 Task: Any year calendar (Ion theme) blue modern-simple.
Action: Key pressed y<Key.backspace><Key.caps_lock>YERALY<Key.space>CAK<Key.backspace><Key.backspace>ALENDER<Key.space>TEMPLATES
Screenshot: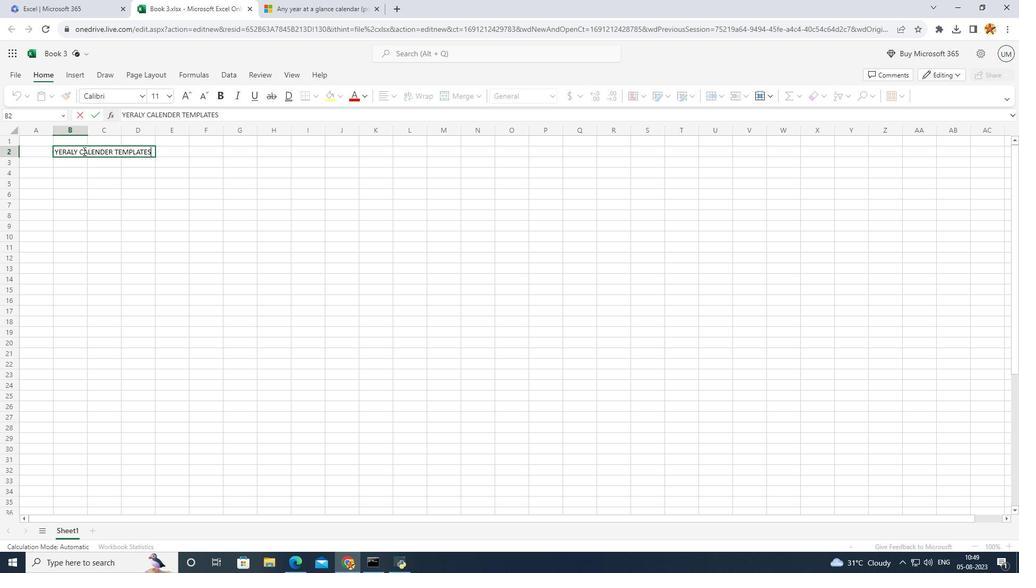 
Action: Mouse moved to (125, 287)
Screenshot: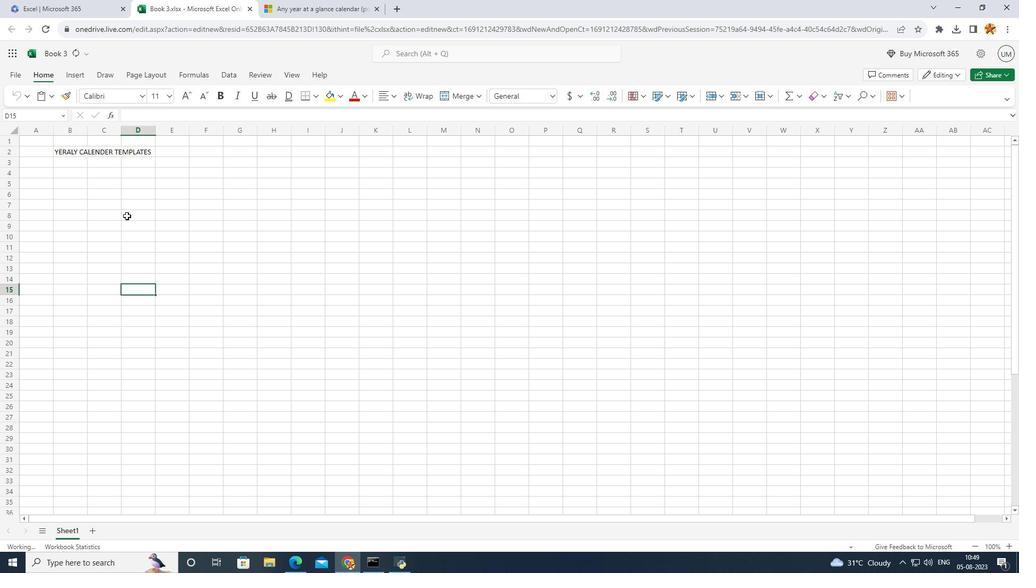 
Action: Mouse pressed left at (125, 287)
Screenshot: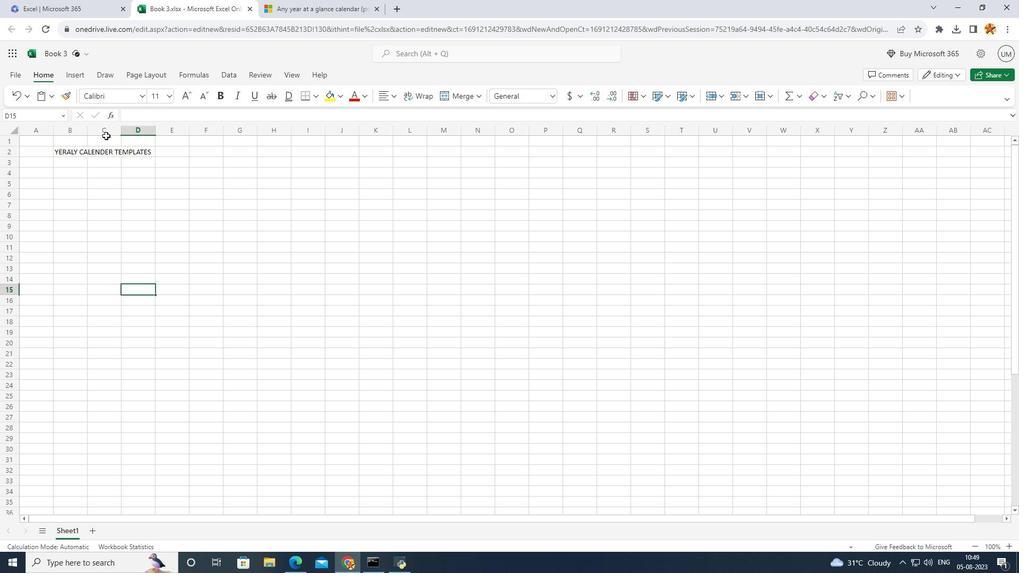 
Action: Mouse moved to (62, 143)
Screenshot: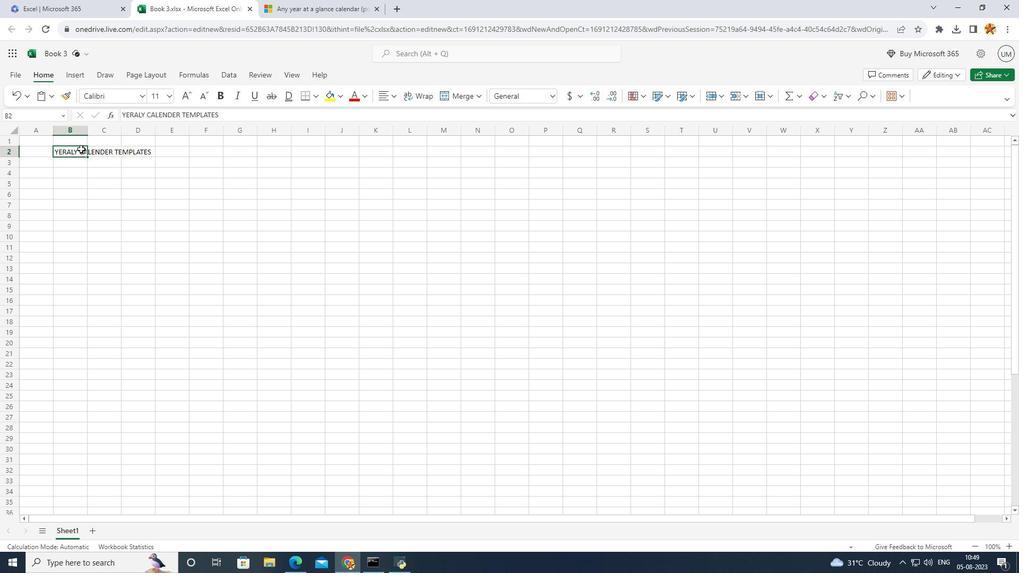 
Action: Mouse pressed left at (62, 143)
Screenshot: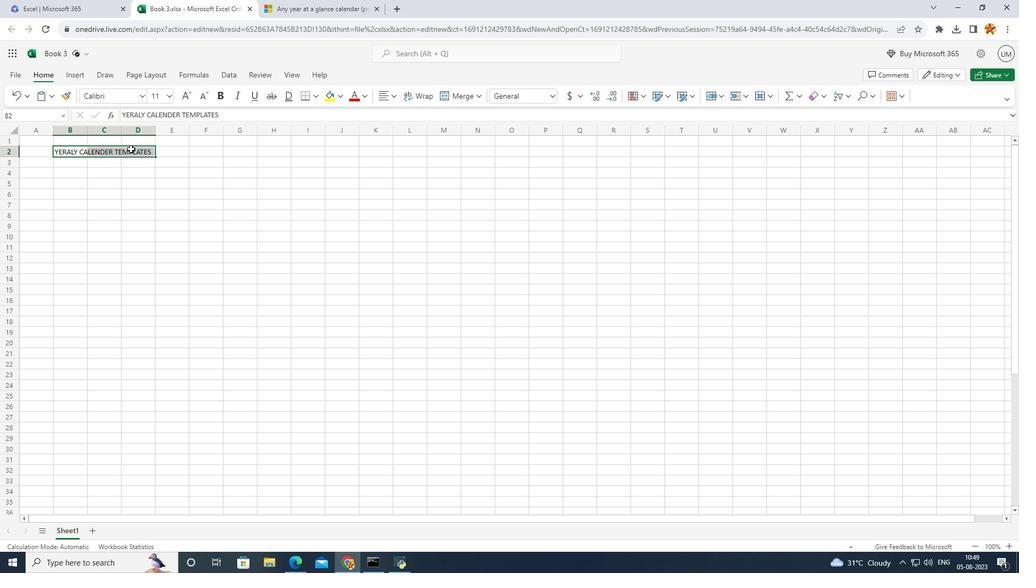 
Action: Mouse moved to (178, 87)
Screenshot: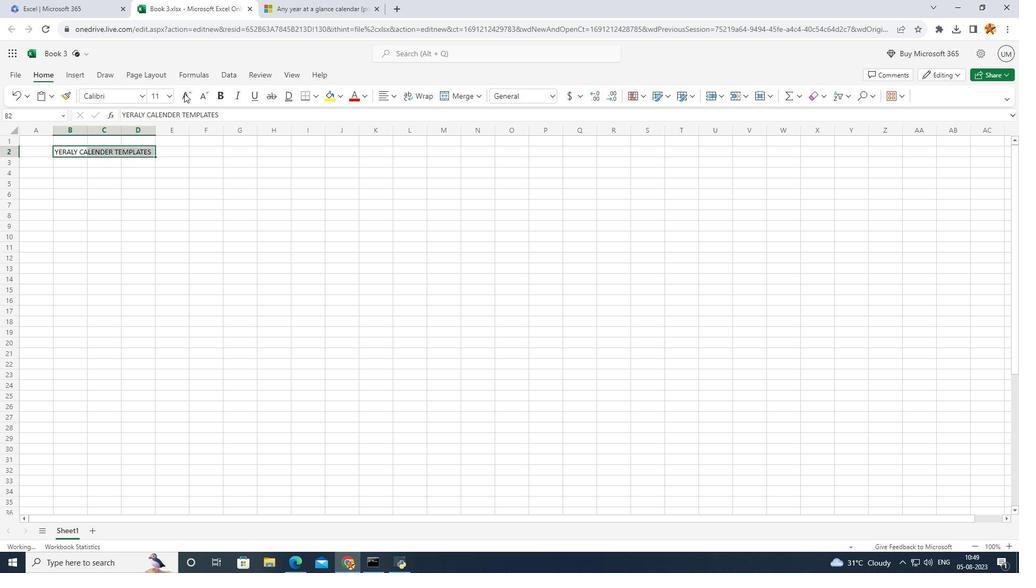 
Action: Mouse pressed left at (178, 87)
Screenshot: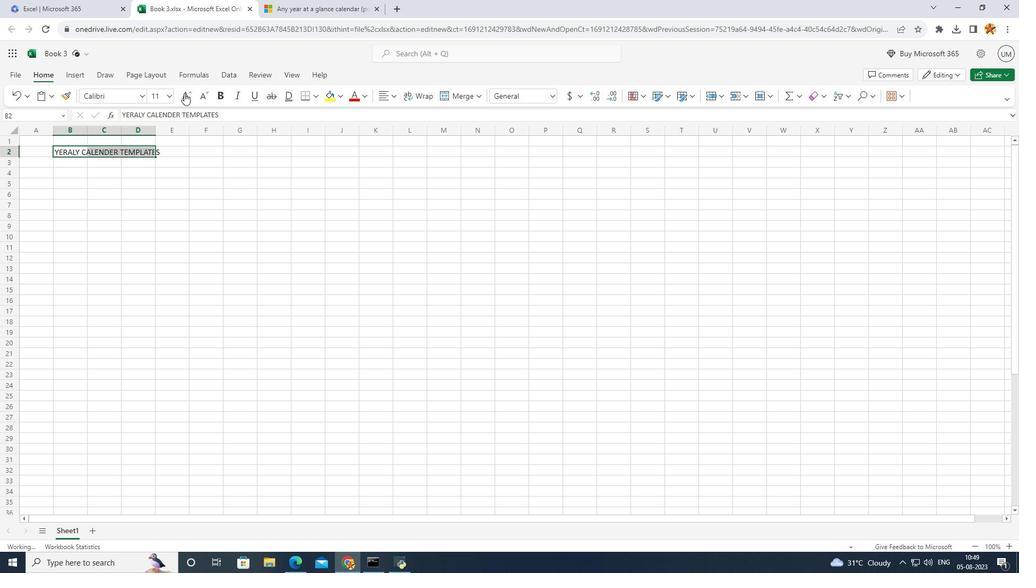 
Action: Mouse pressed left at (178, 87)
Screenshot: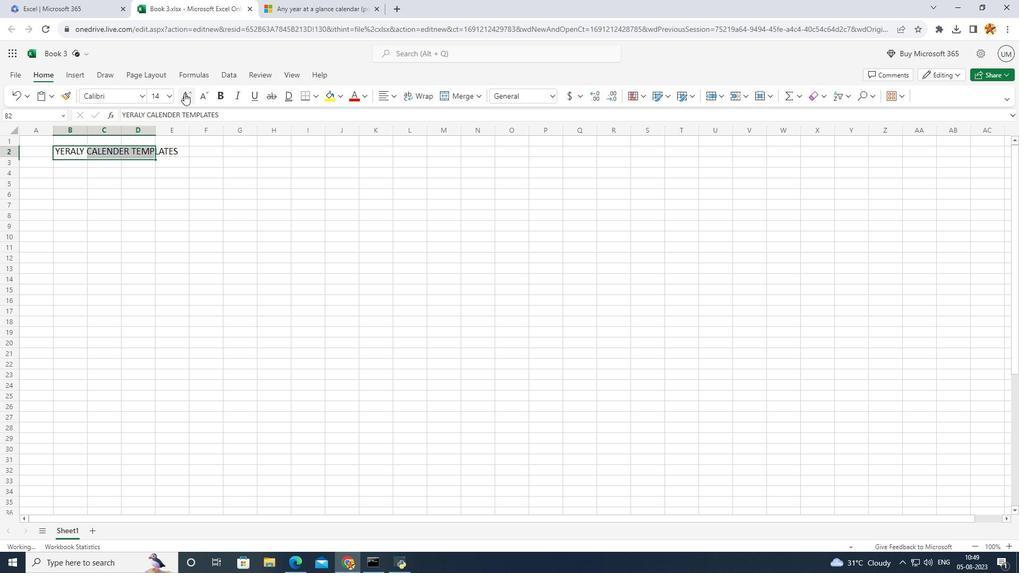 
Action: Mouse pressed left at (178, 87)
Screenshot: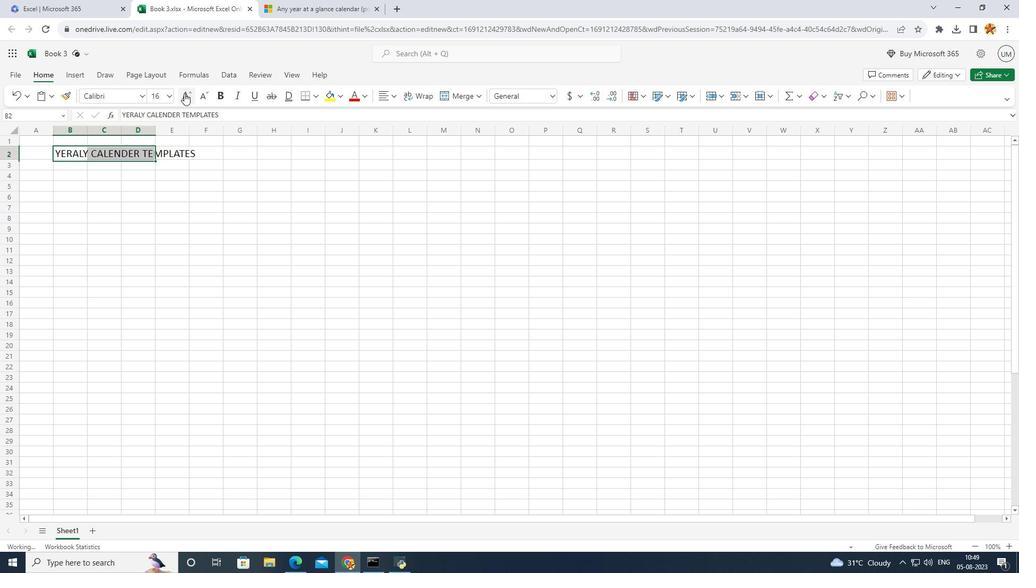 
Action: Mouse moved to (85, 145)
Screenshot: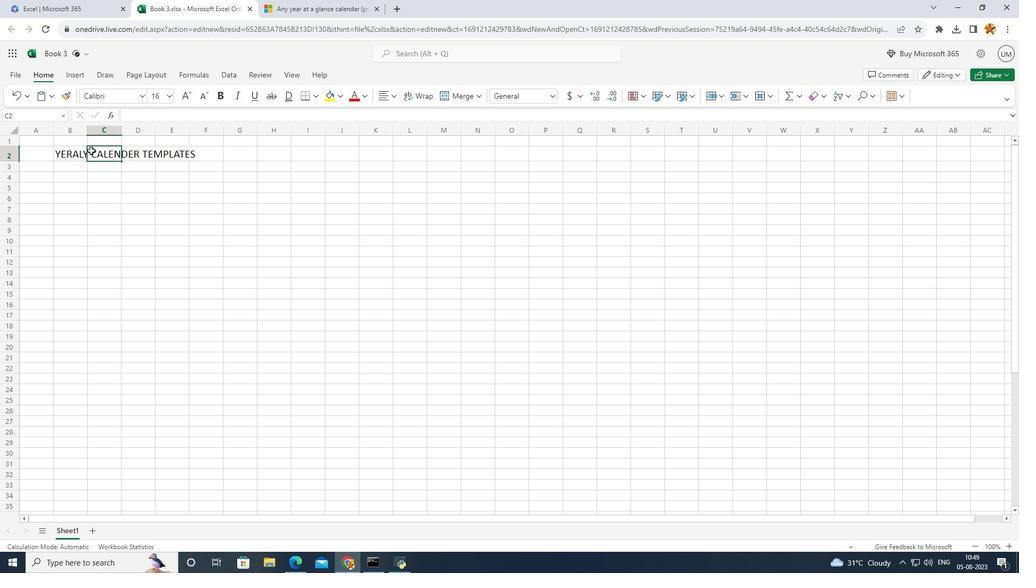 
Action: Mouse pressed left at (85, 145)
Screenshot: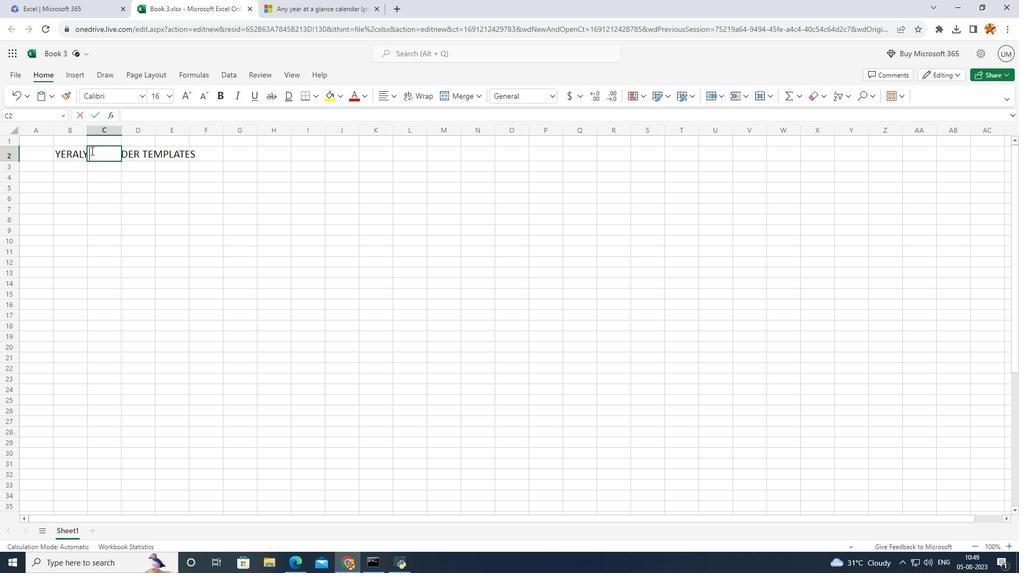 
Action: Mouse pressed left at (85, 145)
Screenshot: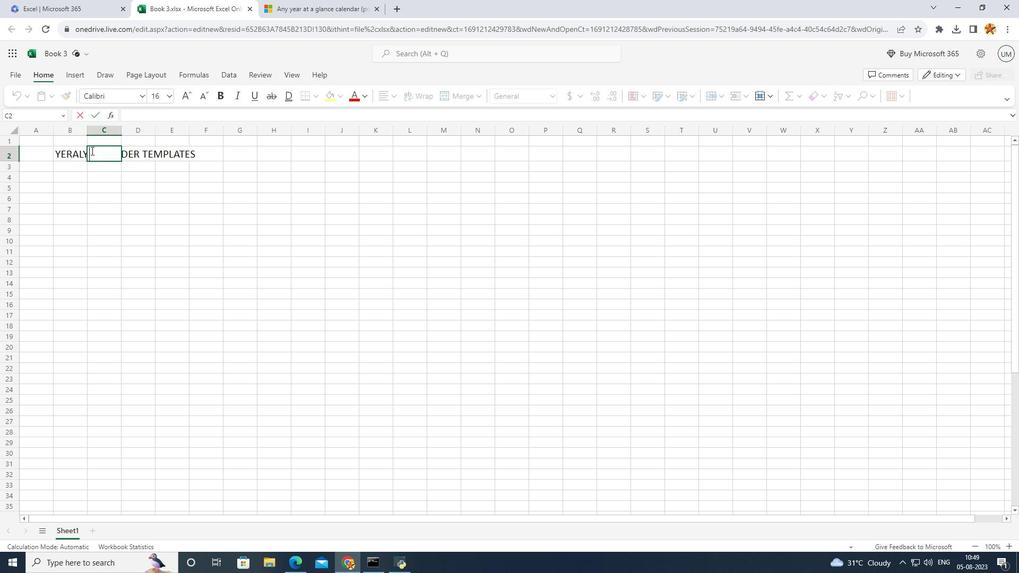 
Action: Mouse moved to (64, 145)
Screenshot: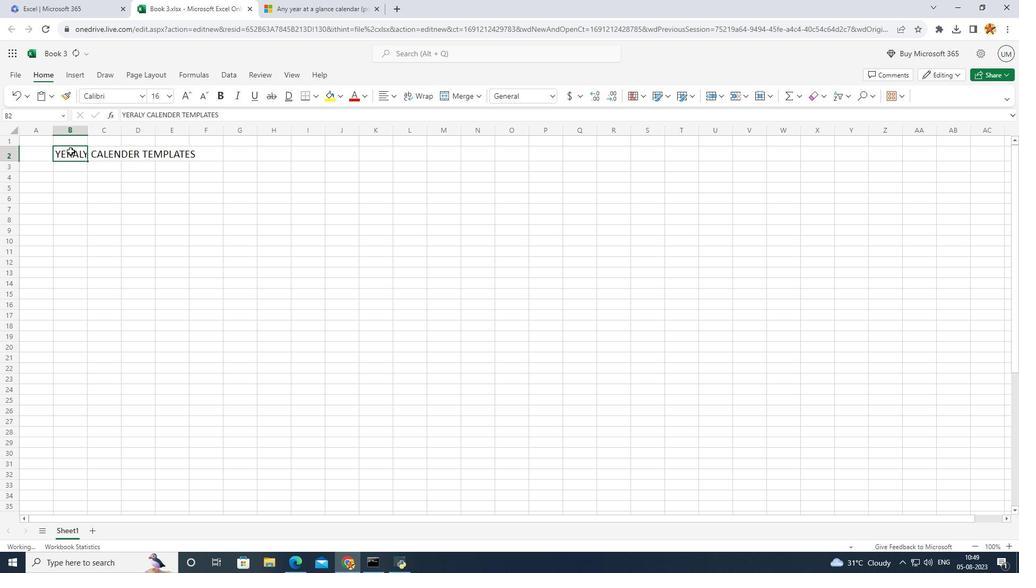 
Action: Mouse pressed left at (64, 145)
Screenshot: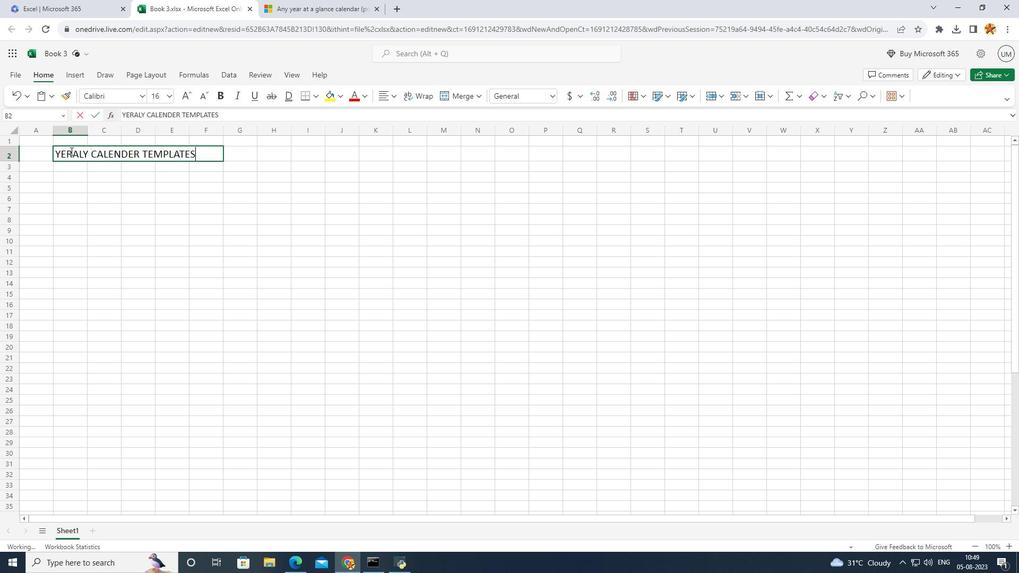 
Action: Mouse pressed left at (64, 145)
Screenshot: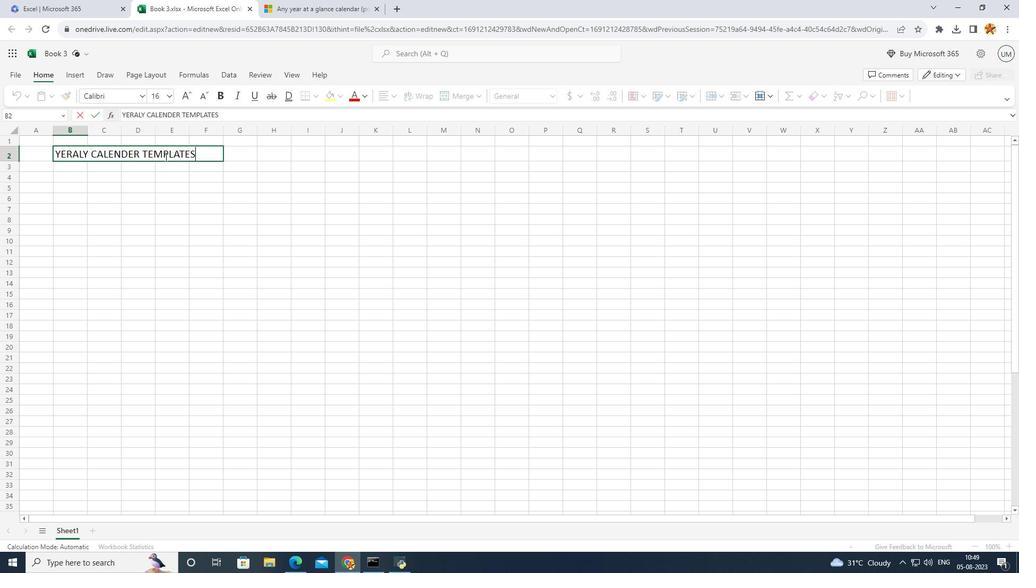 
Action: Mouse moved to (166, 150)
Screenshot: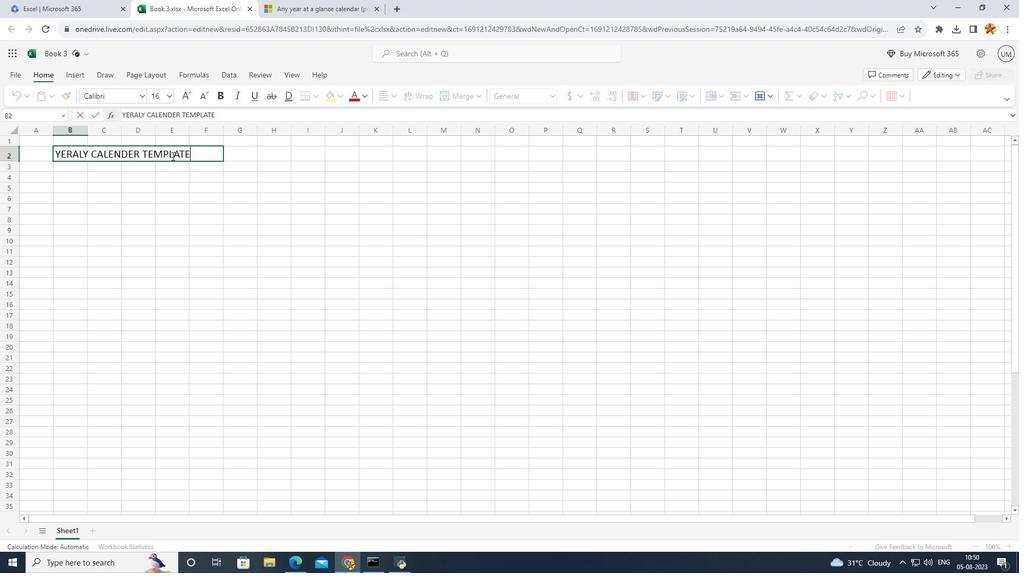 
Action: Key pressed <Key.backspace>
Screenshot: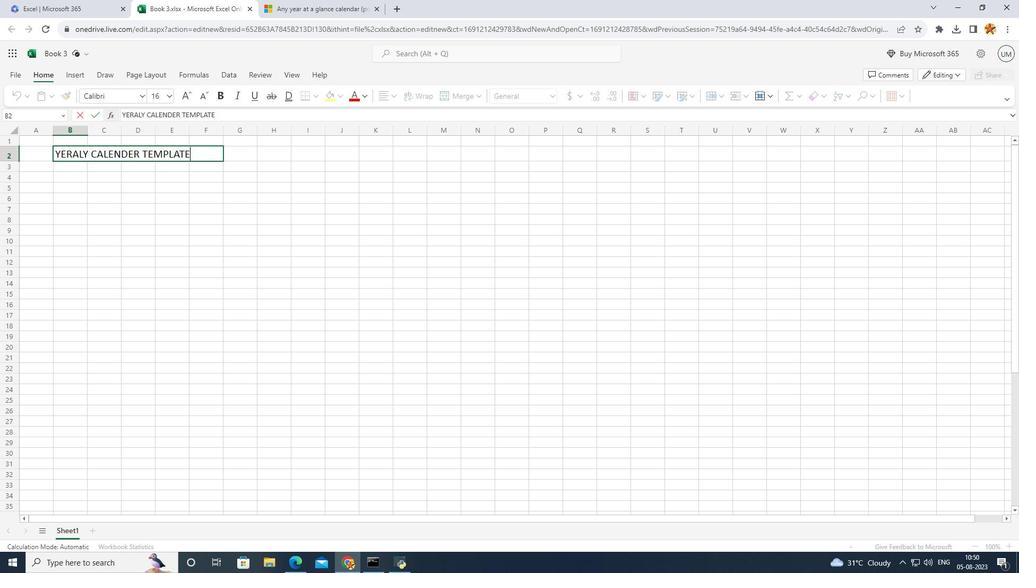 
Action: Mouse moved to (98, 217)
Screenshot: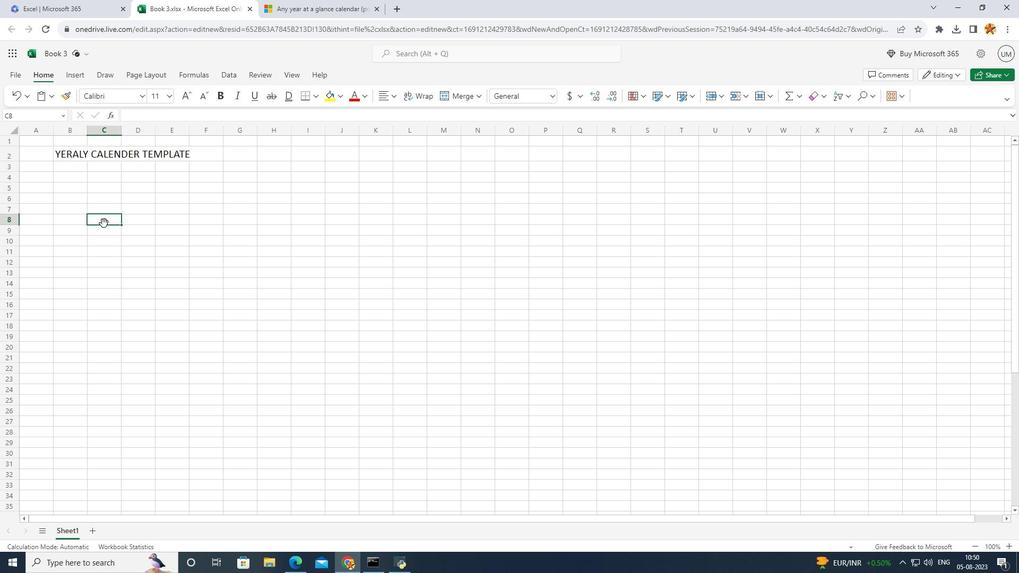 
Action: Mouse pressed left at (98, 217)
Screenshot: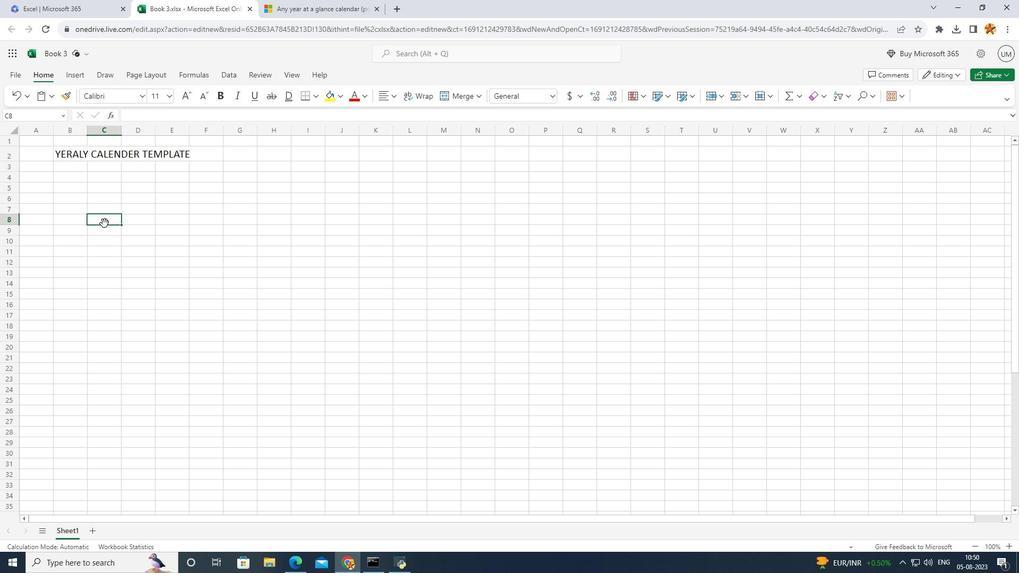 
Action: Mouse moved to (63, 149)
Screenshot: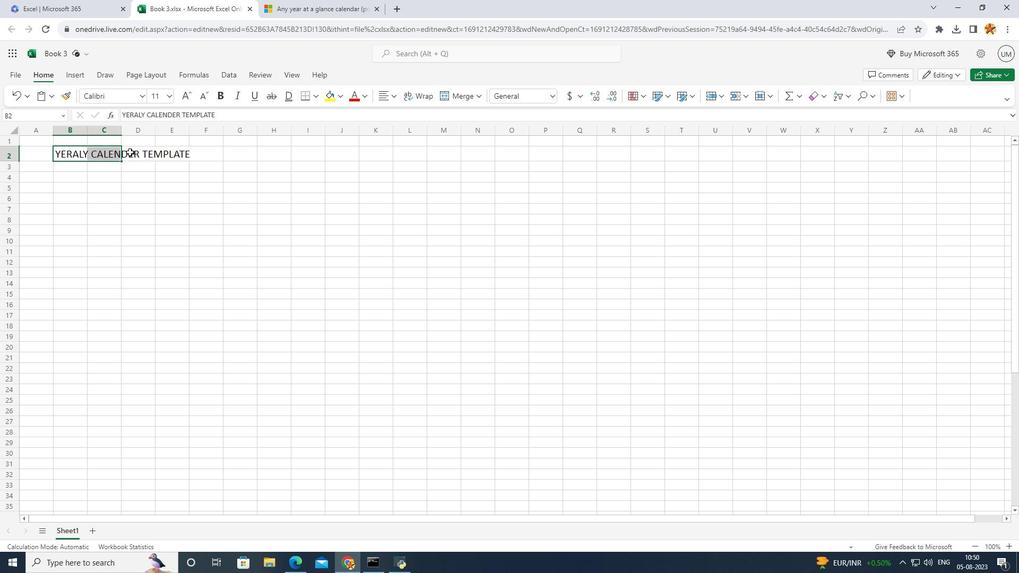 
Action: Mouse pressed left at (63, 149)
Screenshot: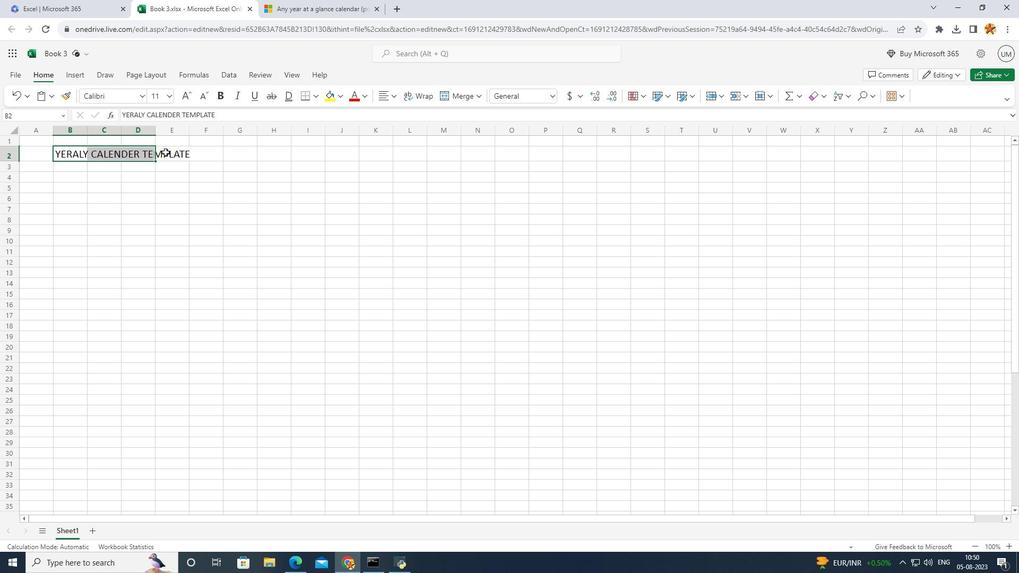 
Action: Mouse moved to (99, 155)
Screenshot: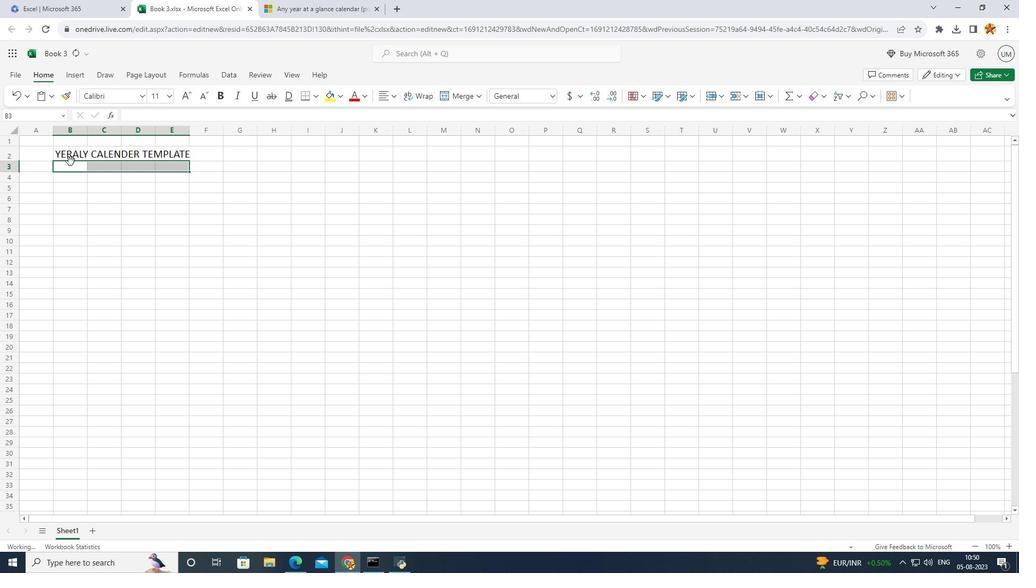 
Action: Mouse pressed left at (99, 155)
Screenshot: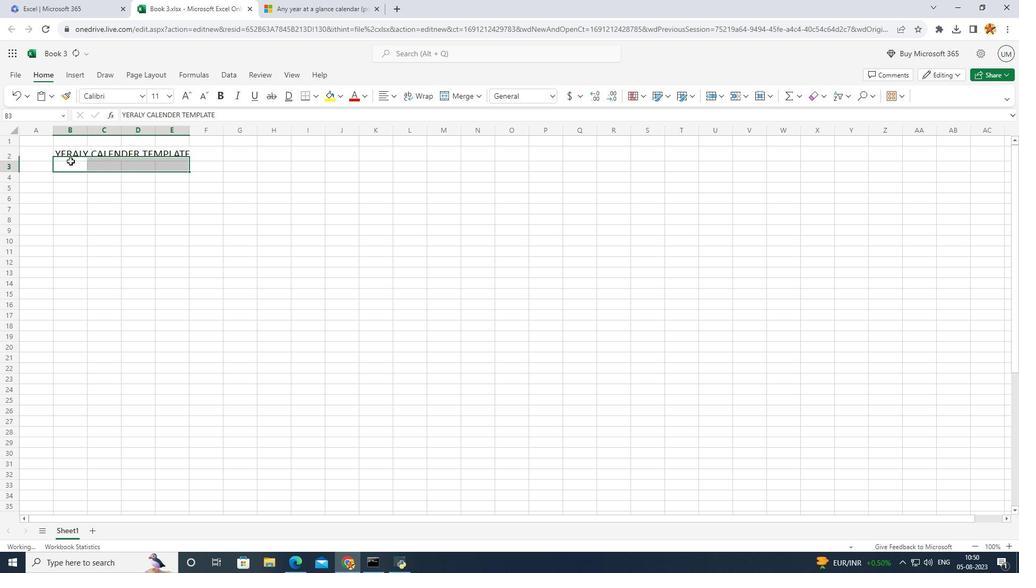 
Action: Mouse moved to (62, 157)
Screenshot: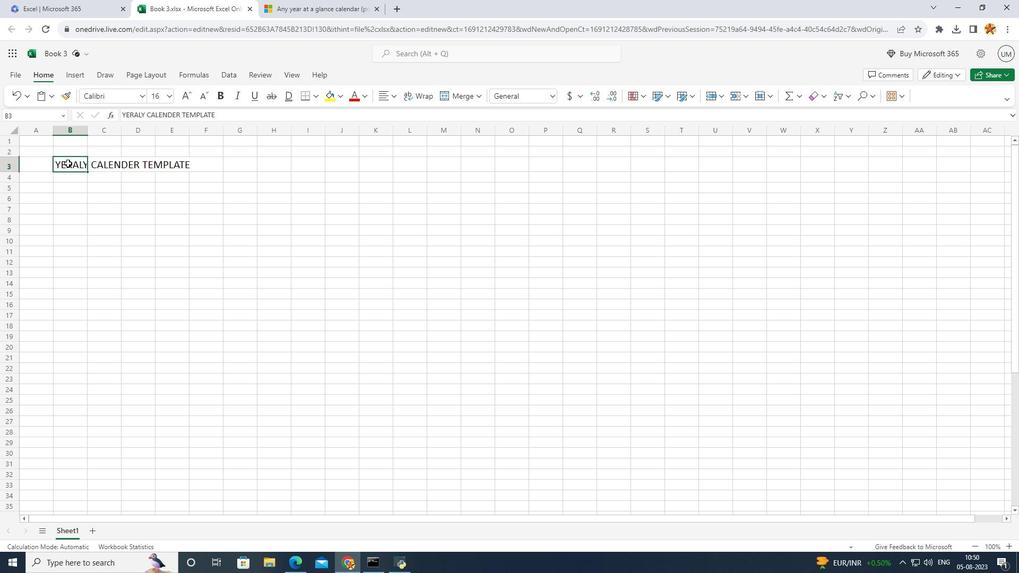
Action: Mouse pressed left at (62, 157)
Screenshot: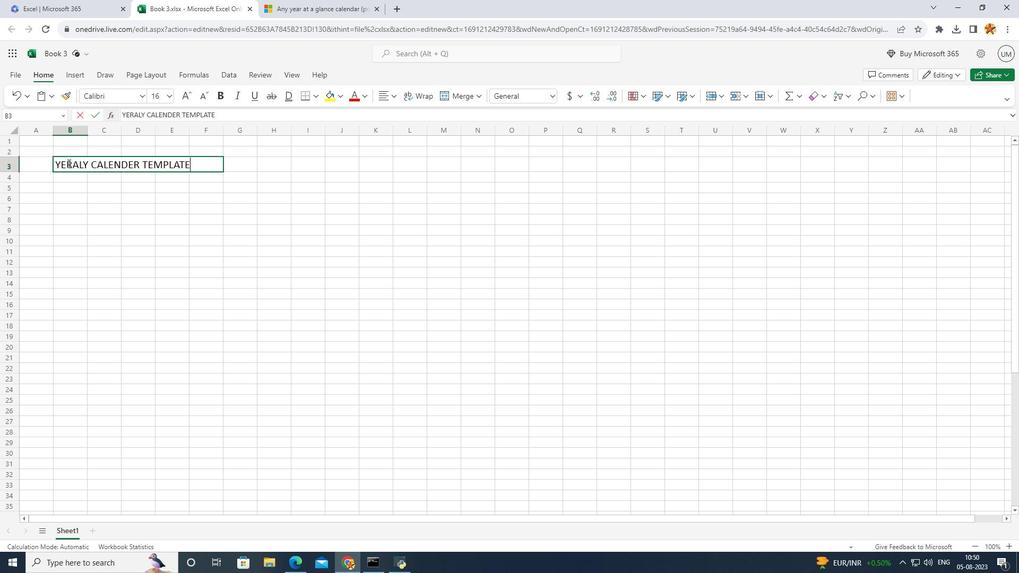 
Action: Mouse pressed left at (62, 157)
Screenshot: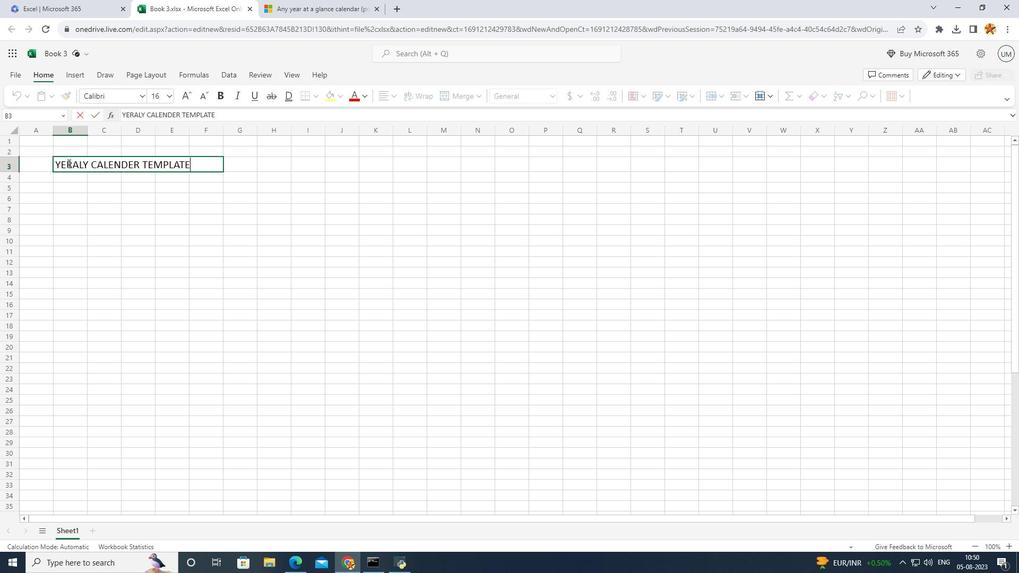 
Action: Mouse moved to (70, 155)
Screenshot: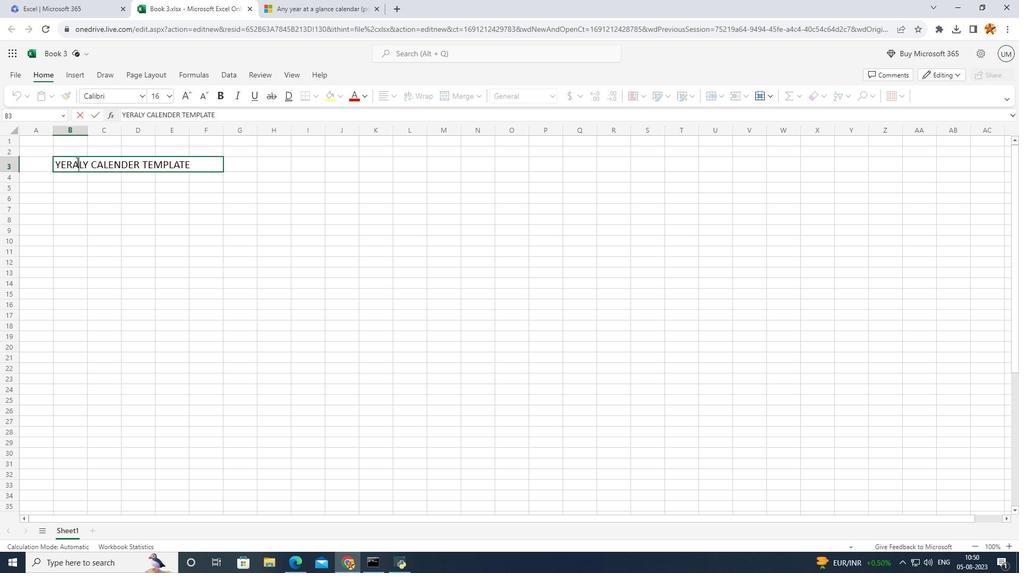 
Action: Mouse pressed left at (70, 155)
Screenshot: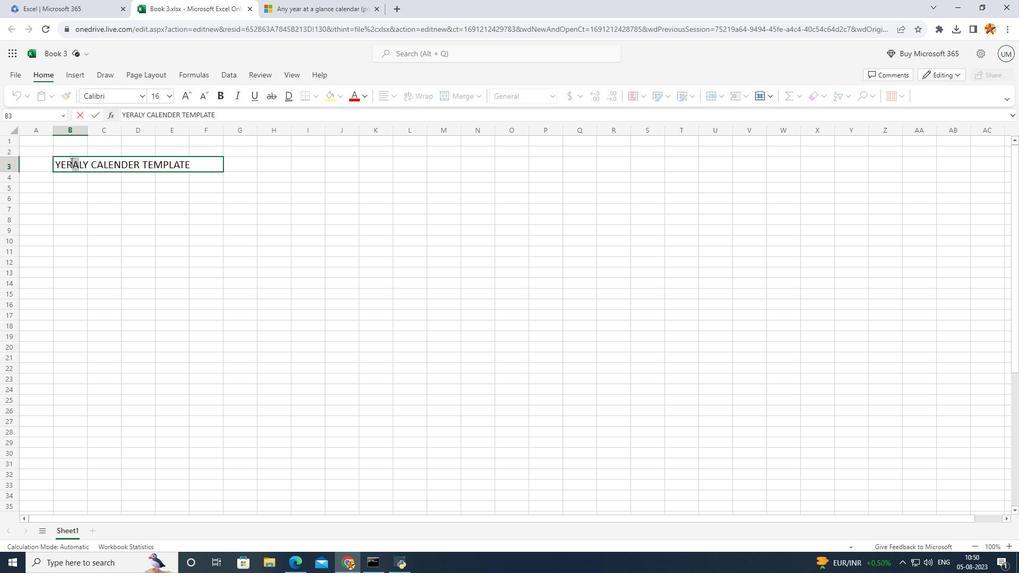 
Action: Mouse moved to (55, 158)
Screenshot: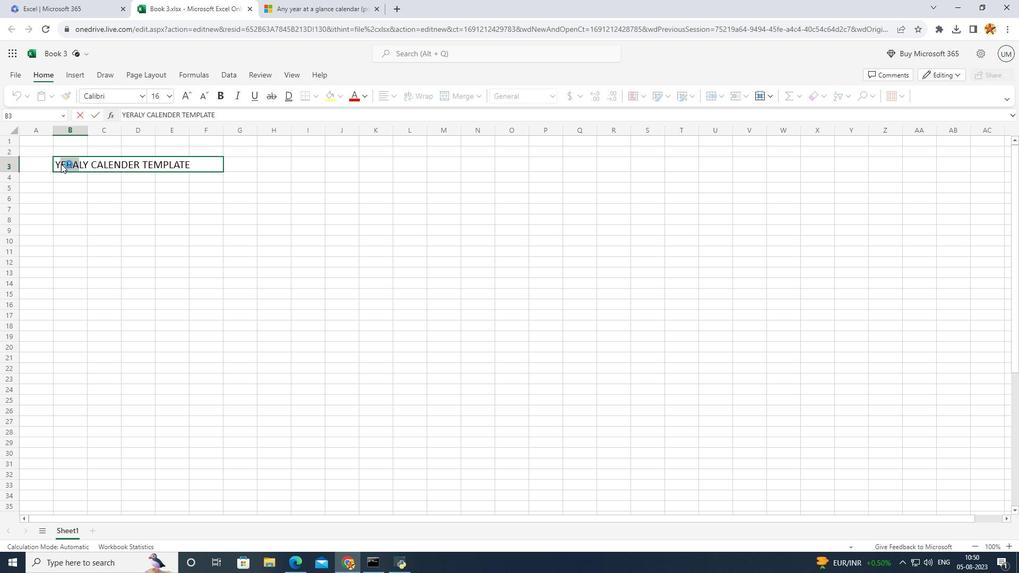
Action: Key pressed EAR
Screenshot: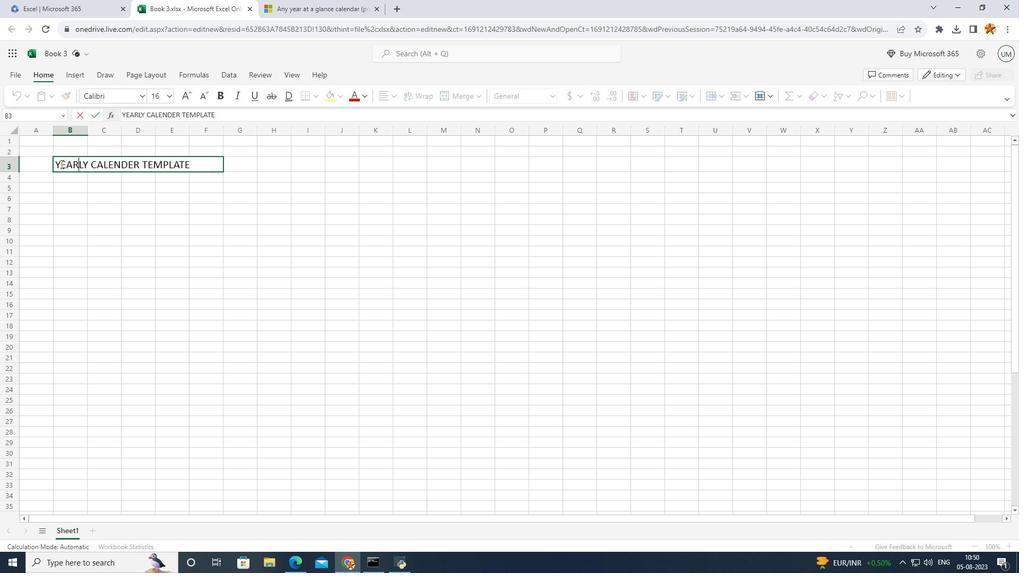 
Action: Mouse moved to (89, 206)
Screenshot: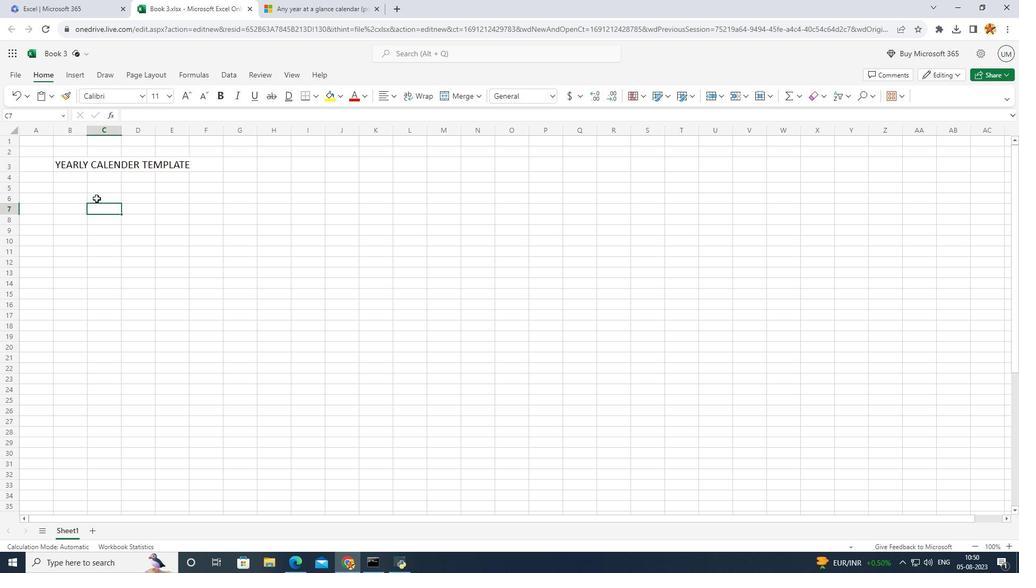
Action: Mouse pressed left at (89, 206)
Screenshot: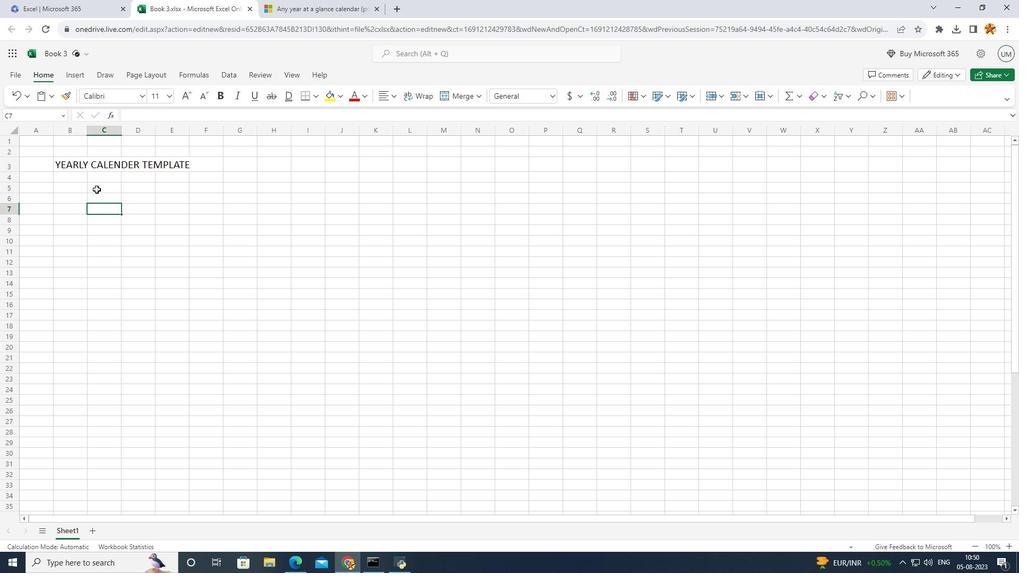 
Action: Mouse moved to (72, 157)
Screenshot: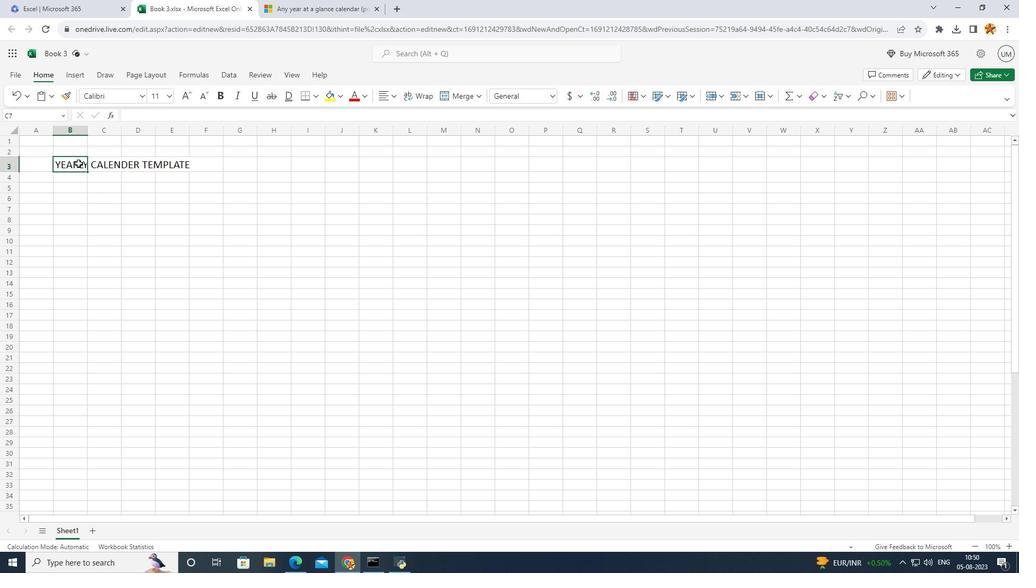 
Action: Mouse pressed left at (72, 157)
Screenshot: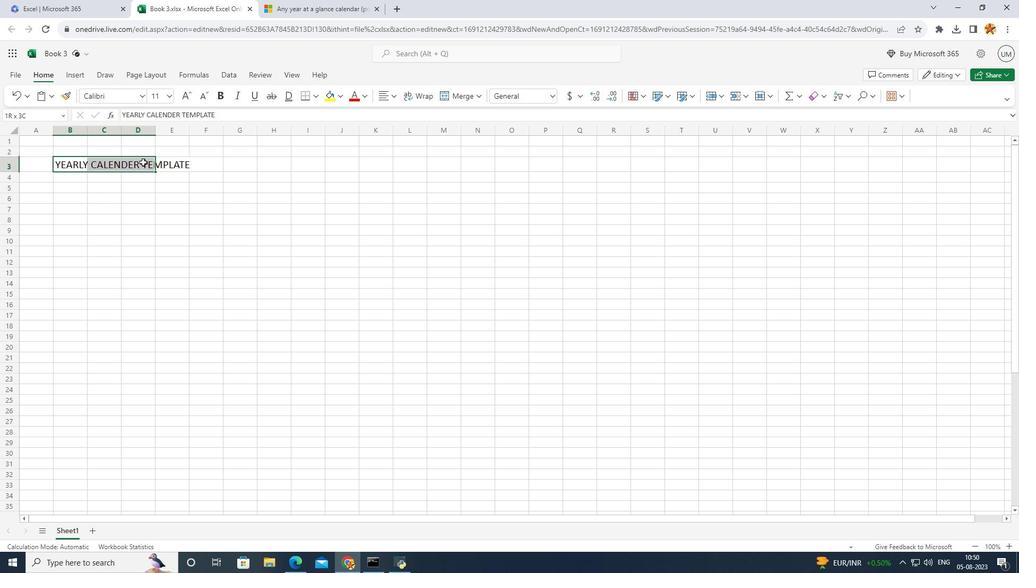 
Action: Mouse moved to (337, 97)
Screenshot: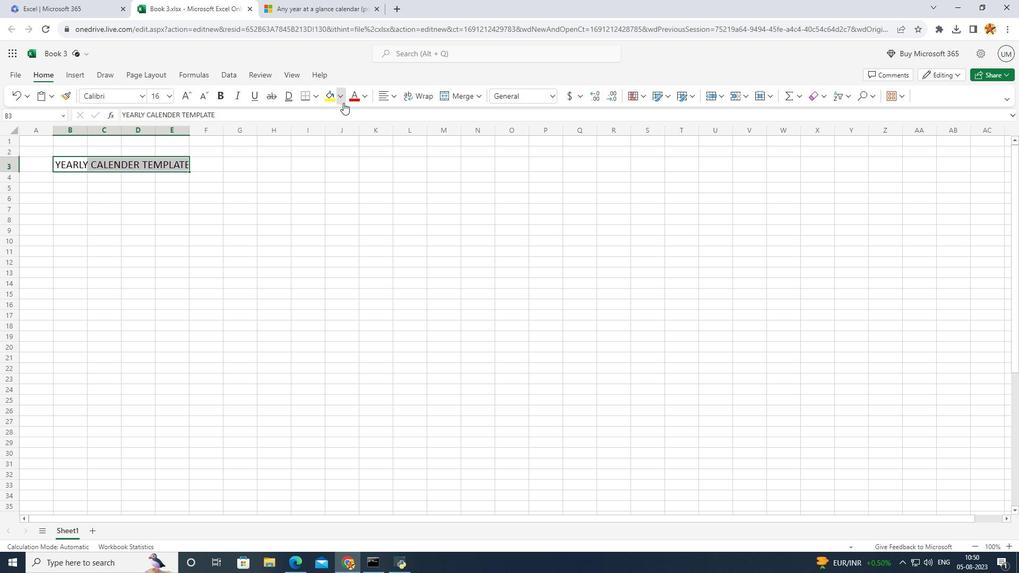 
Action: Mouse pressed left at (337, 97)
Screenshot: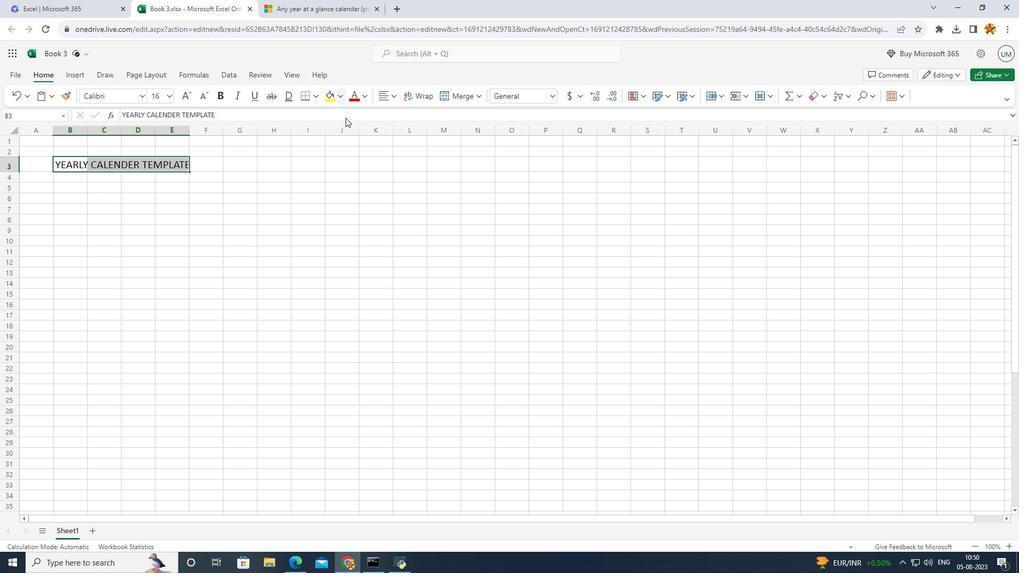 
Action: Mouse moved to (386, 164)
Screenshot: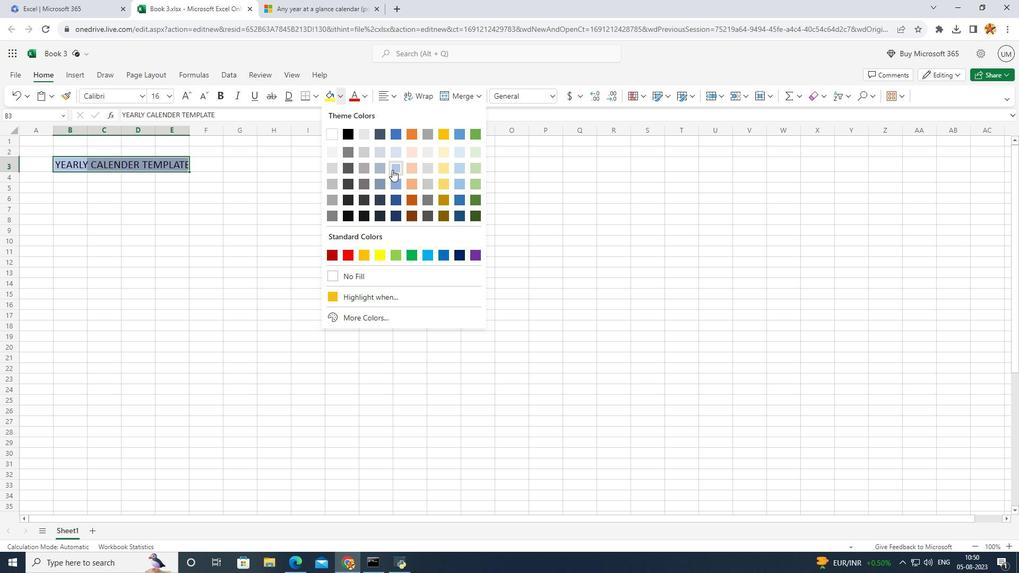 
Action: Mouse pressed left at (386, 164)
Screenshot: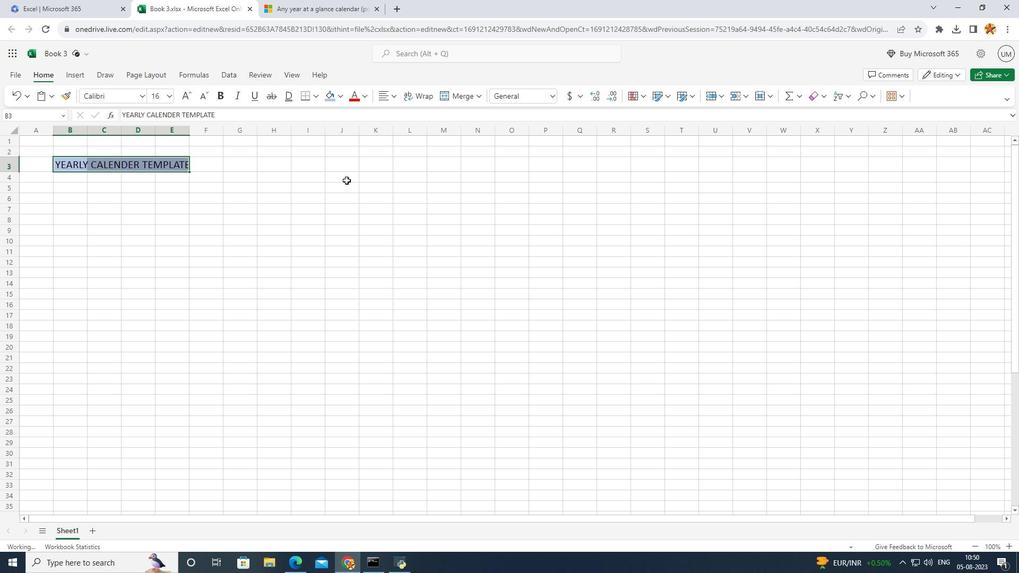 
Action: Mouse moved to (236, 185)
Screenshot: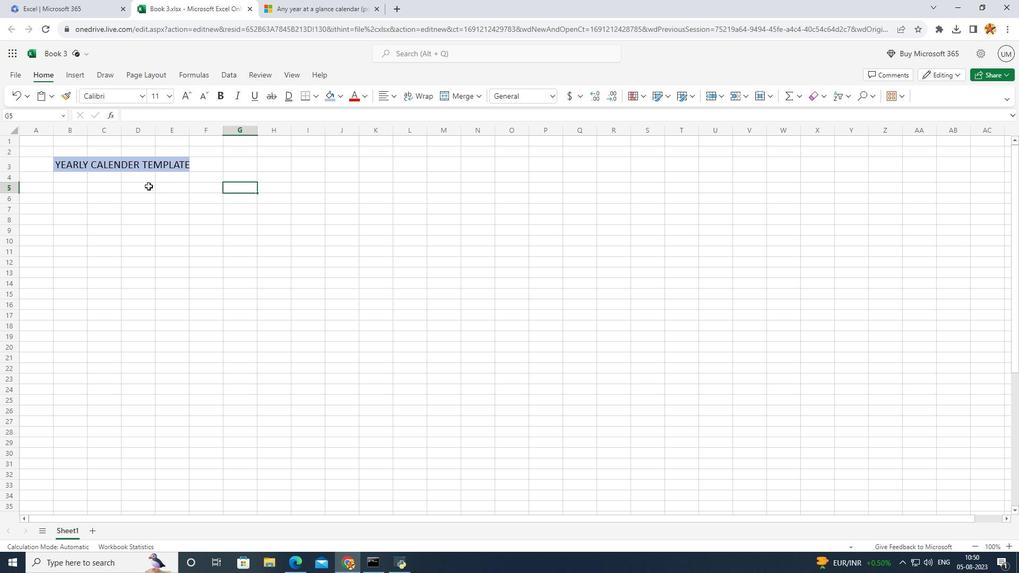 
Action: Mouse pressed left at (236, 185)
Screenshot: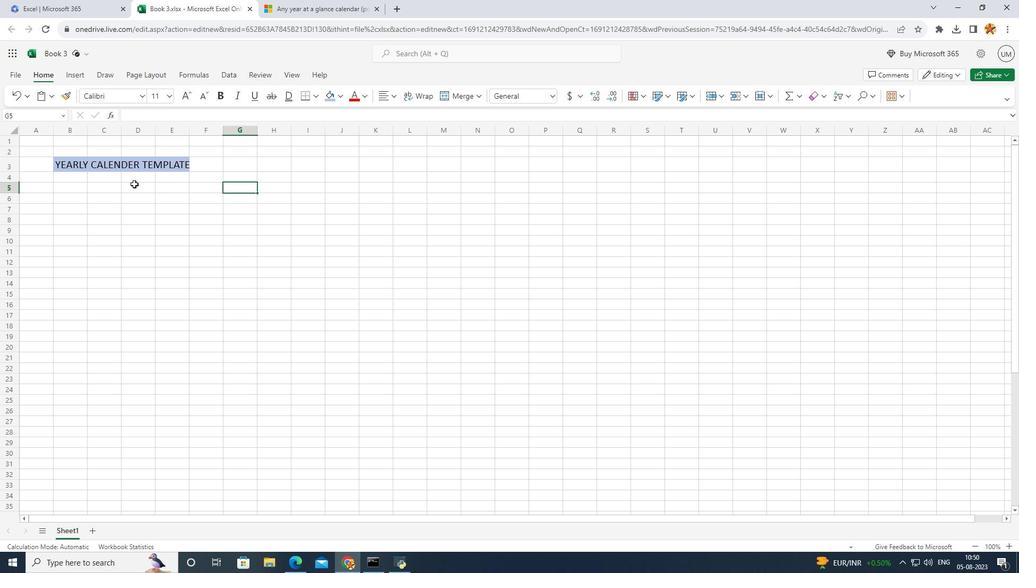
Action: Mouse moved to (65, 176)
Screenshot: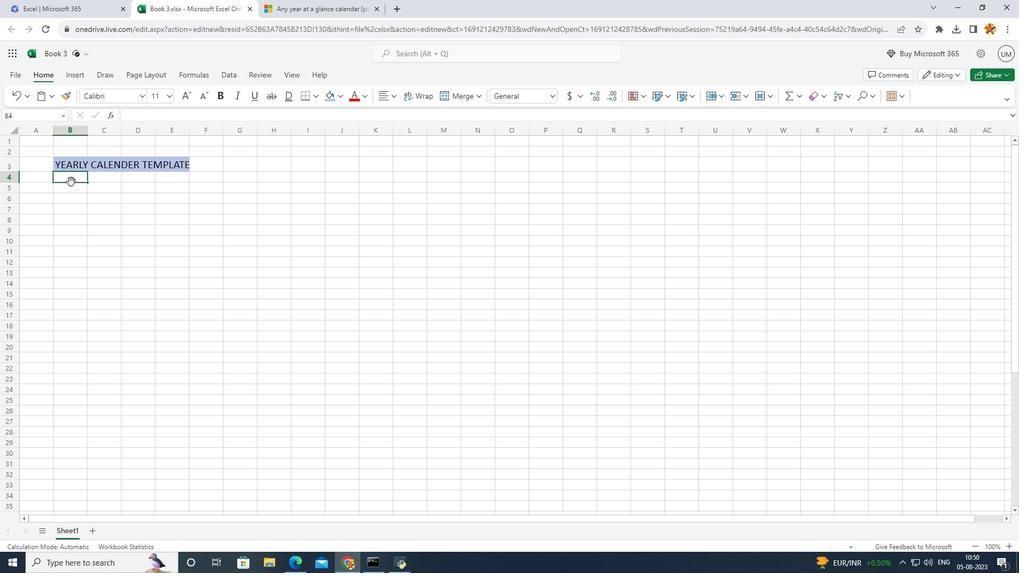 
Action: Mouse pressed left at (65, 176)
Screenshot: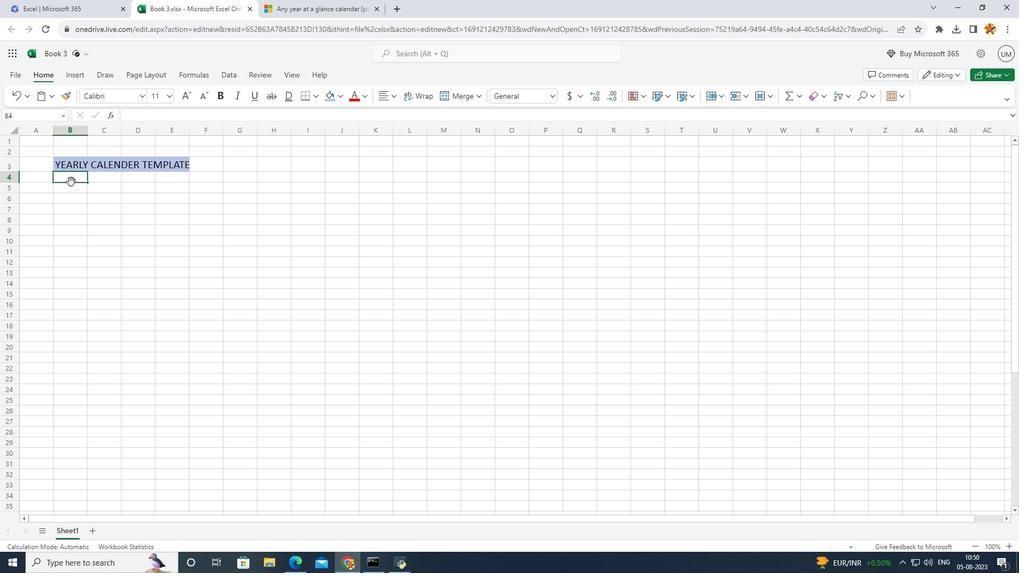 
Action: Key pressed TIME
Screenshot: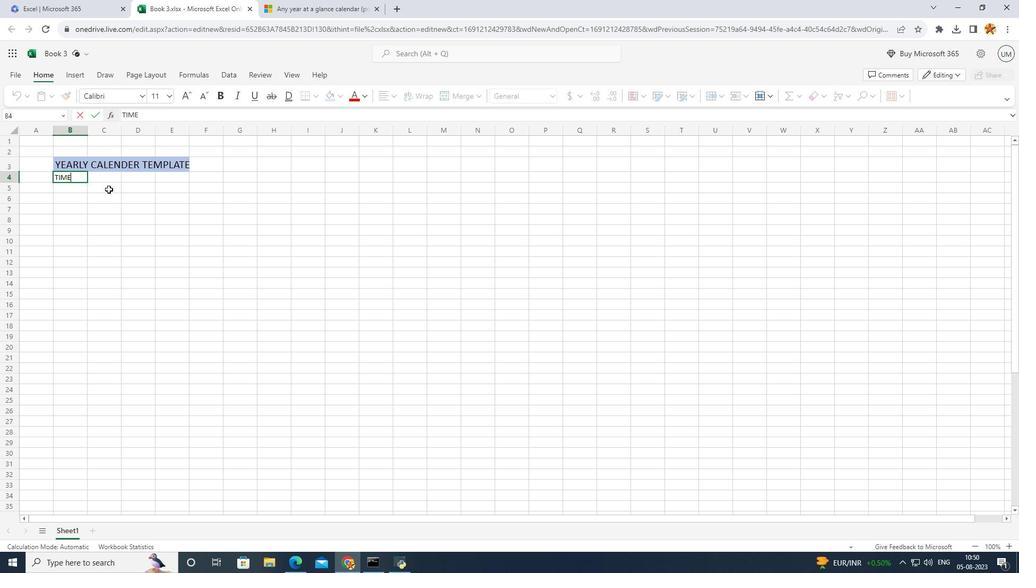 
Action: Mouse moved to (103, 183)
Screenshot: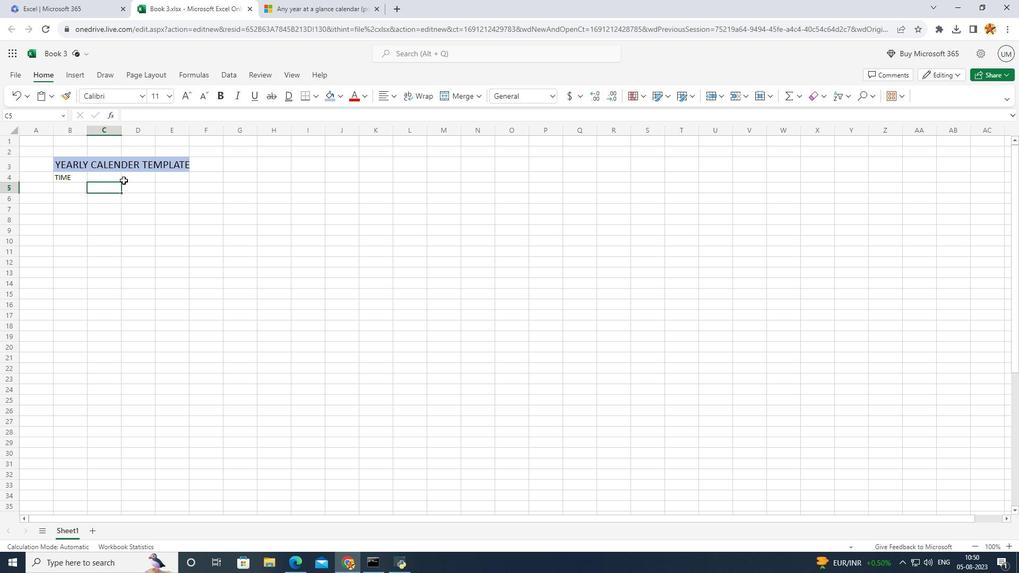 
Action: Mouse pressed left at (103, 183)
Screenshot: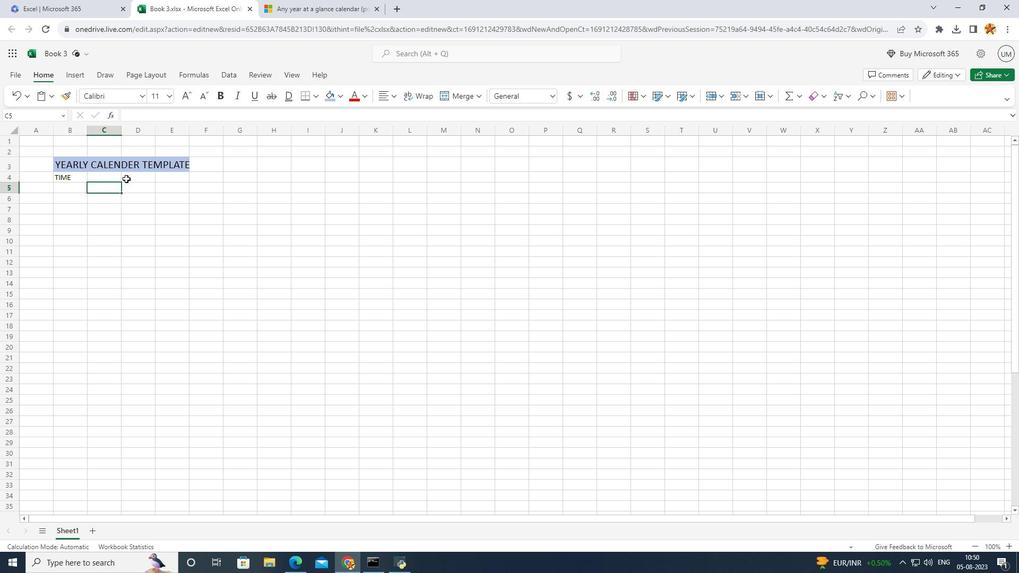
Action: Mouse moved to (123, 172)
Screenshot: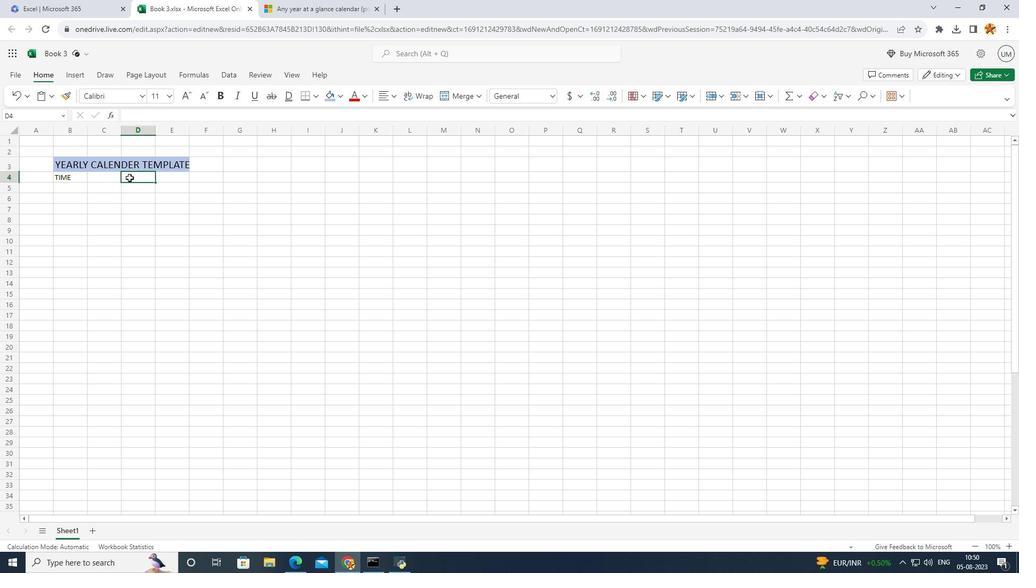 
Action: Mouse pressed left at (123, 172)
Screenshot: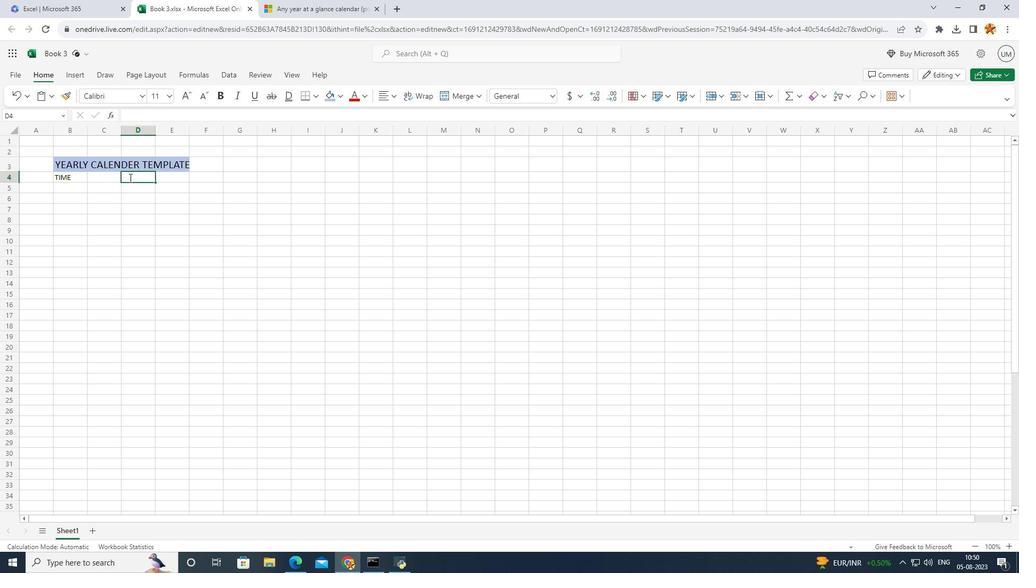 
Action: Mouse pressed left at (123, 172)
Screenshot: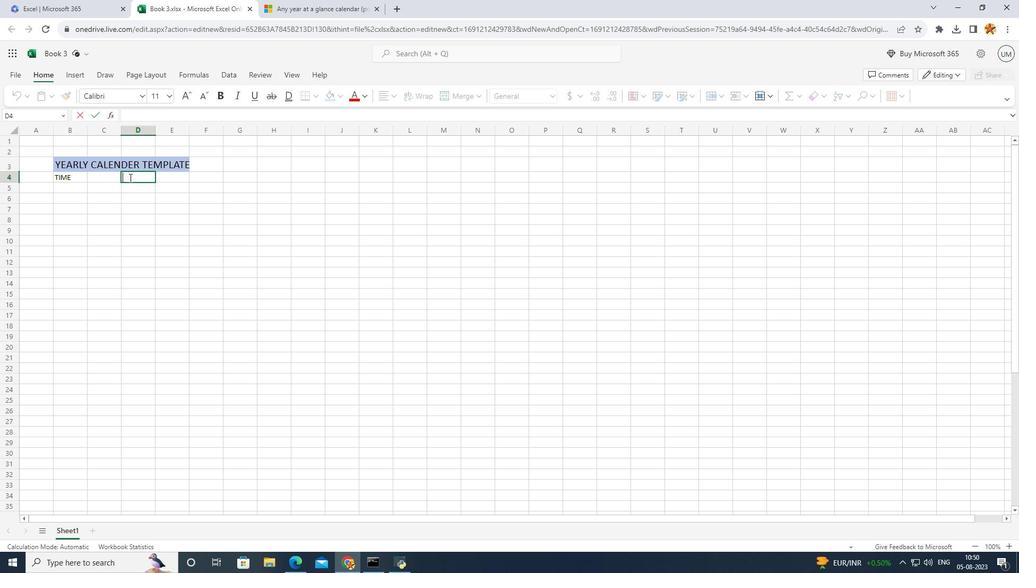 
Action: Key pressed START<Key.space>DAY
Screenshot: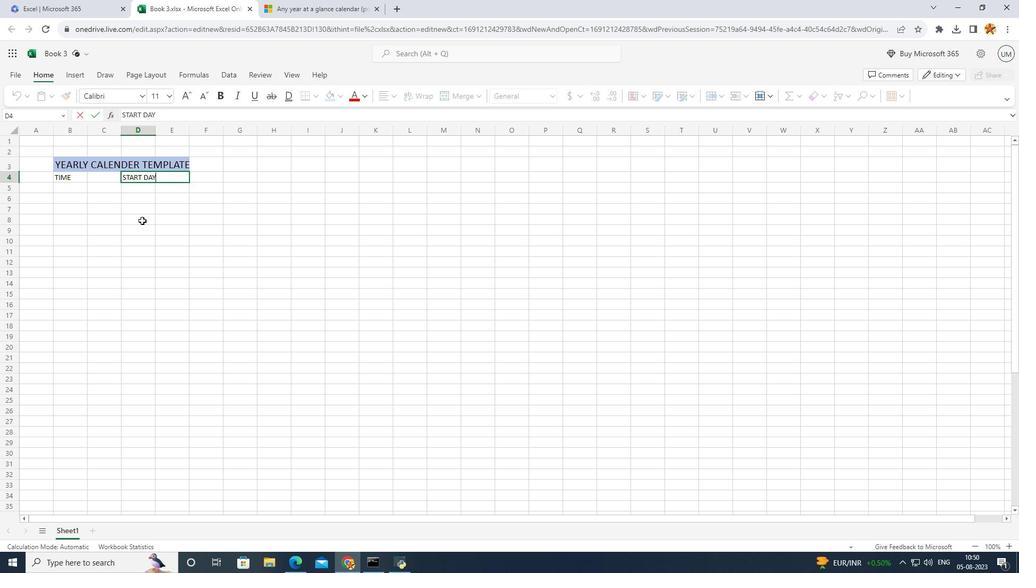
Action: Mouse moved to (136, 215)
Screenshot: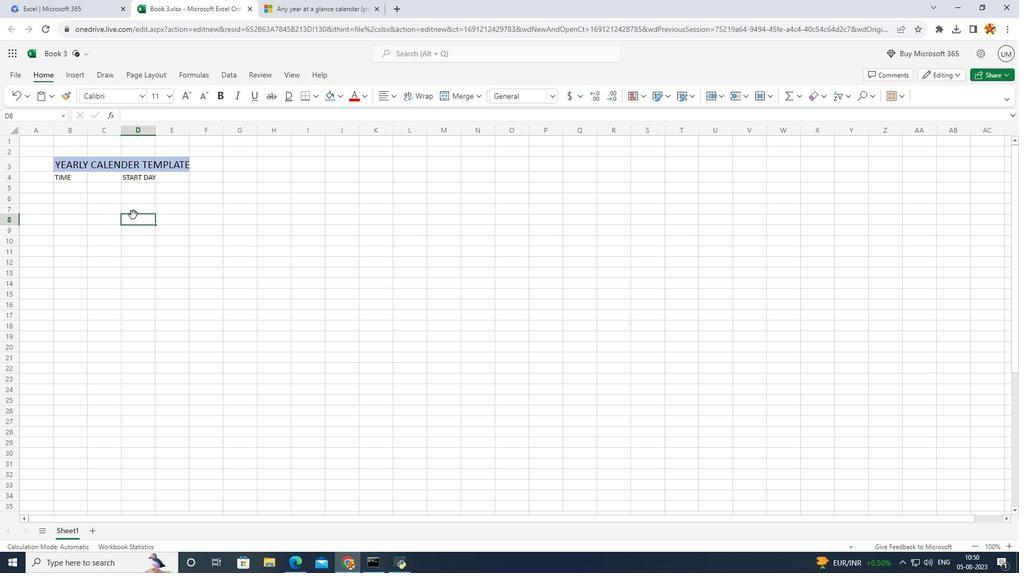 
Action: Mouse pressed left at (136, 215)
Screenshot: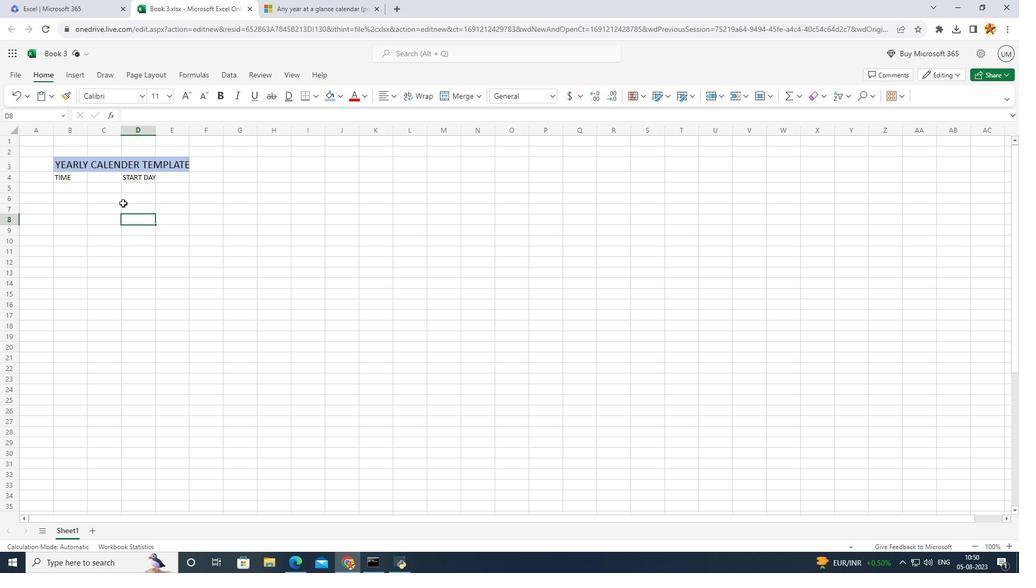 
Action: Mouse moved to (107, 191)
Screenshot: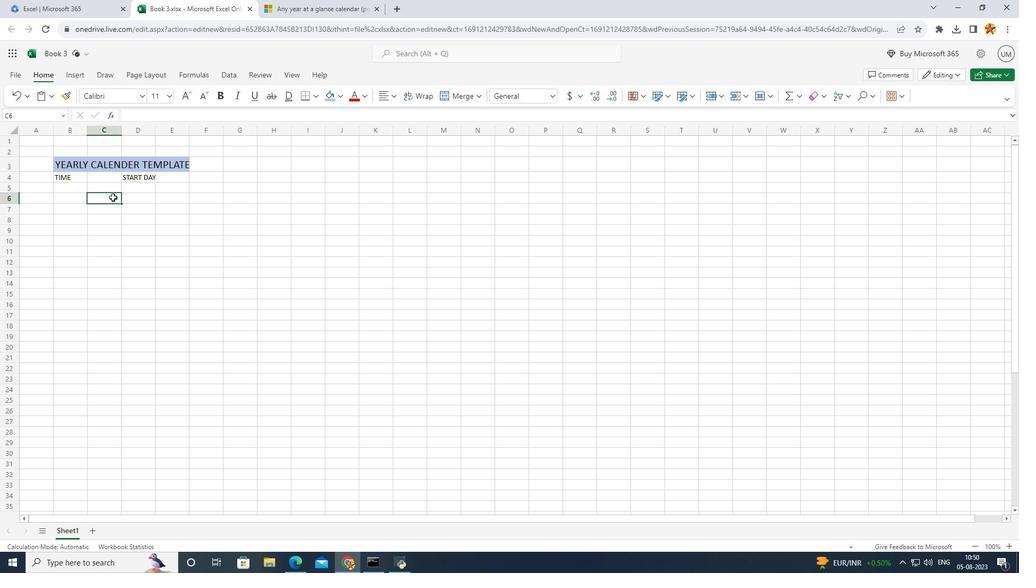 
Action: Mouse pressed left at (107, 191)
Screenshot: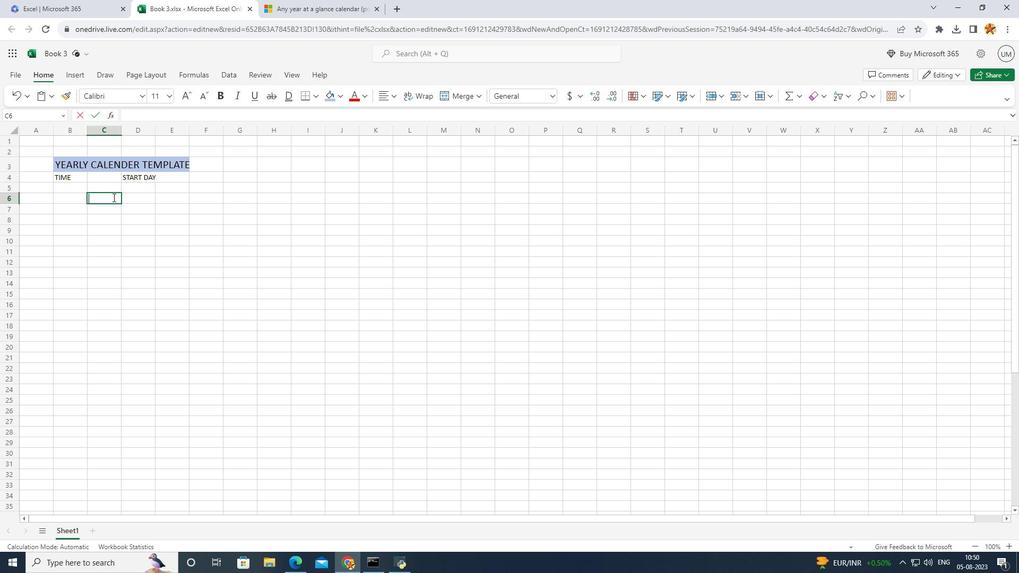 
Action: Mouse pressed left at (107, 191)
Screenshot: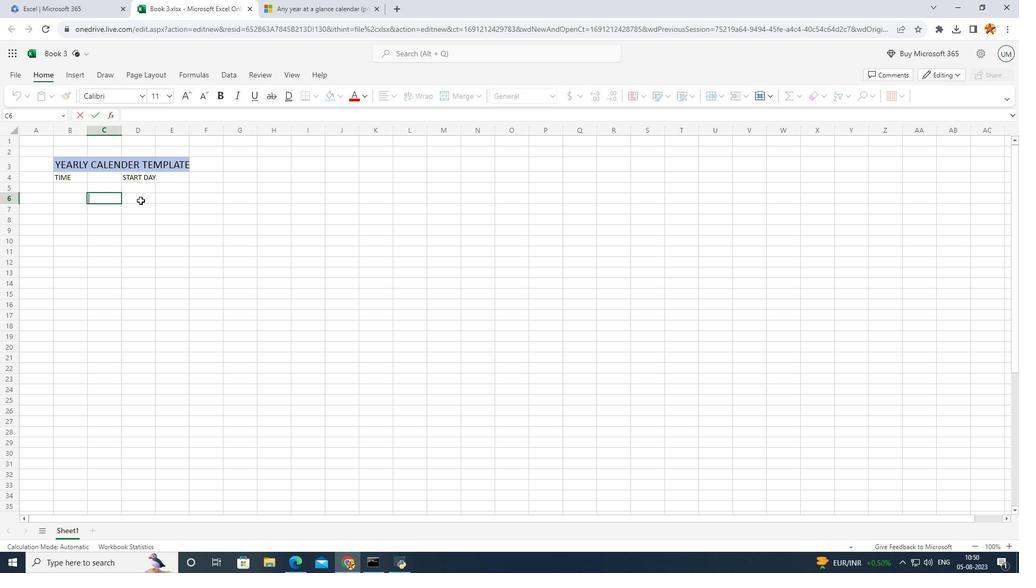 
Action: Mouse moved to (196, 192)
Screenshot: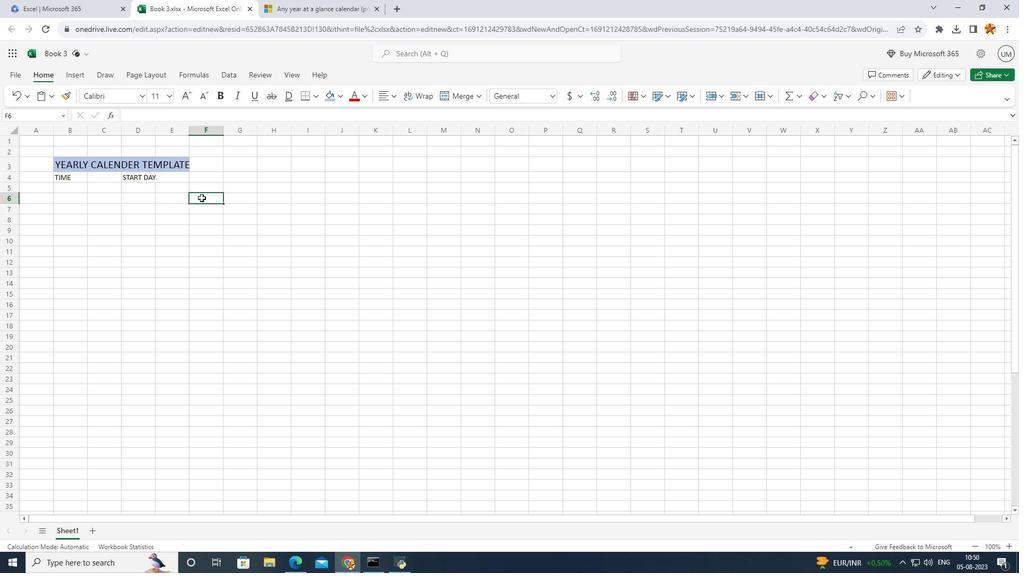 
Action: Mouse pressed left at (196, 192)
Screenshot: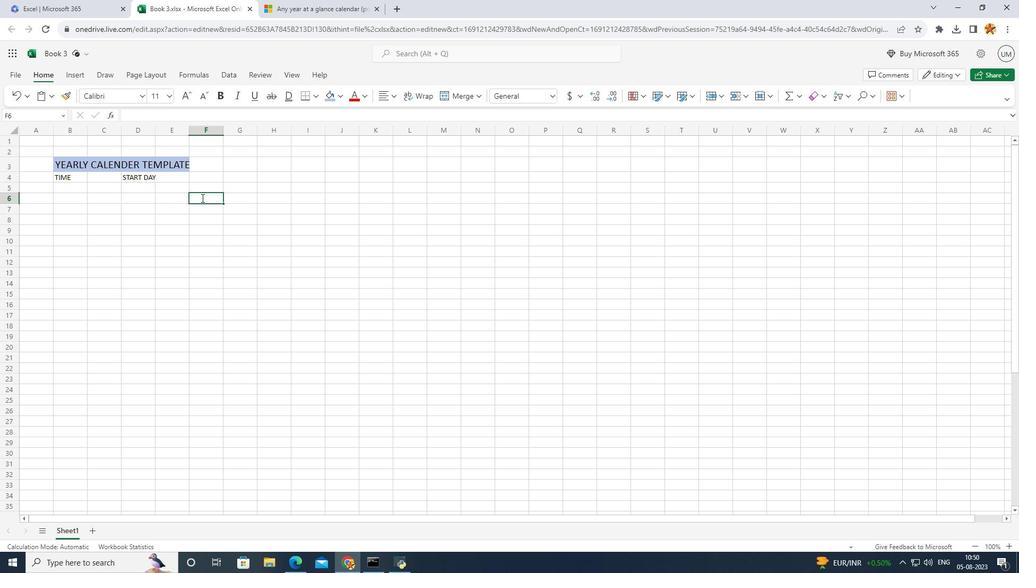 
Action: Mouse pressed left at (196, 192)
Screenshot: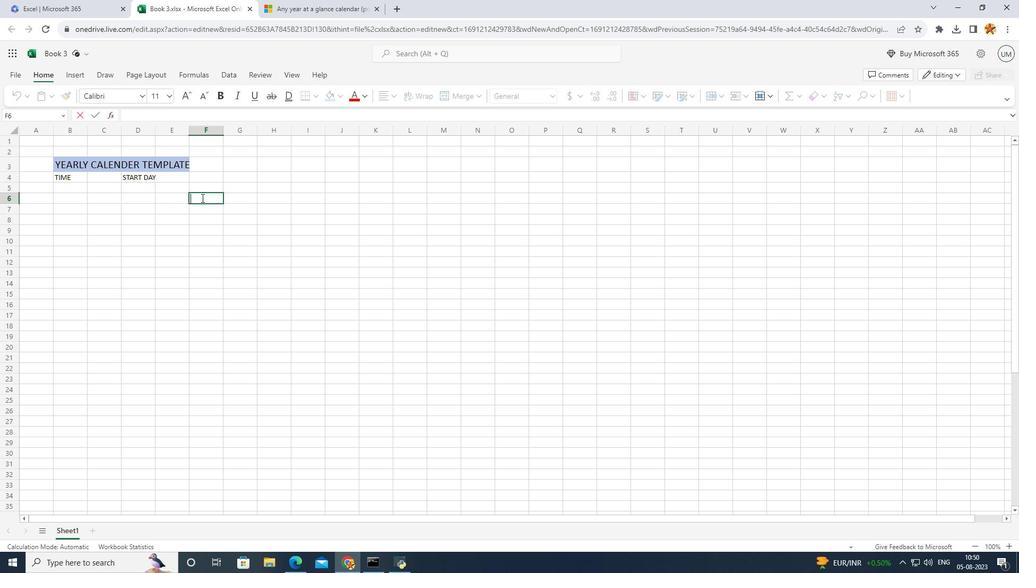 
Action: Key pressed E
Screenshot: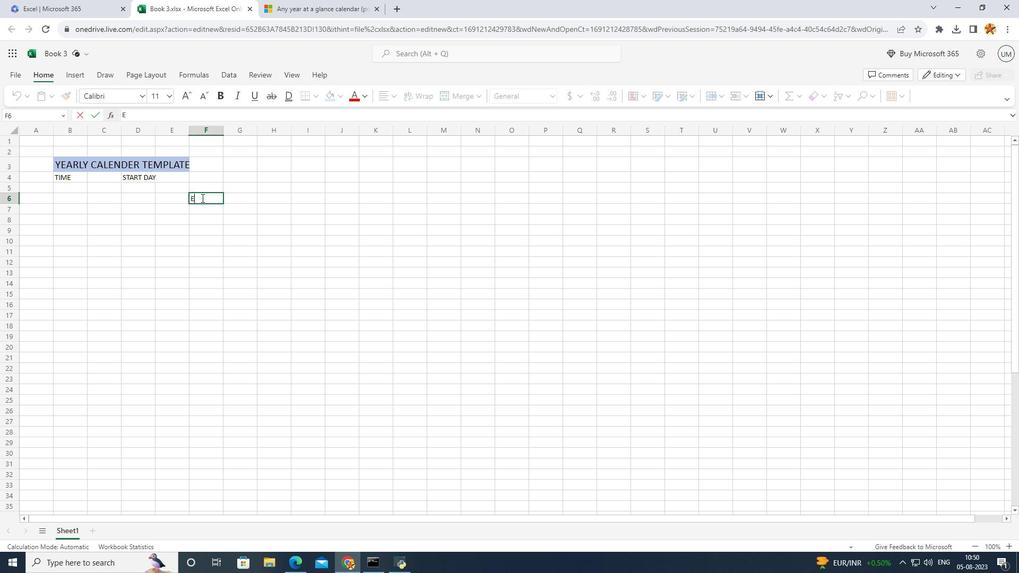 
Action: Mouse moved to (197, 191)
Screenshot: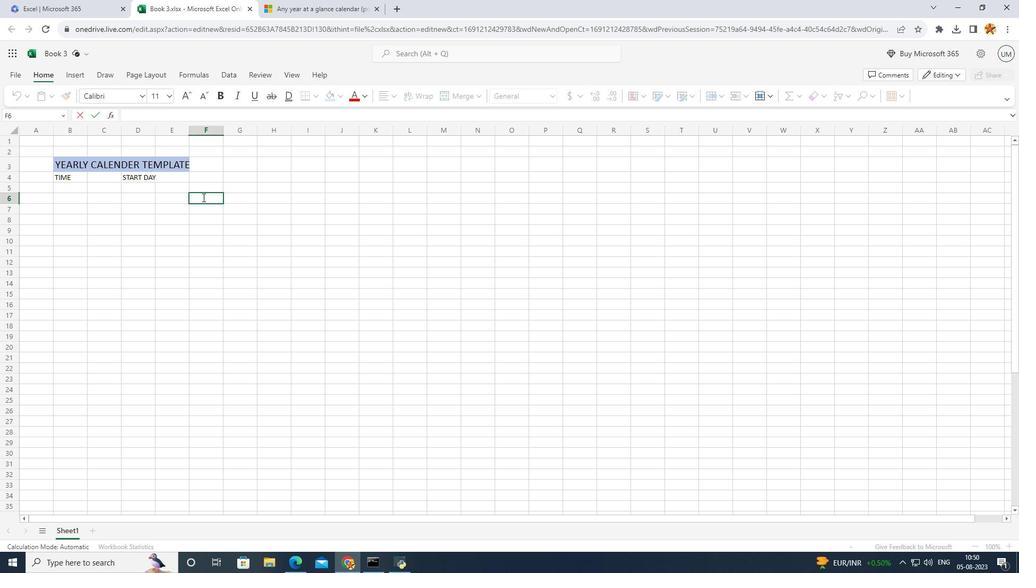 
Action: Key pressed <Key.backspace>CALENDAR<Key.space>
Screenshot: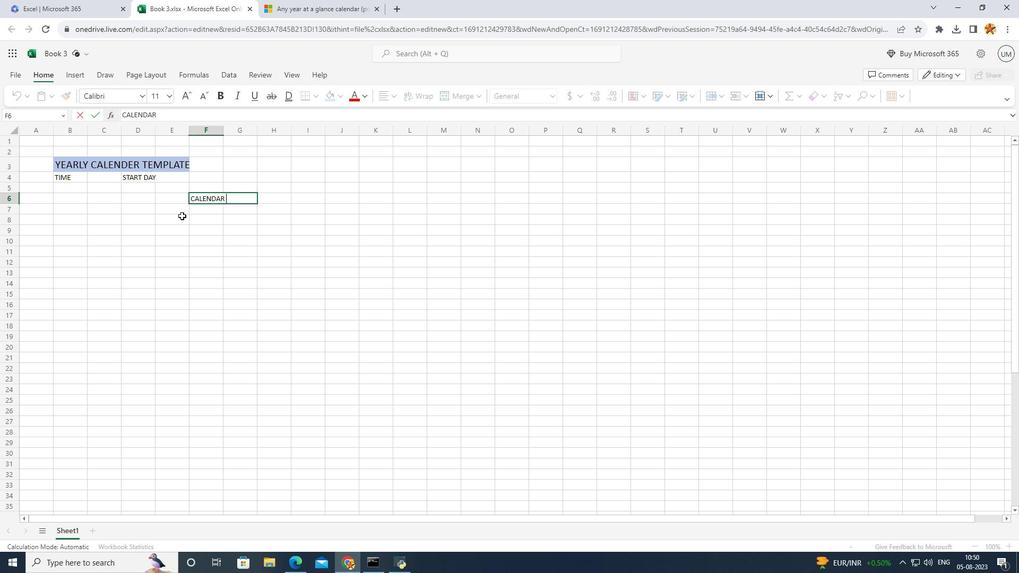 
Action: Mouse moved to (156, 224)
Screenshot: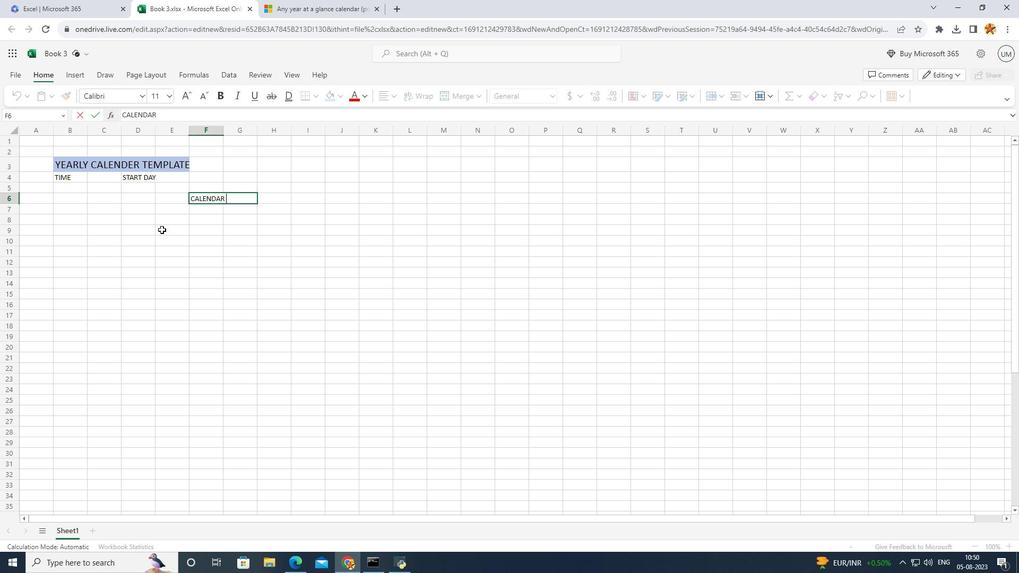 
Action: Key pressed <Key.space><Key.space><Key.space><Key.space>2020<Key.enter>
Screenshot: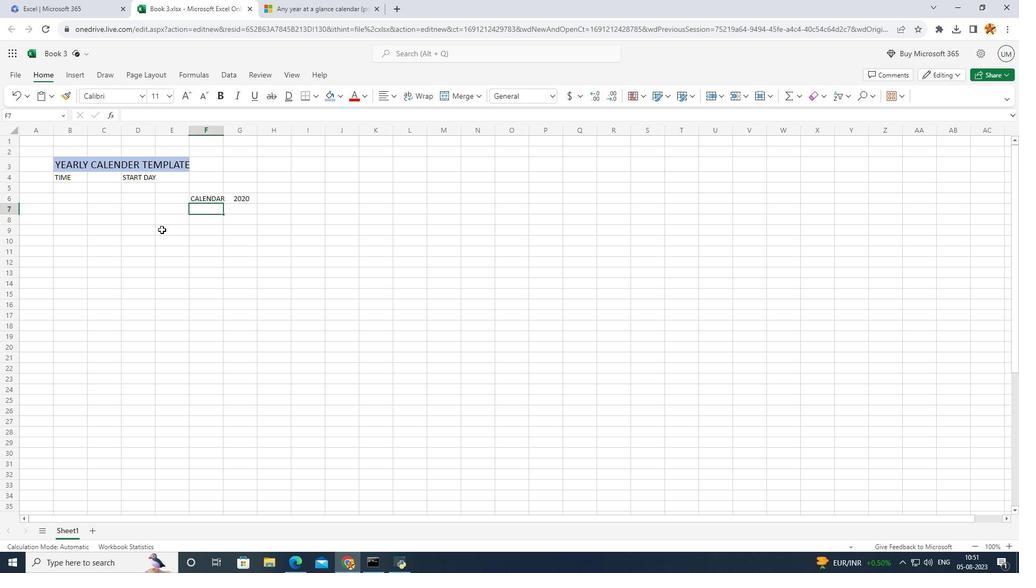 
Action: Mouse moved to (307, 260)
Screenshot: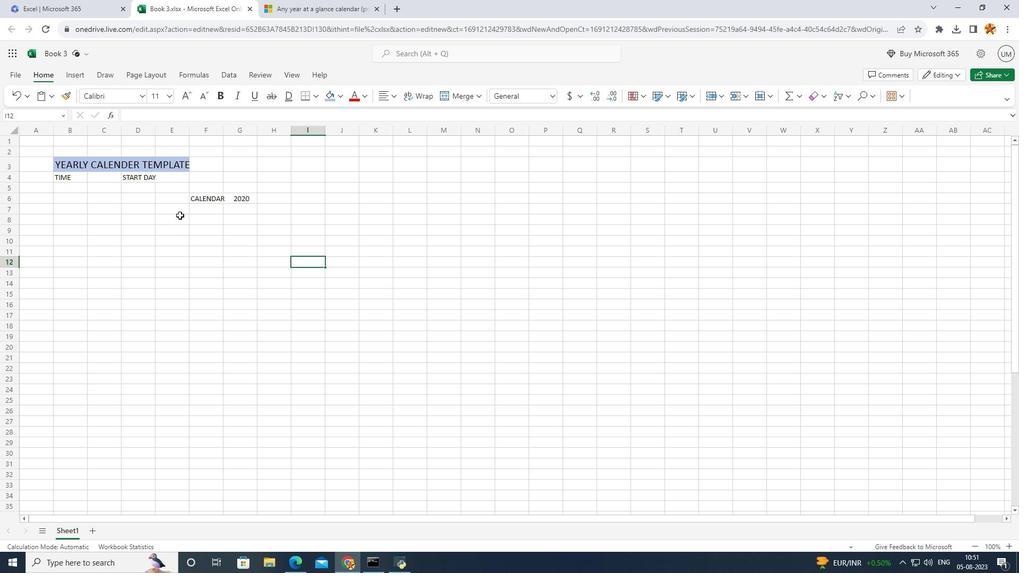 
Action: Mouse pressed left at (307, 260)
Screenshot: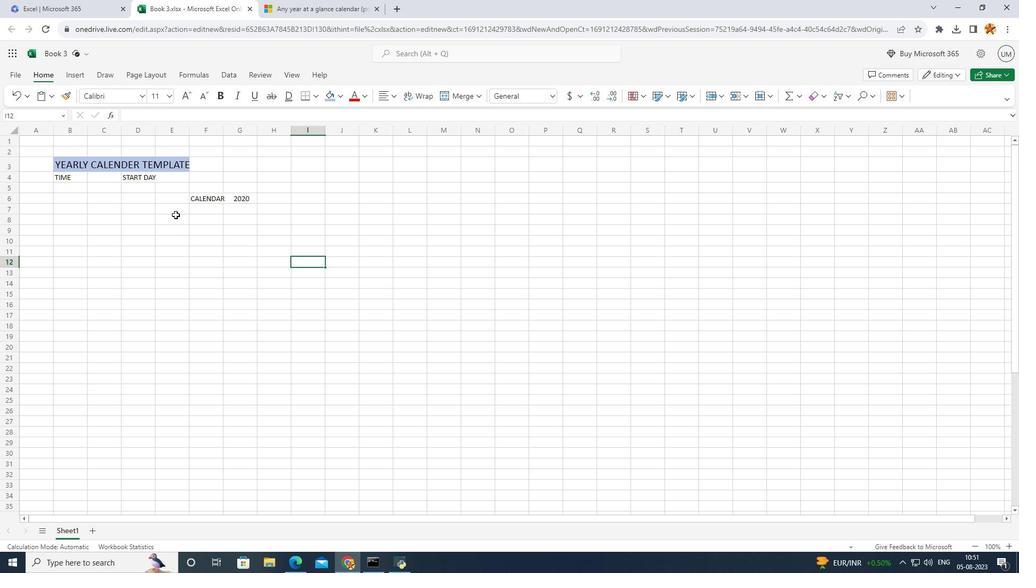 
Action: Mouse moved to (96, 205)
Screenshot: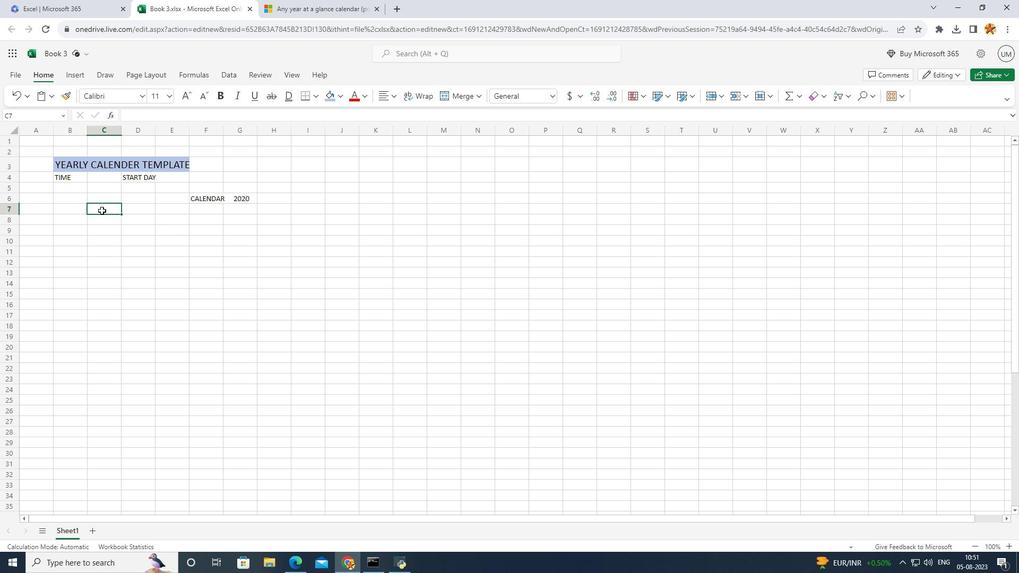 
Action: Mouse pressed left at (96, 205)
Screenshot: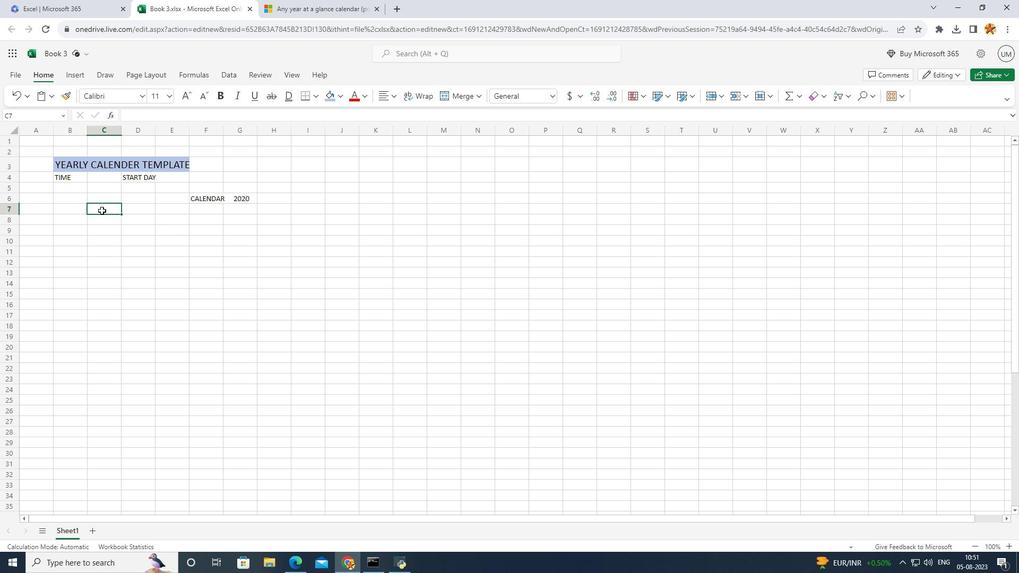 
Action: Mouse pressed left at (96, 205)
Screenshot: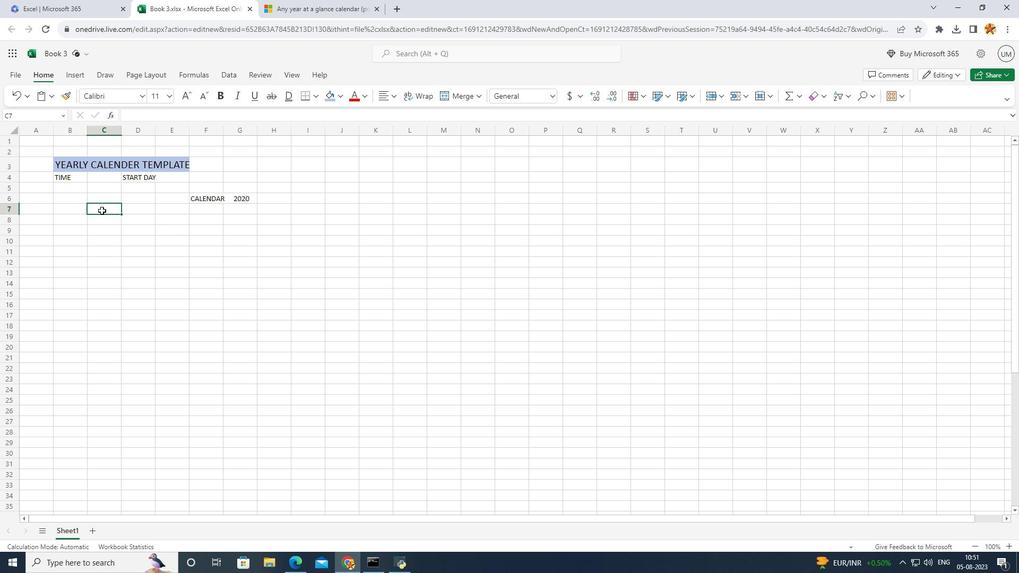 
Action: Mouse pressed left at (96, 205)
Screenshot: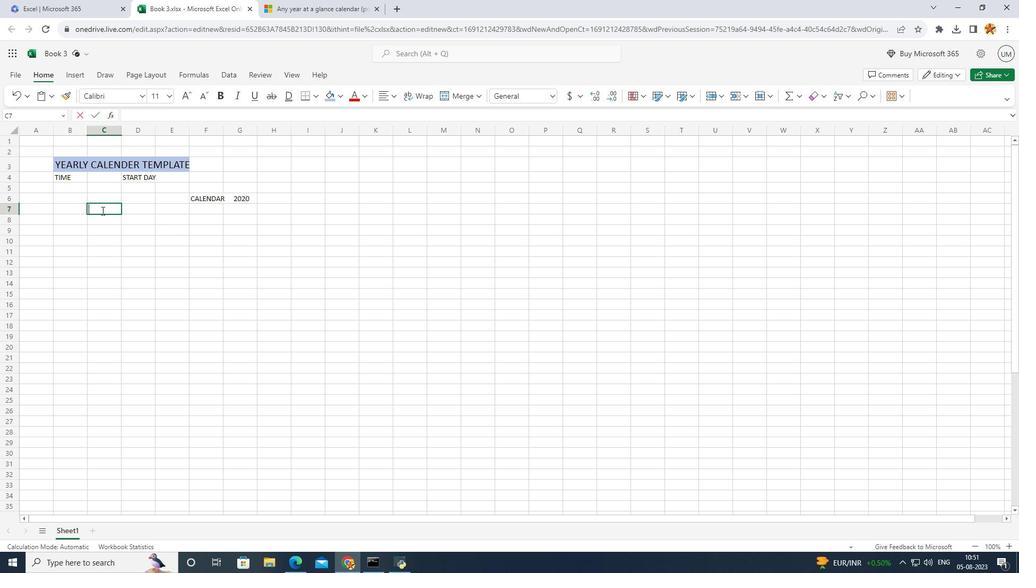 
Action: Mouse pressed left at (96, 205)
Screenshot: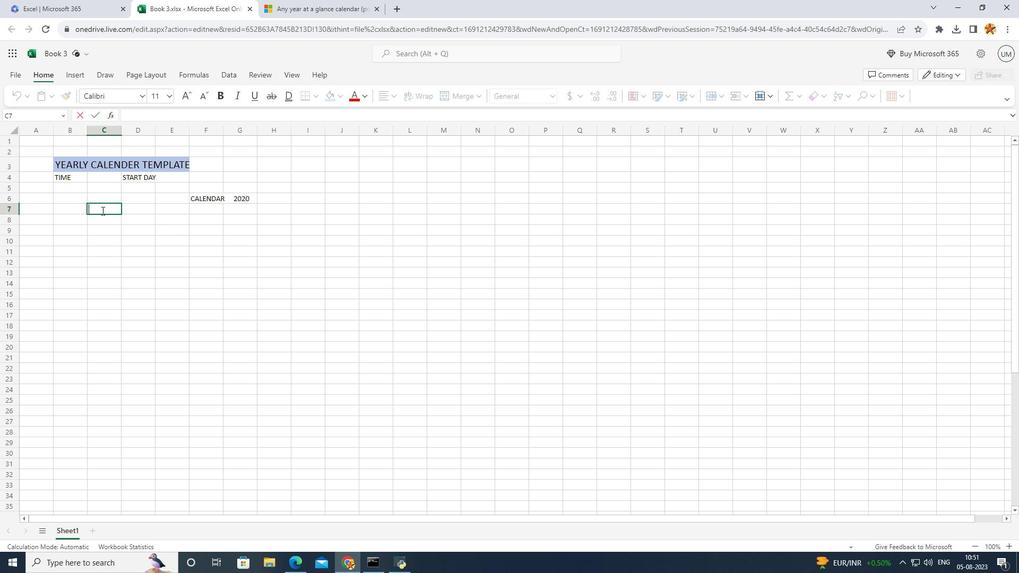 
Action: Key pressed JANUARY
Screenshot: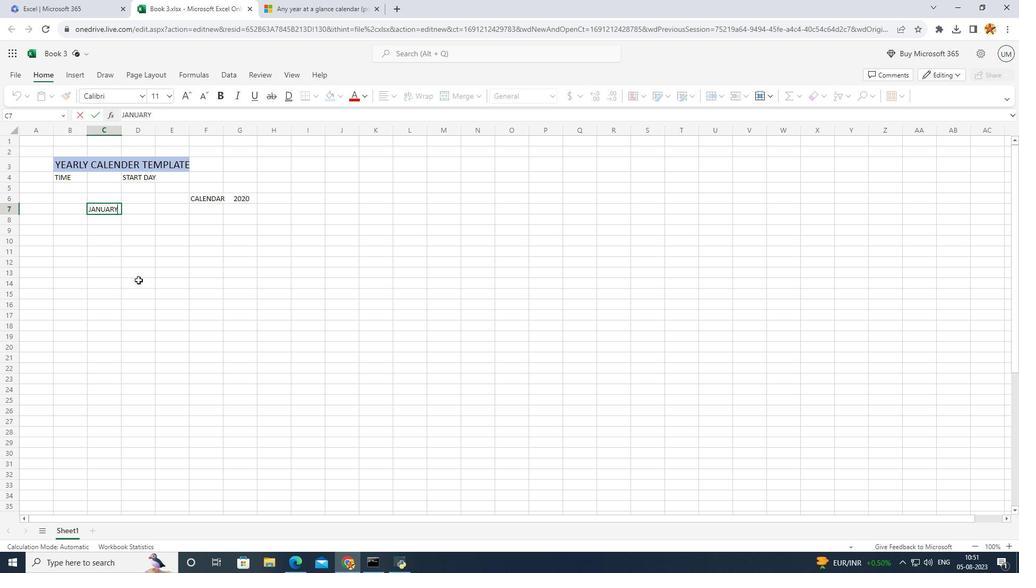 
Action: Mouse moved to (132, 274)
Screenshot: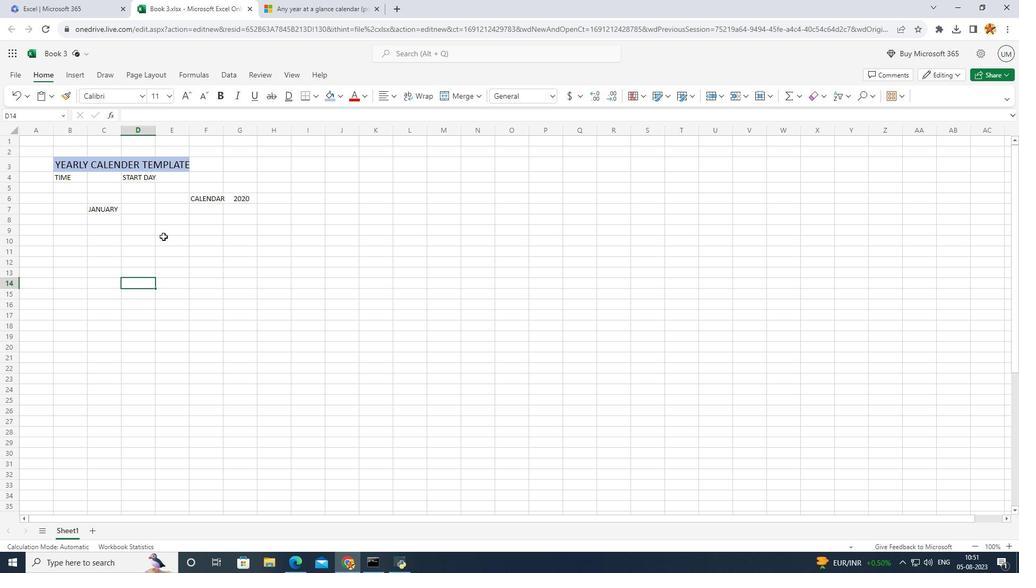 
Action: Mouse pressed left at (132, 274)
Screenshot: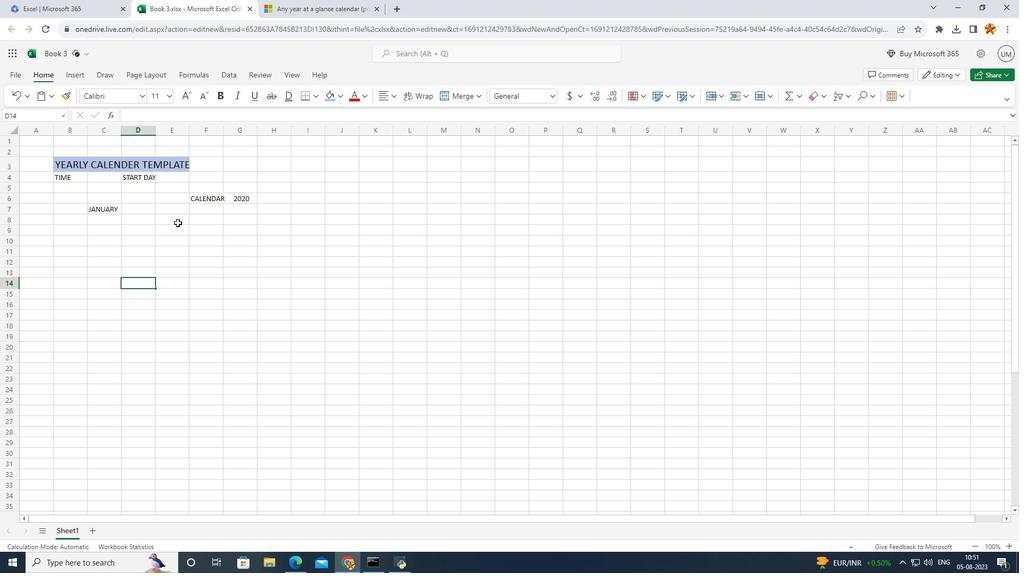 
Action: Mouse moved to (55, 213)
Screenshot: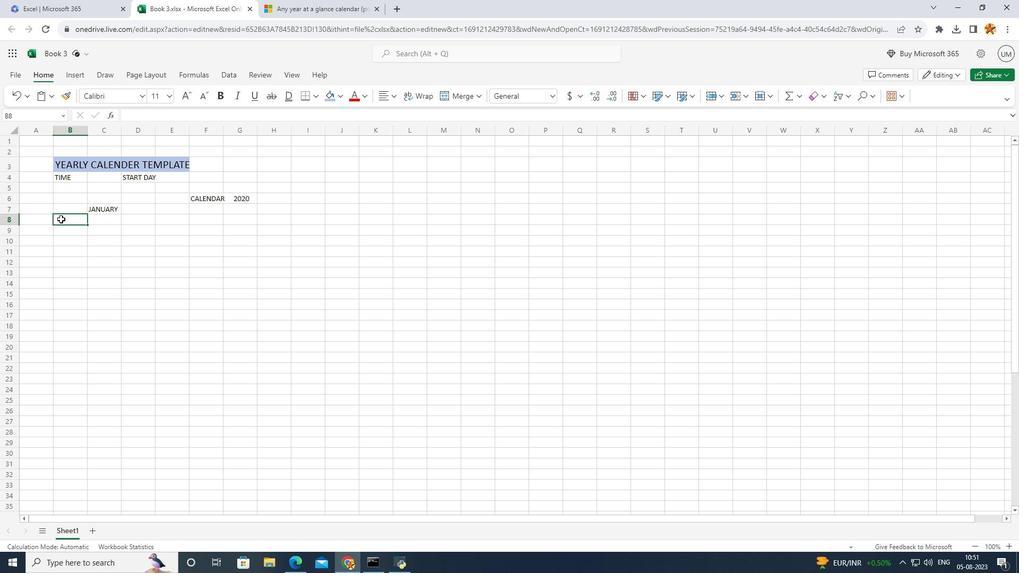 
Action: Mouse pressed left at (55, 213)
Screenshot: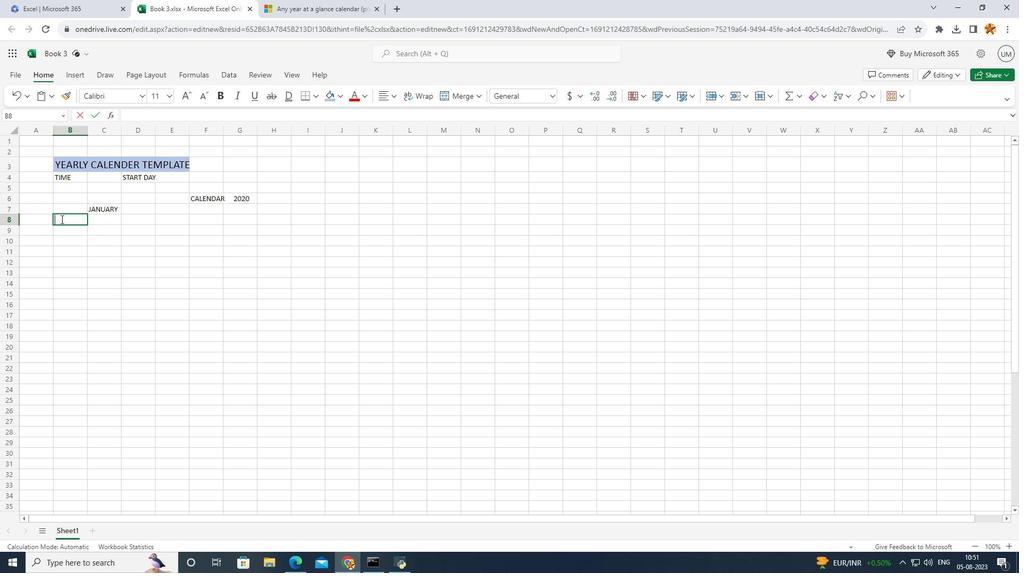 
Action: Mouse pressed left at (55, 213)
Screenshot: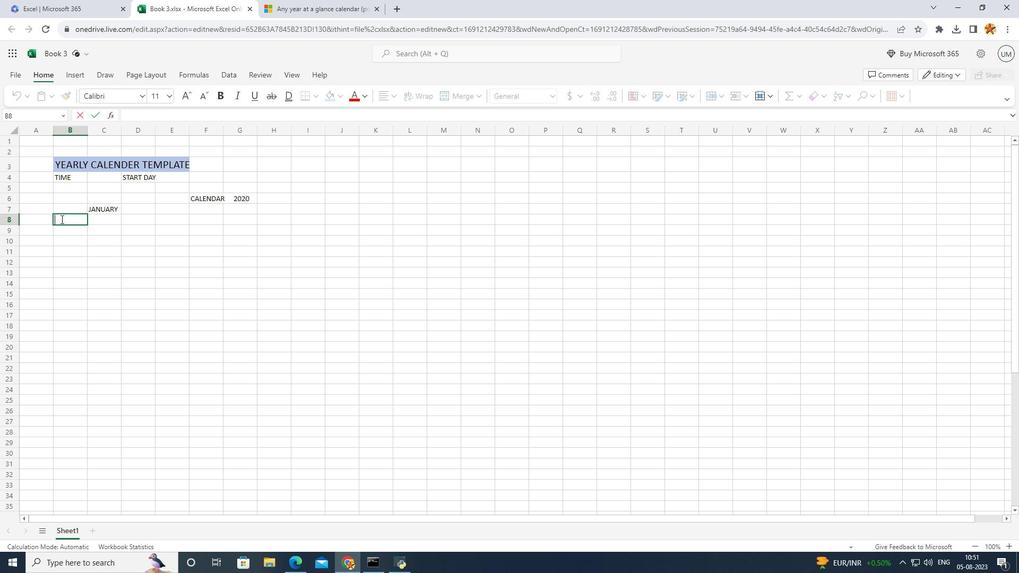 
Action: Key pressed SUN
Screenshot: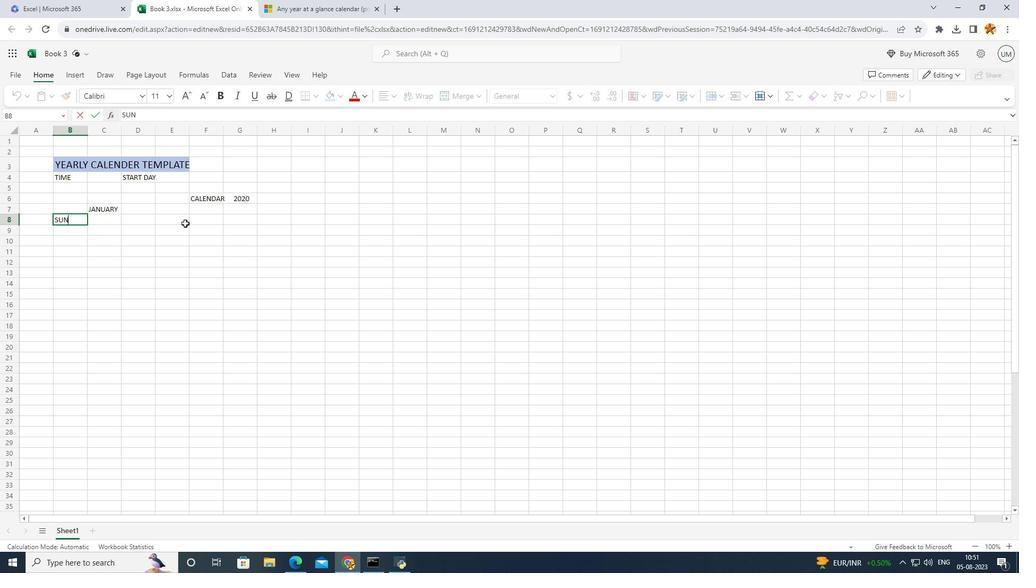 
Action: Mouse moved to (100, 215)
Screenshot: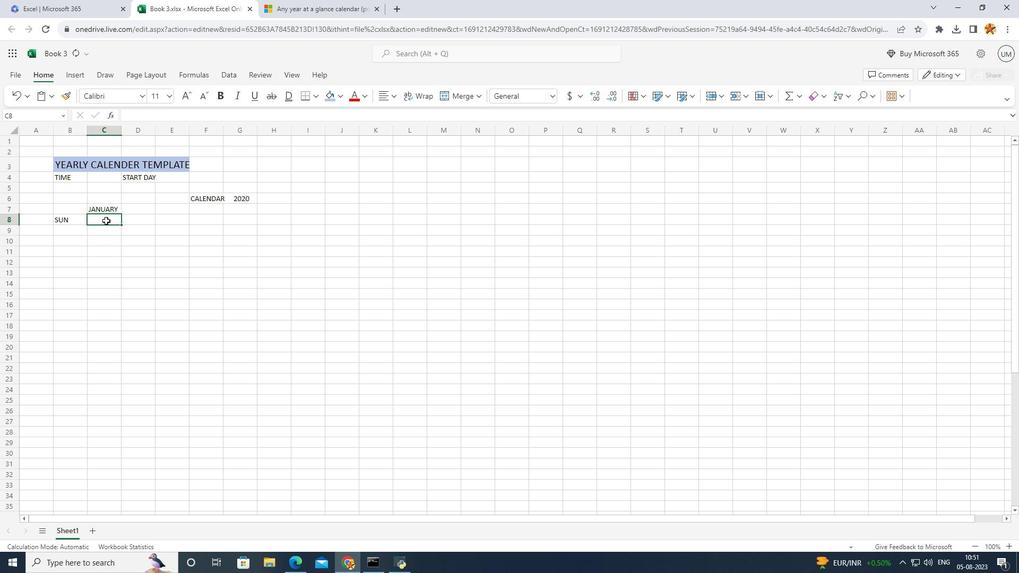 
Action: Mouse pressed left at (100, 215)
Screenshot: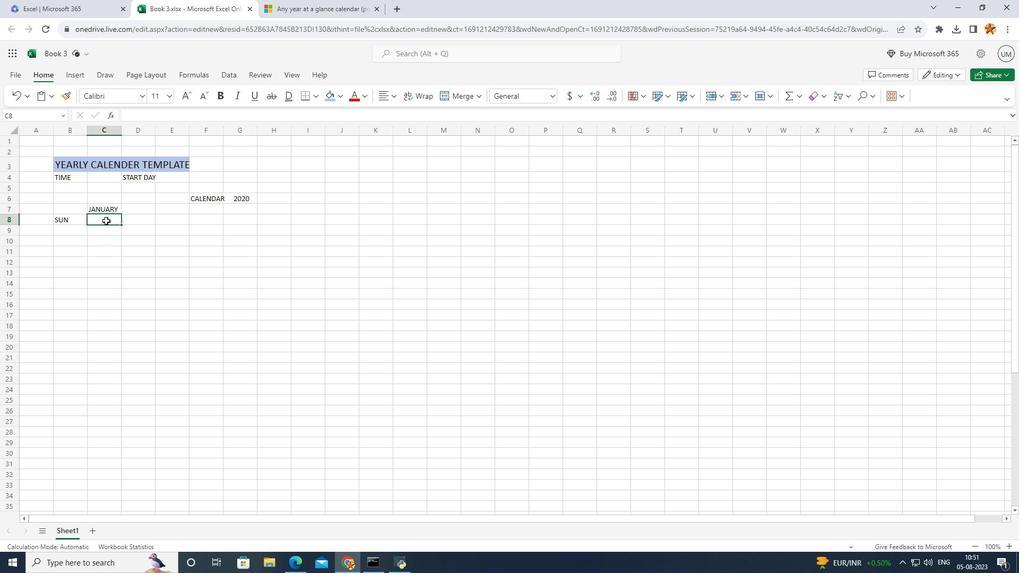 
Action: Mouse pressed left at (100, 215)
Screenshot: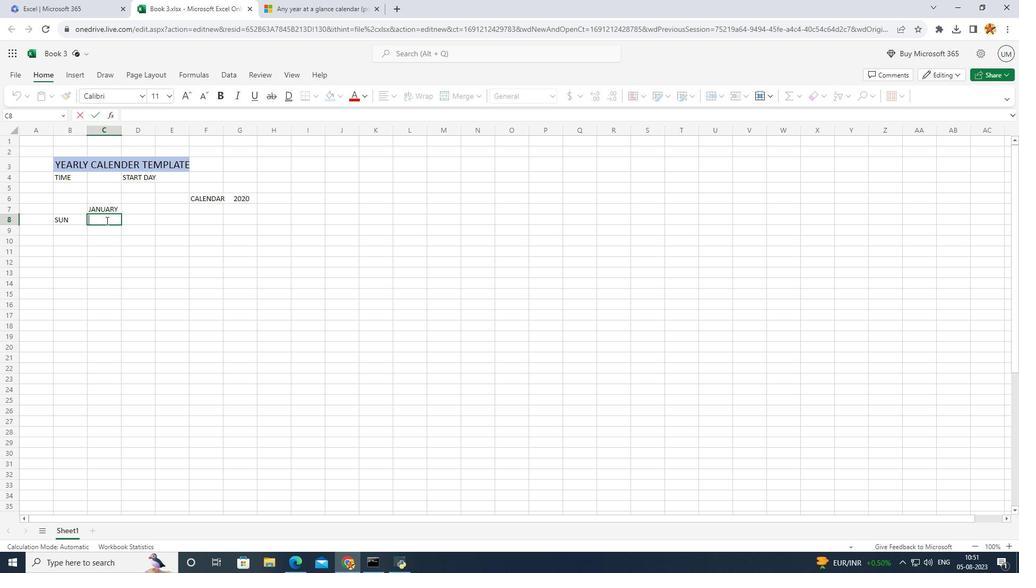 
Action: Key pressed MOB
Screenshot: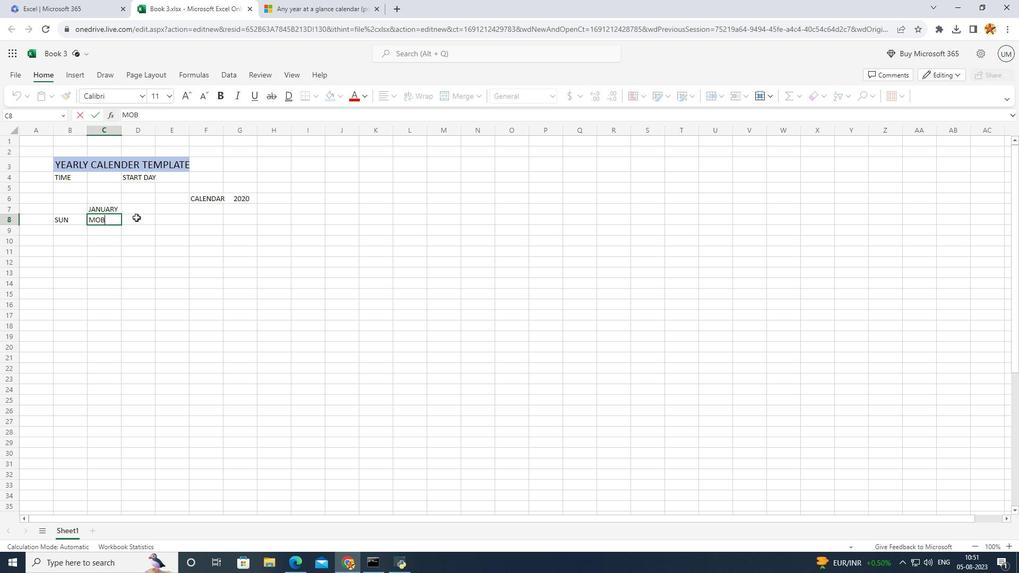 
Action: Mouse moved to (130, 211)
Screenshot: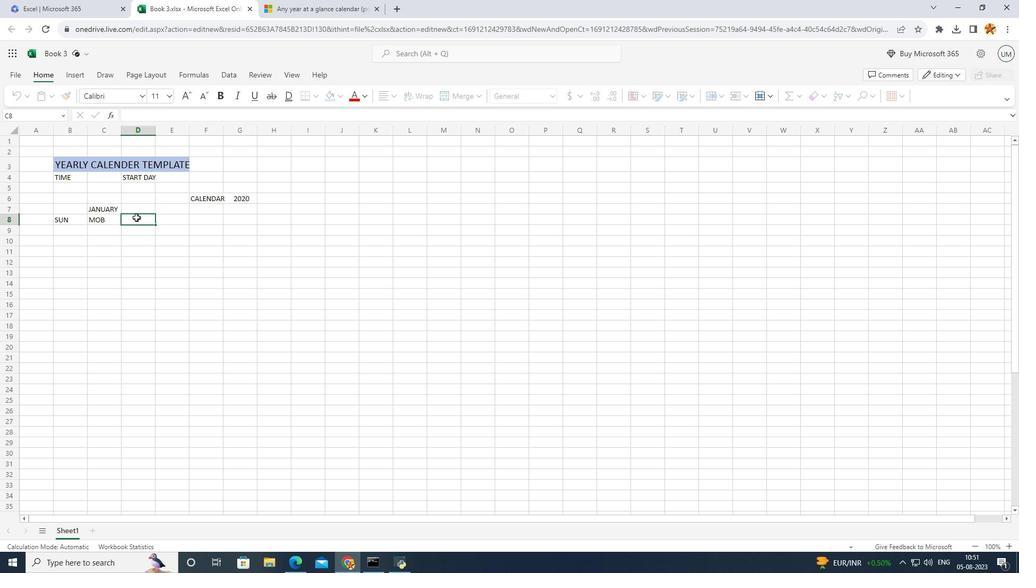 
Action: Mouse pressed left at (130, 211)
Screenshot: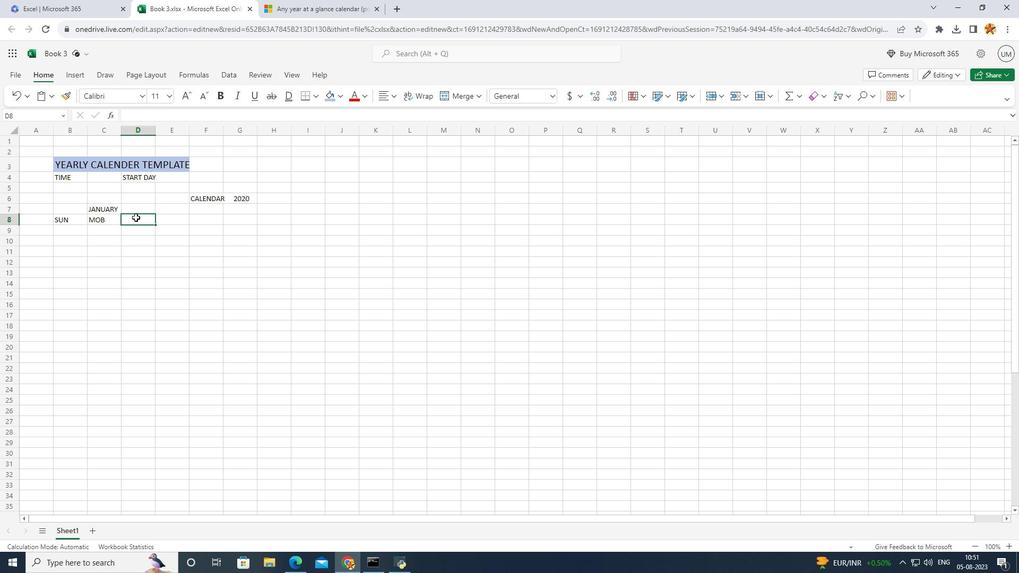 
Action: Mouse moved to (94, 215)
Screenshot: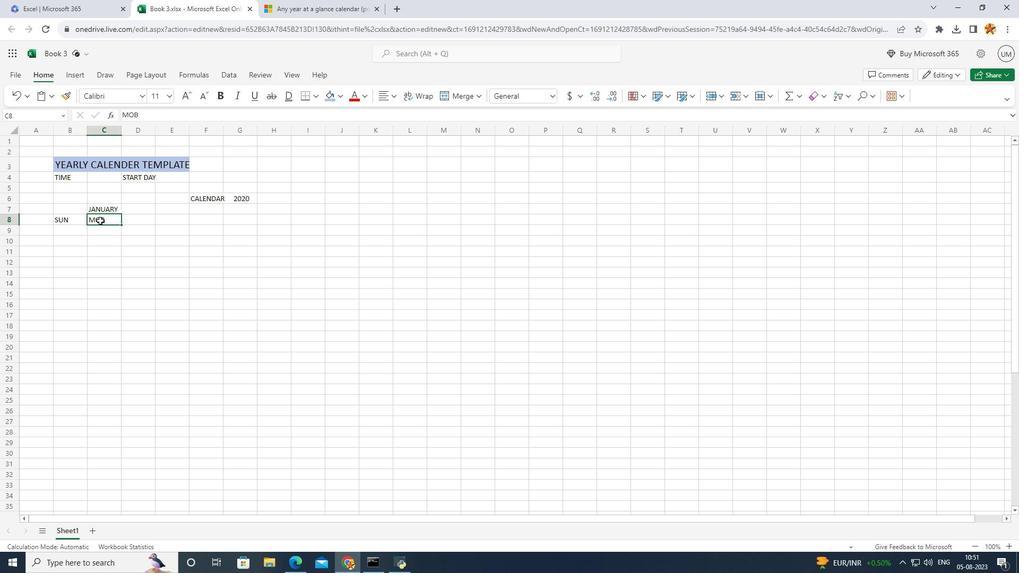 
Action: Mouse pressed left at (94, 215)
Screenshot: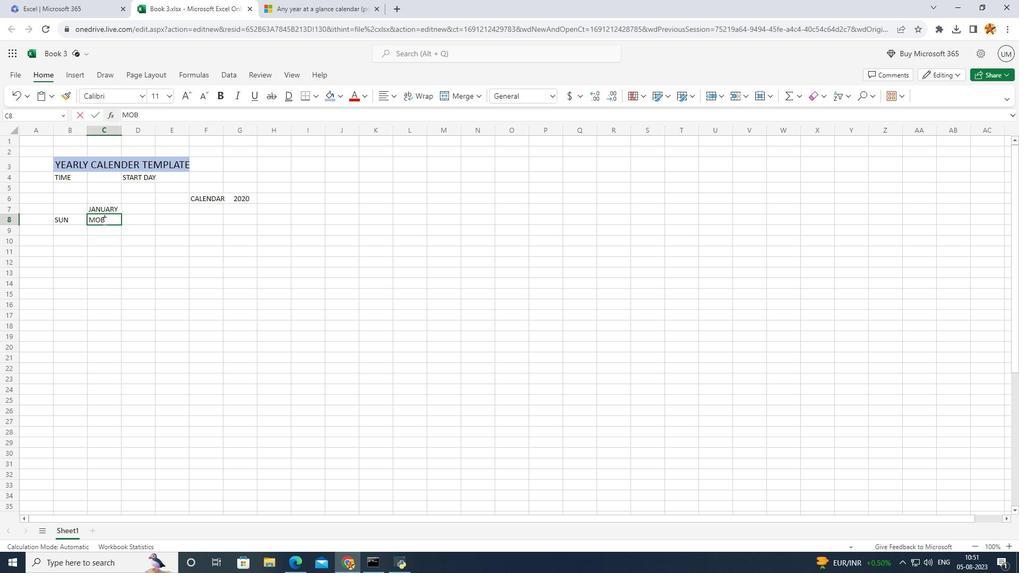 
Action: Mouse pressed left at (94, 215)
Screenshot: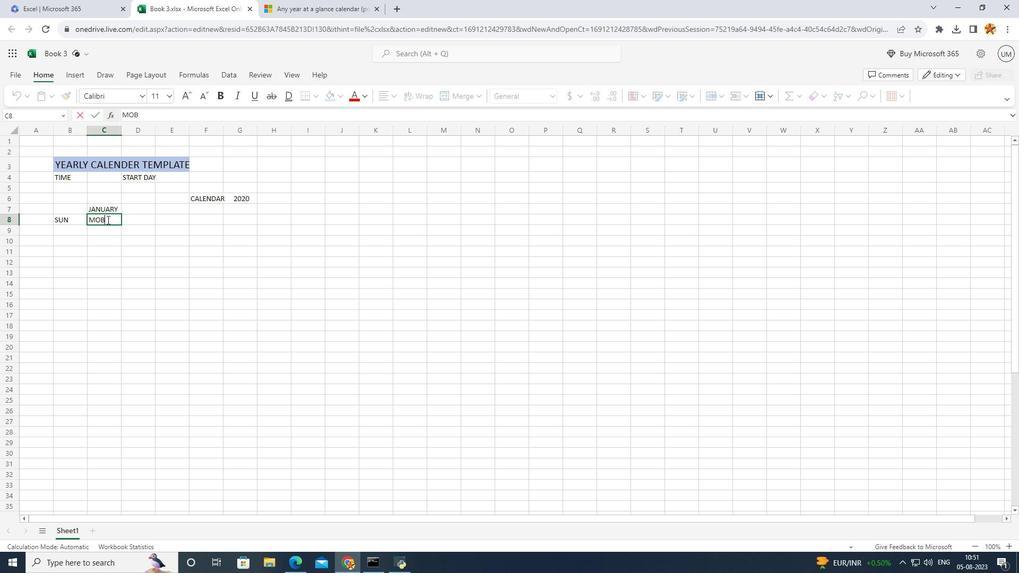 
Action: Mouse moved to (101, 214)
Screenshot: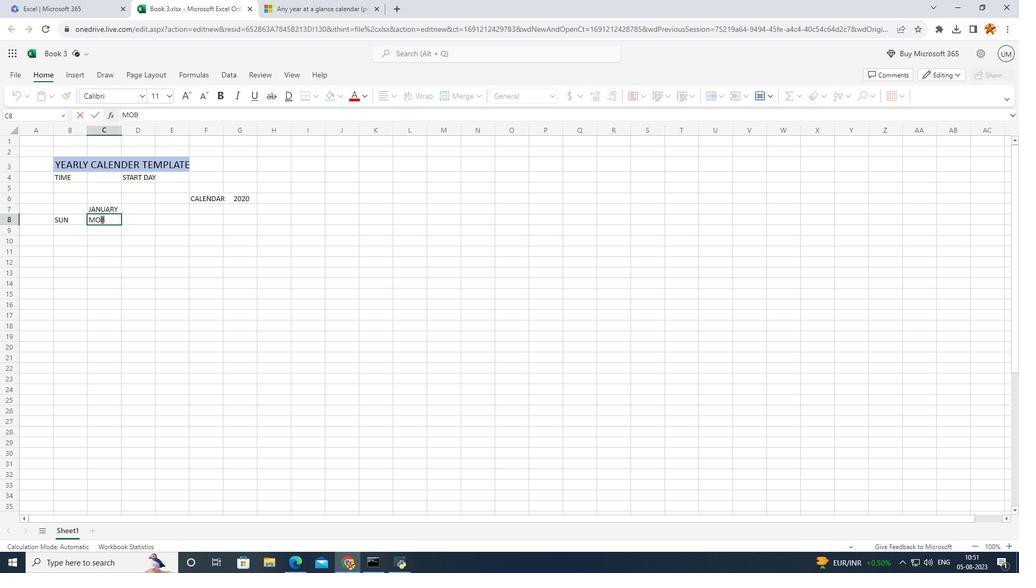 
Action: Mouse pressed left at (101, 214)
Screenshot: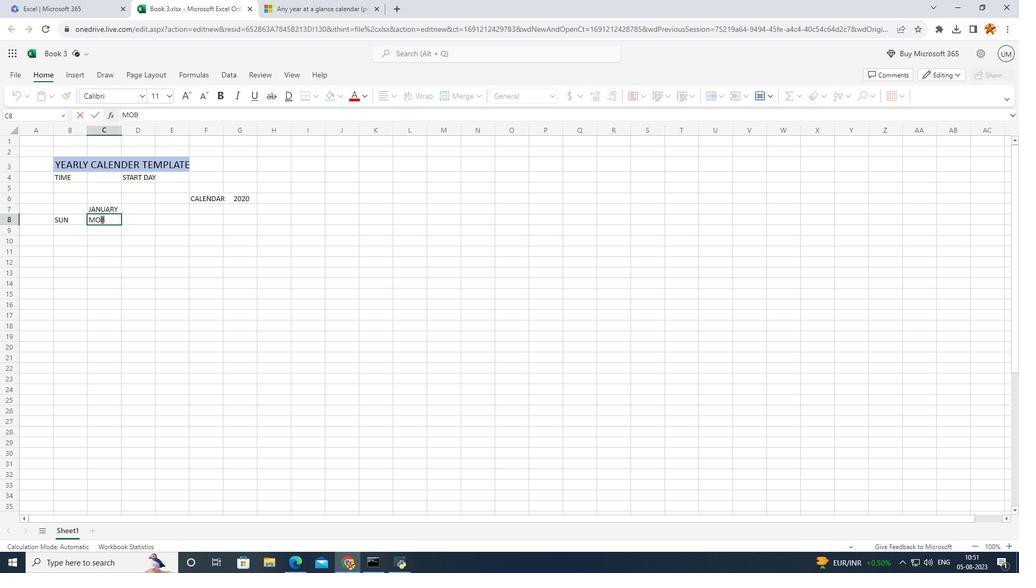 
Action: Mouse moved to (95, 214)
Screenshot: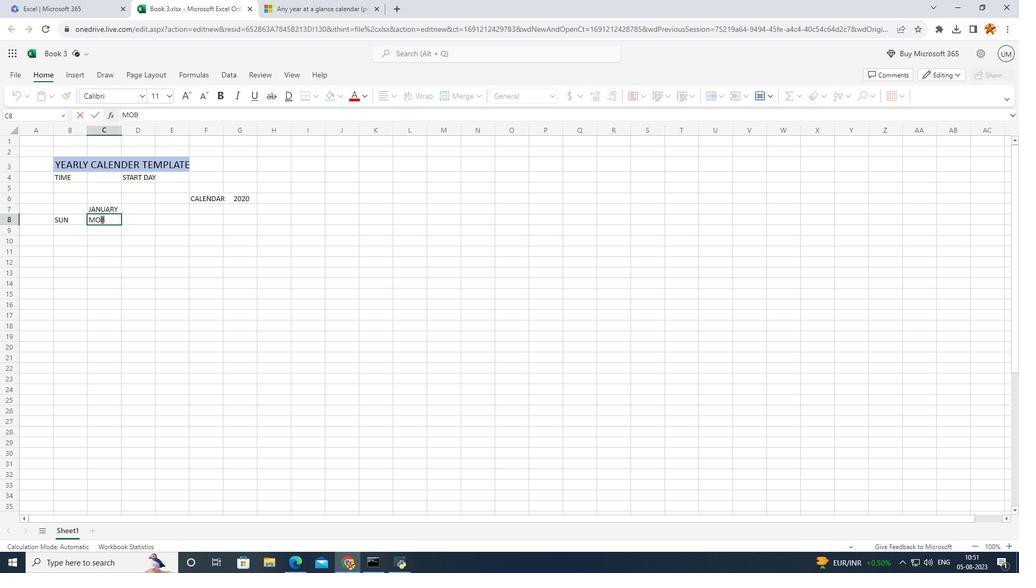 
Action: Key pressed N
Screenshot: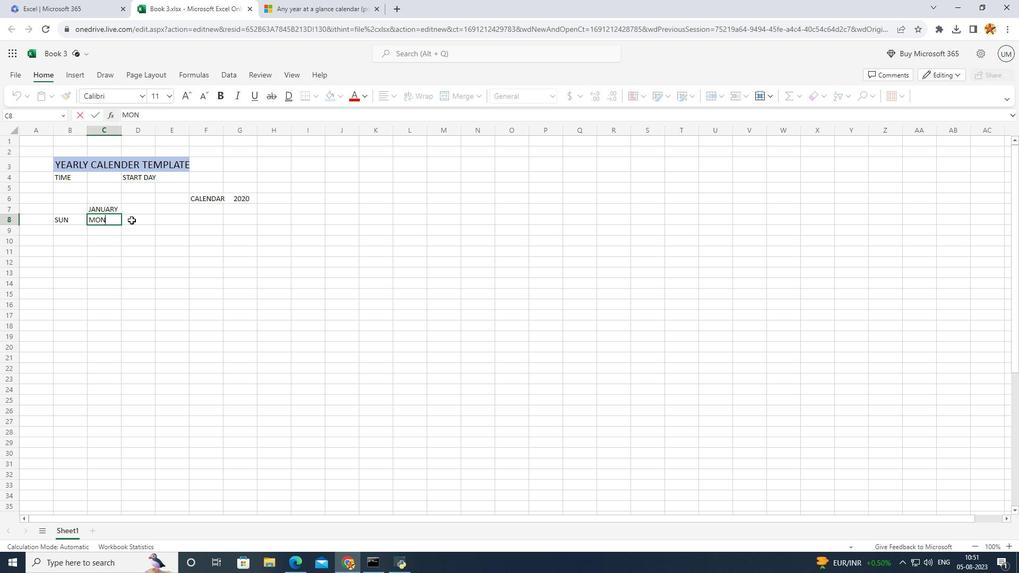 
Action: Mouse moved to (125, 214)
Screenshot: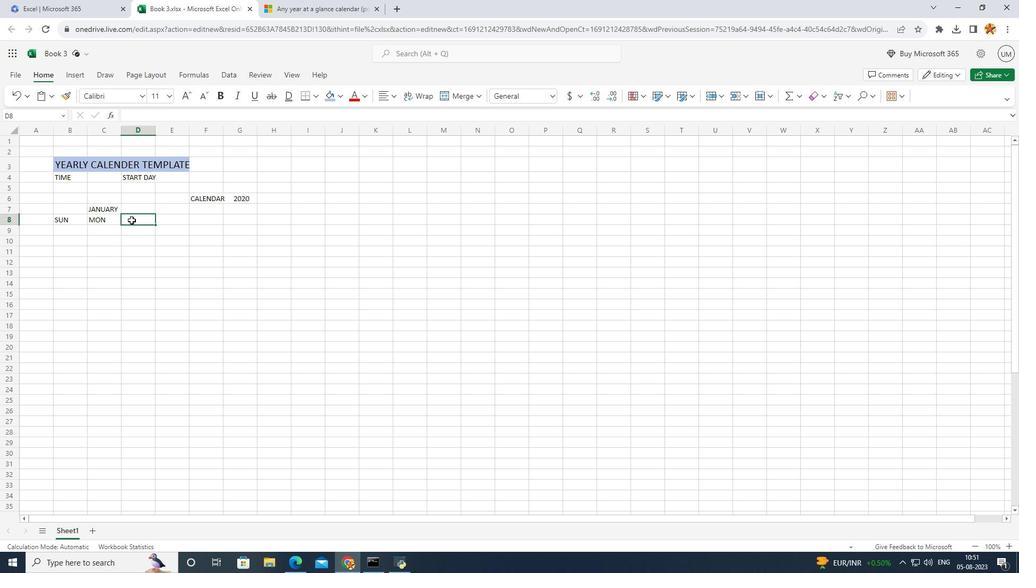 
Action: Mouse pressed left at (125, 214)
Screenshot: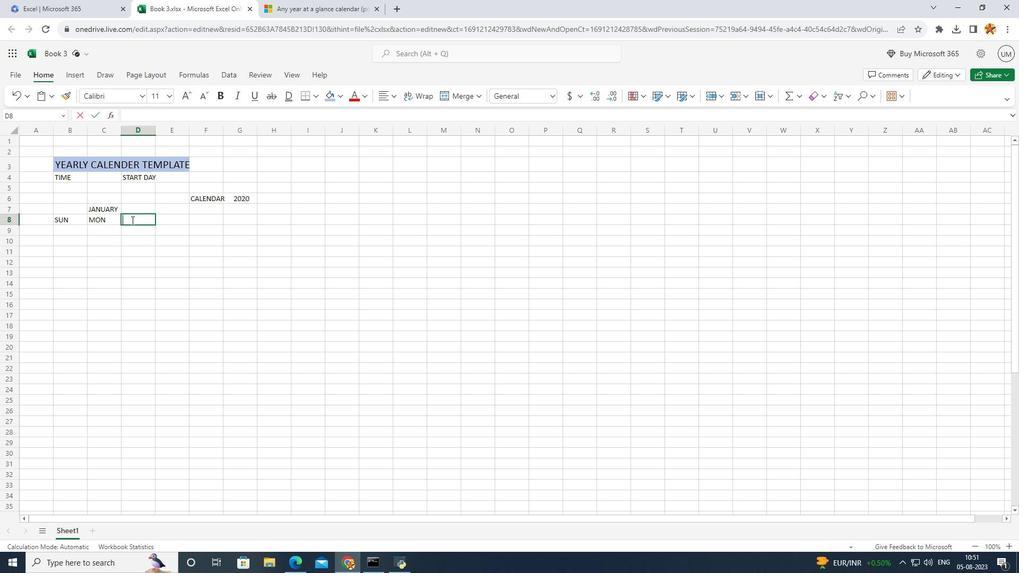 
Action: Mouse pressed left at (125, 214)
Screenshot: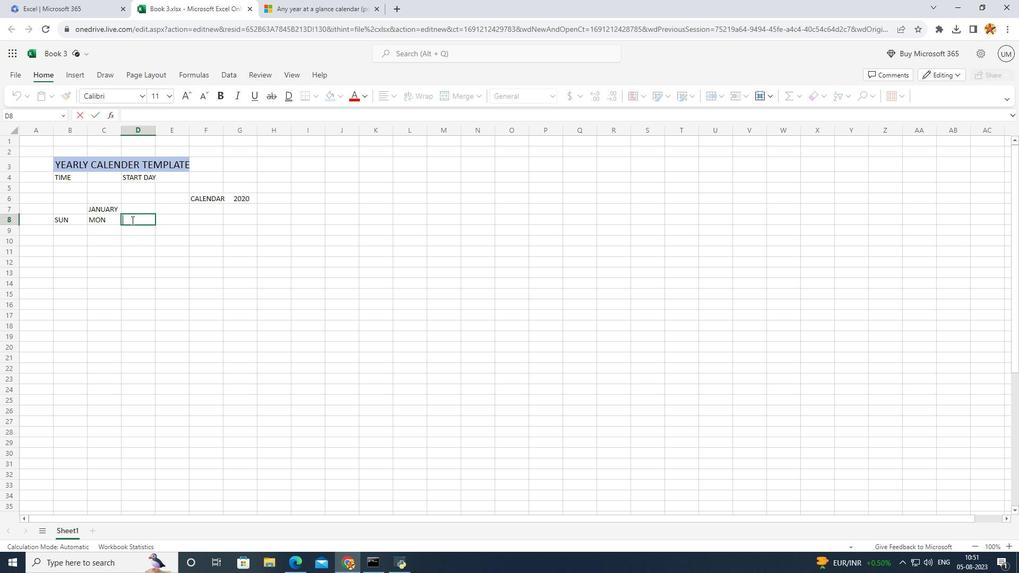 
Action: Key pressed T
Screenshot: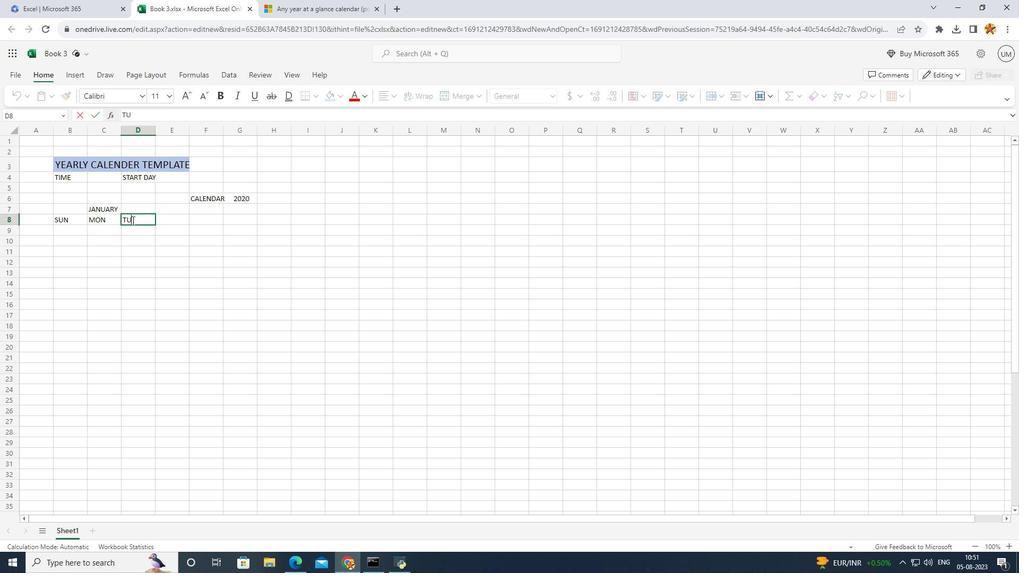 
Action: Mouse moved to (126, 214)
Screenshot: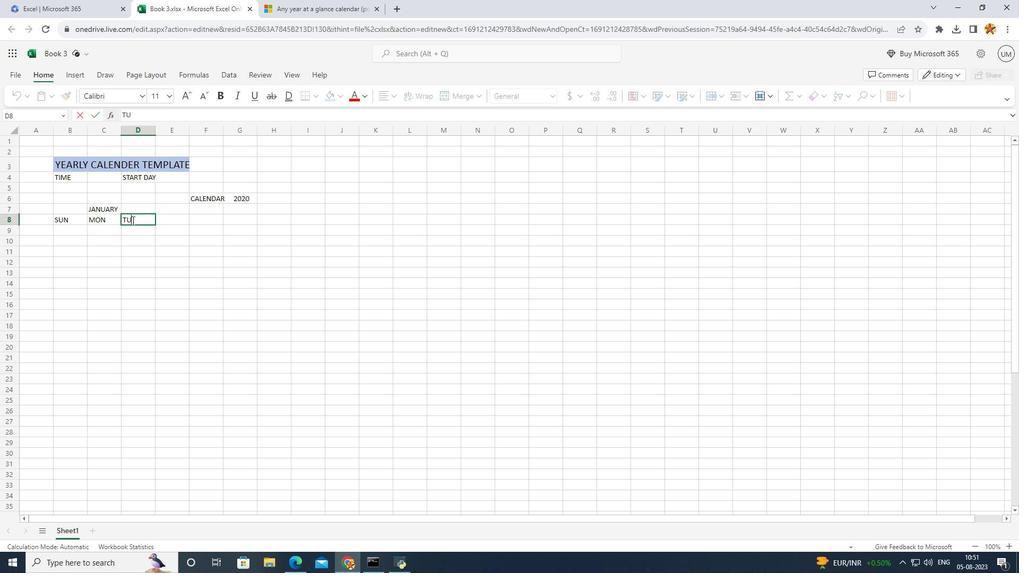 
Action: Key pressed UE
Screenshot: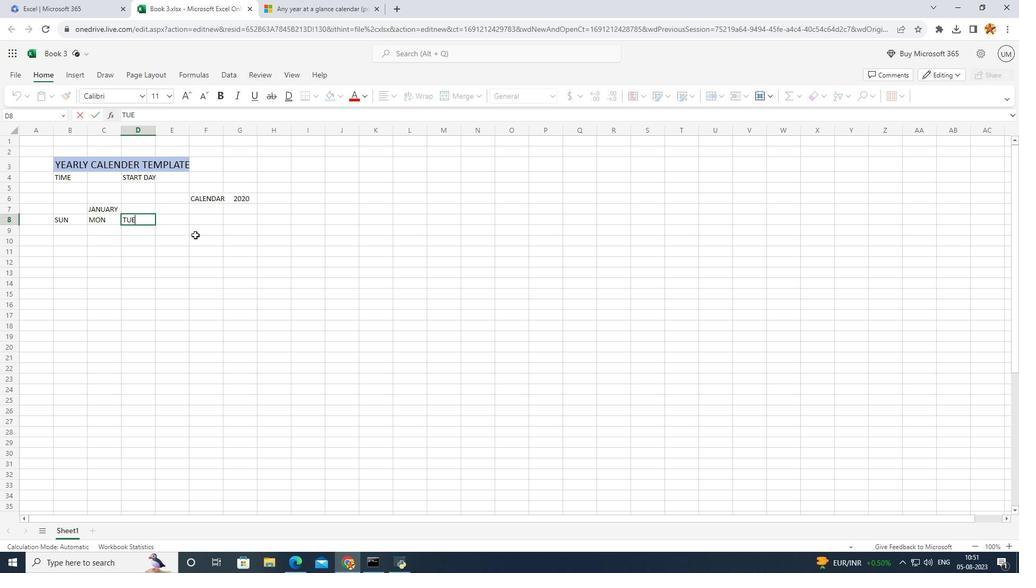 
Action: Mouse moved to (172, 214)
Screenshot: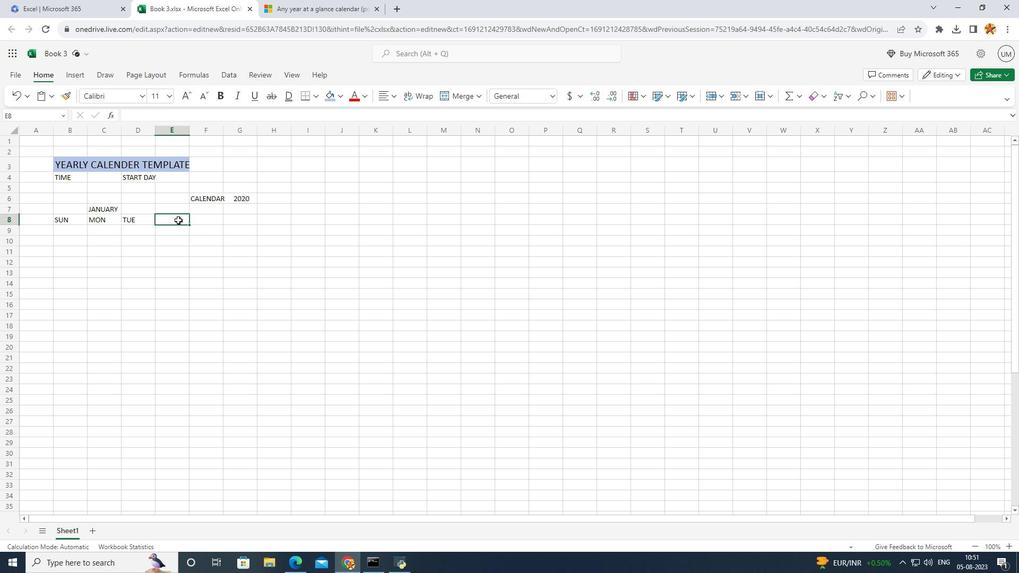 
Action: Mouse pressed left at (172, 214)
Screenshot: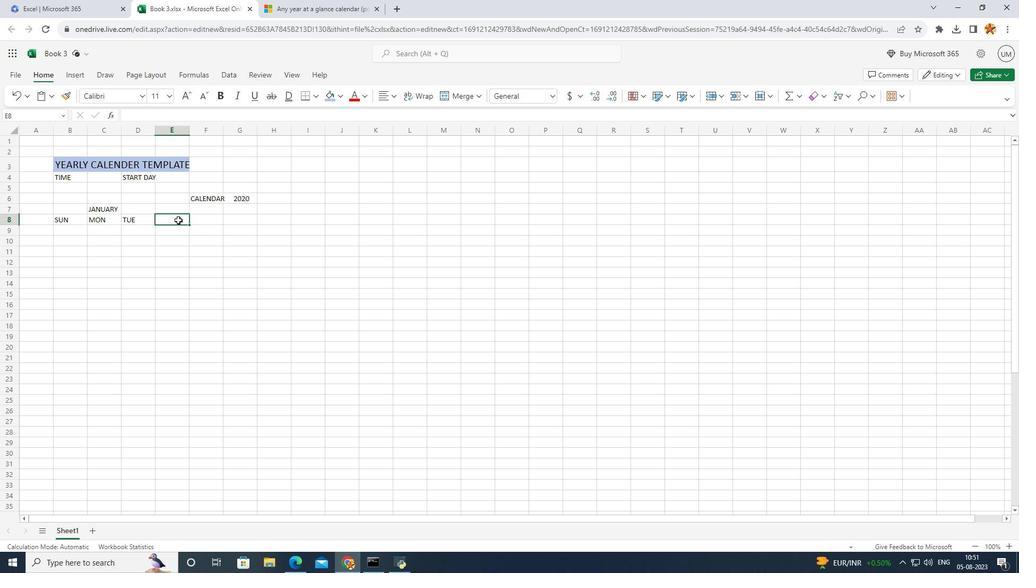 
Action: Key pressed WED
Screenshot: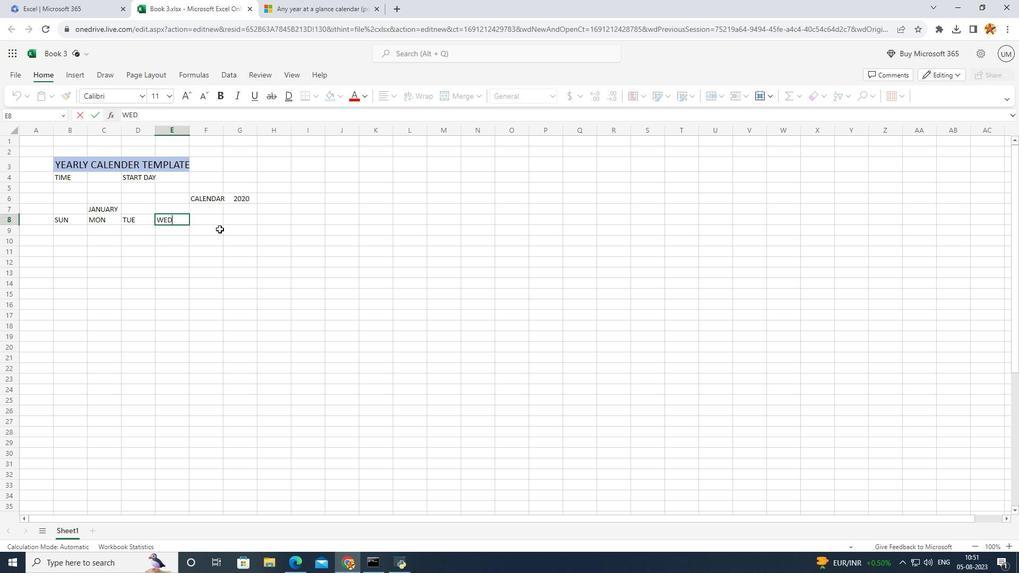 
Action: Mouse moved to (203, 212)
Screenshot: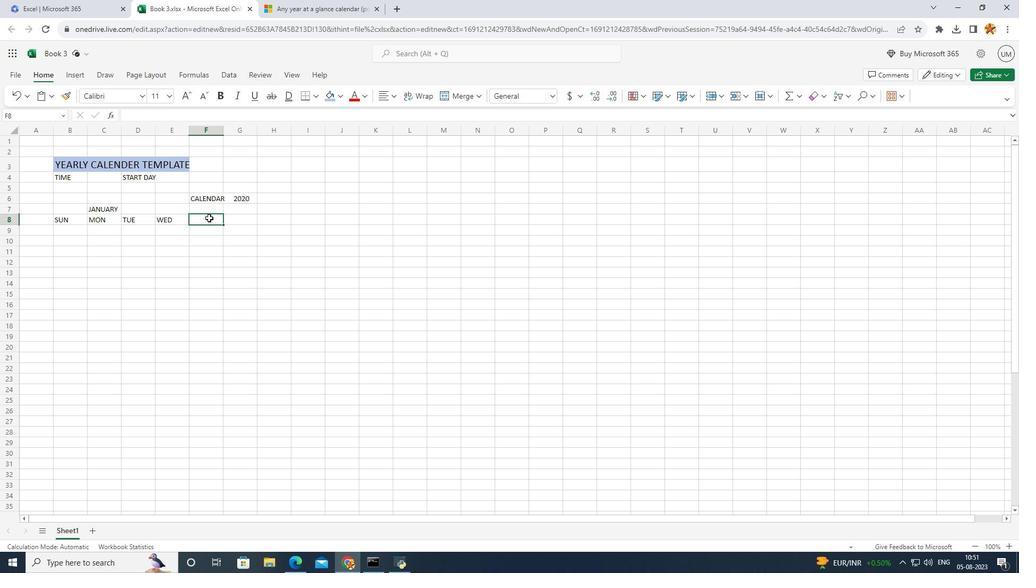 
Action: Mouse pressed left at (203, 212)
Screenshot: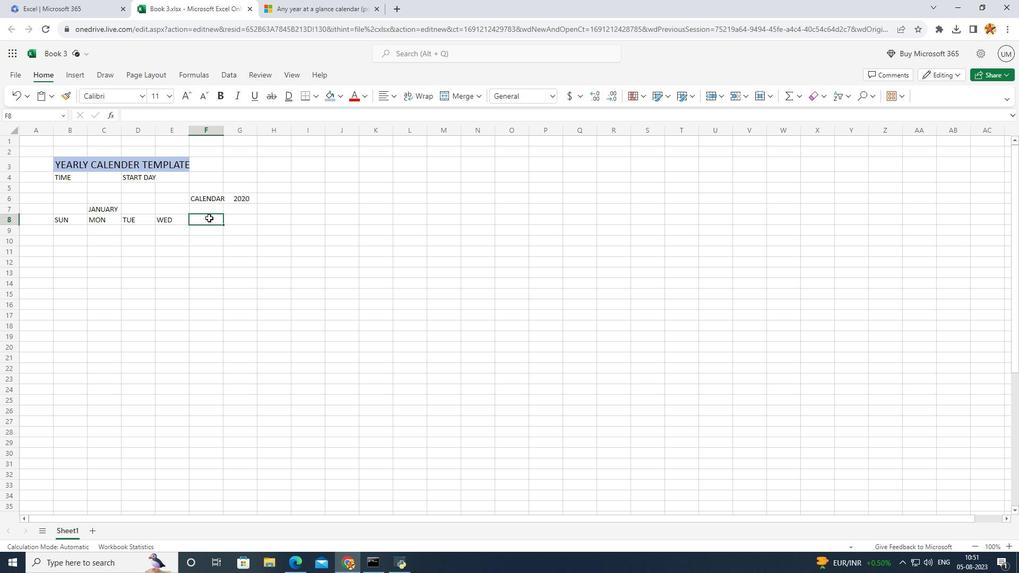 
Action: Key pressed THU
Screenshot: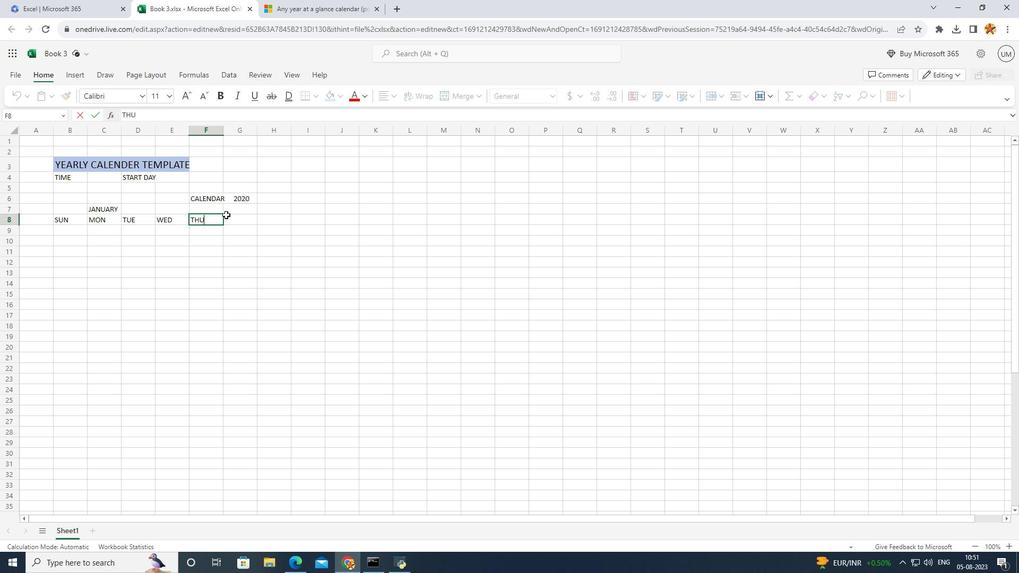
Action: Mouse moved to (220, 213)
Screenshot: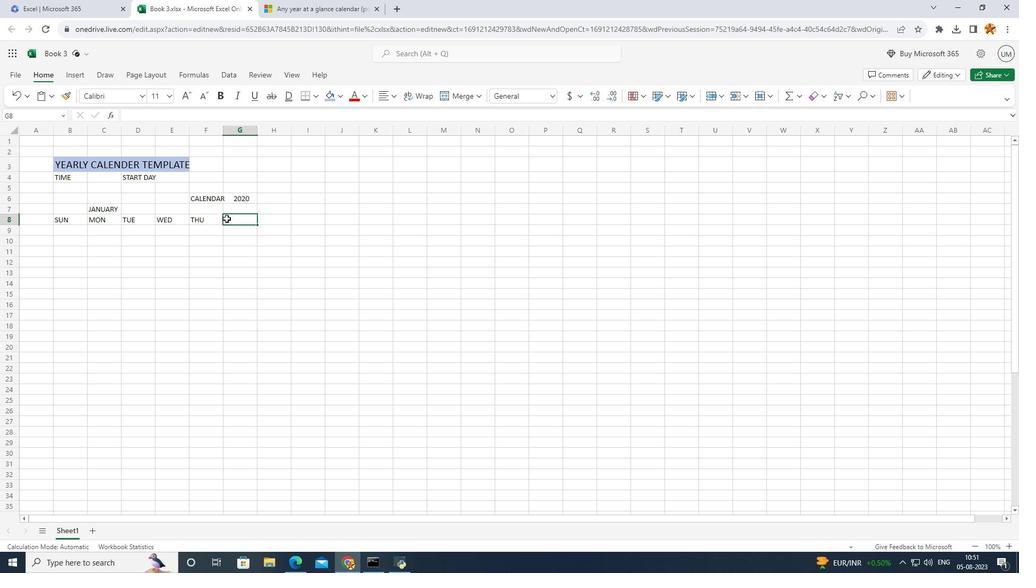 
Action: Mouse pressed left at (220, 213)
Screenshot: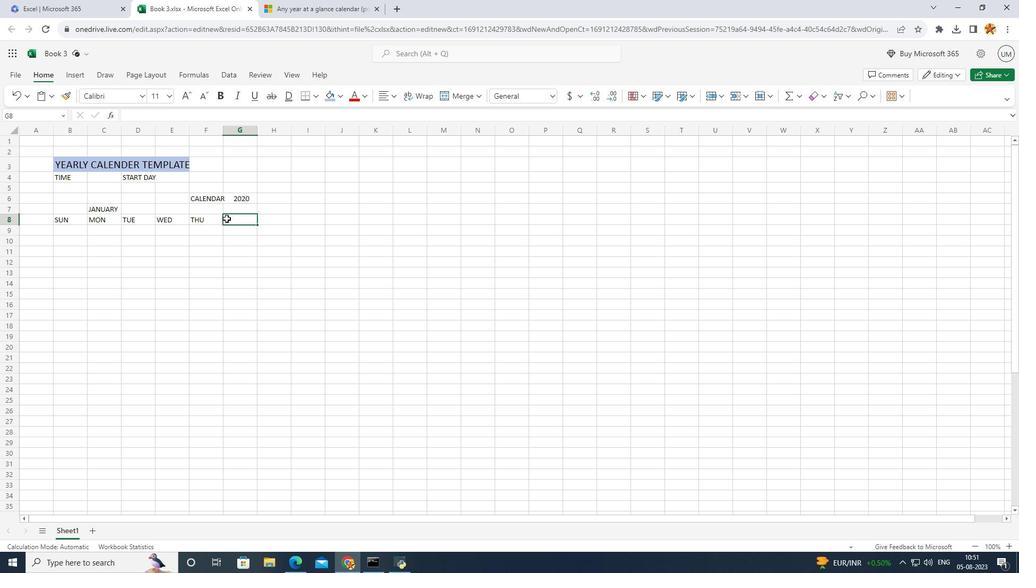 
Action: Key pressed FRI
Screenshot: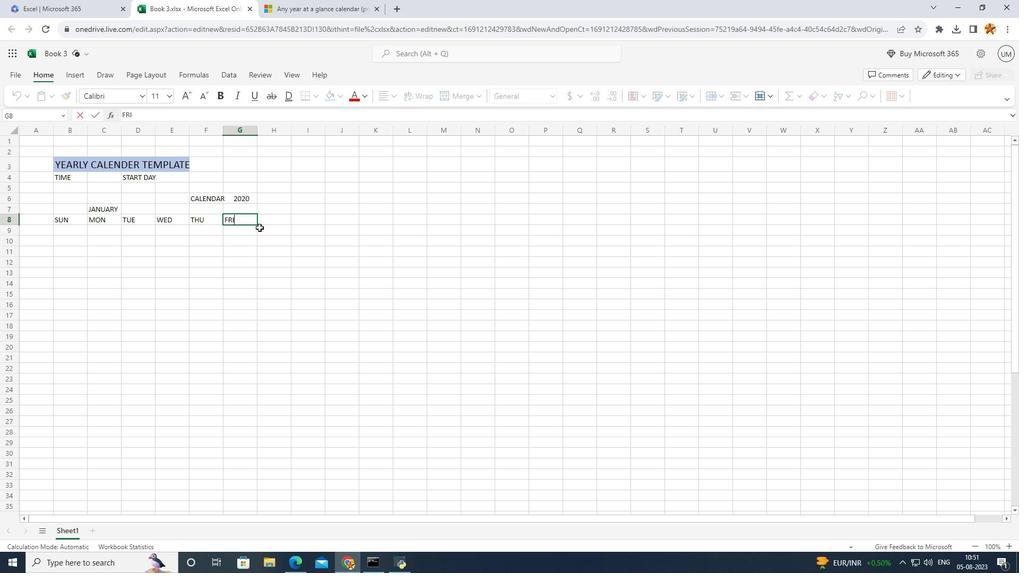 
Action: Mouse moved to (268, 215)
Screenshot: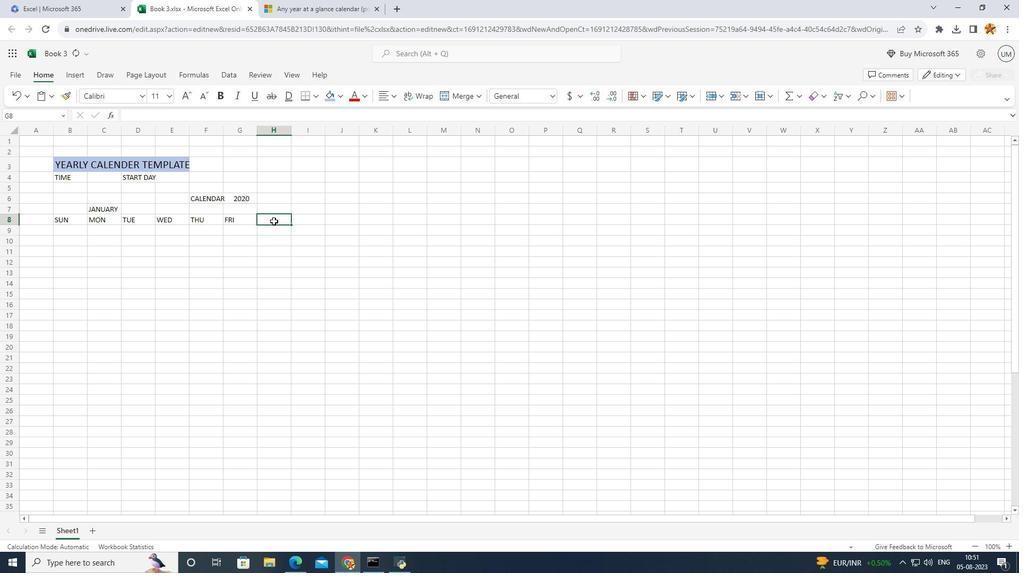 
Action: Mouse pressed left at (268, 215)
Screenshot: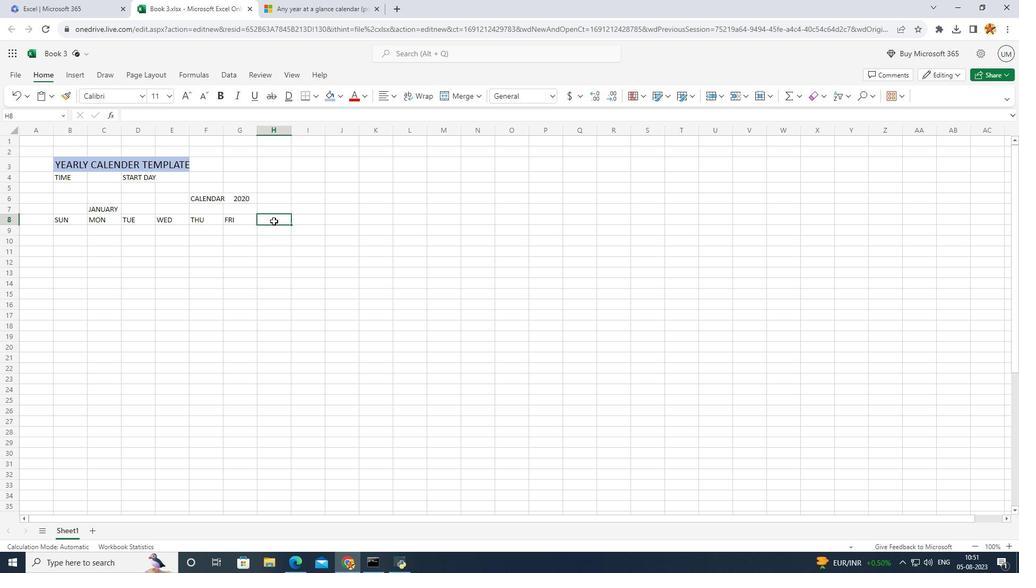 
Action: Key pressed D<Key.backspace>
Screenshot: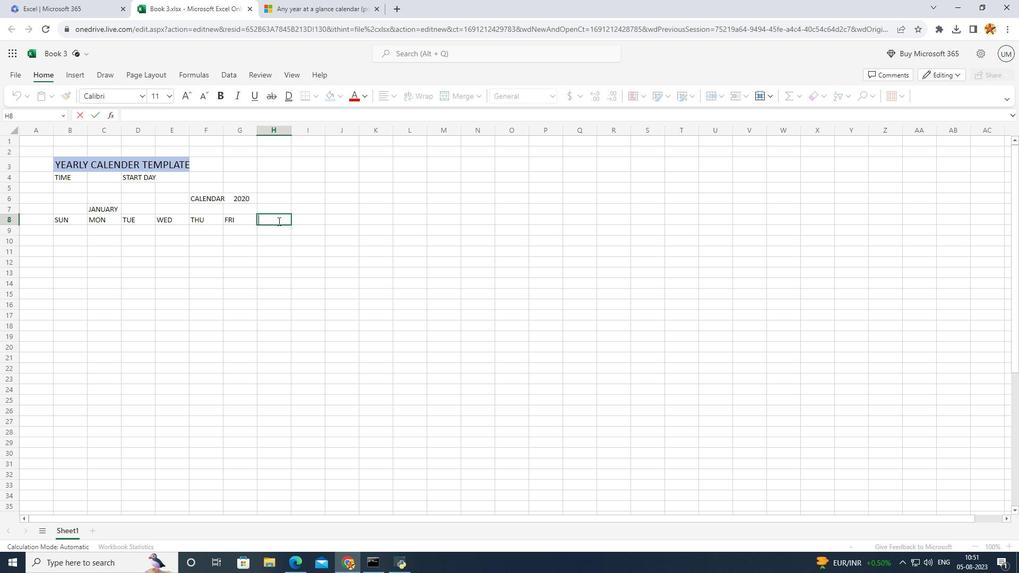 
Action: Mouse moved to (272, 215)
Screenshot: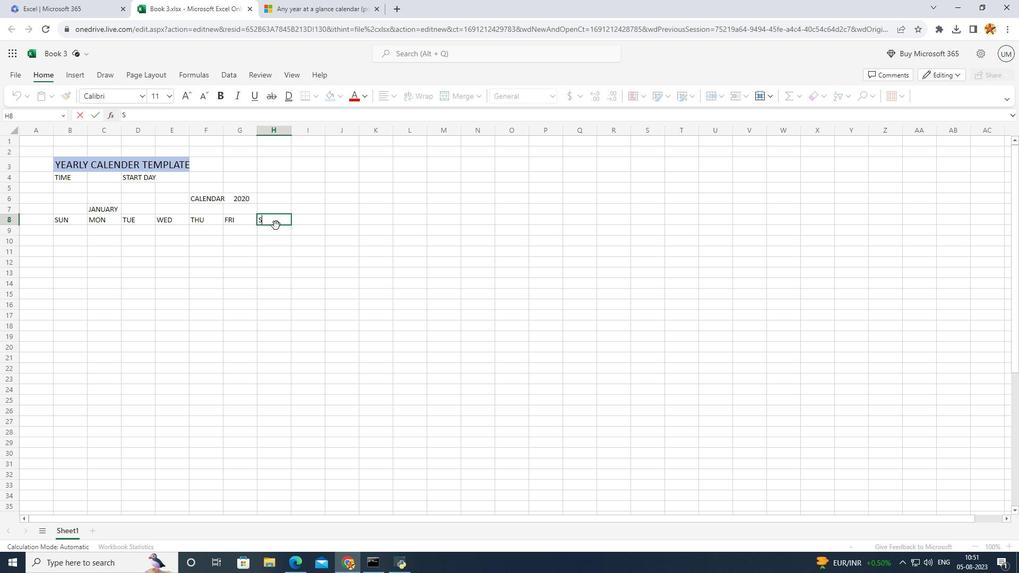 
Action: Key pressed S
Screenshot: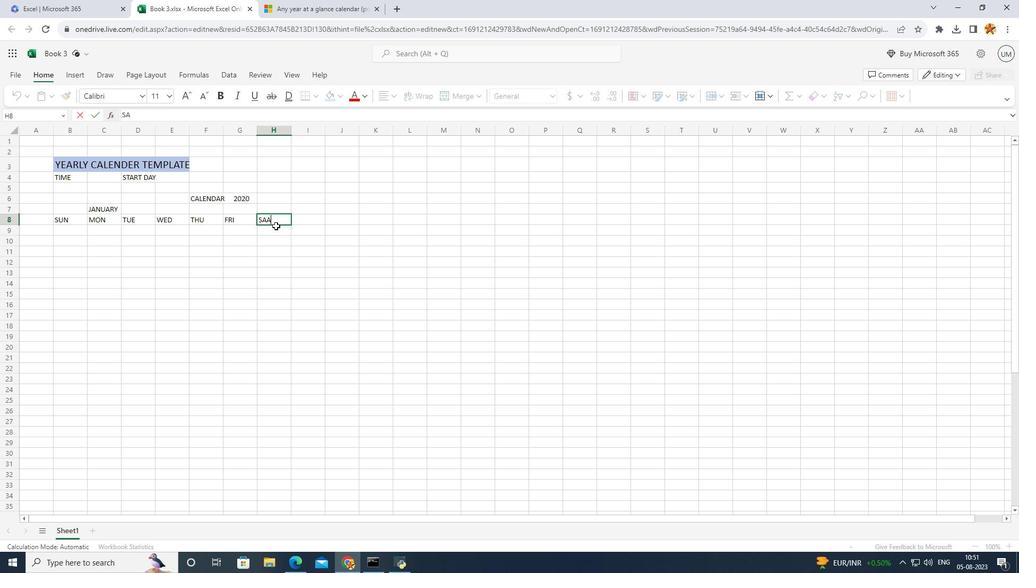 
Action: Mouse moved to (270, 220)
Screenshot: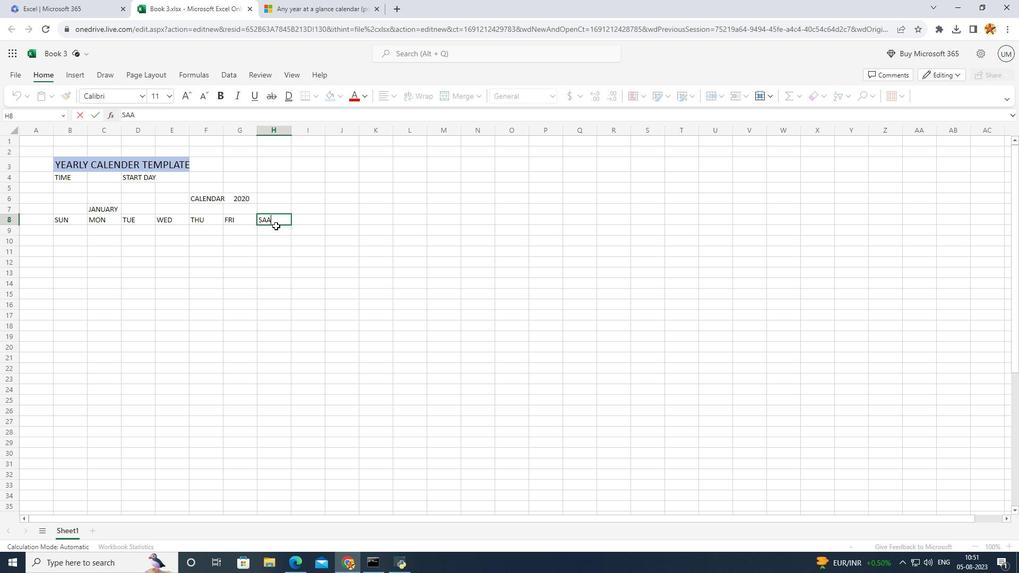
Action: Key pressed AAT
Screenshot: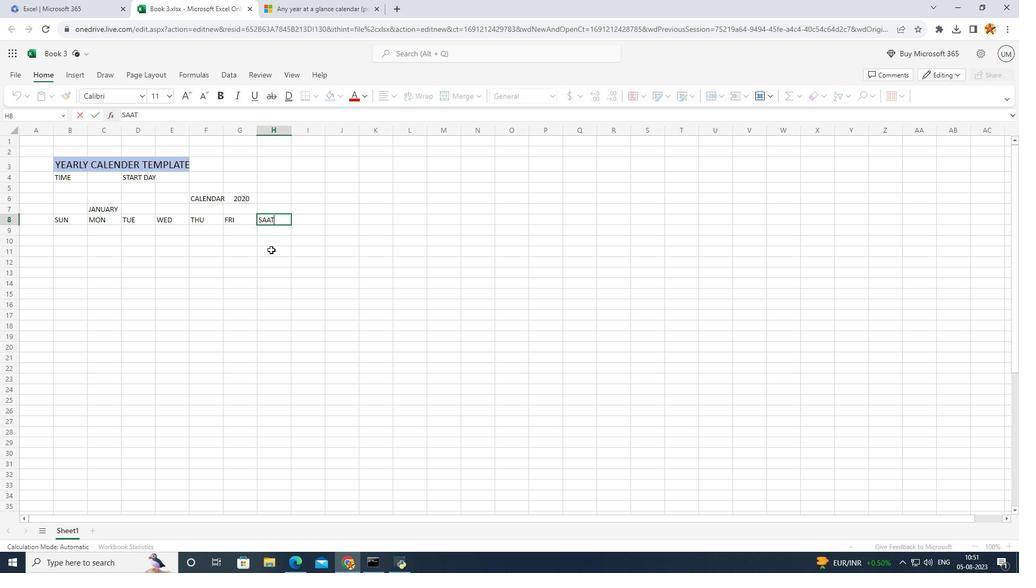 
Action: Mouse moved to (265, 244)
Screenshot: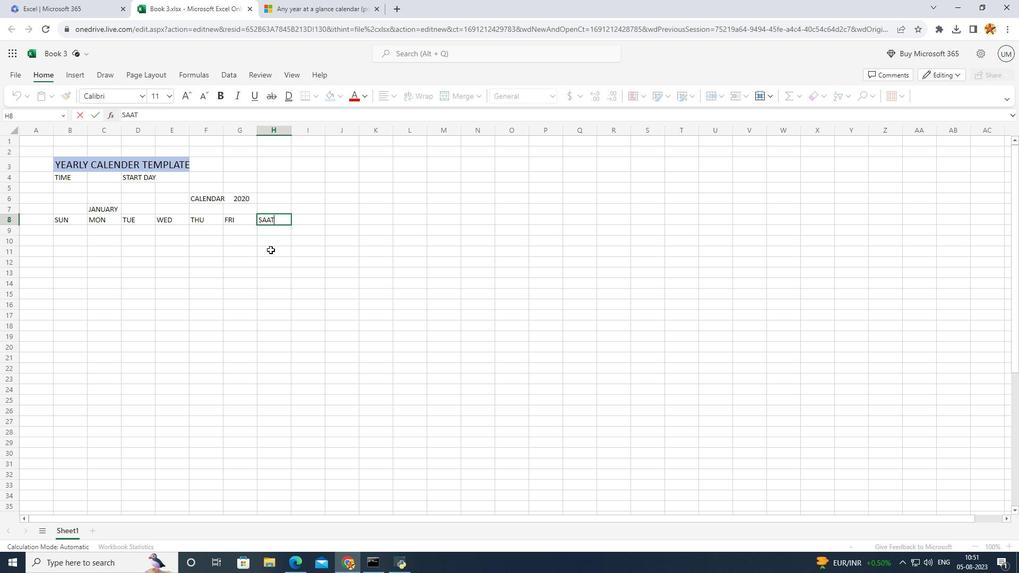 
Action: Key pressed <Key.backspace>
Screenshot: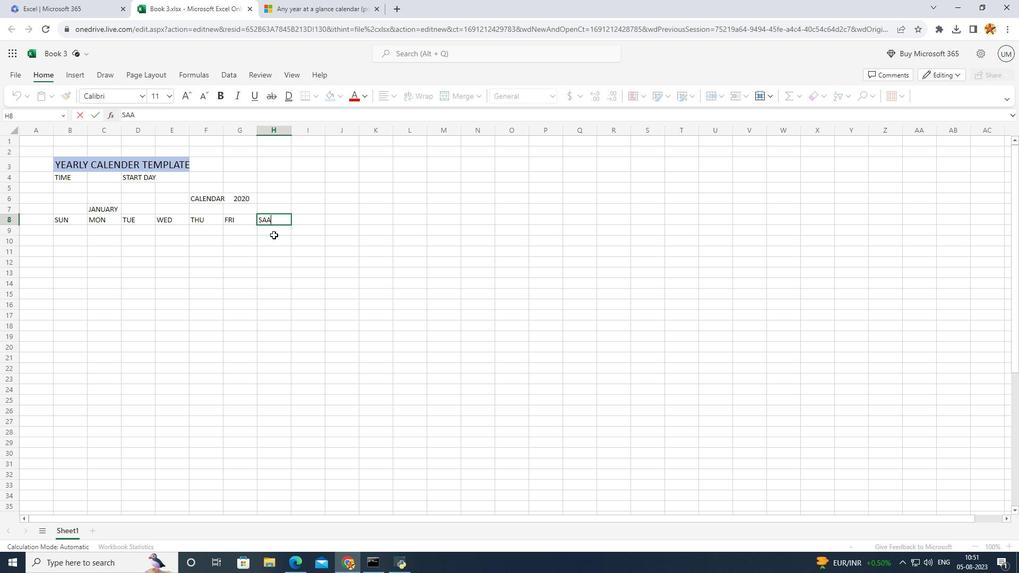 
Action: Mouse moved to (268, 229)
Screenshot: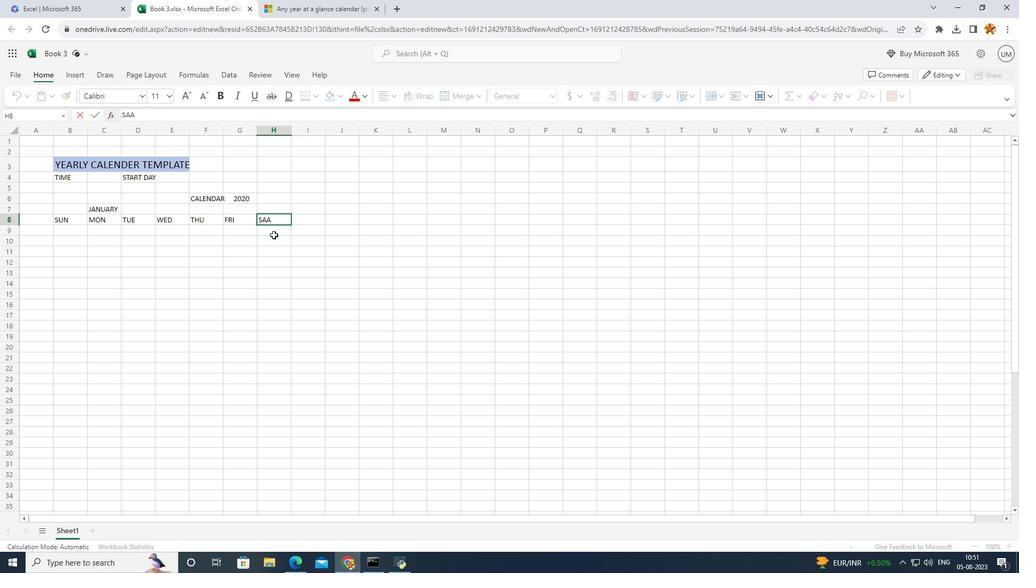 
Action: Key pressed <Key.backspace>
Screenshot: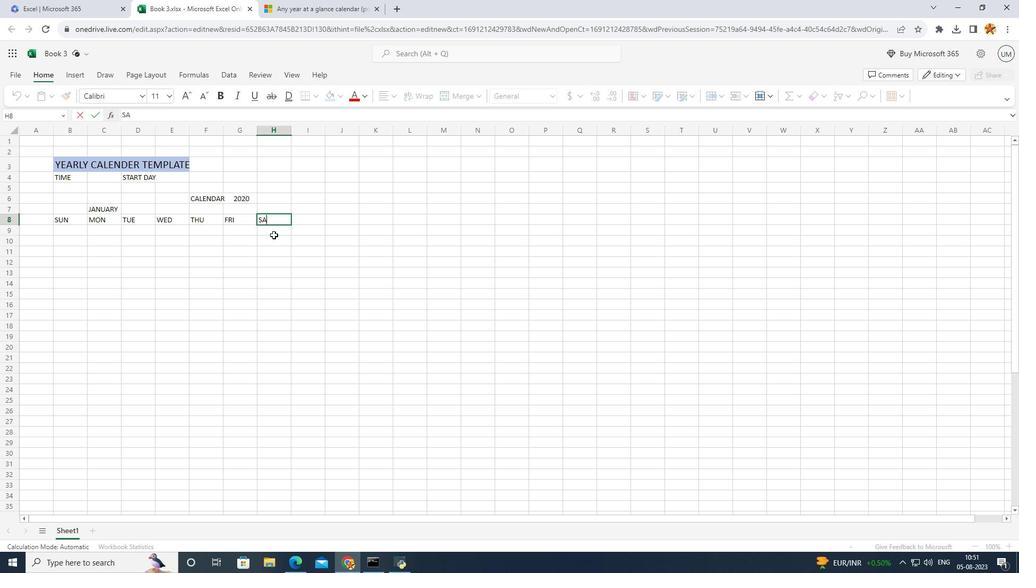 
Action: Mouse moved to (267, 229)
Screenshot: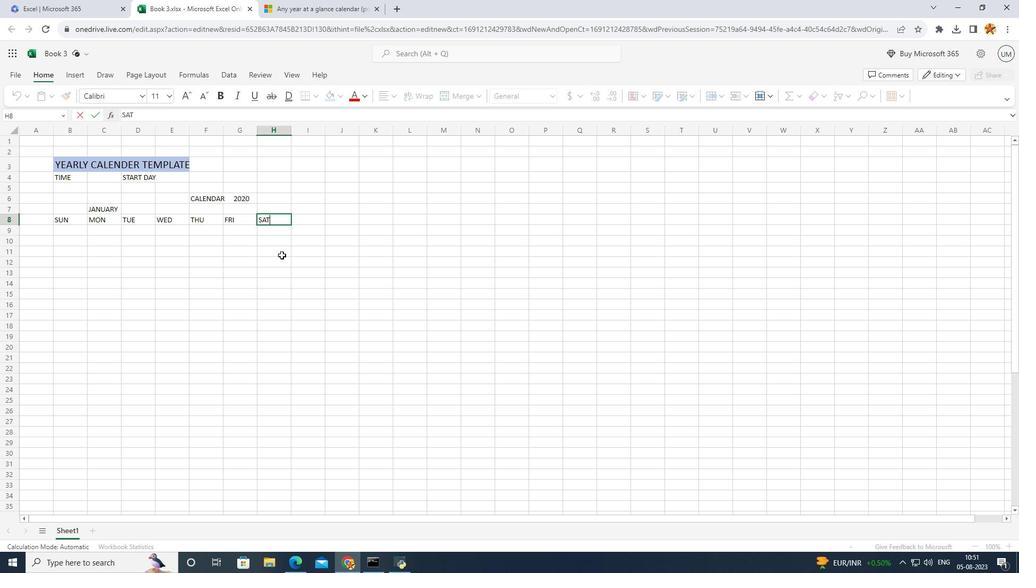 
Action: Key pressed T
Screenshot: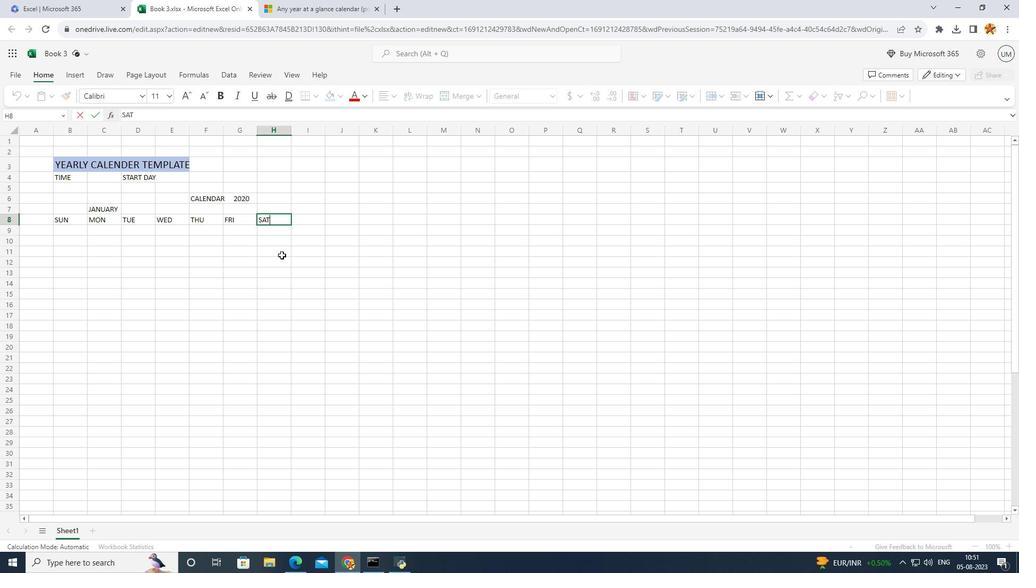 
Action: Mouse moved to (276, 249)
Screenshot: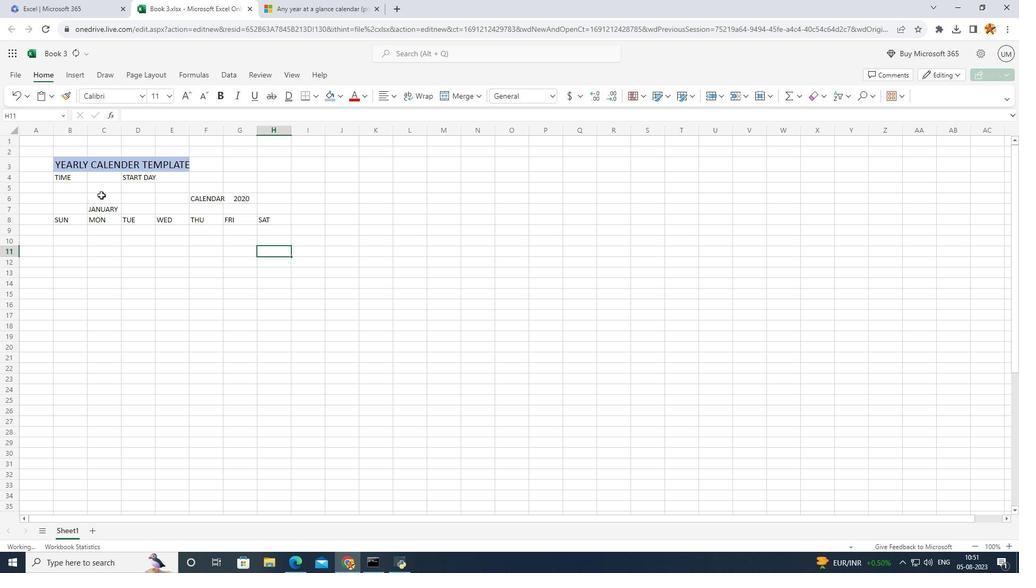 
Action: Mouse pressed left at (276, 249)
Screenshot: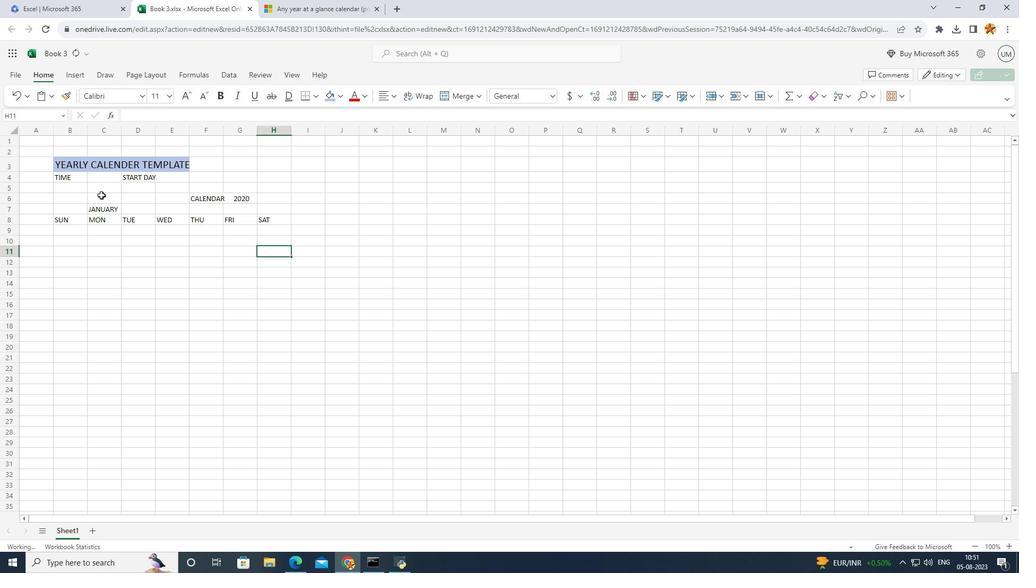 
Action: Mouse moved to (92, 203)
Screenshot: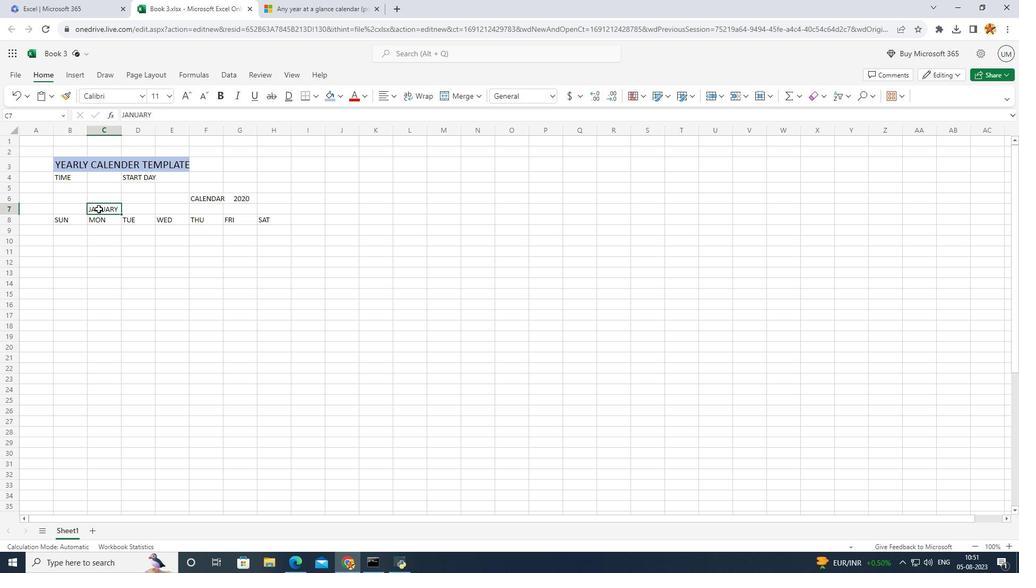 
Action: Mouse pressed left at (92, 203)
Screenshot: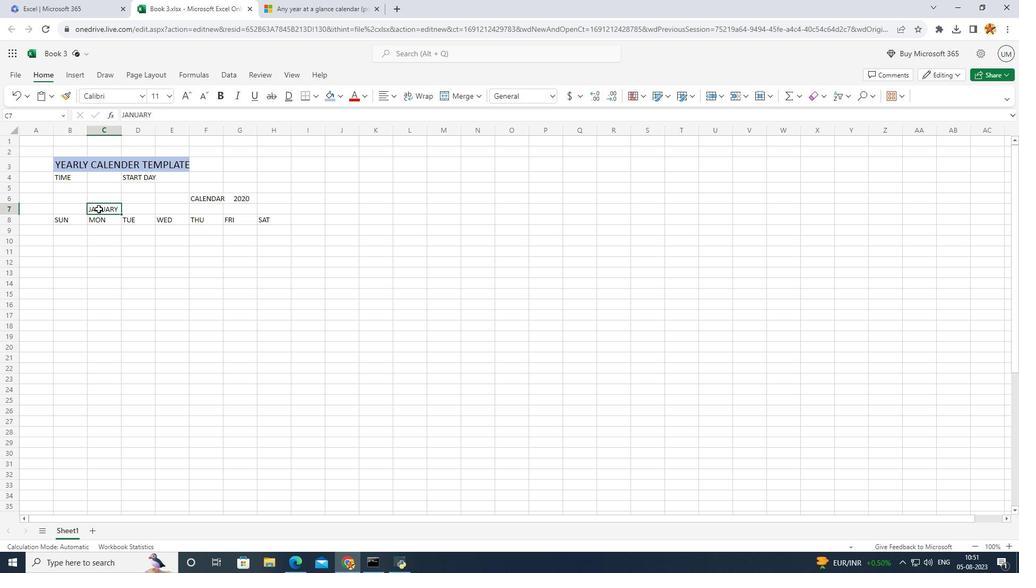 
Action: Mouse pressed right at (92, 203)
Screenshot: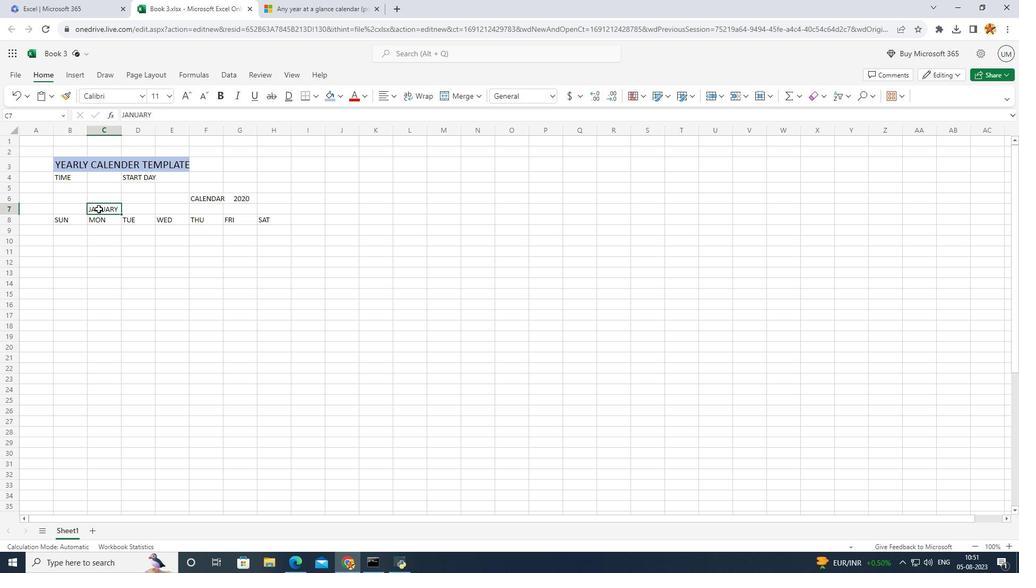 
Action: Mouse moved to (103, 228)
Screenshot: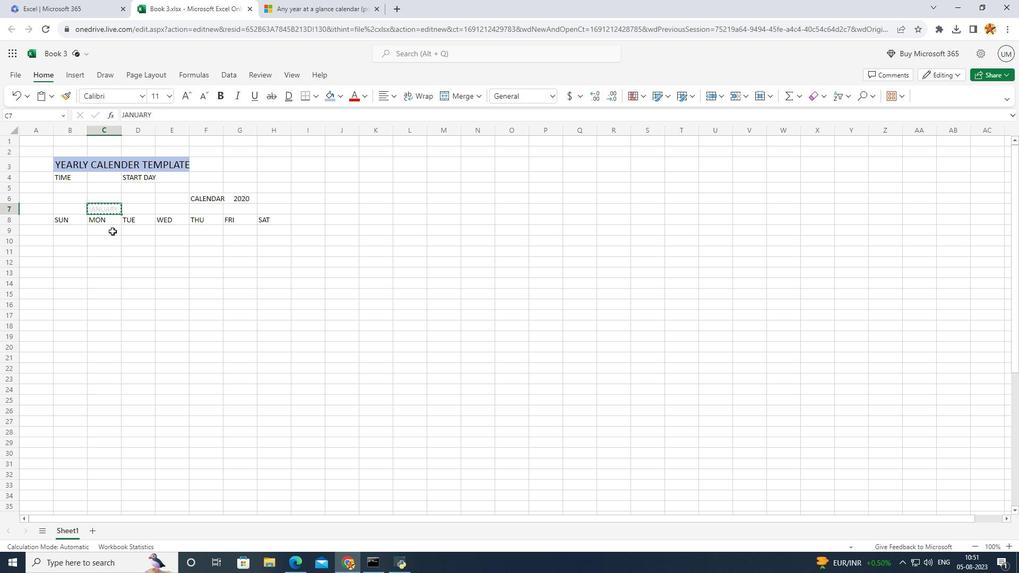 
Action: Mouse pressed left at (103, 228)
Screenshot: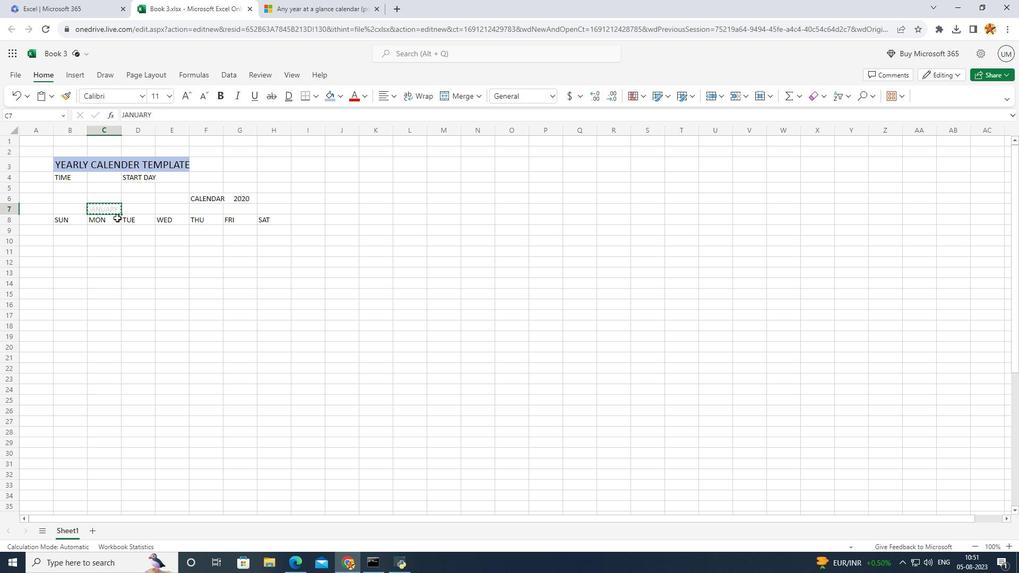 
Action: Mouse moved to (130, 203)
Screenshot: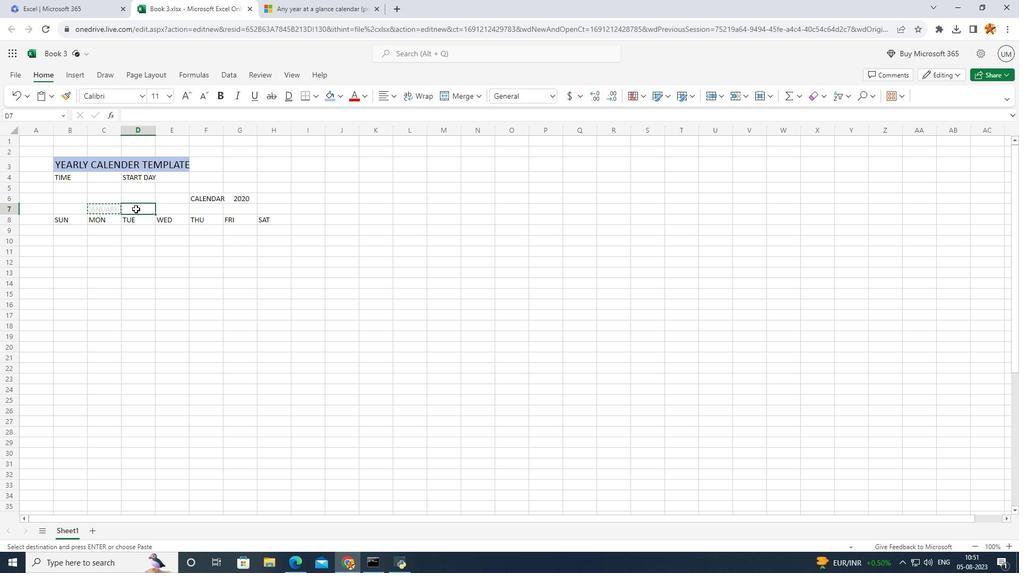 
Action: Mouse pressed left at (130, 203)
Screenshot: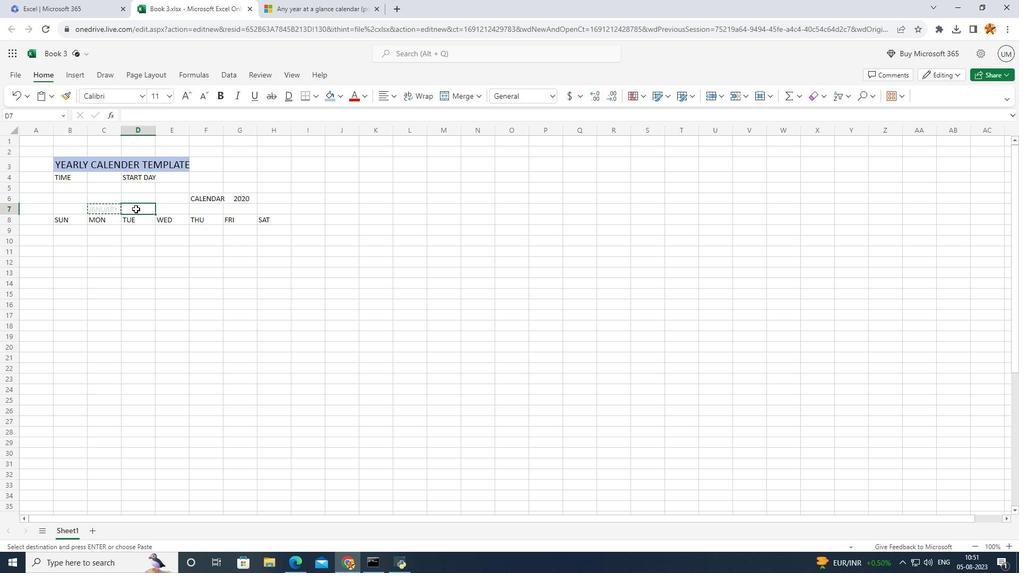 
Action: Key pressed ctrl+V
Screenshot: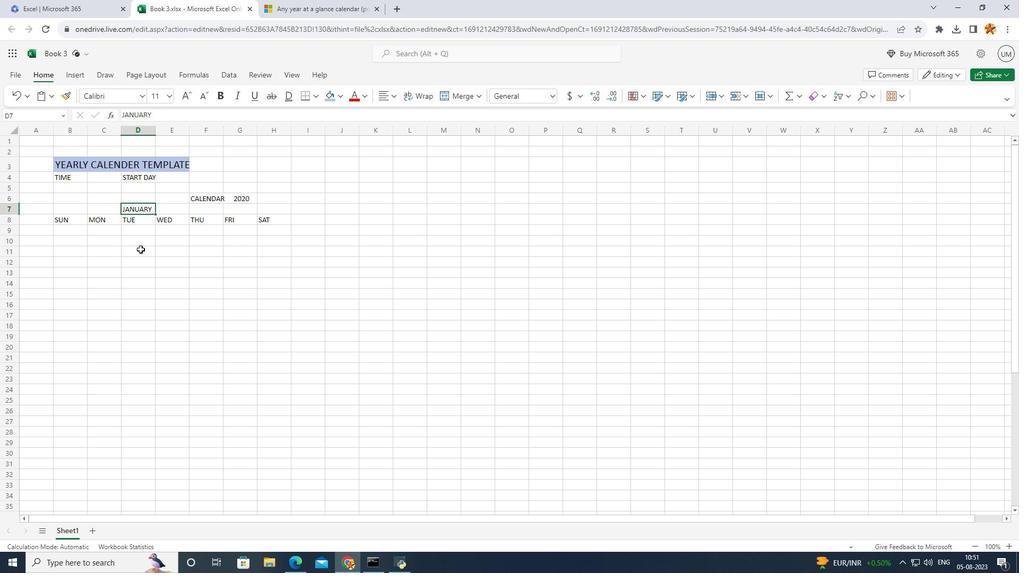 
Action: Mouse moved to (133, 276)
Screenshot: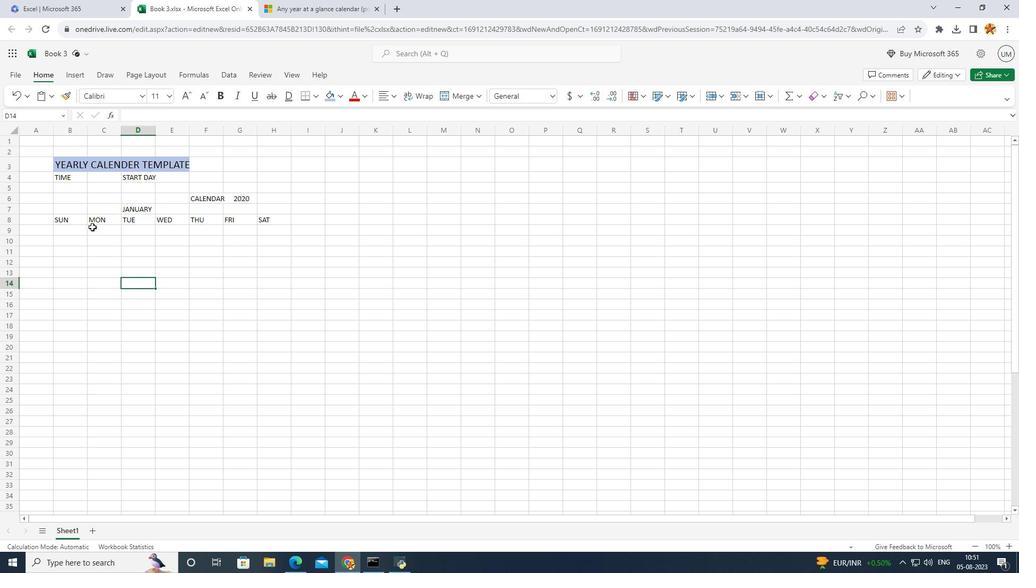 
Action: Mouse pressed left at (133, 276)
Screenshot: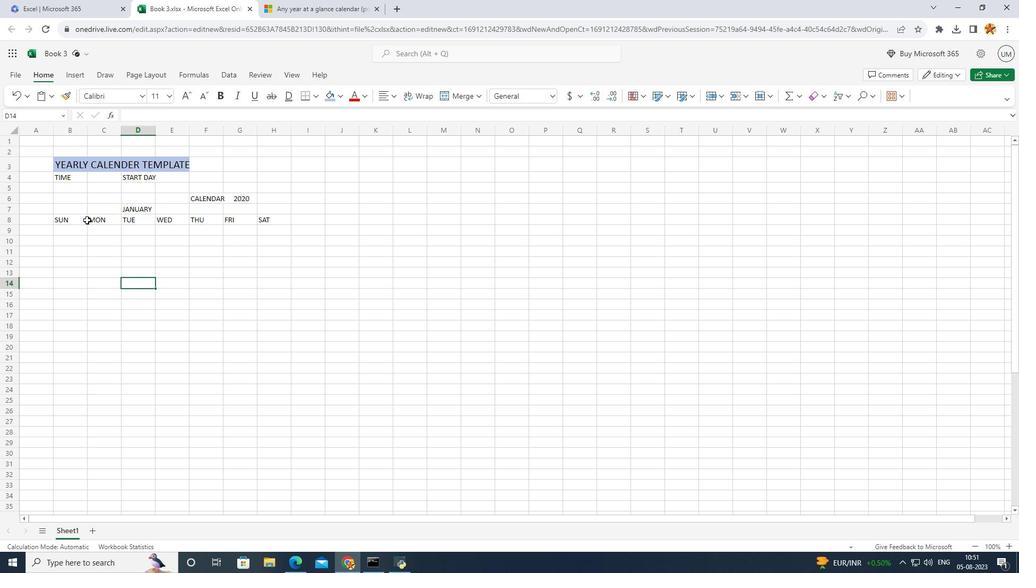 
Action: Mouse moved to (66, 214)
Screenshot: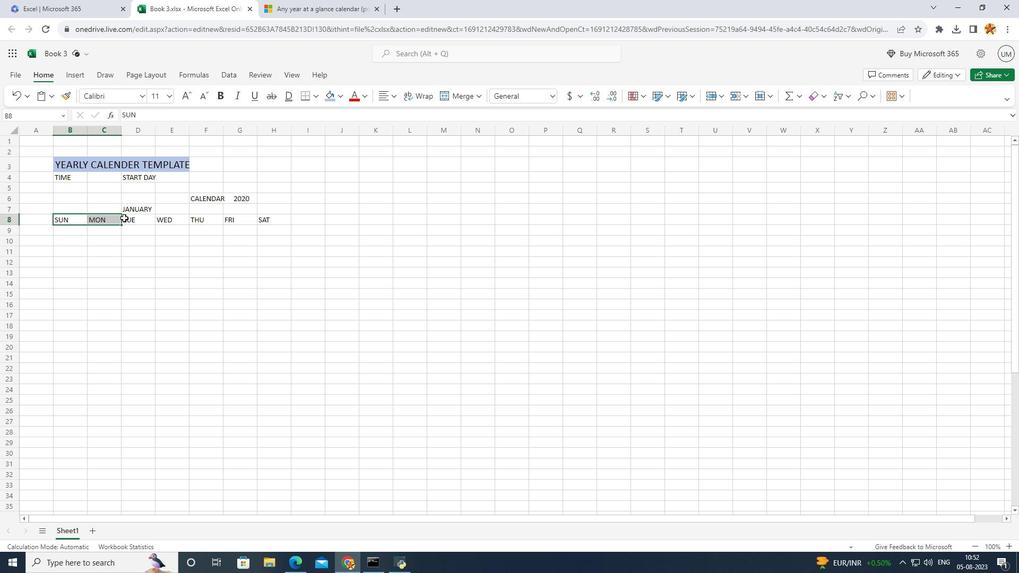 
Action: Mouse pressed left at (66, 214)
Screenshot: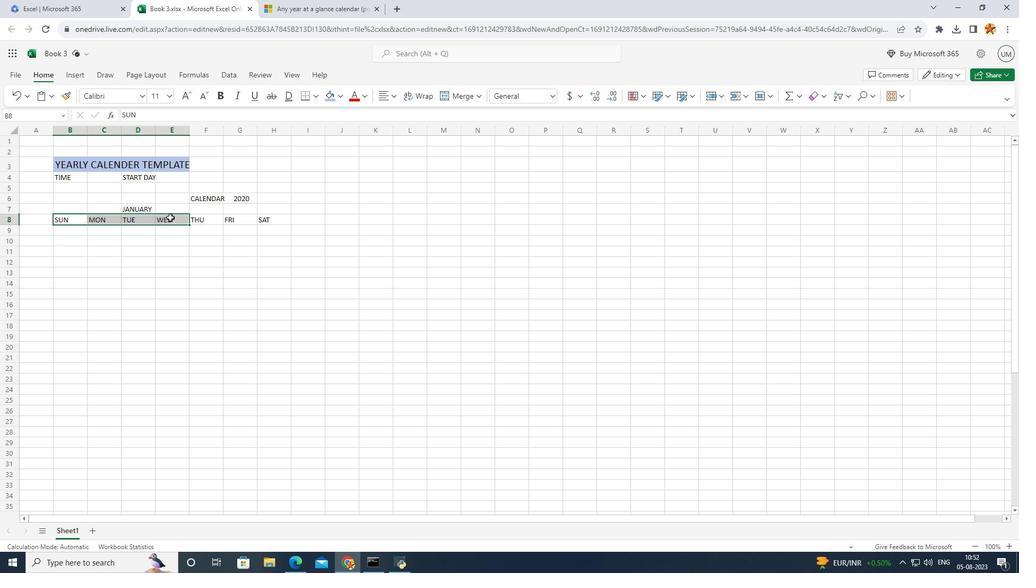 
Action: Mouse moved to (307, 218)
Screenshot: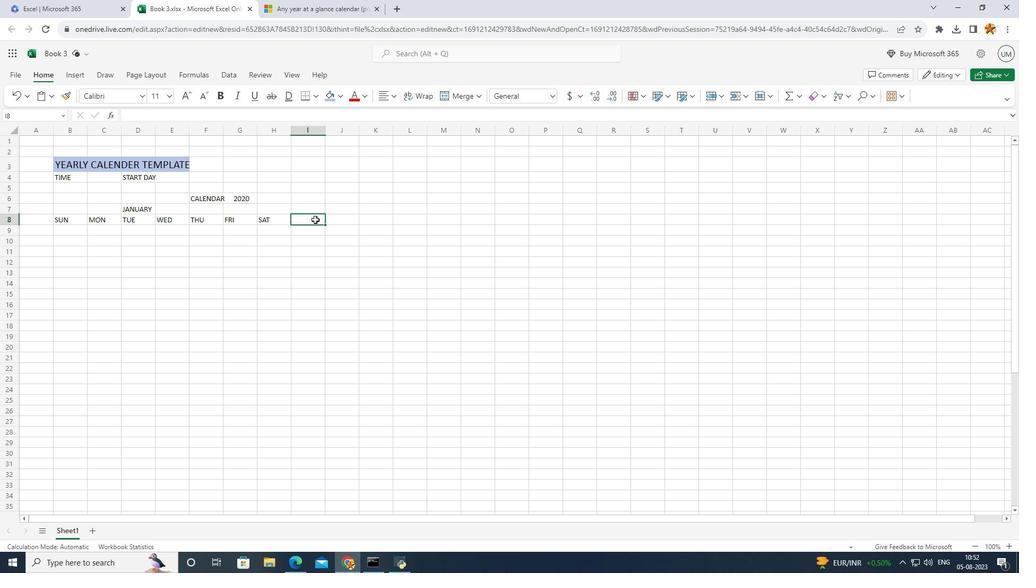 
Action: Mouse pressed left at (307, 218)
Screenshot: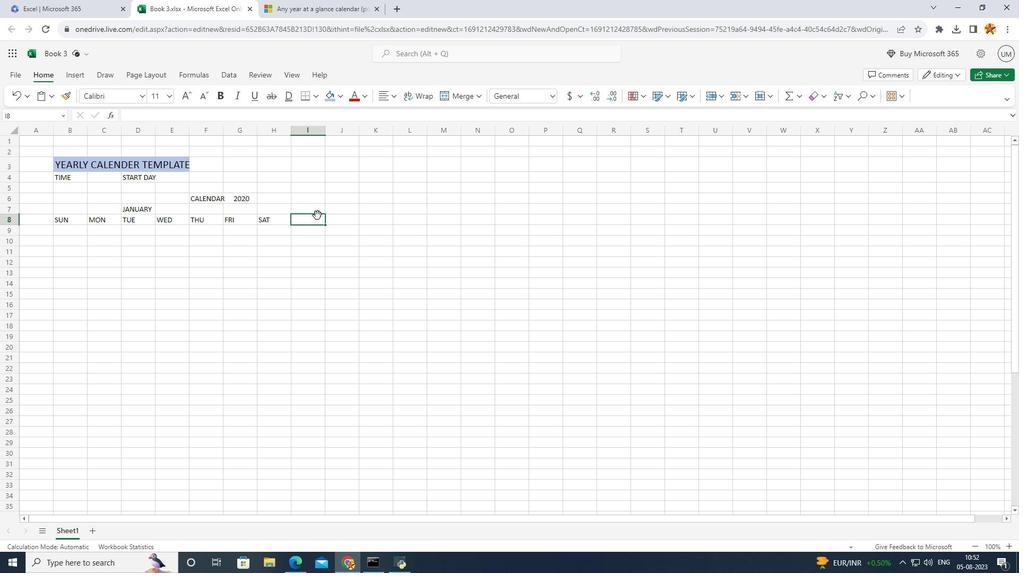 
Action: Mouse moved to (337, 203)
Screenshot: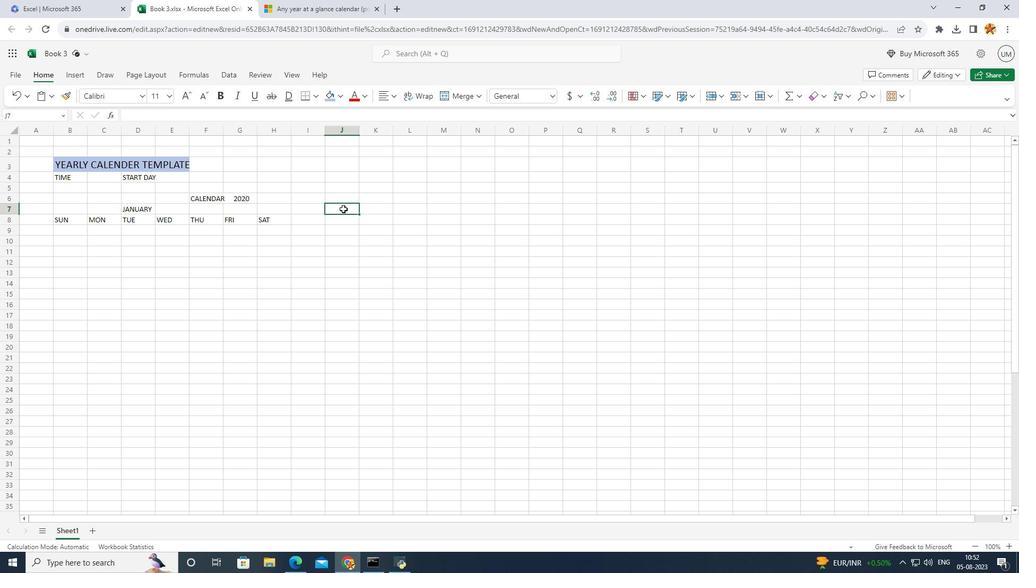
Action: Mouse pressed left at (337, 203)
Screenshot: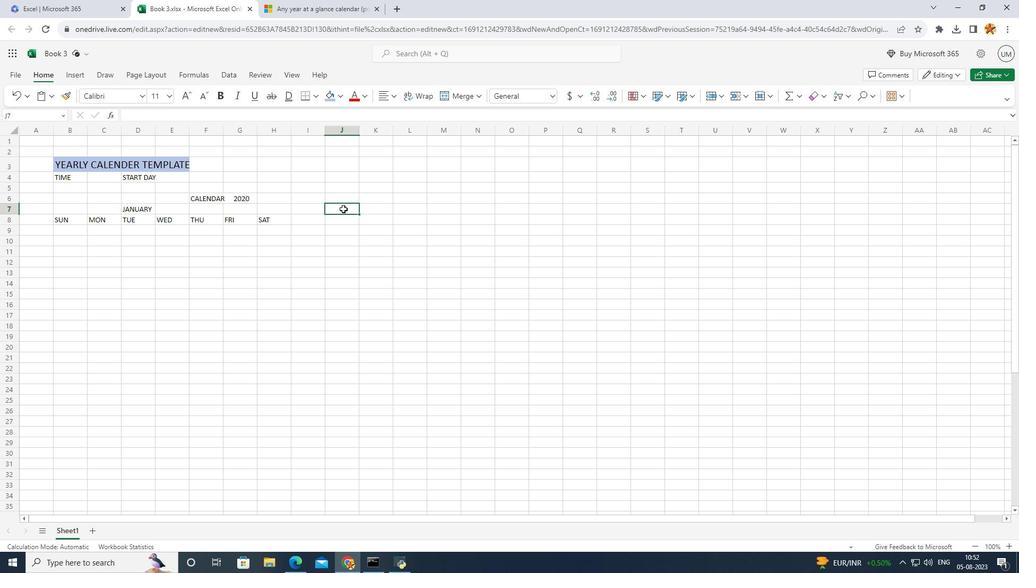 
Action: Mouse pressed left at (337, 203)
Screenshot: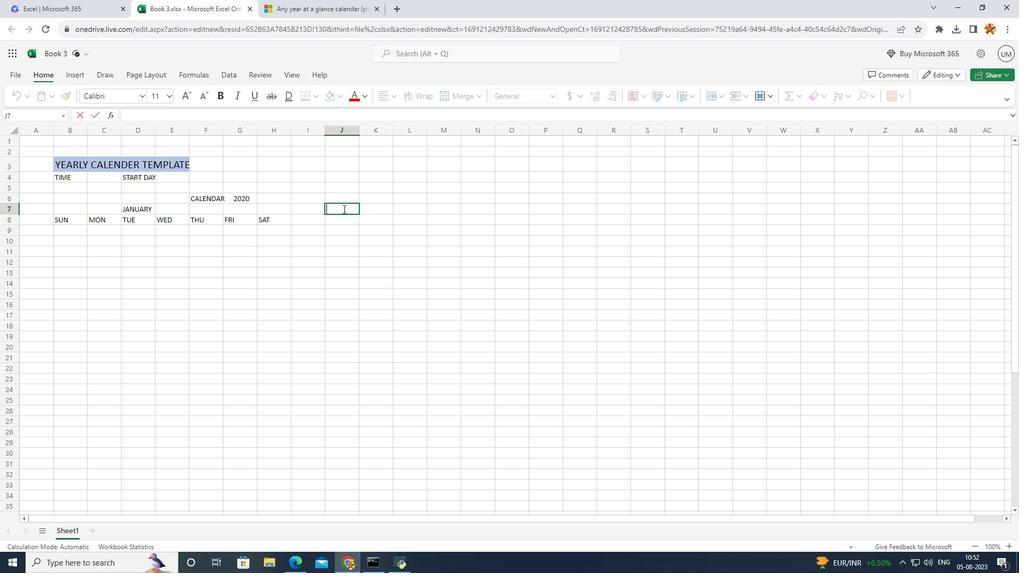 
Action: Key pressed FR
Screenshot: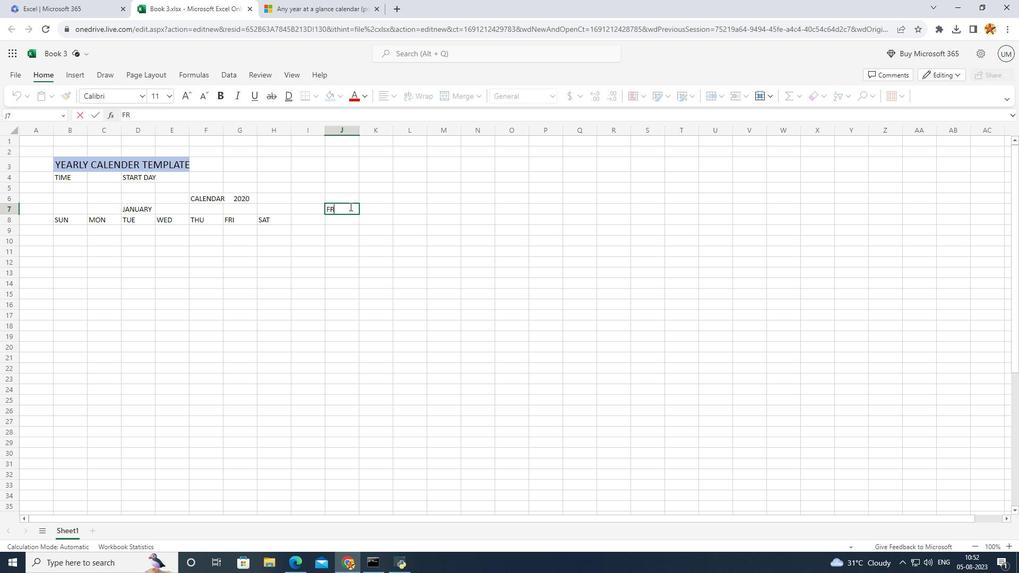 
Action: Mouse moved to (417, 201)
Screenshot: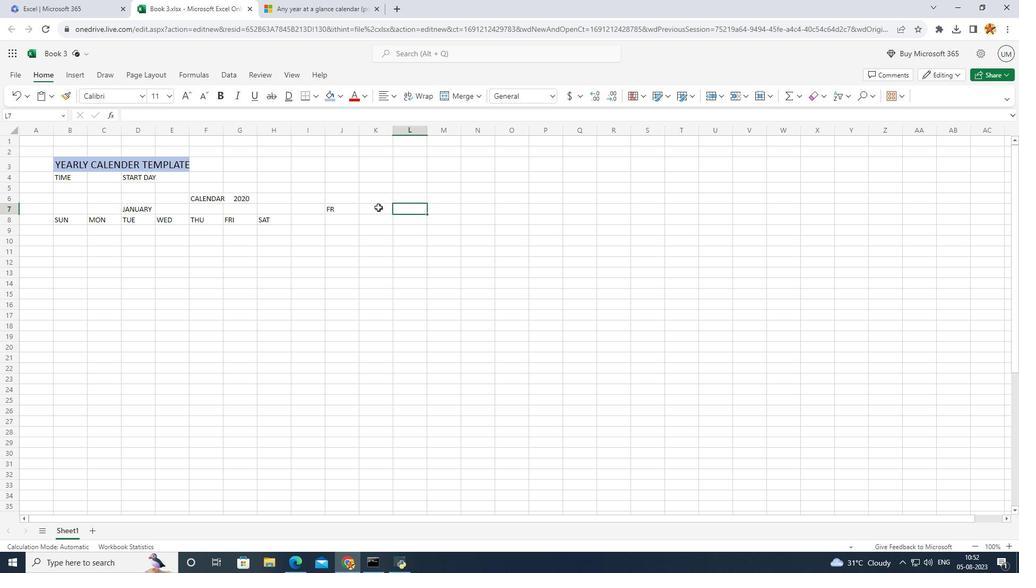 
Action: Mouse pressed left at (417, 201)
Screenshot: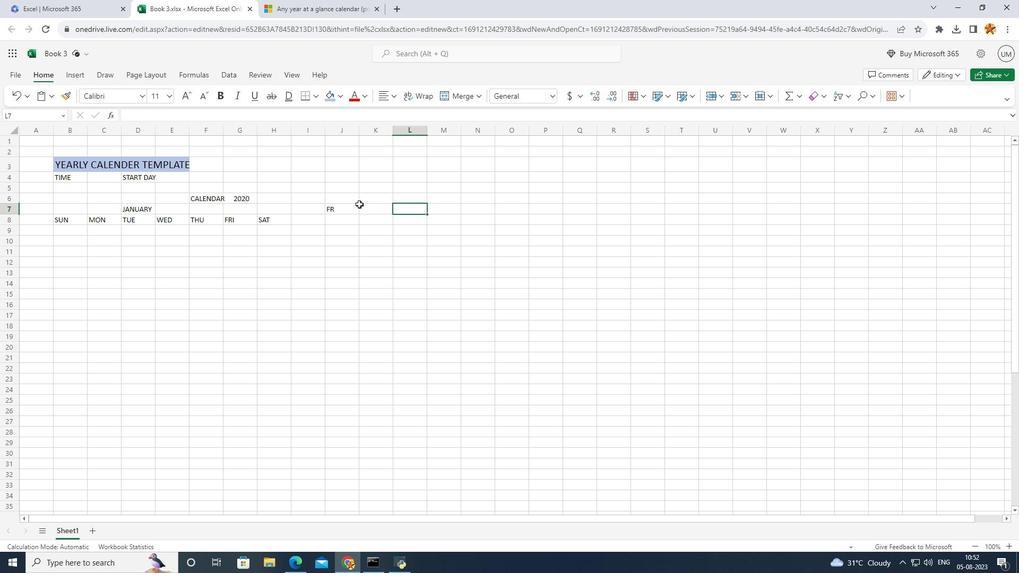 
Action: Mouse moved to (344, 198)
Screenshot: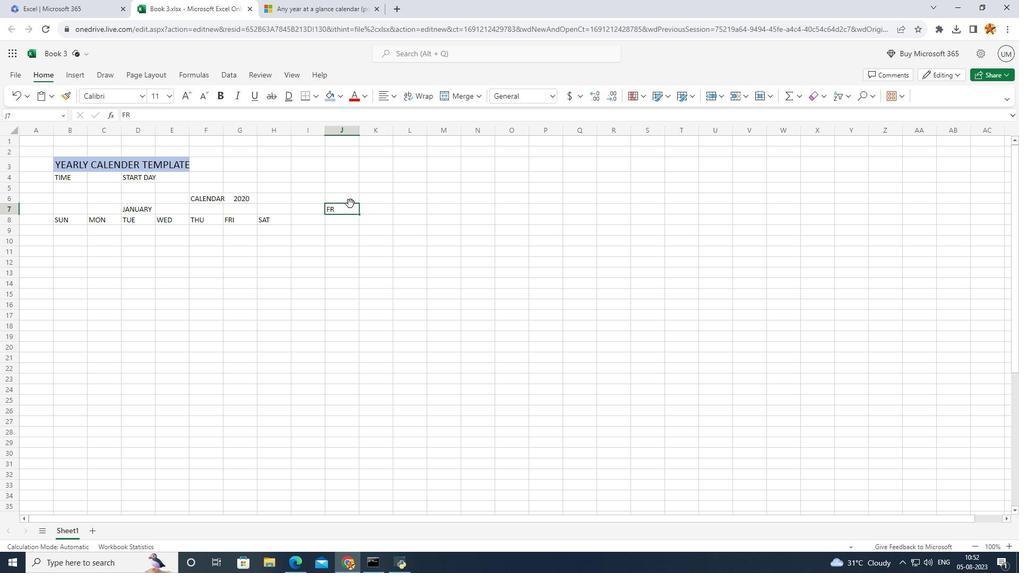 
Action: Mouse pressed left at (344, 198)
Screenshot: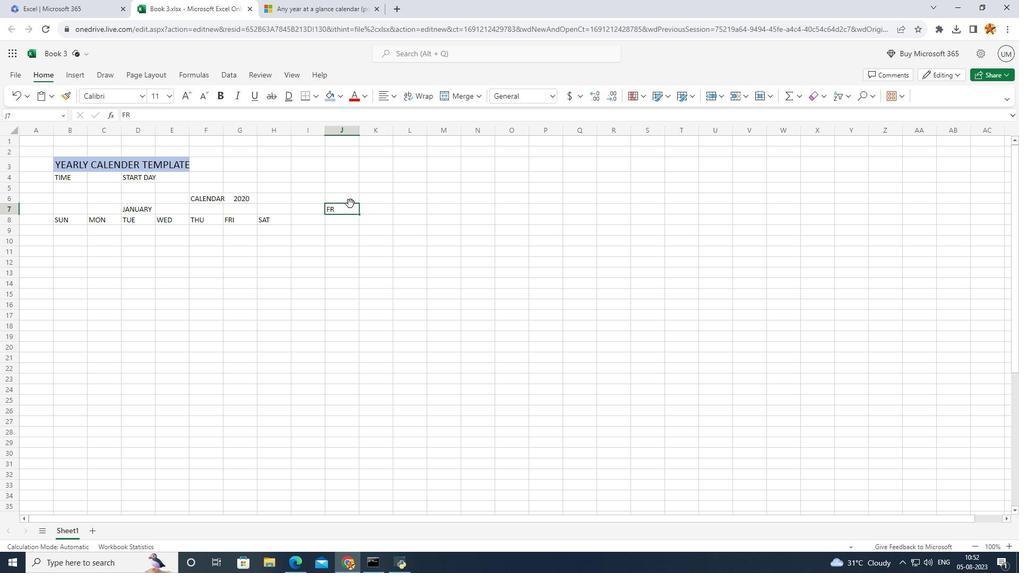 
Action: Key pressed <Key.backspace><Key.backspace>
Screenshot: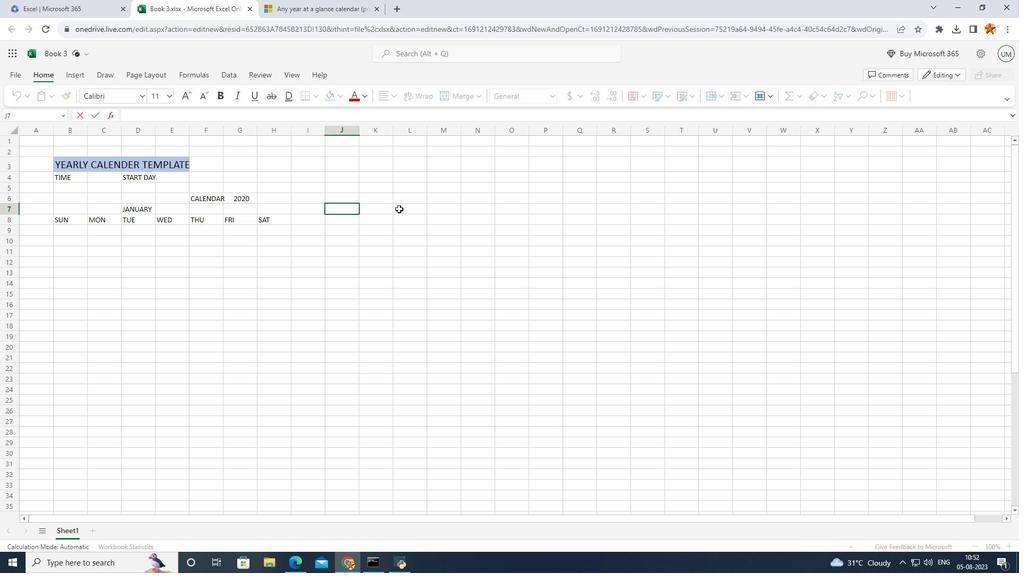 
Action: Mouse moved to (393, 203)
Screenshot: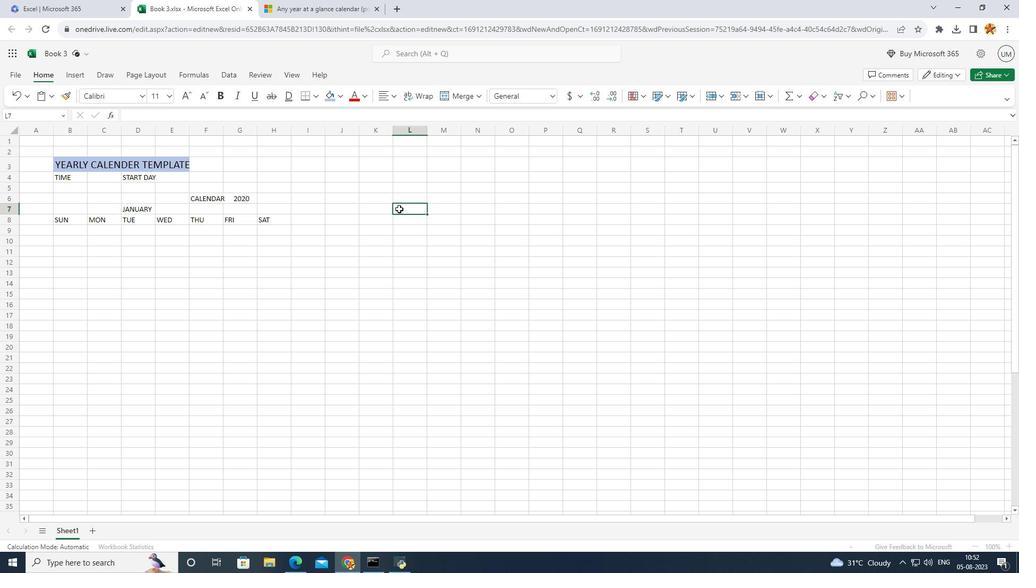 
Action: Mouse pressed left at (393, 203)
Screenshot: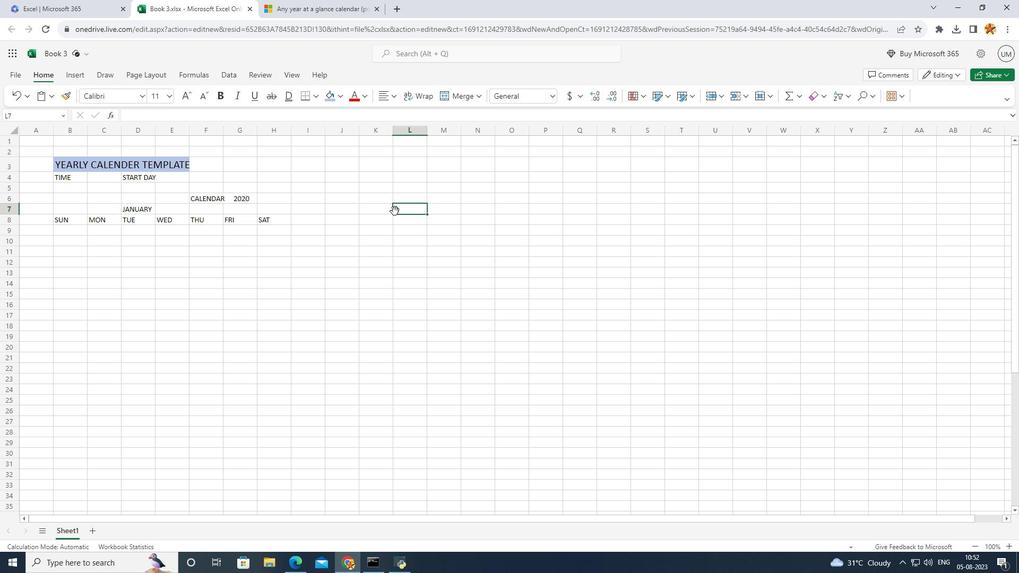 
Action: Mouse moved to (388, 205)
Screenshot: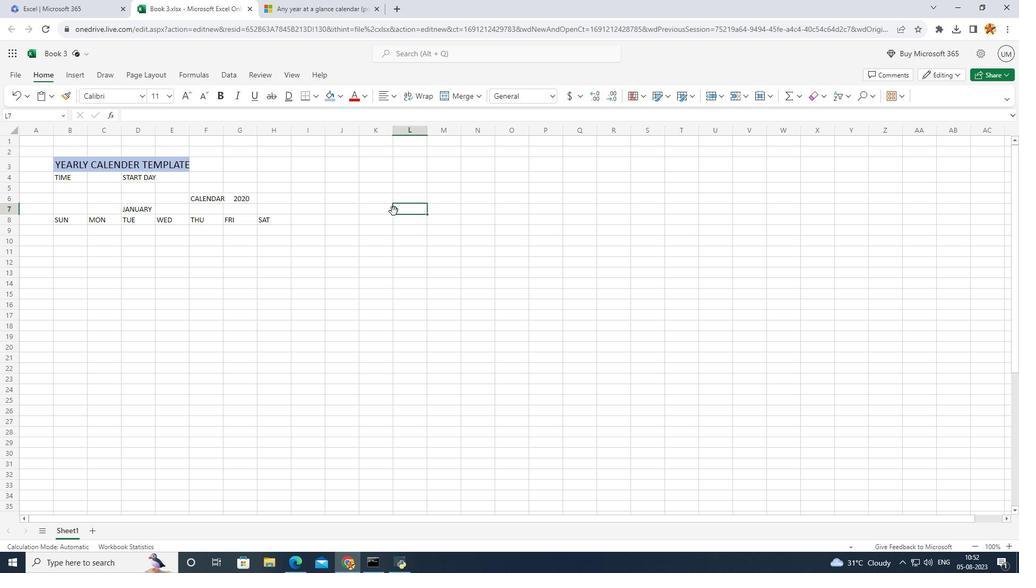 
Action: Key pressed FR<Key.backspace>EBRUAAR<Key.backspace>T<Key.backspace>RU<Key.backspace><Key.backspace><Key.backspace>RY
Screenshot: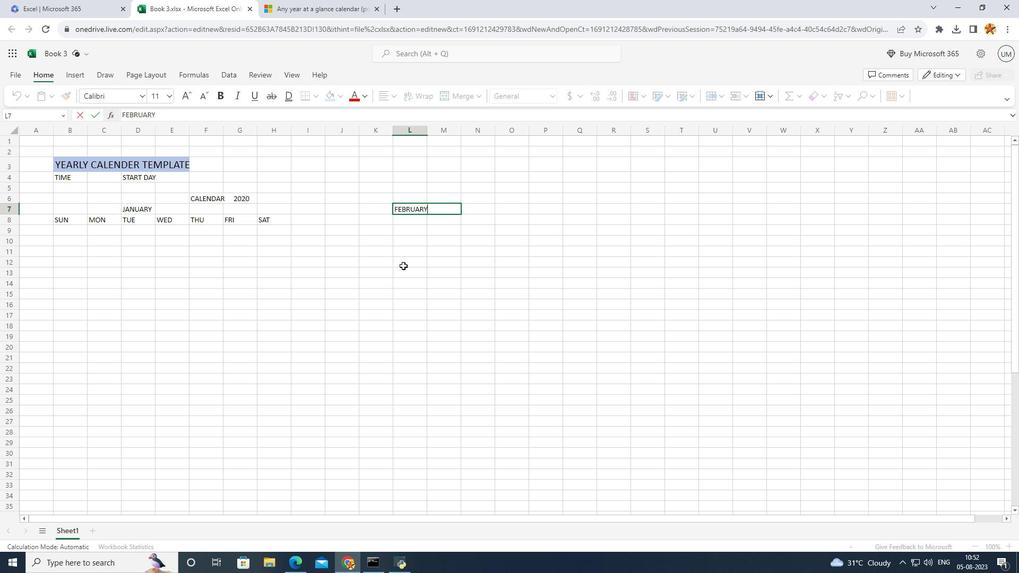 
Action: Mouse moved to (397, 260)
Screenshot: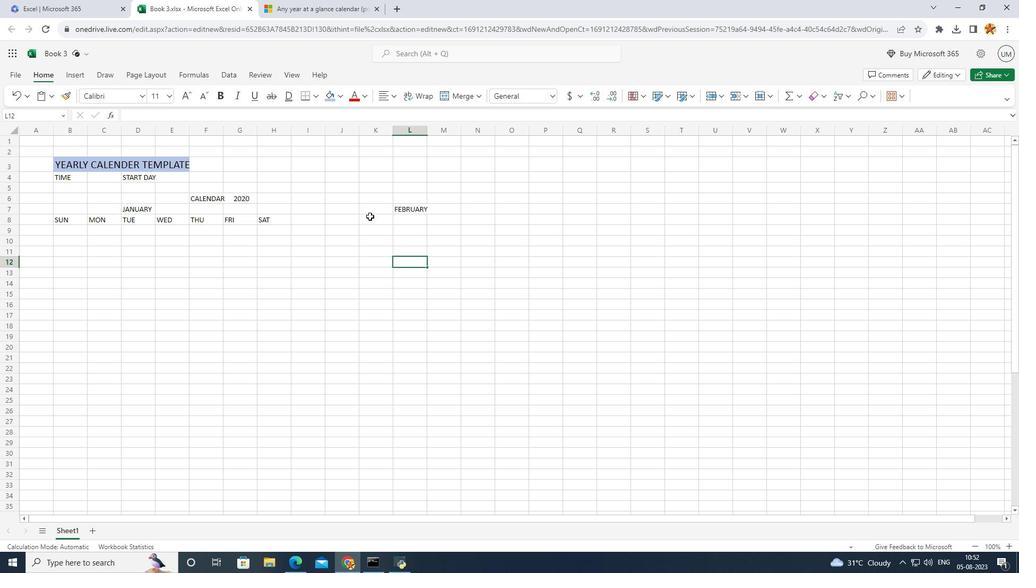 
Action: Mouse pressed left at (397, 260)
Screenshot: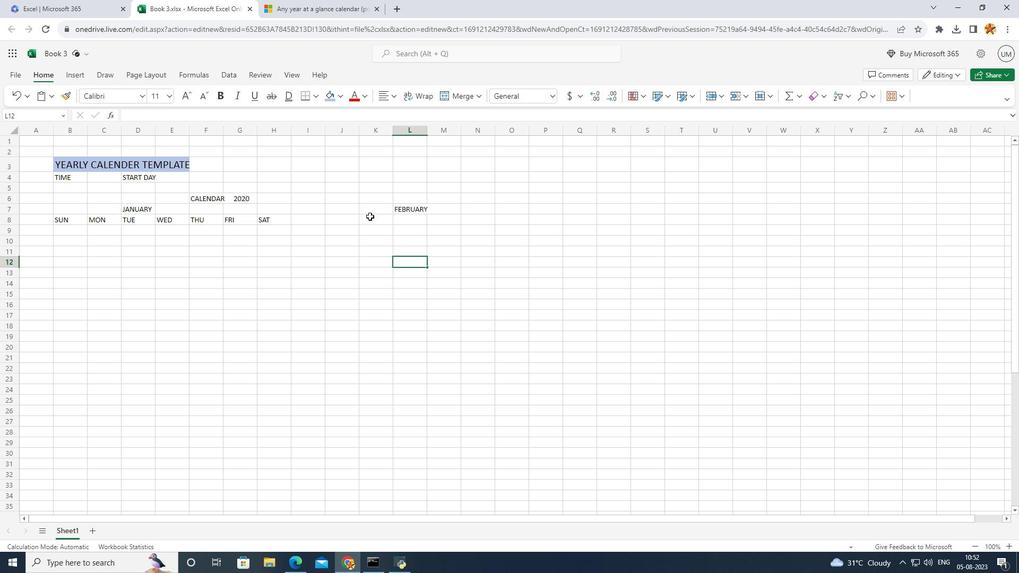 
Action: Mouse moved to (310, 216)
Screenshot: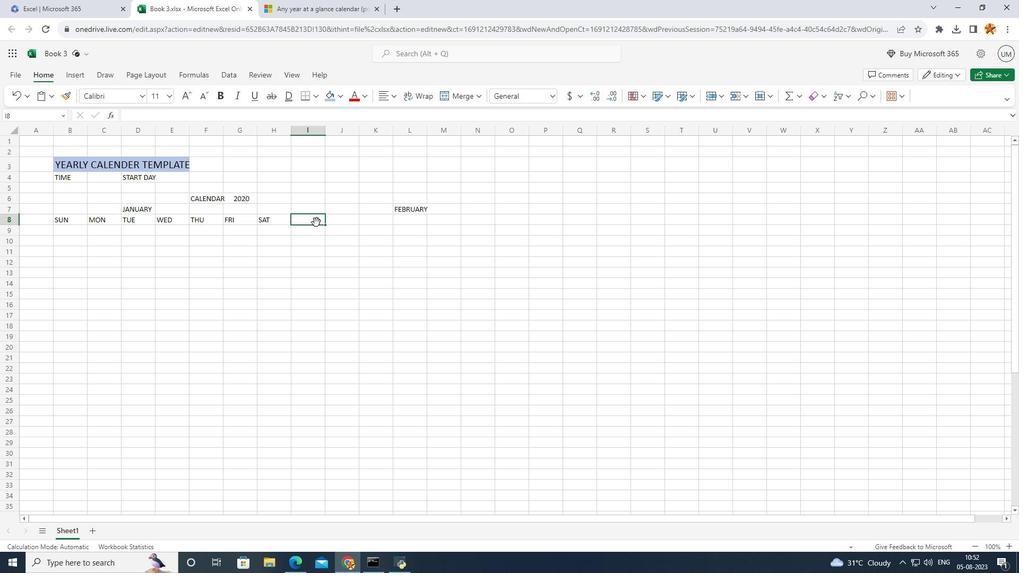 
Action: Mouse pressed left at (310, 216)
Screenshot: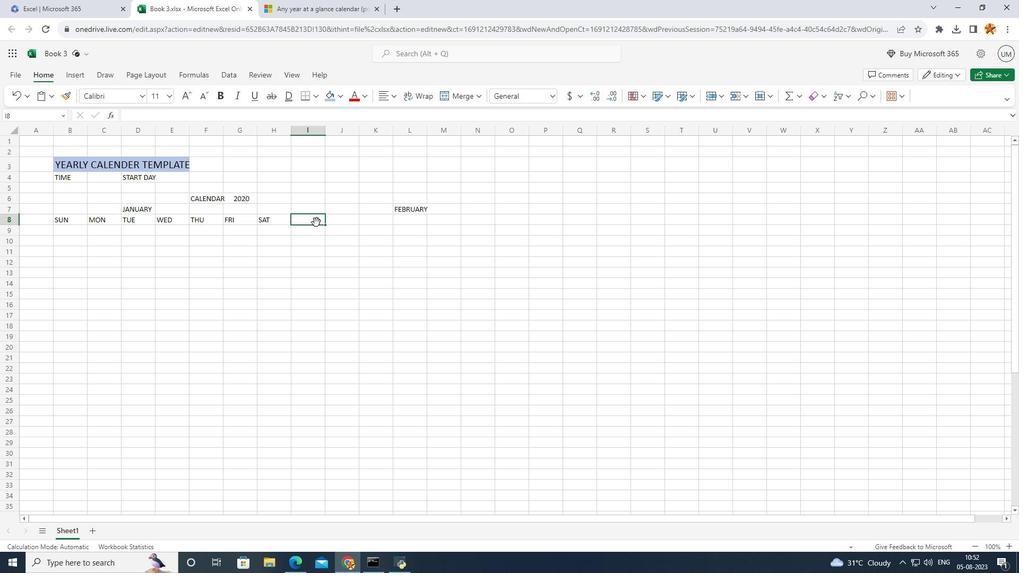 
Action: Mouse pressed left at (310, 216)
Screenshot: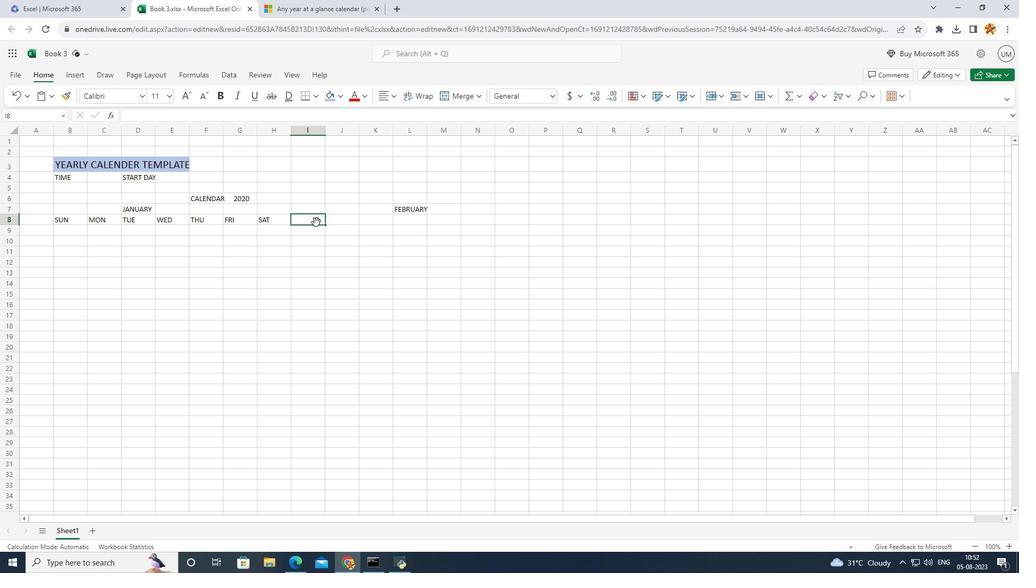 
Action: Key pressed SUN
Screenshot: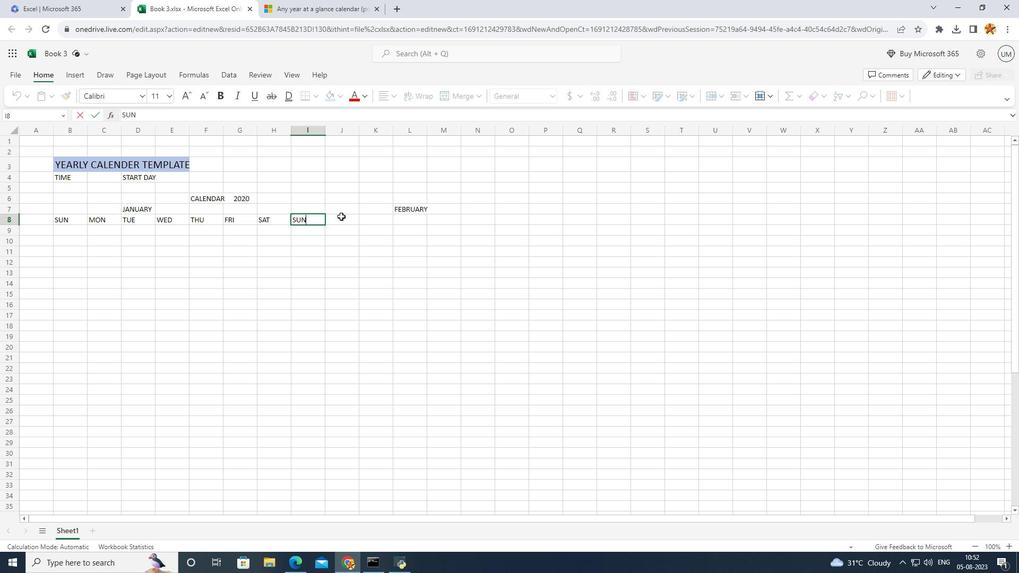 
Action: Mouse moved to (336, 210)
Screenshot: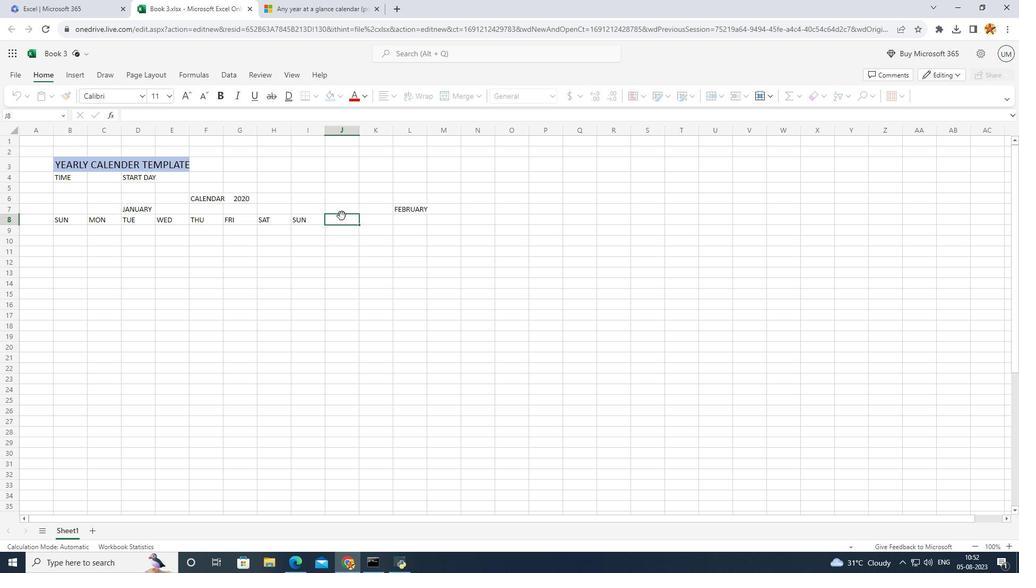 
Action: Mouse pressed left at (336, 210)
Screenshot: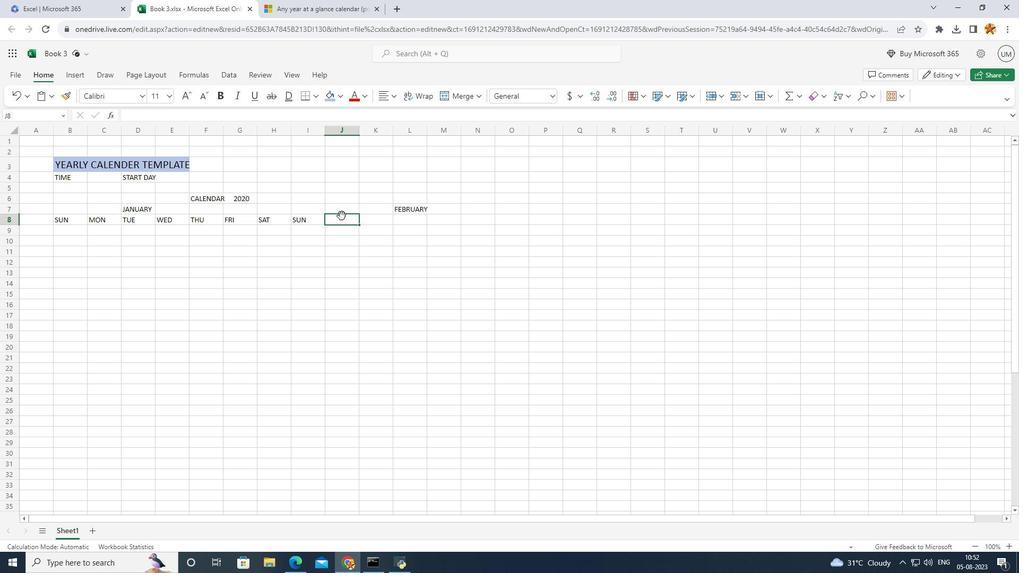 
Action: Key pressed MON
Screenshot: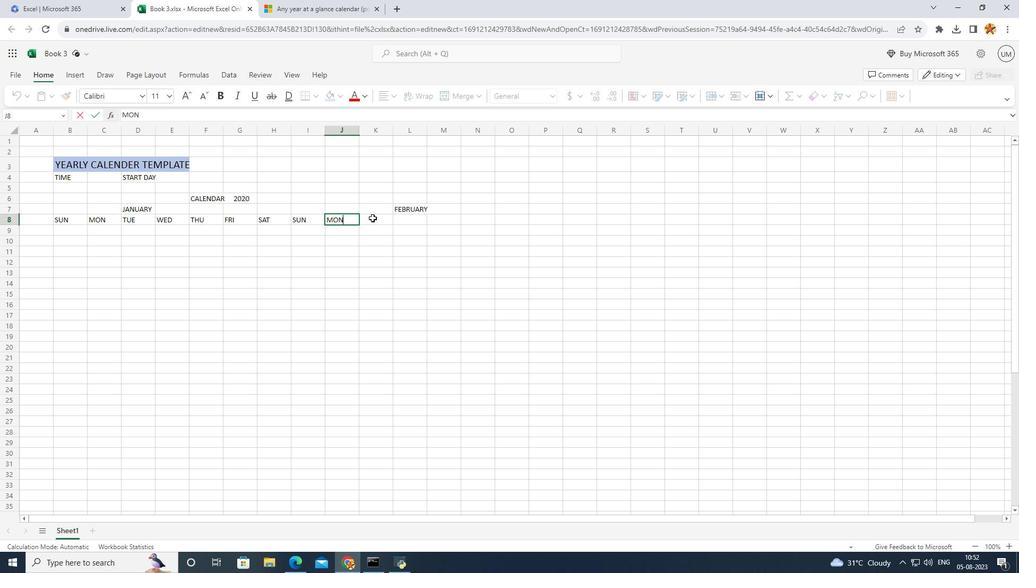 
Action: Mouse moved to (375, 211)
Screenshot: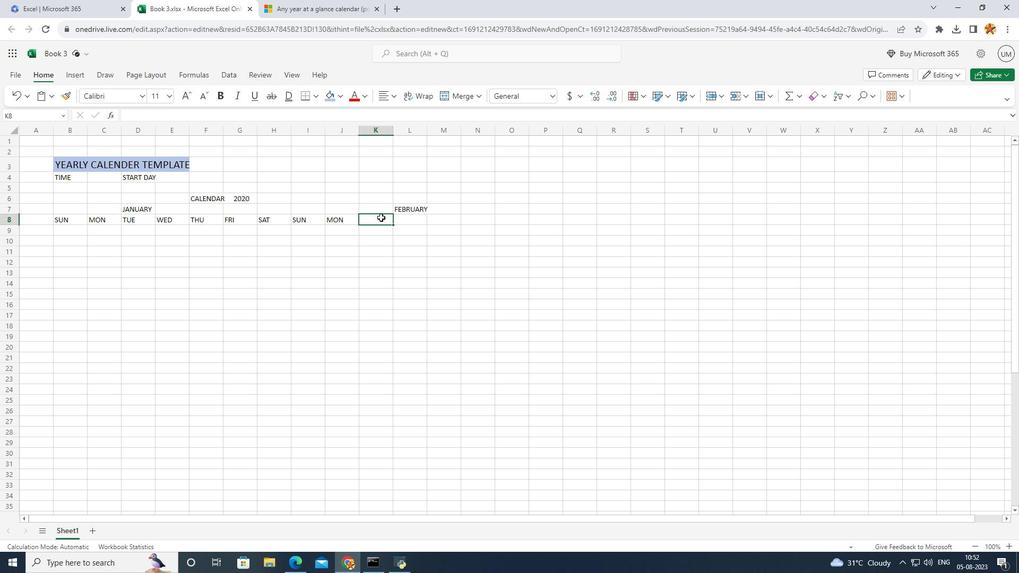 
Action: Mouse pressed left at (375, 211)
Screenshot: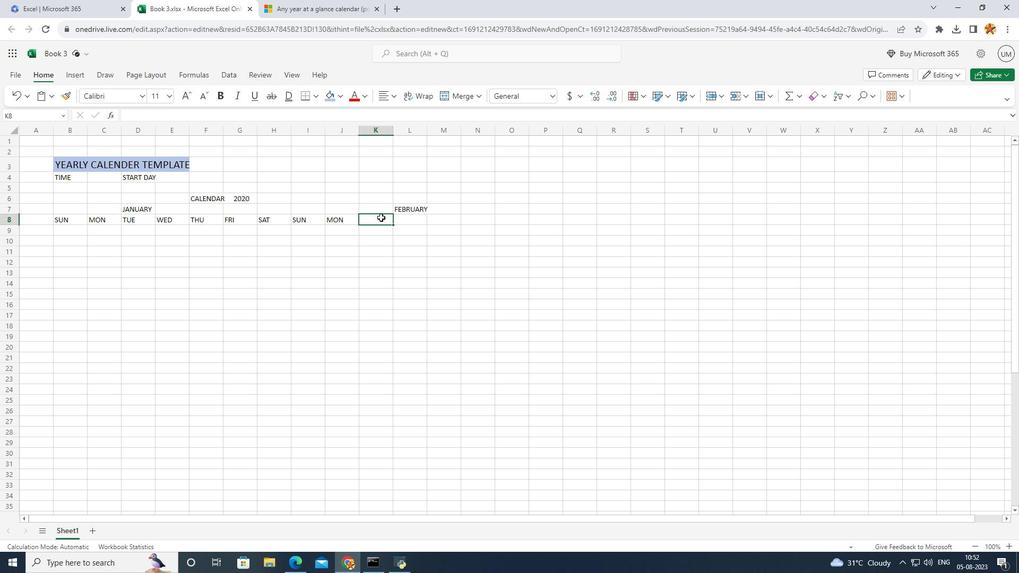 
Action: Key pressed TUE
Screenshot: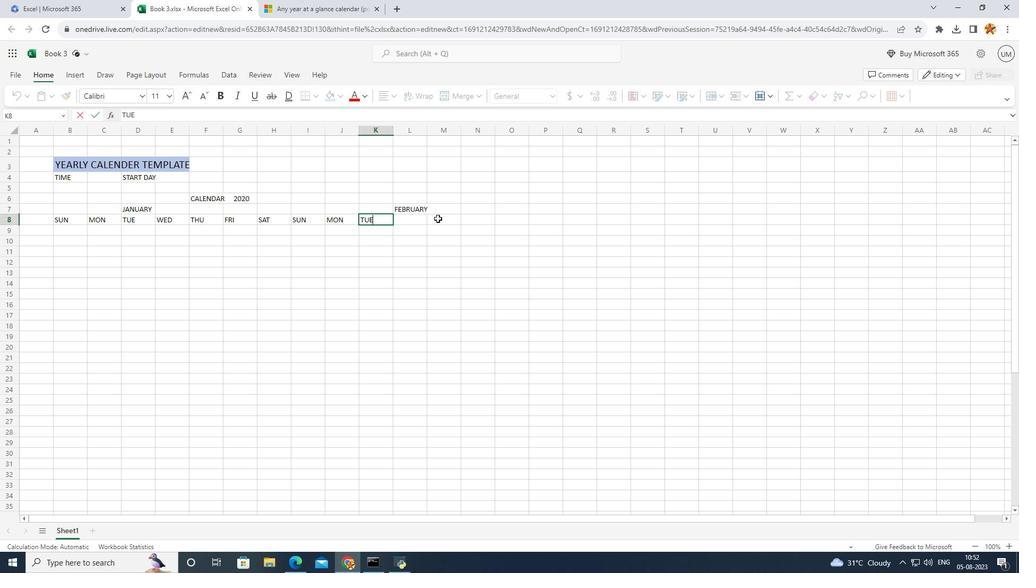 
Action: Mouse moved to (432, 213)
Screenshot: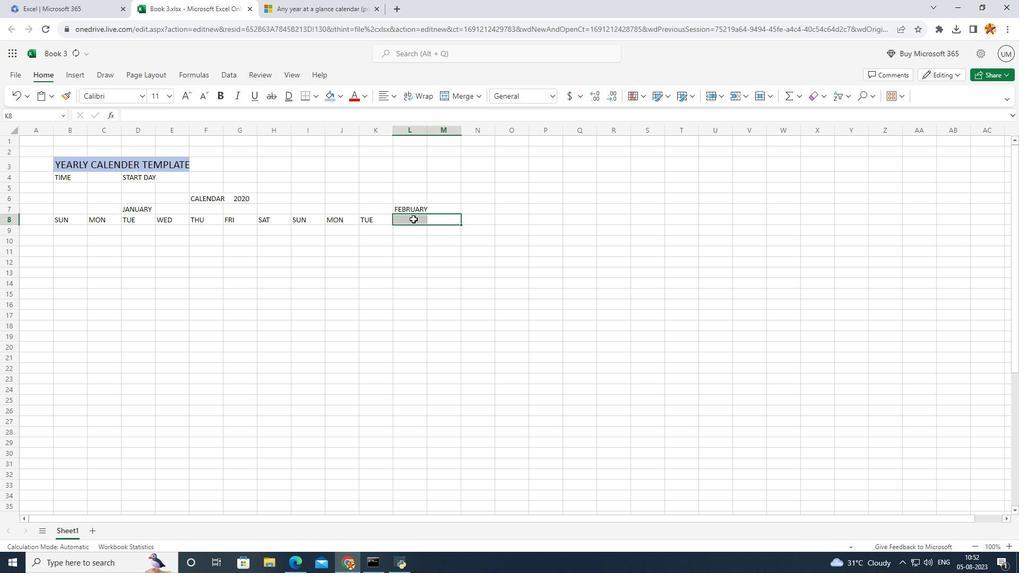 
Action: Mouse pressed left at (432, 213)
Screenshot: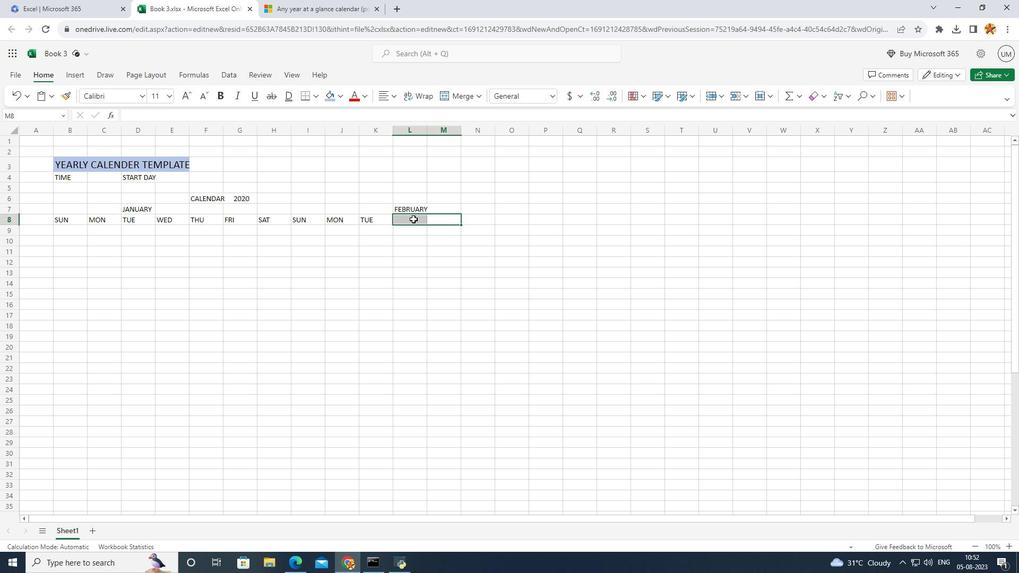 
Action: Mouse moved to (407, 213)
Screenshot: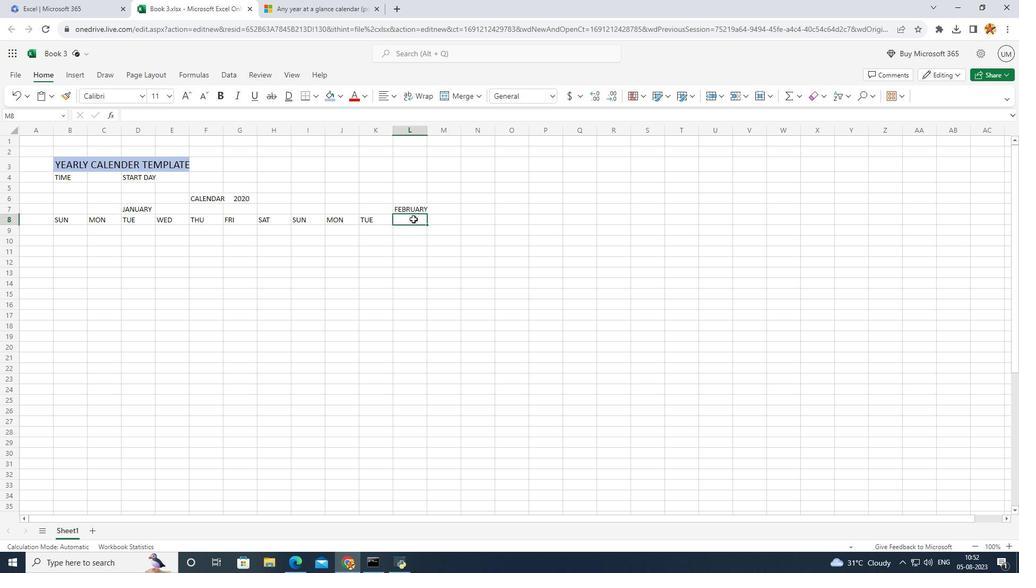 
Action: Mouse pressed left at (407, 213)
Screenshot: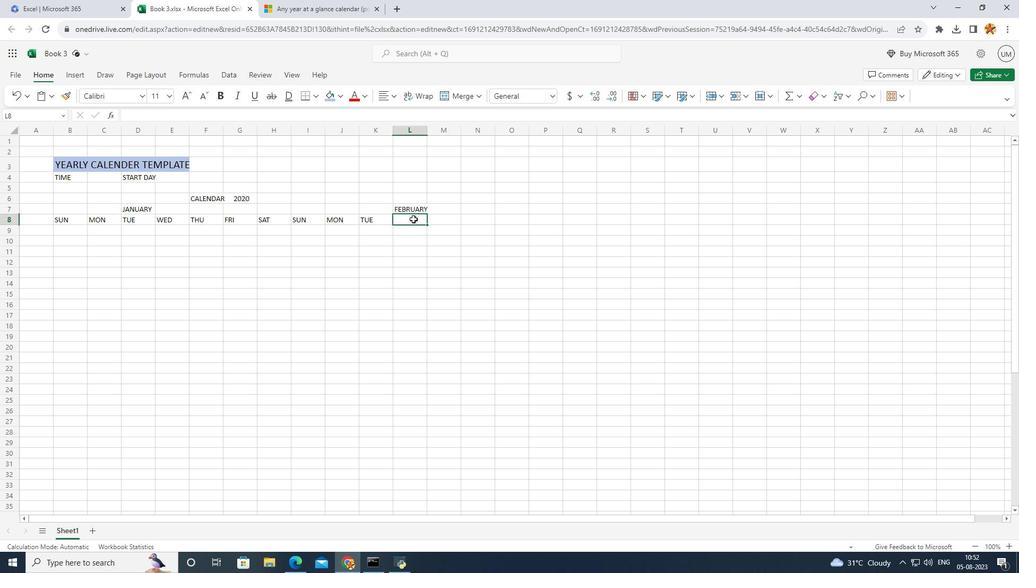 
Action: Key pressed WED
Screenshot: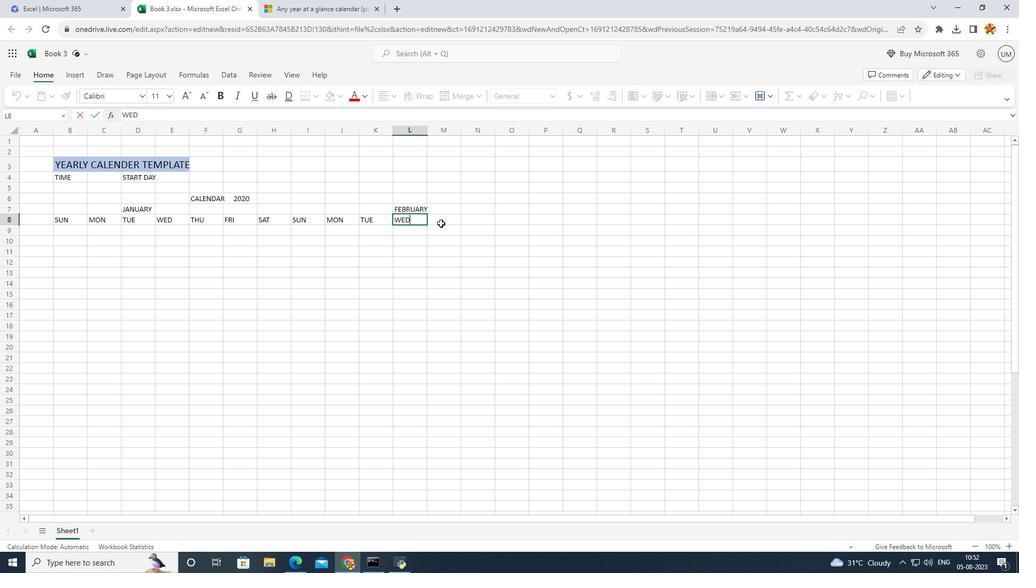 
Action: Mouse moved to (435, 218)
Screenshot: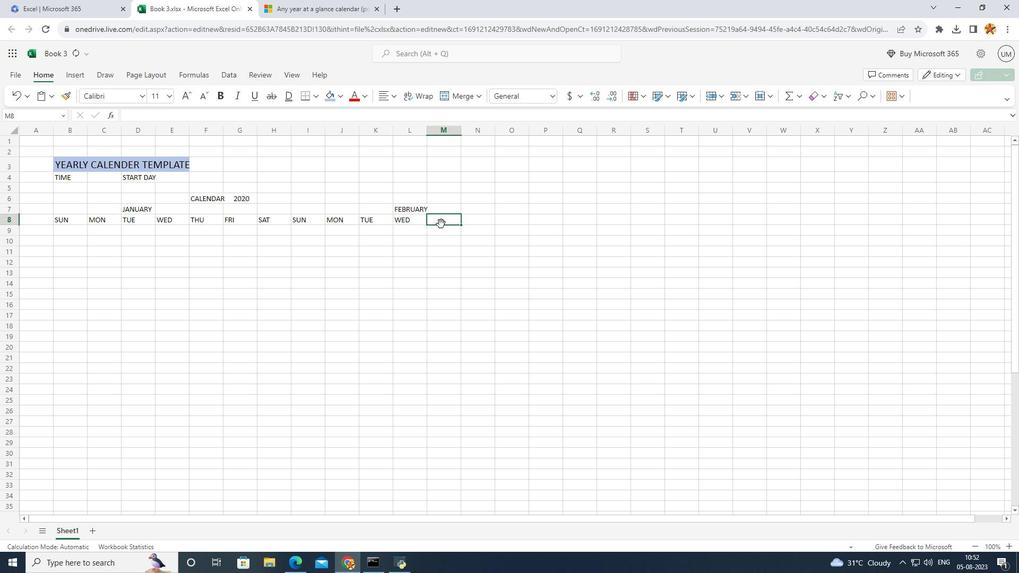 
Action: Mouse pressed left at (435, 218)
Screenshot: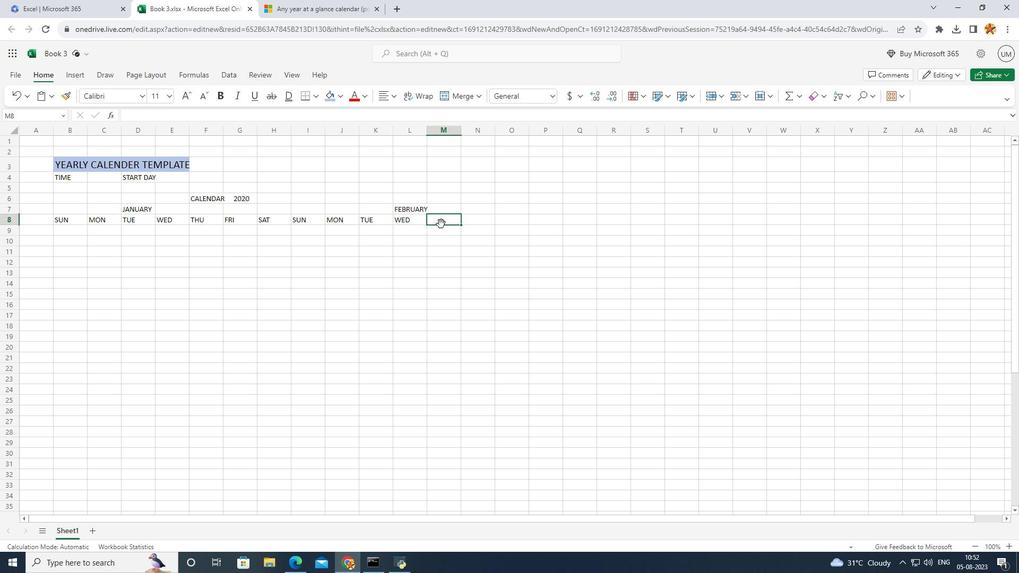 
Action: Key pressed THU
Screenshot: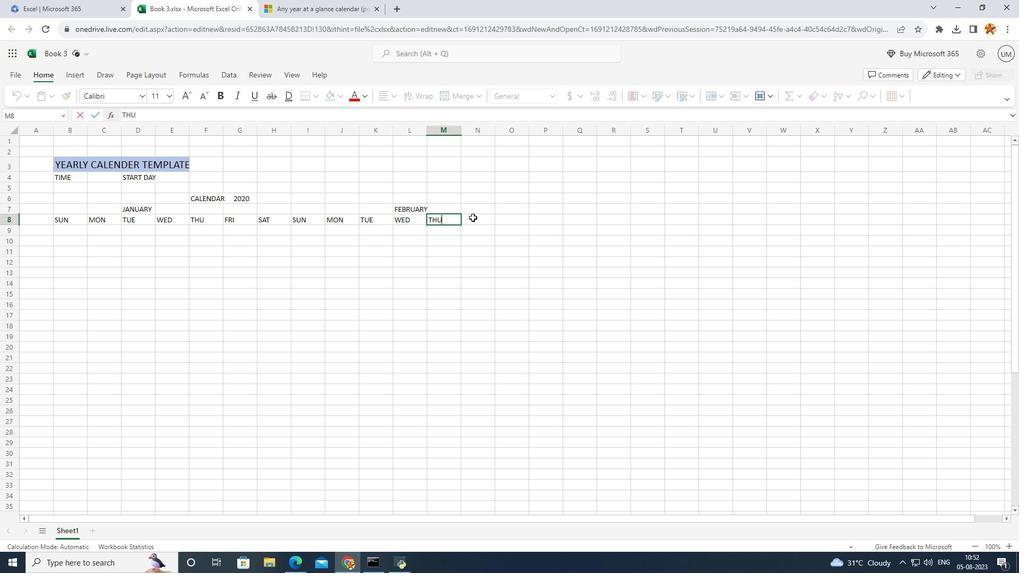
Action: Mouse moved to (467, 211)
Screenshot: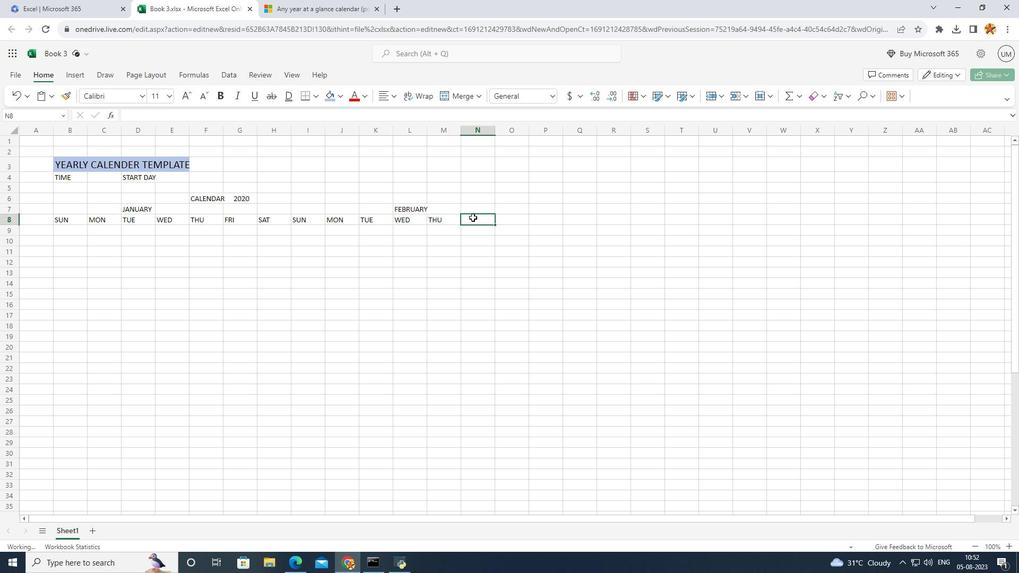 
Action: Mouse pressed left at (467, 211)
Screenshot: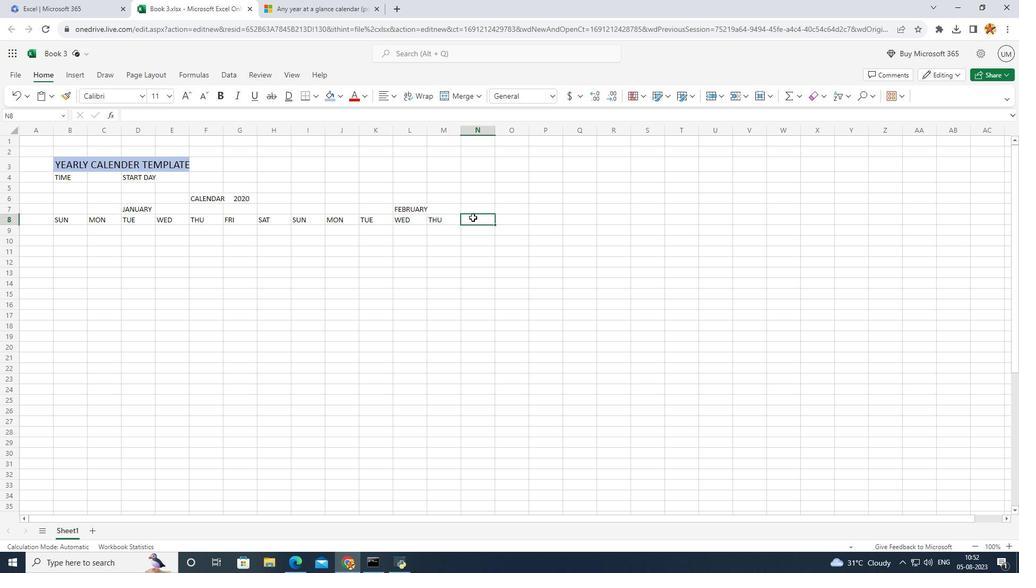 
Action: Key pressed FRI
Screenshot: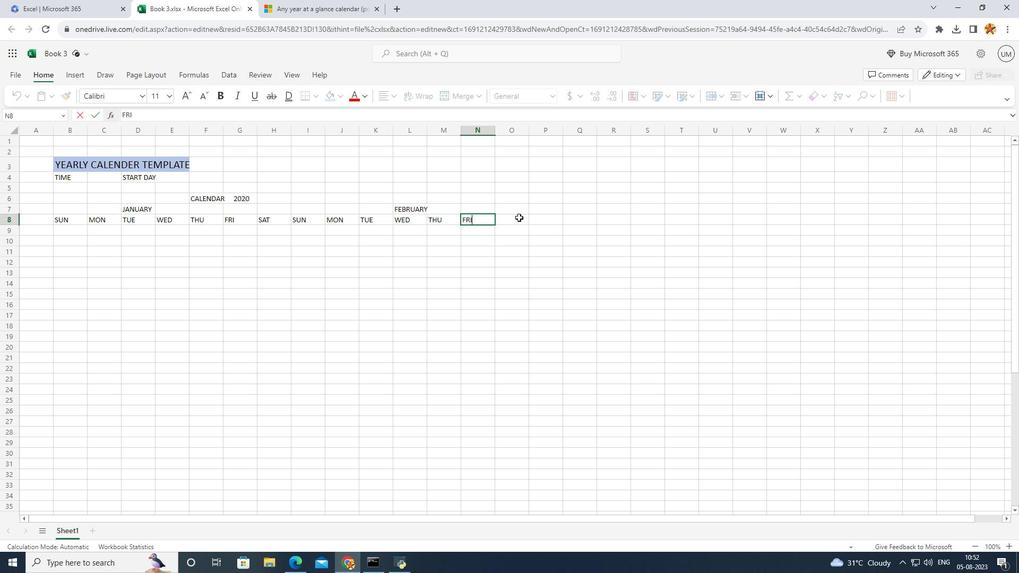 
Action: Mouse moved to (513, 211)
Screenshot: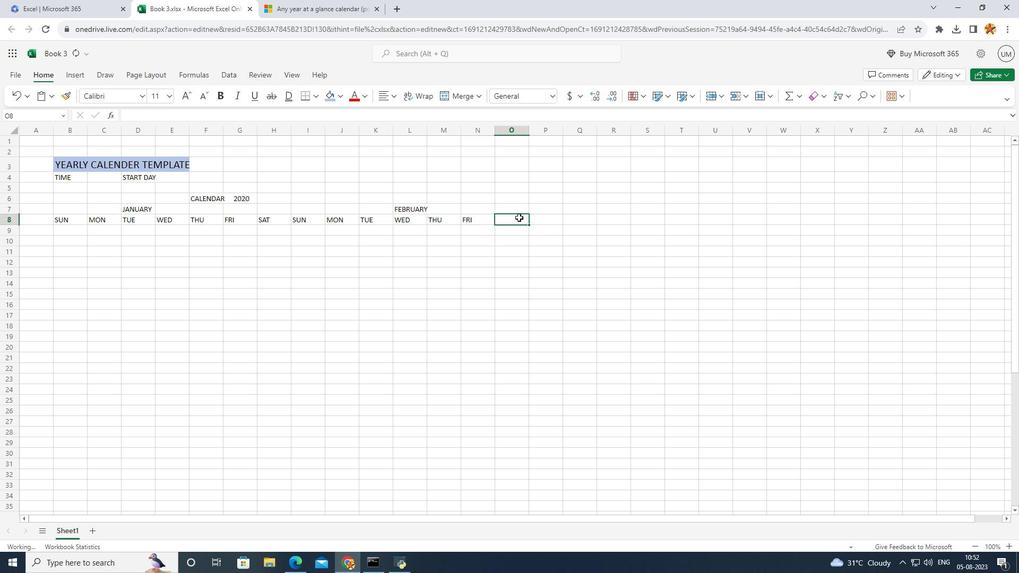 
Action: Mouse pressed left at (513, 211)
Screenshot: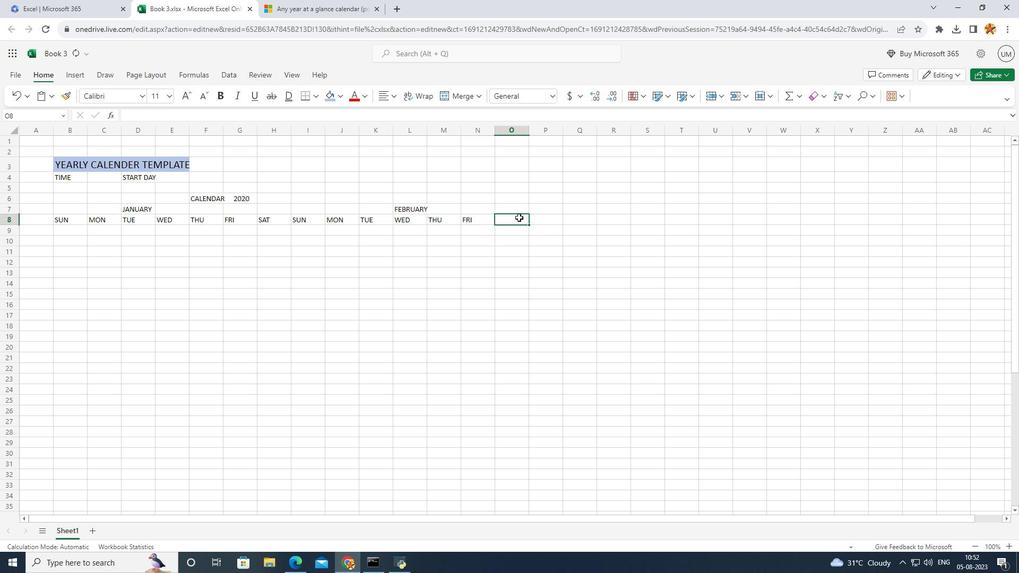 
Action: Key pressed D<Key.backspace>SAT
Screenshot: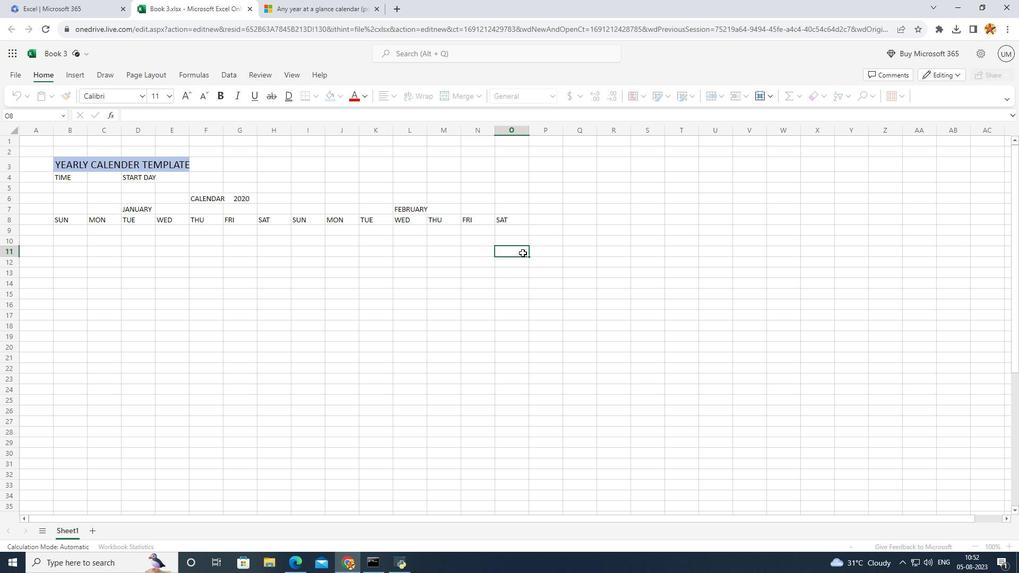 
Action: Mouse moved to (517, 247)
Screenshot: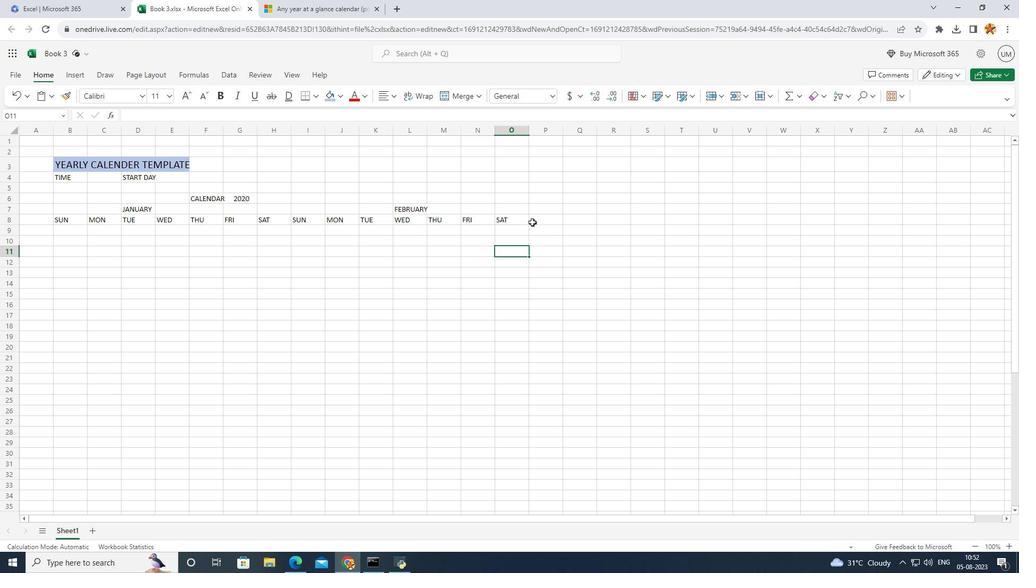
Action: Mouse pressed left at (517, 247)
Screenshot: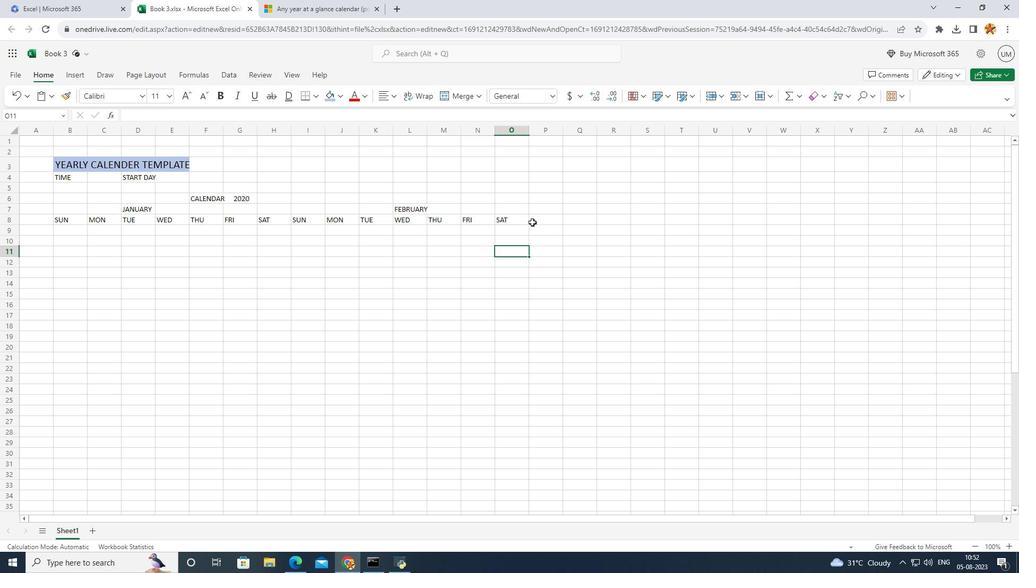 
Action: Mouse moved to (614, 202)
Screenshot: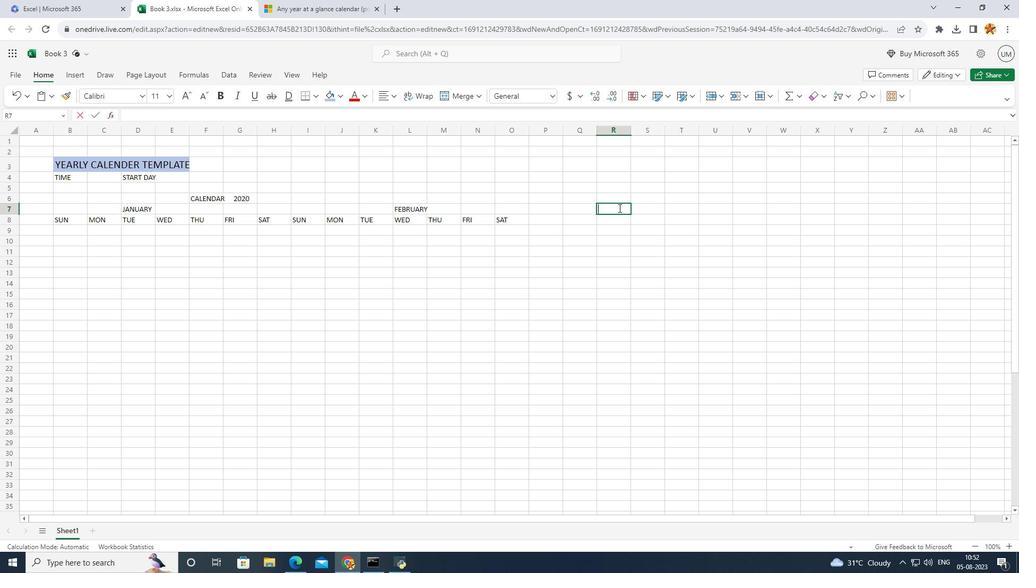 
Action: Mouse pressed left at (614, 202)
Screenshot: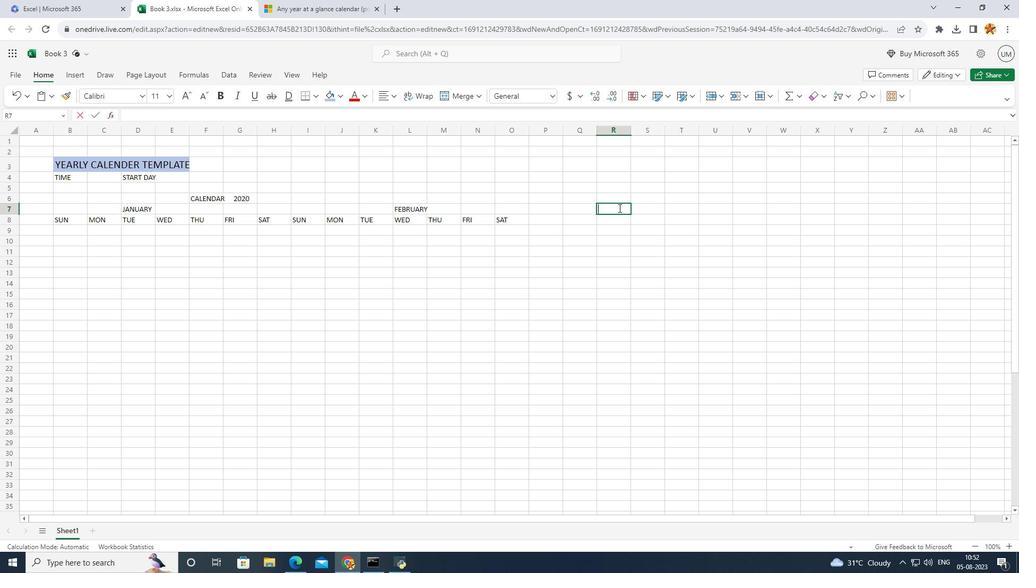 
Action: Mouse moved to (613, 202)
Screenshot: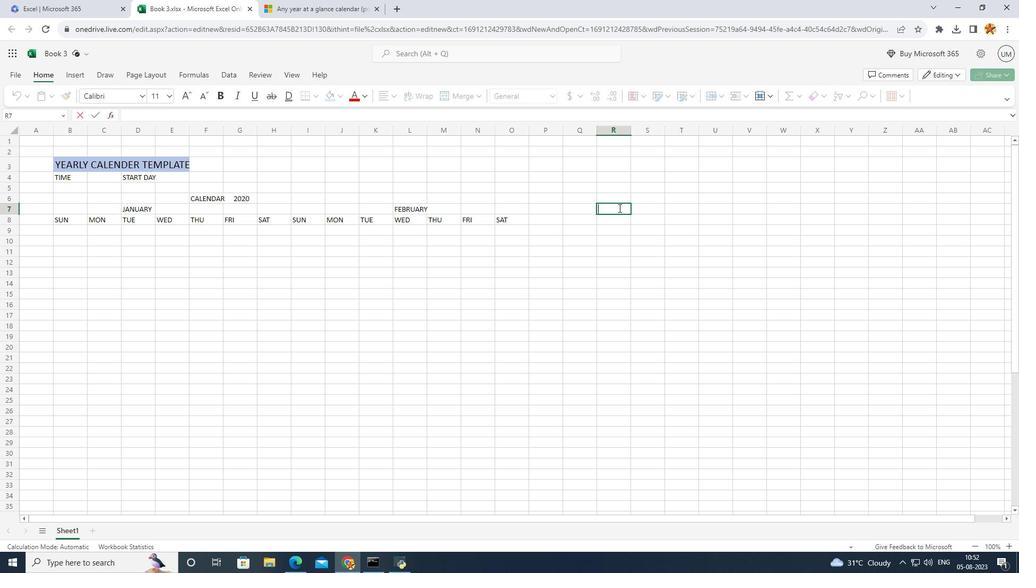 
Action: Mouse pressed left at (613, 202)
Screenshot: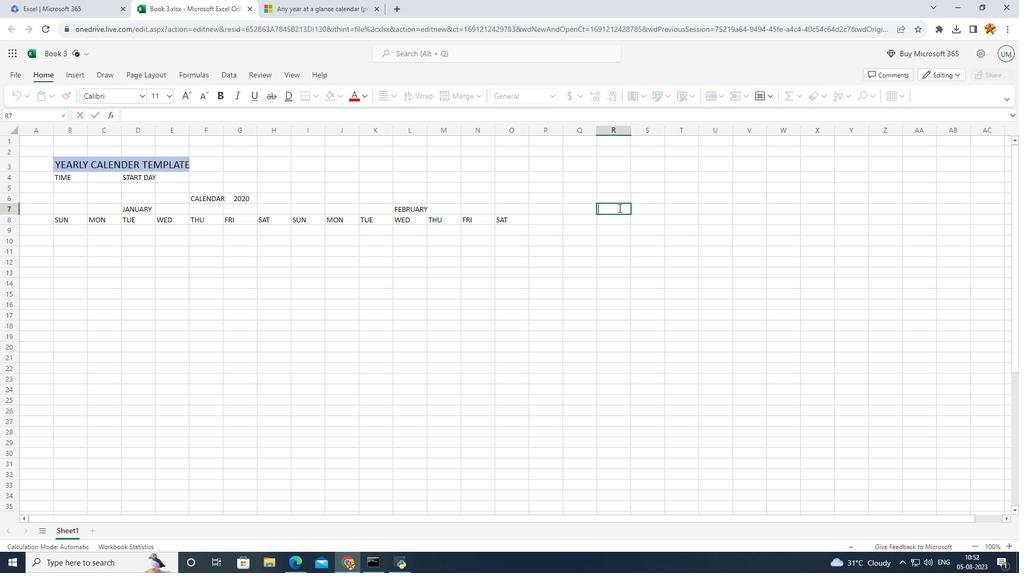 
Action: Mouse moved to (649, 193)
Screenshot: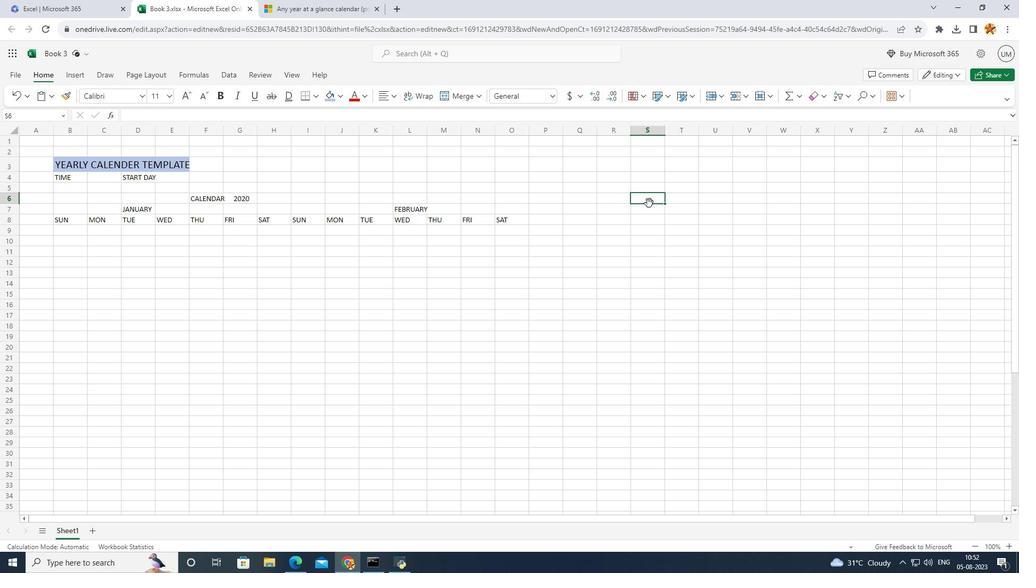 
Action: Mouse pressed left at (649, 193)
Screenshot: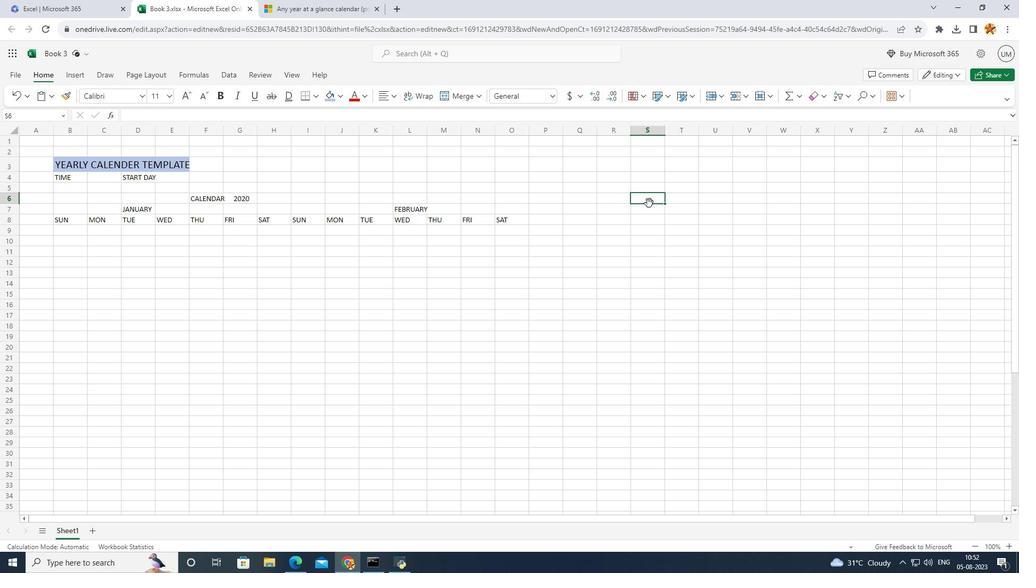 
Action: Mouse moved to (640, 205)
Screenshot: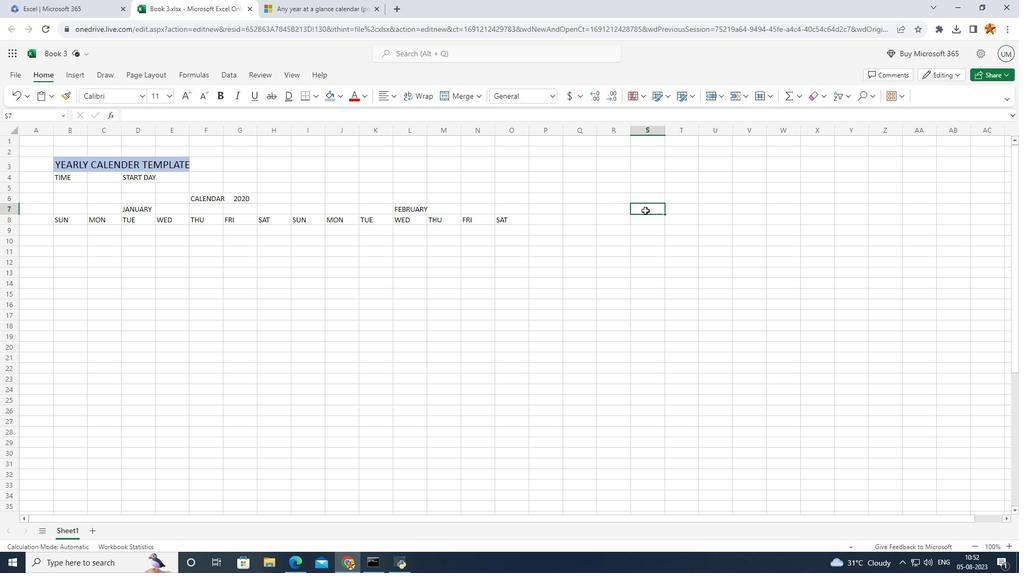 
Action: Mouse pressed left at (640, 205)
Screenshot: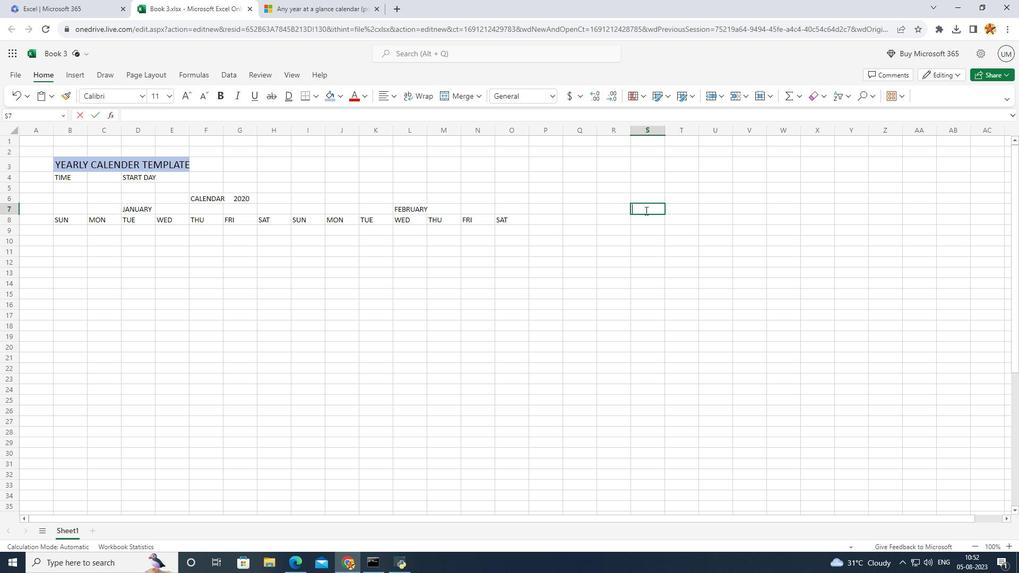 
Action: Mouse pressed left at (640, 205)
Screenshot: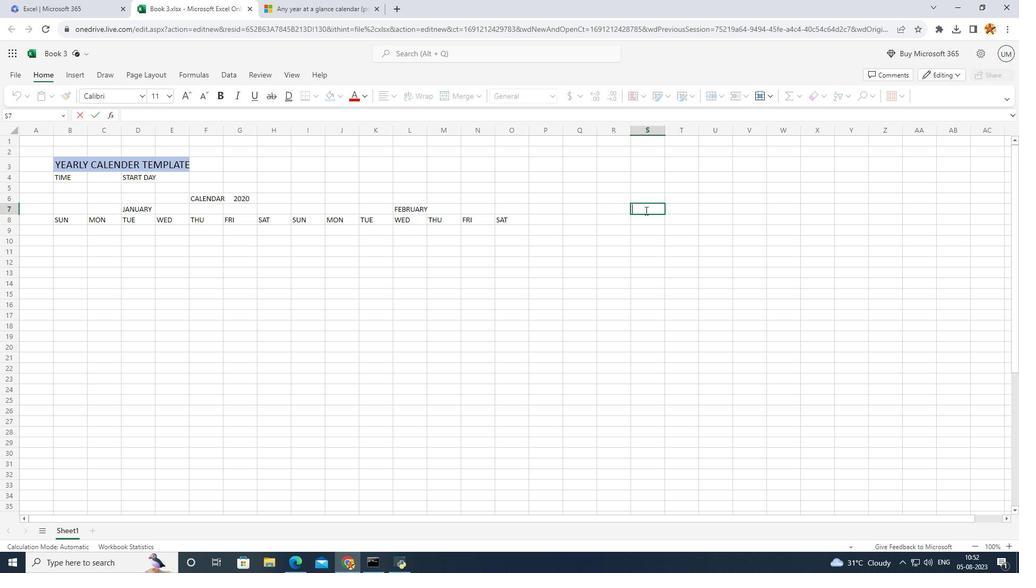 
Action: Key pressed MARC
Screenshot: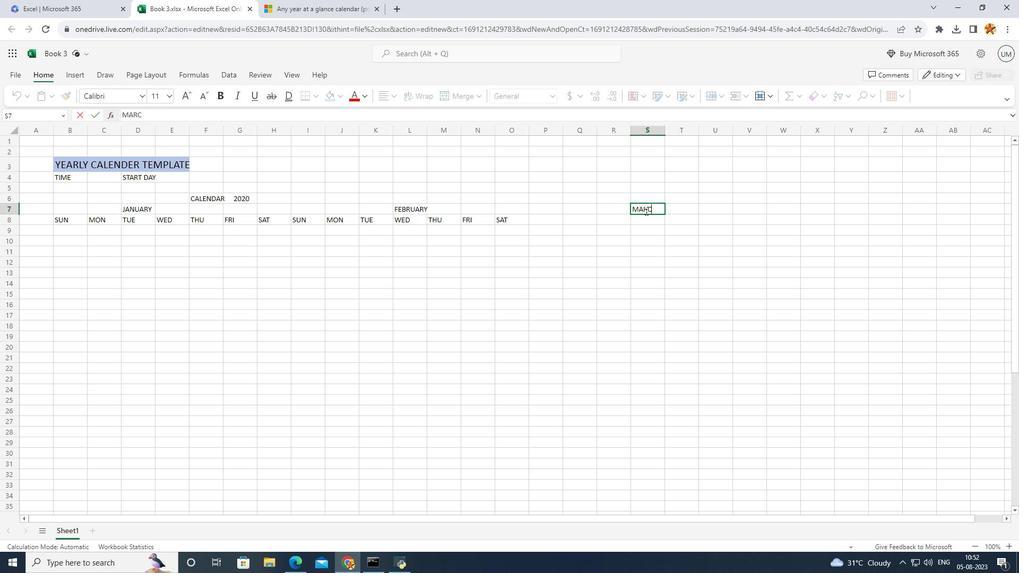 
Action: Mouse moved to (615, 224)
Screenshot: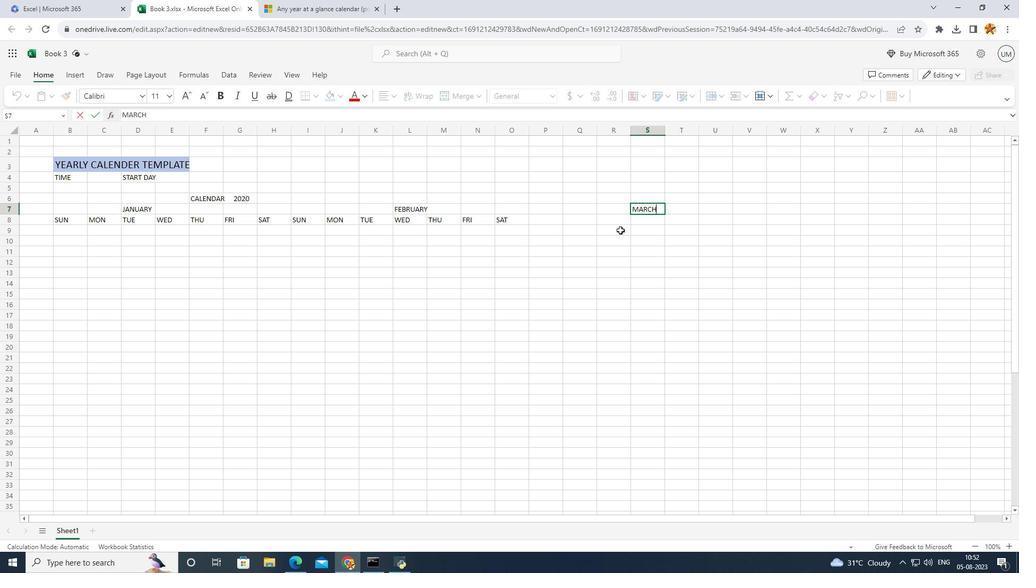 
Action: Key pressed H
Screenshot: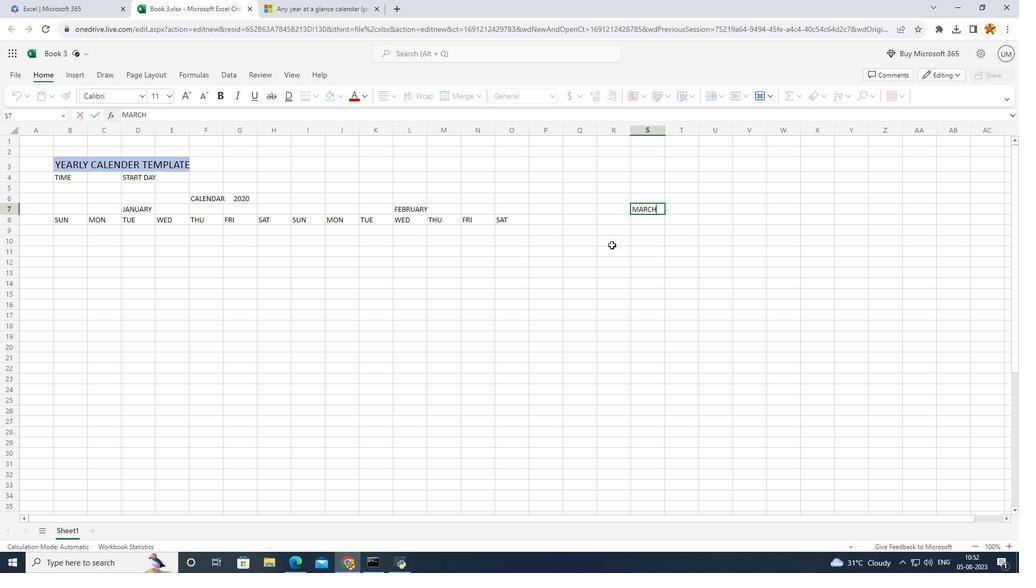 
Action: Mouse moved to (606, 241)
Screenshot: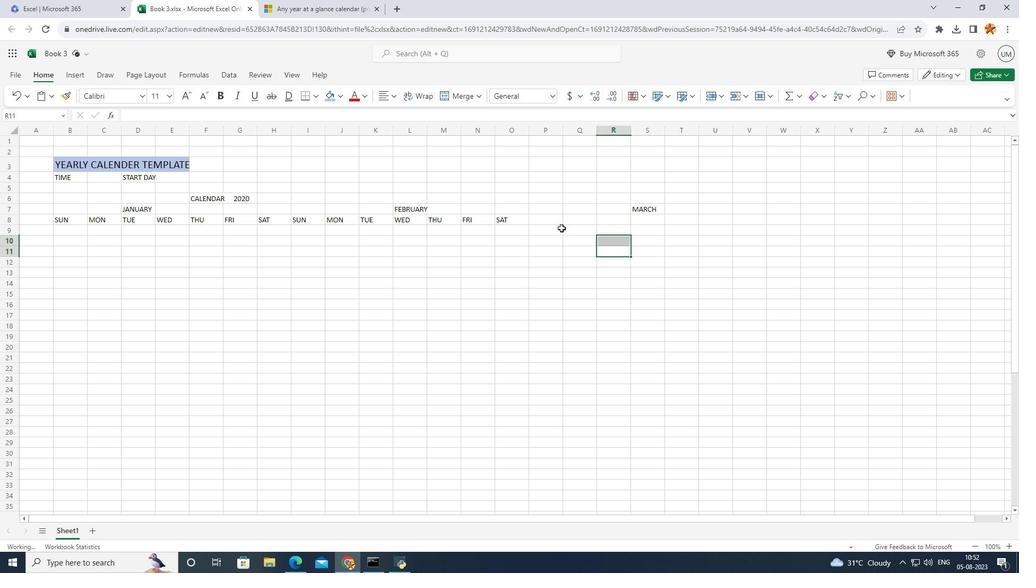 
Action: Mouse pressed left at (606, 241)
Screenshot: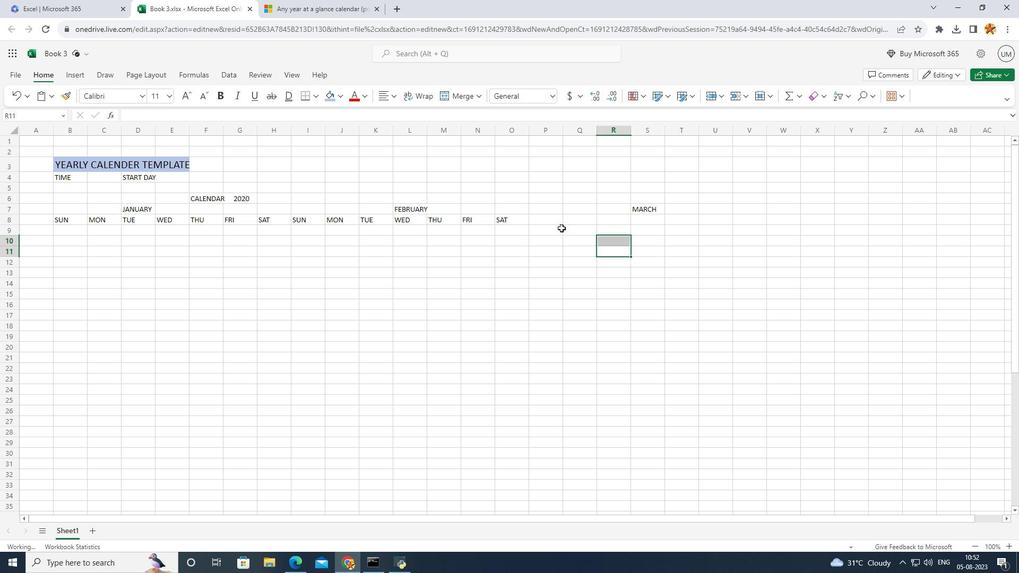 
Action: Mouse moved to (542, 214)
Screenshot: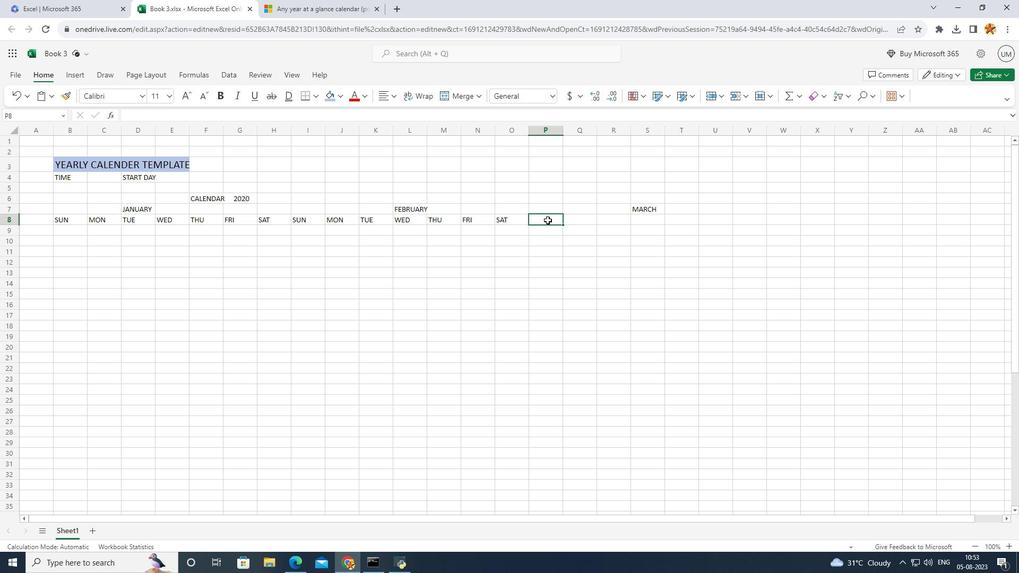 
Action: Mouse pressed left at (542, 214)
Screenshot: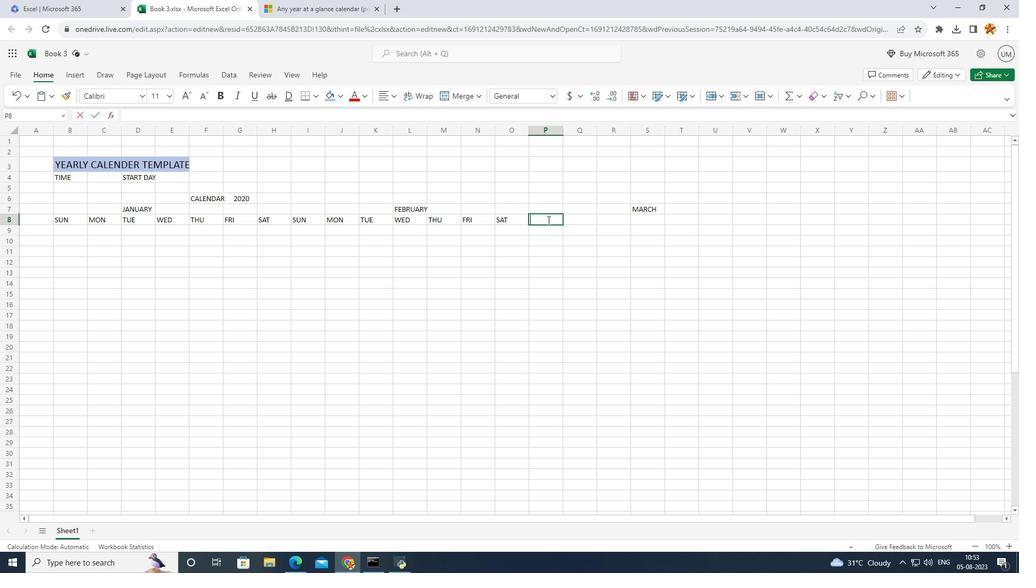 
Action: Mouse pressed left at (542, 214)
Screenshot: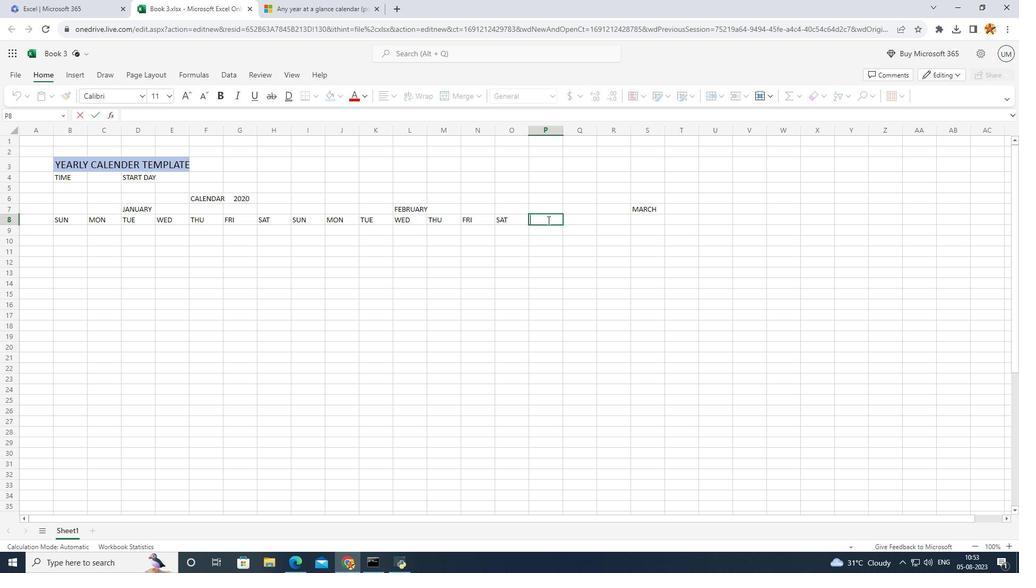 
Action: Key pressed SN
Screenshot: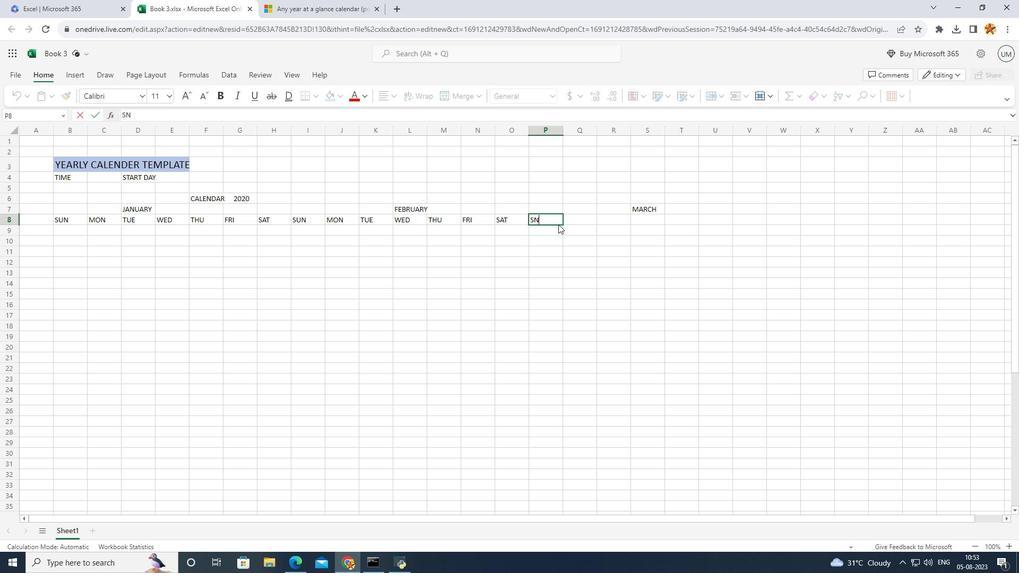 
Action: Mouse moved to (535, 212)
Screenshot: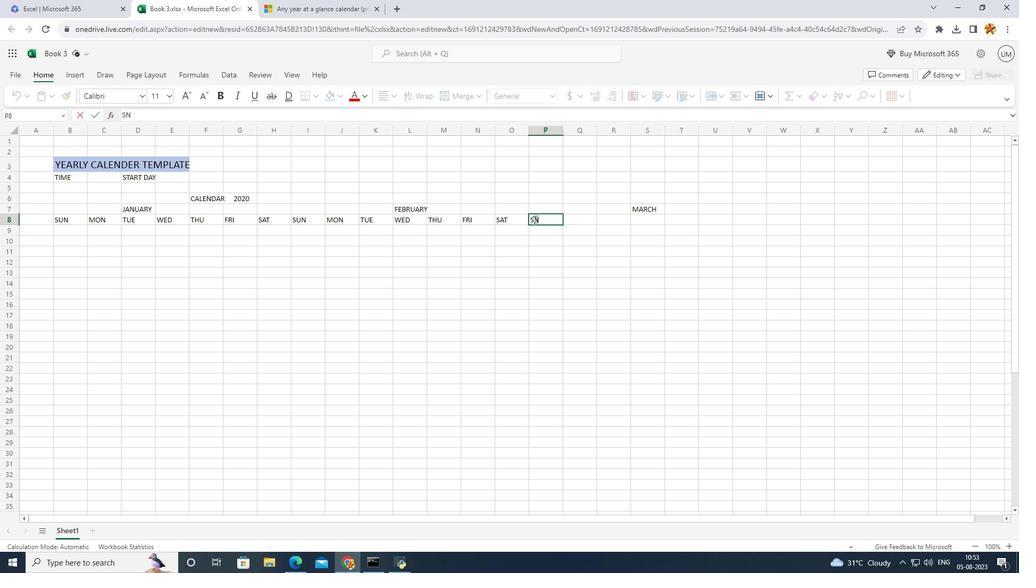 
Action: Mouse pressed left at (535, 212)
Screenshot: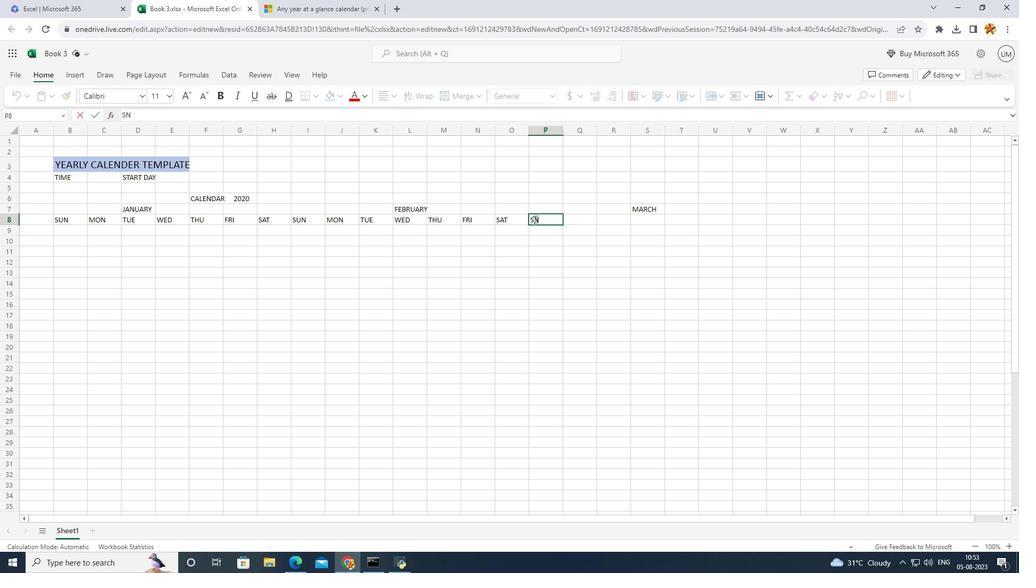 
Action: Mouse moved to (528, 214)
Screenshot: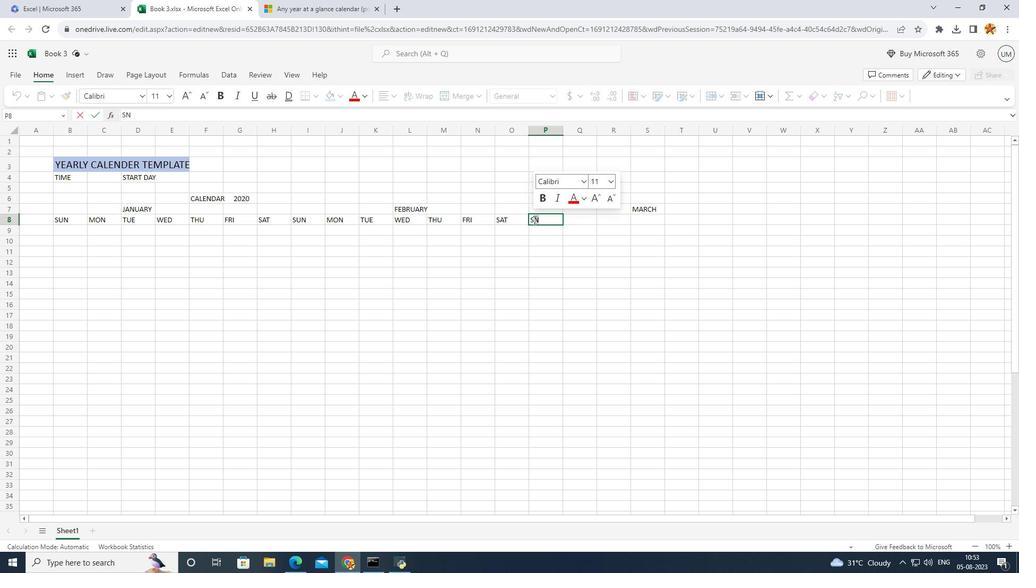 
Action: Key pressed UN
Screenshot: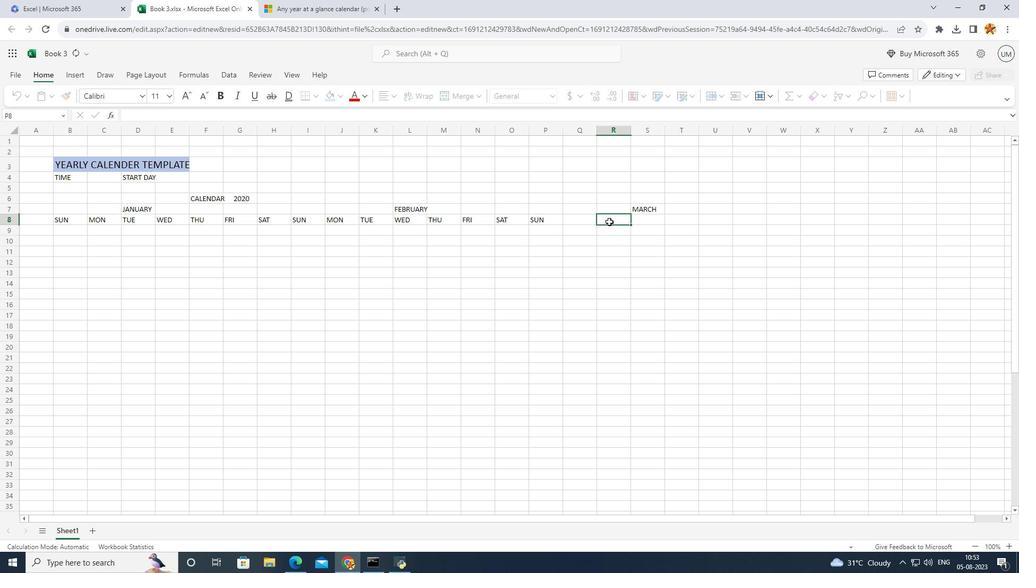 
Action: Mouse moved to (606, 215)
Screenshot: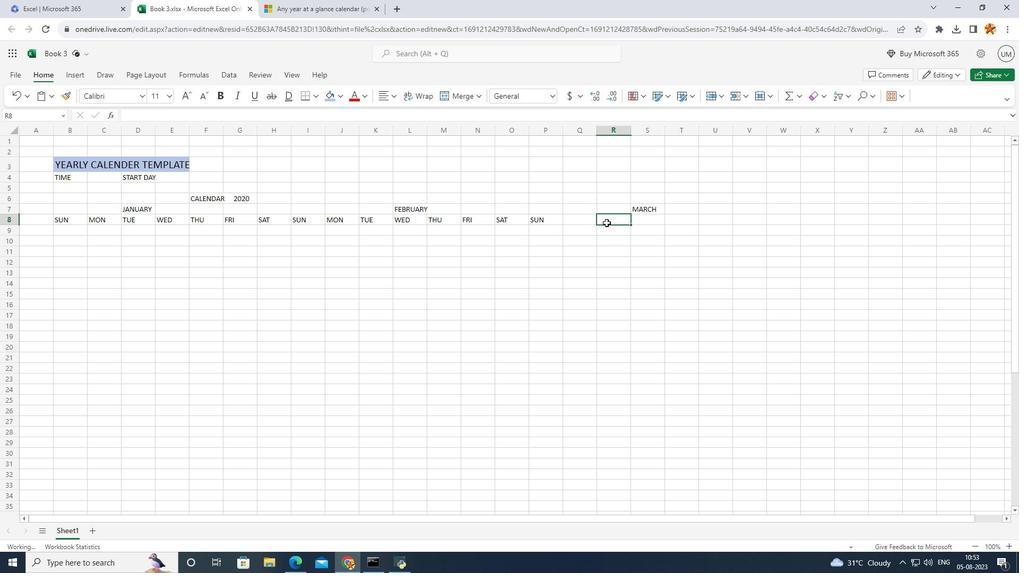 
Action: Mouse pressed left at (606, 215)
Screenshot: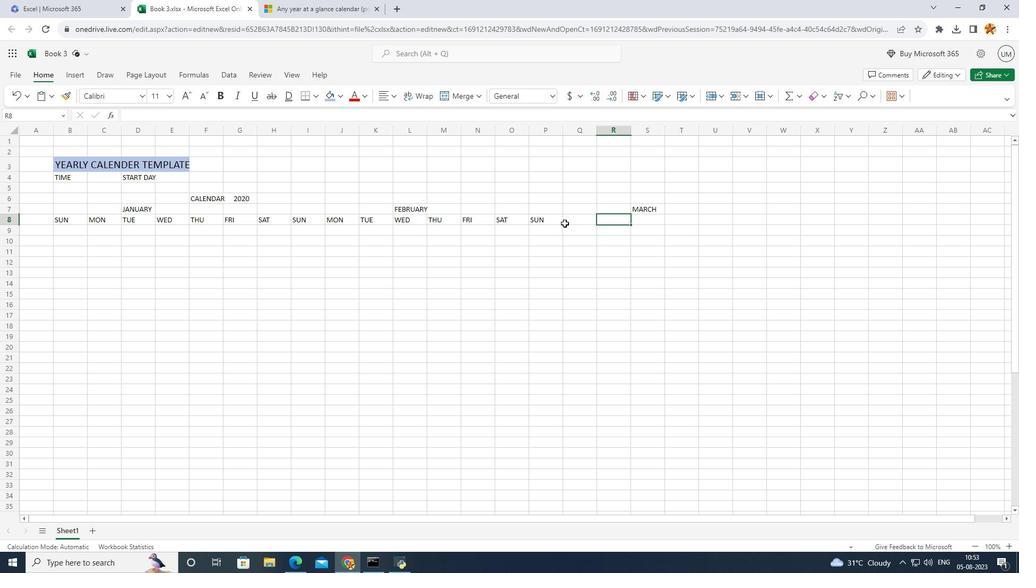 
Action: Mouse moved to (559, 217)
Screenshot: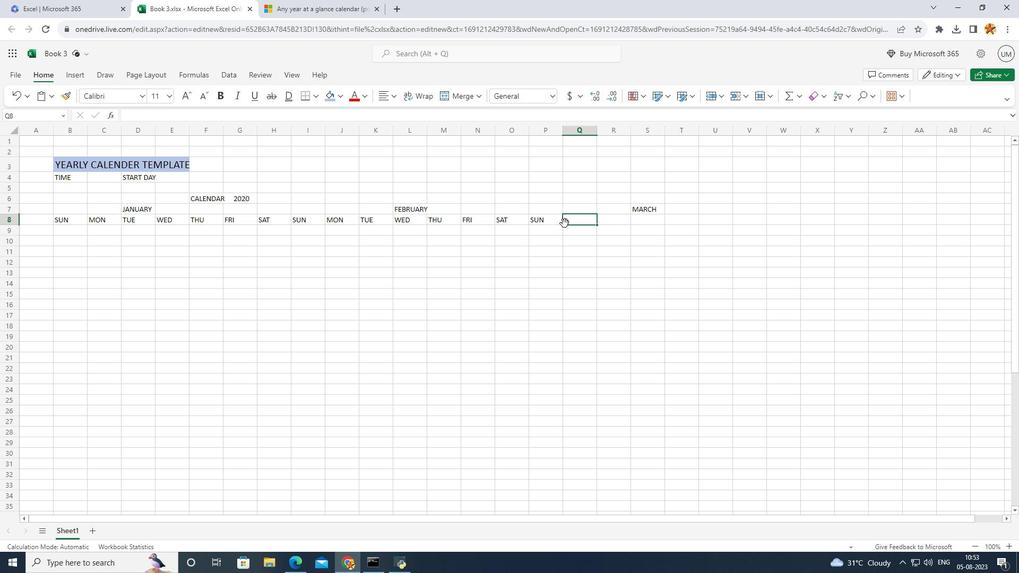 
Action: Mouse pressed left at (559, 217)
Screenshot: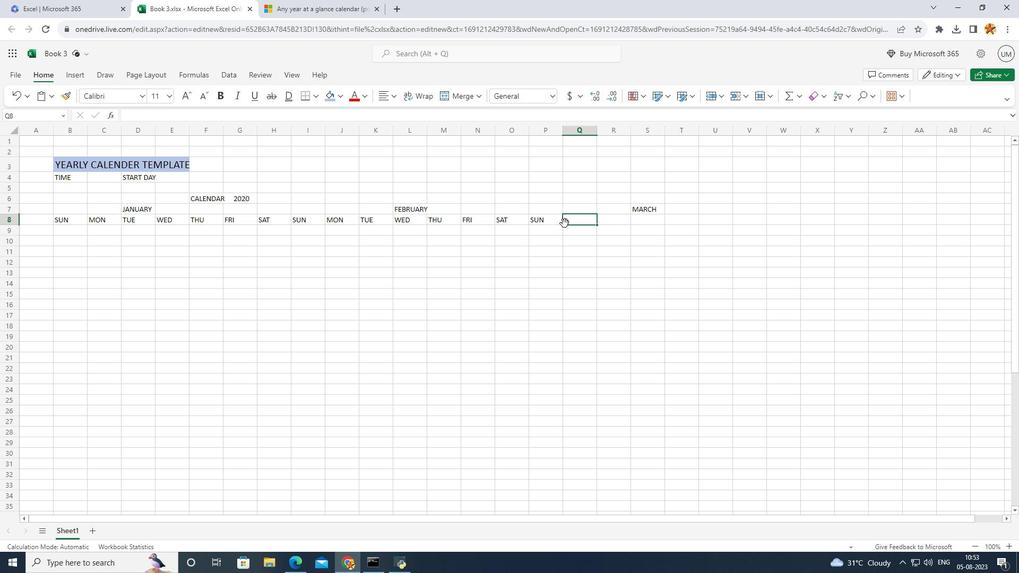 
Action: Key pressed MON
Screenshot: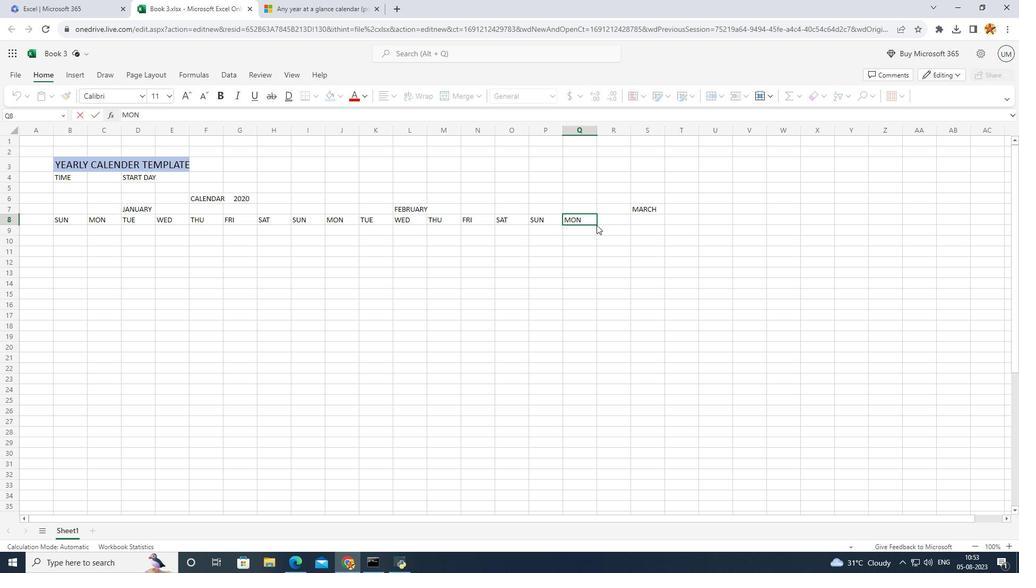 
Action: Mouse moved to (591, 219)
Screenshot: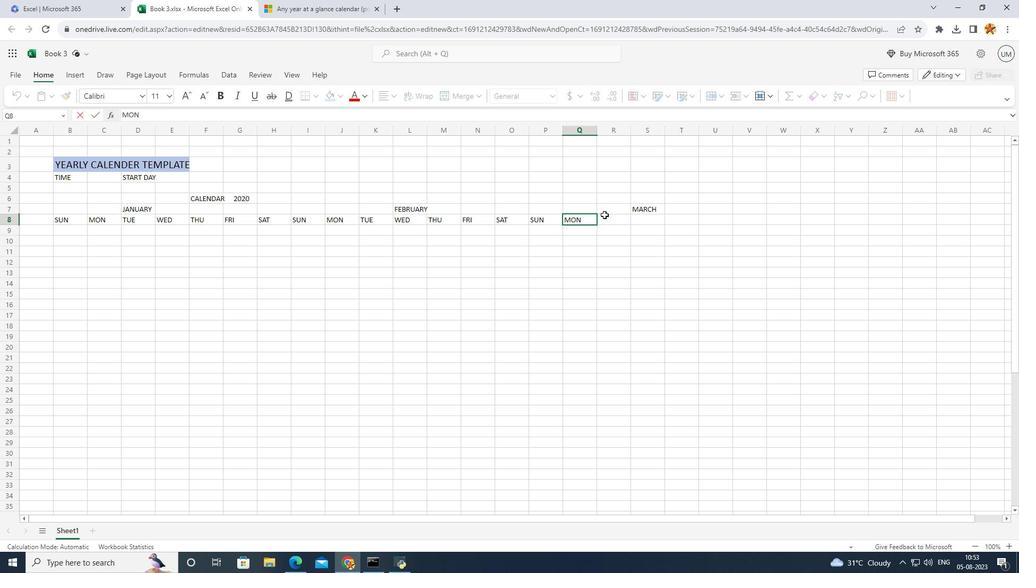 
Action: Mouse pressed left at (591, 219)
Screenshot: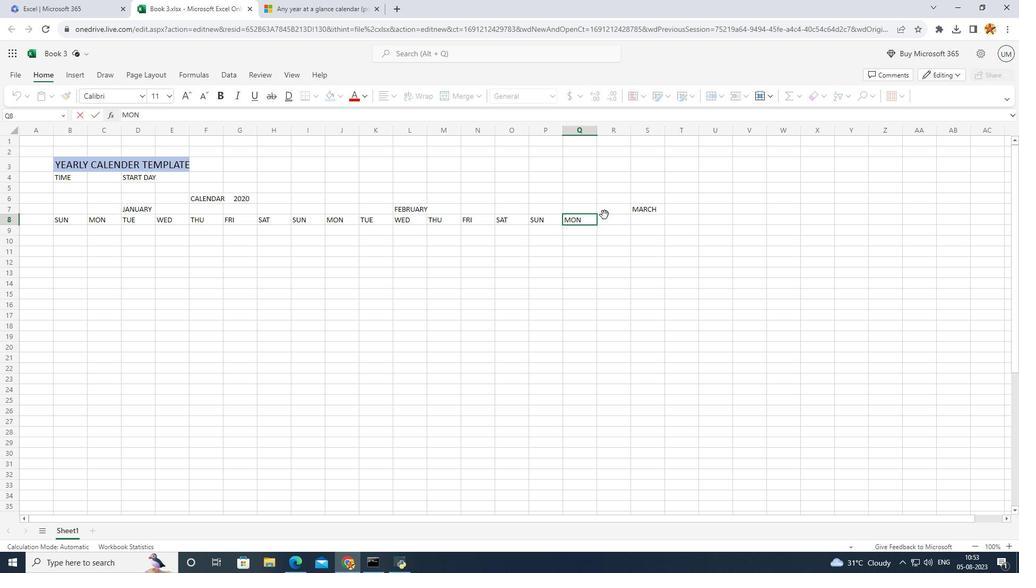 
Action: Mouse moved to (599, 209)
Screenshot: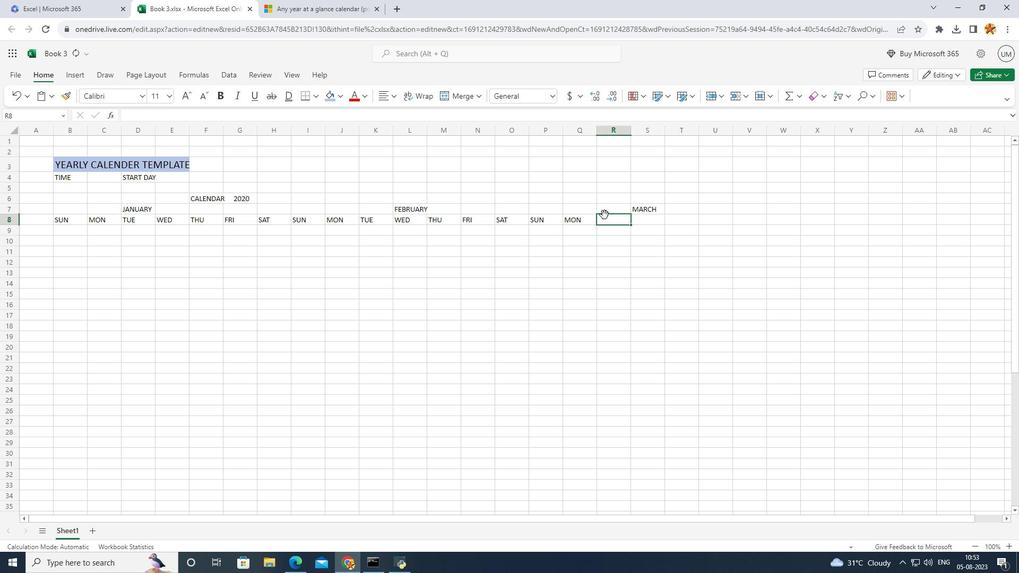 
Action: Mouse pressed left at (599, 209)
Screenshot: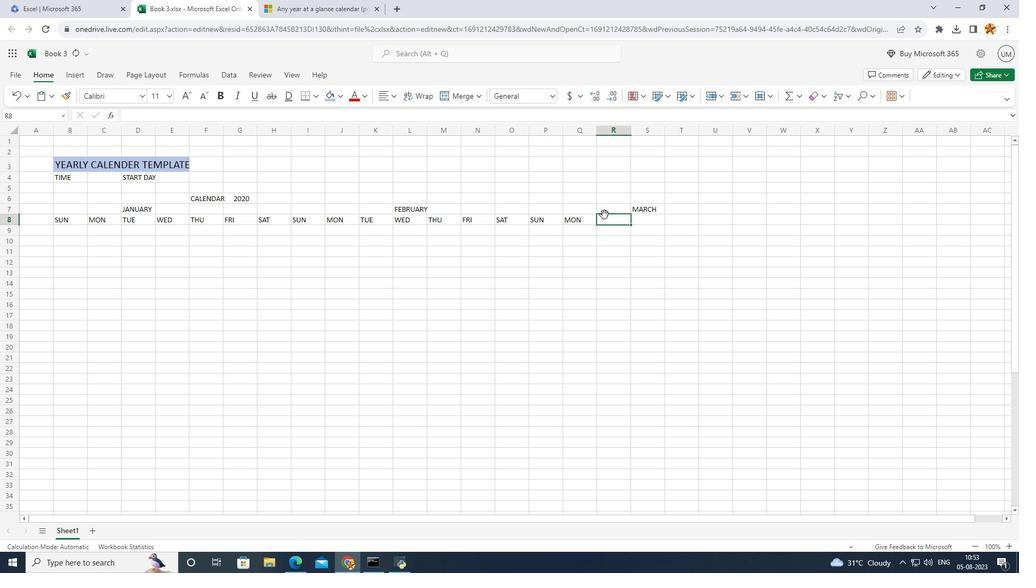 
Action: Key pressed TUE
Screenshot: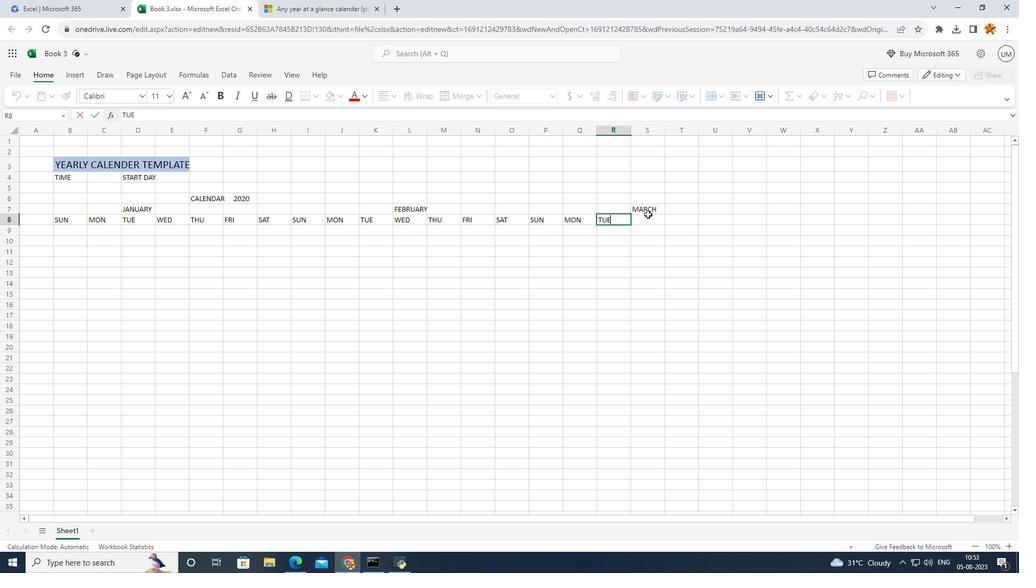 
Action: Mouse moved to (642, 208)
Screenshot: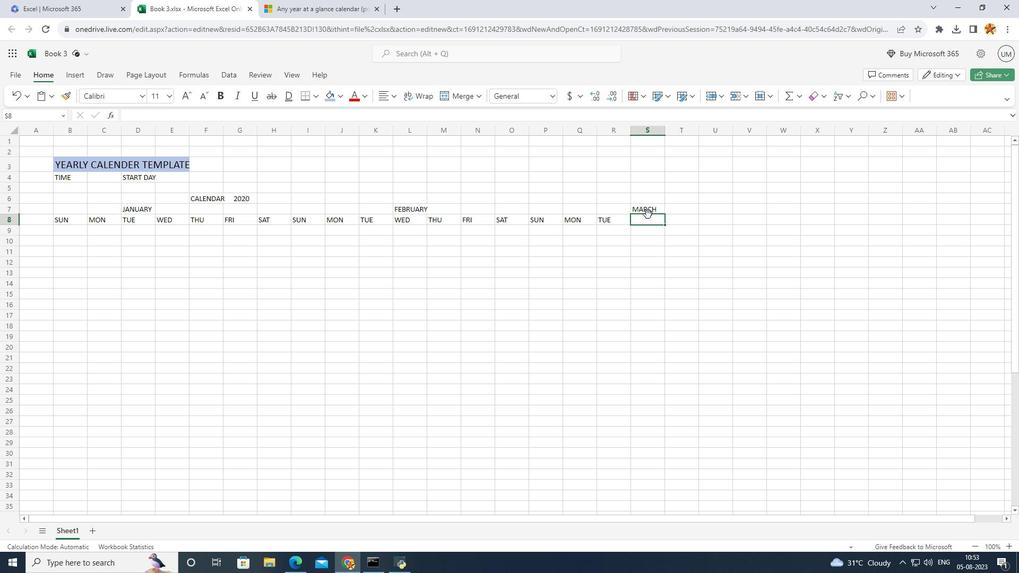 
Action: Mouse pressed left at (642, 208)
Screenshot: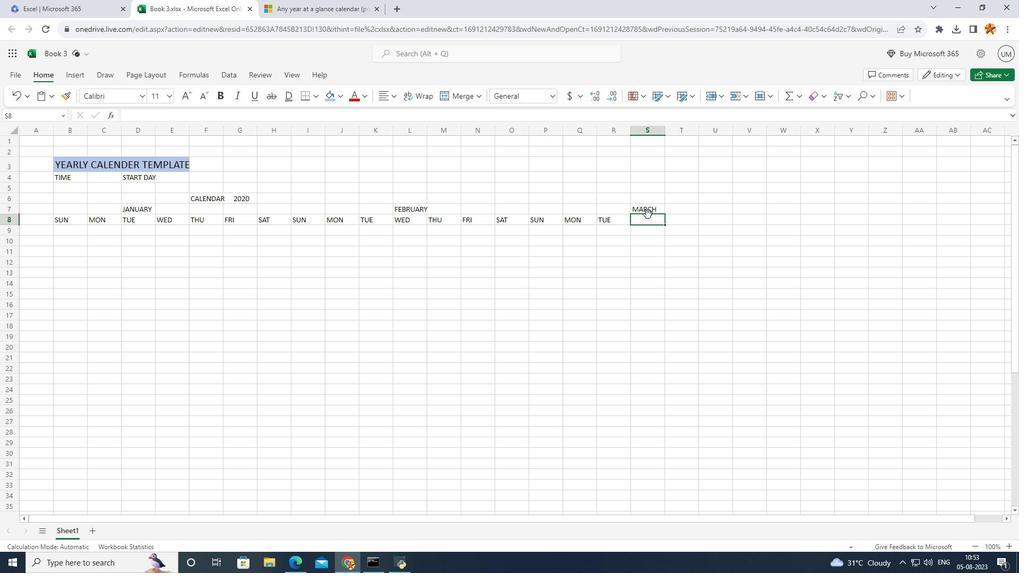 
Action: Key pressed WED
Screenshot: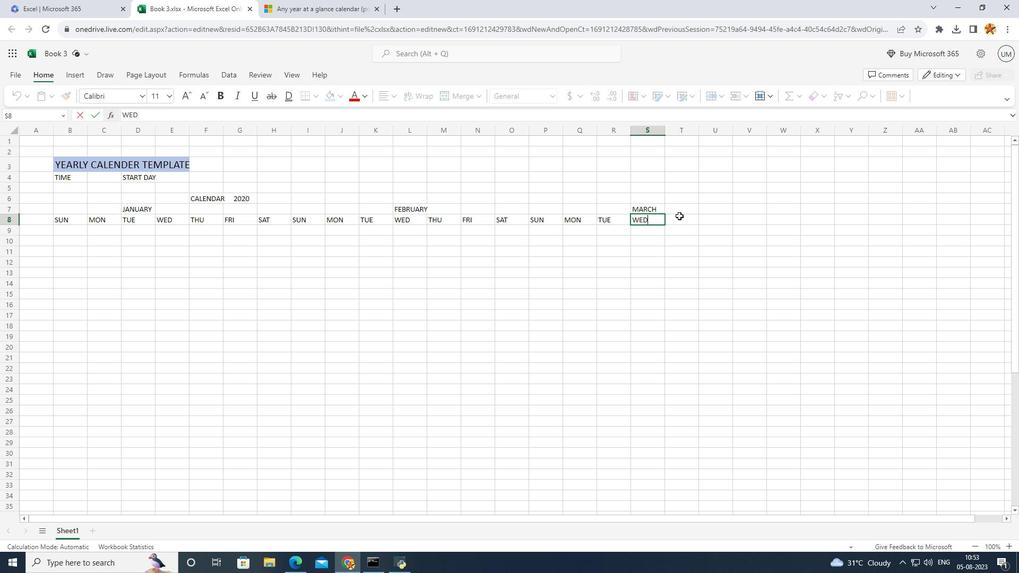 
Action: Mouse moved to (677, 210)
Screenshot: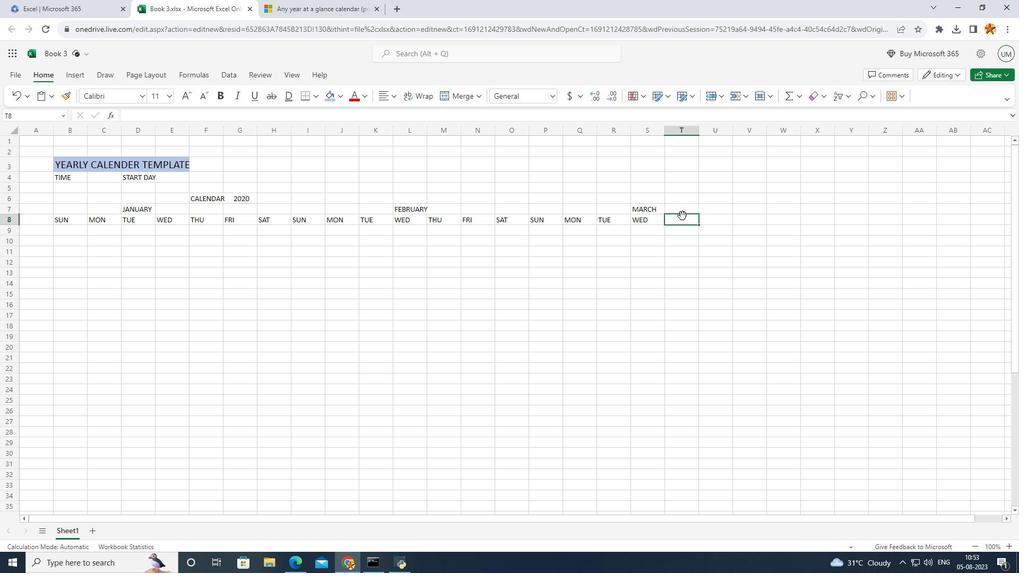 
Action: Mouse pressed left at (677, 210)
Screenshot: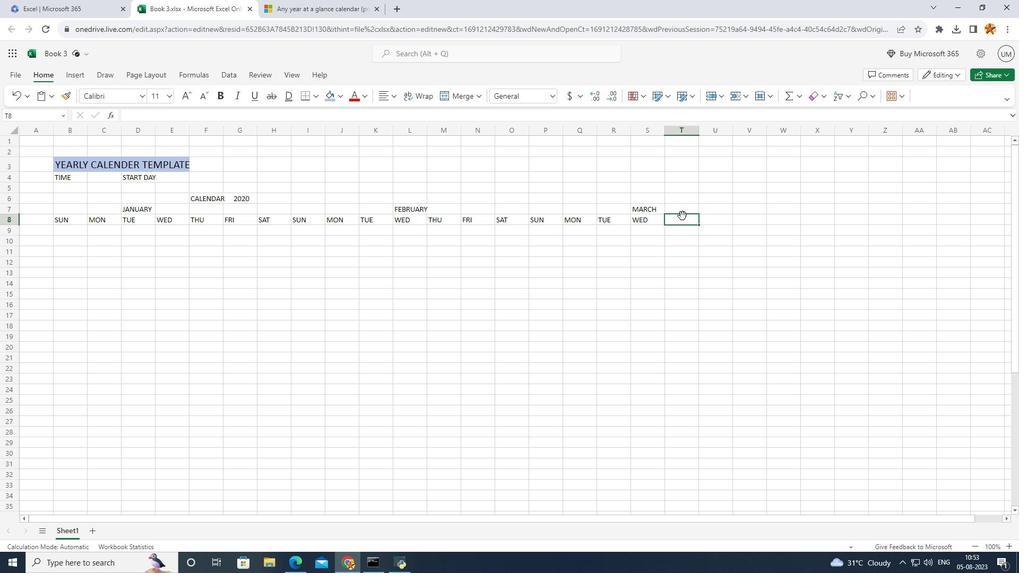 
Action: Key pressed THU
Screenshot: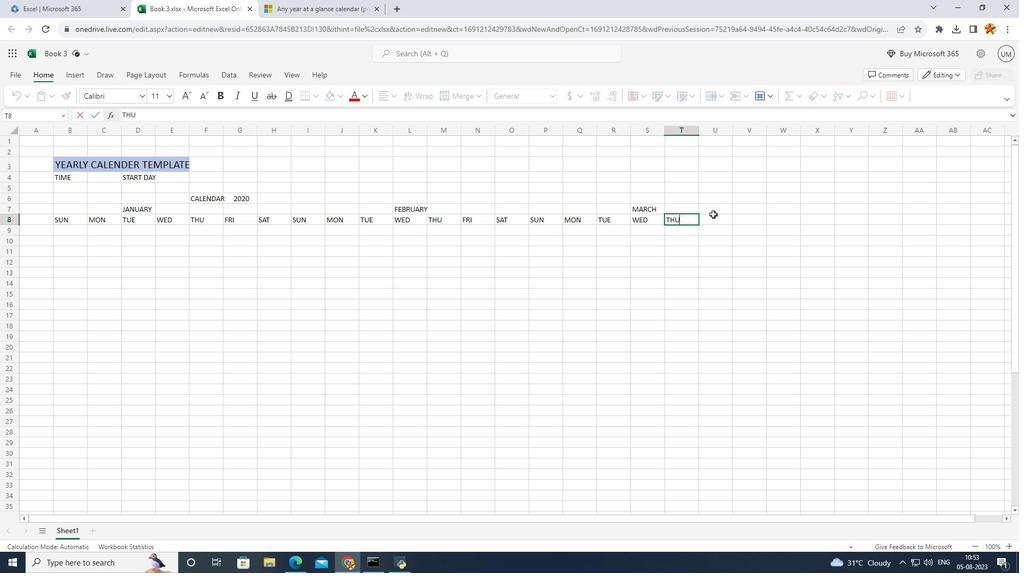 
Action: Mouse moved to (708, 208)
Screenshot: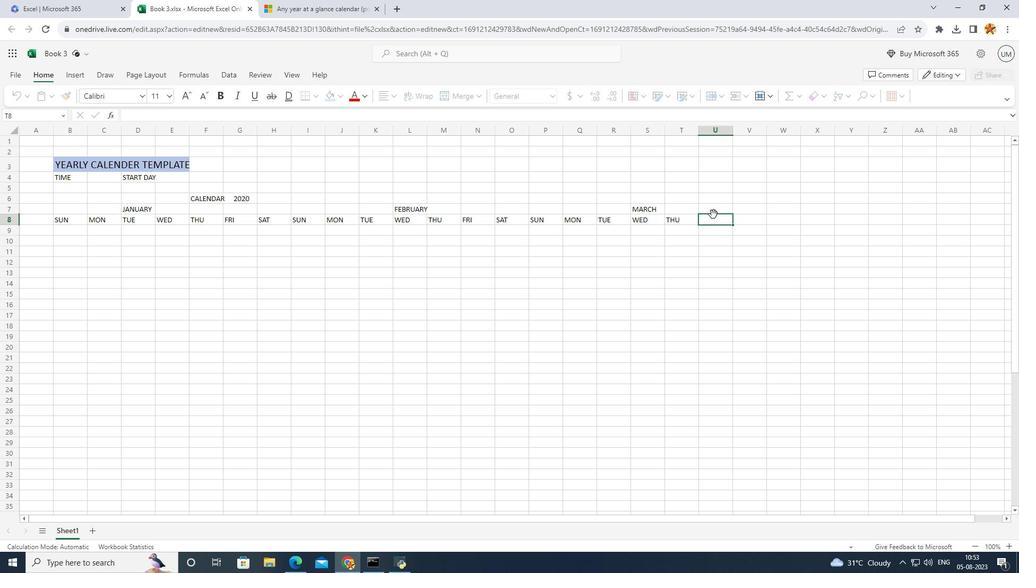 
Action: Mouse pressed left at (708, 208)
Screenshot: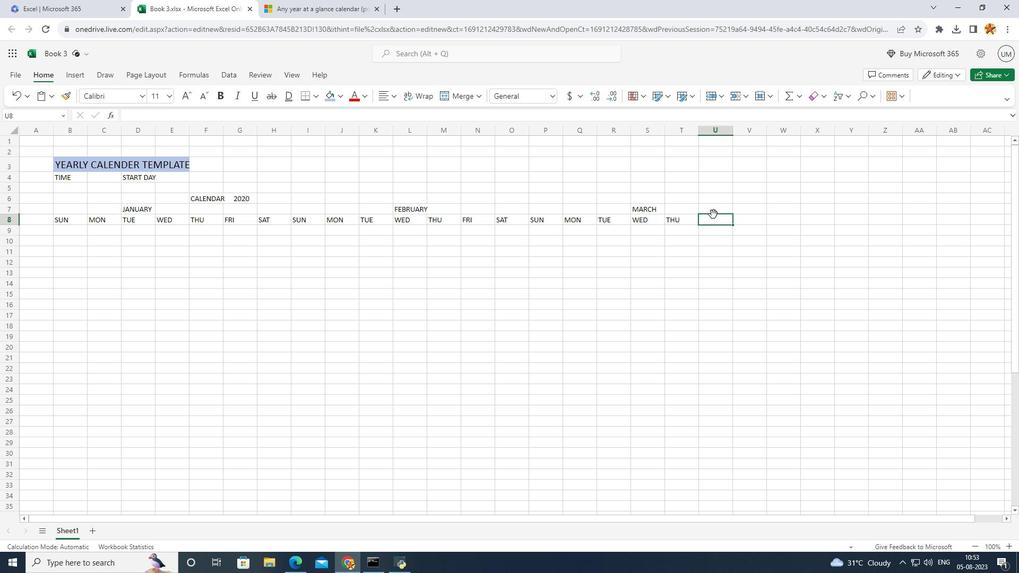 
Action: Key pressed FRI
Screenshot: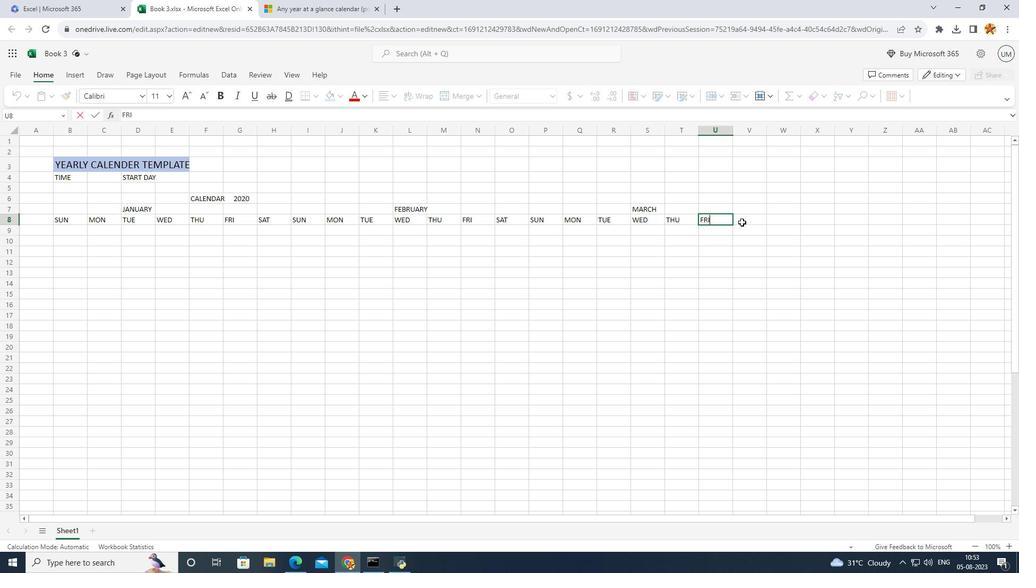 
Action: Mouse moved to (739, 217)
Screenshot: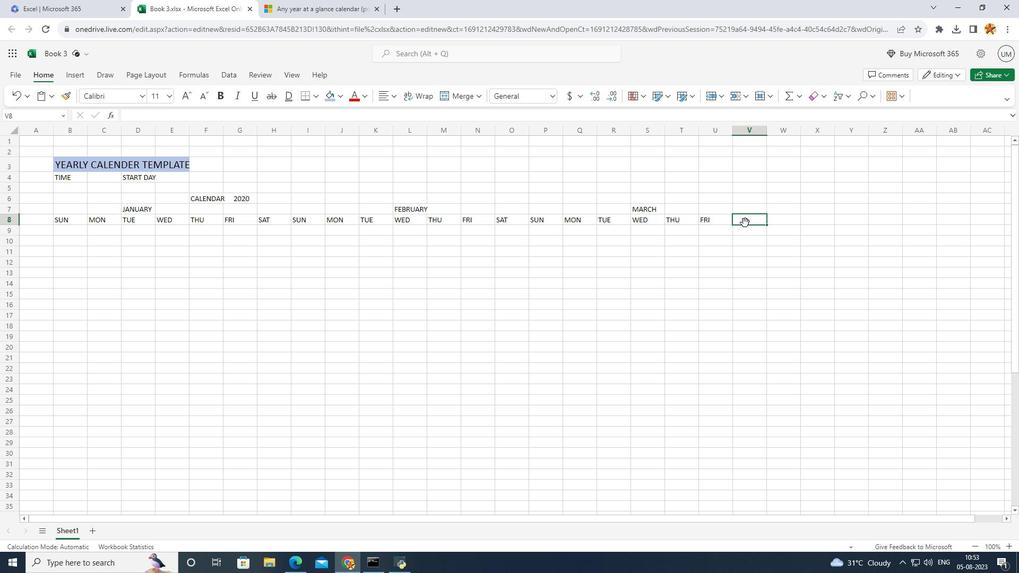 
Action: Mouse pressed left at (739, 217)
Screenshot: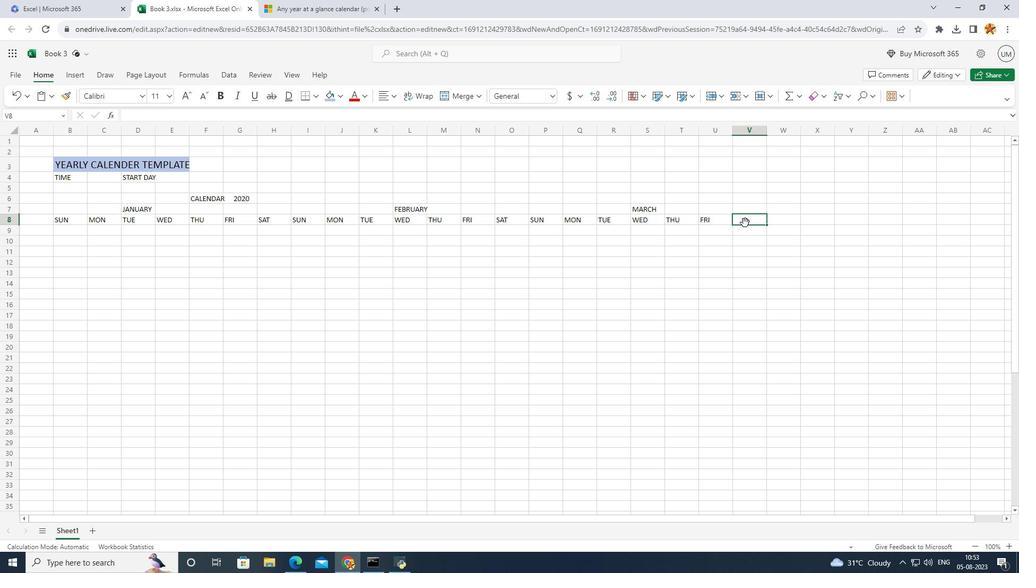 
Action: Key pressed SAT
Screenshot: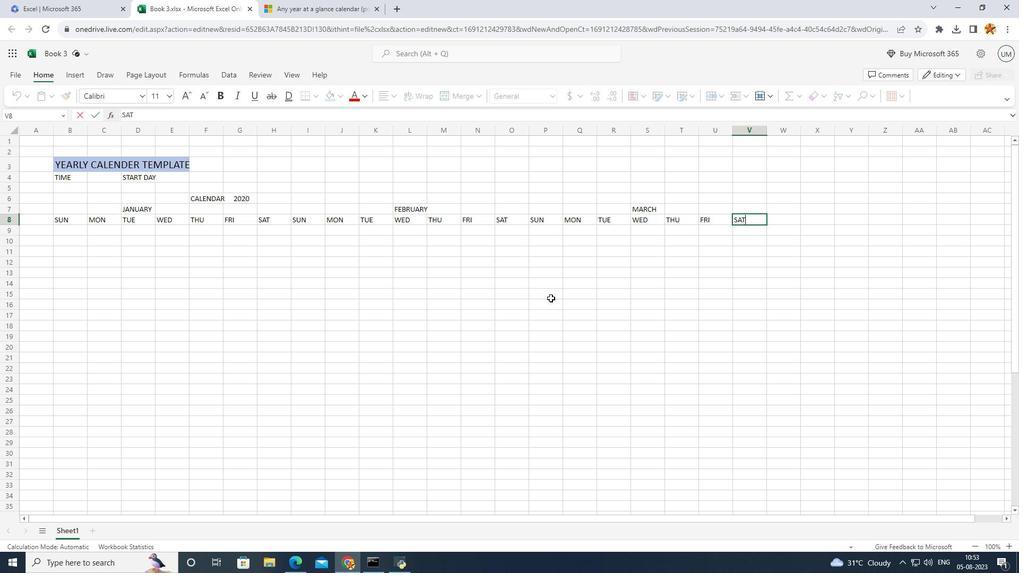 
Action: Mouse moved to (456, 276)
Screenshot: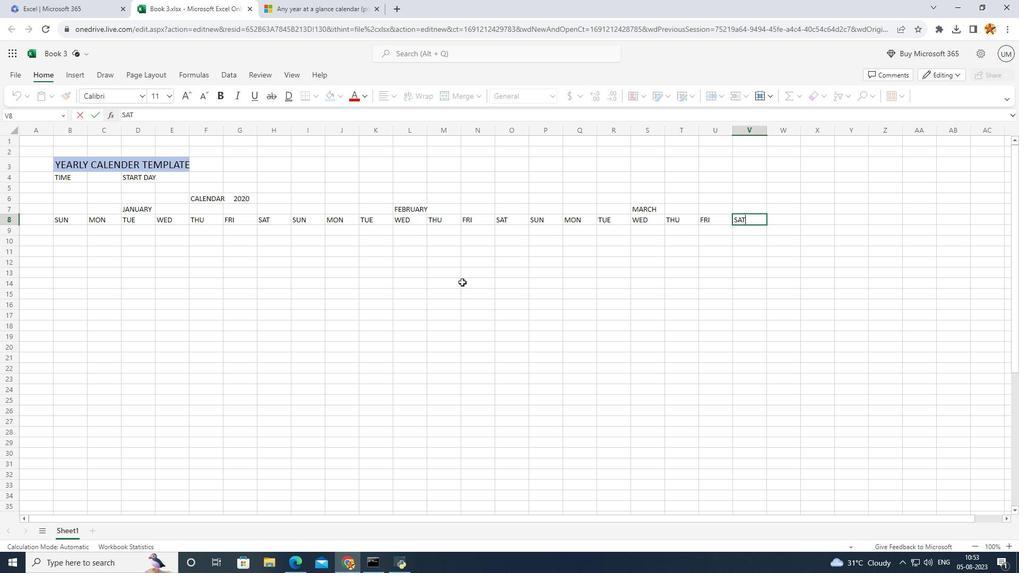 
Action: Mouse scrolled (456, 277) with delta (0, 0)
Screenshot: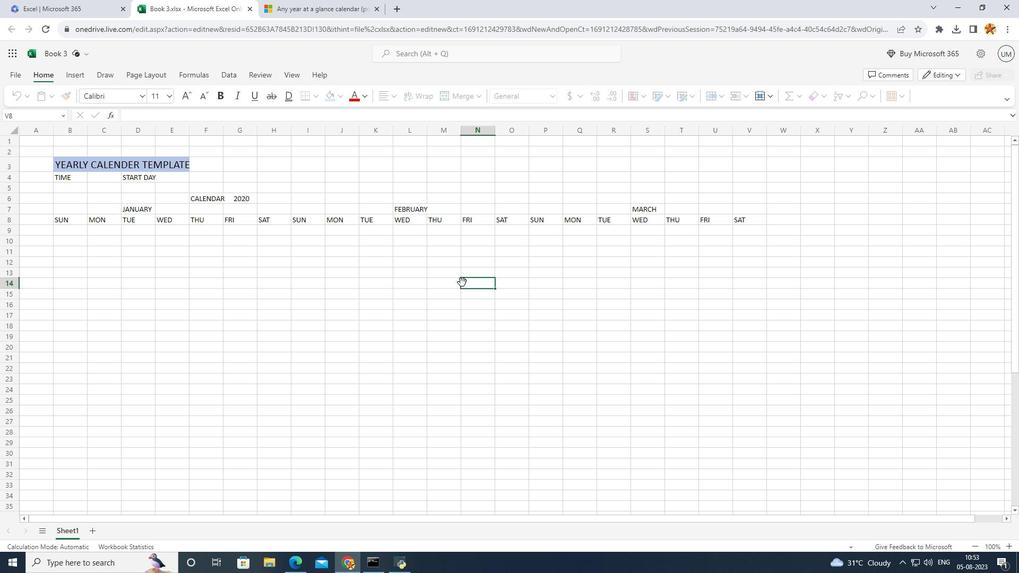 
Action: Mouse scrolled (456, 277) with delta (0, 0)
Screenshot: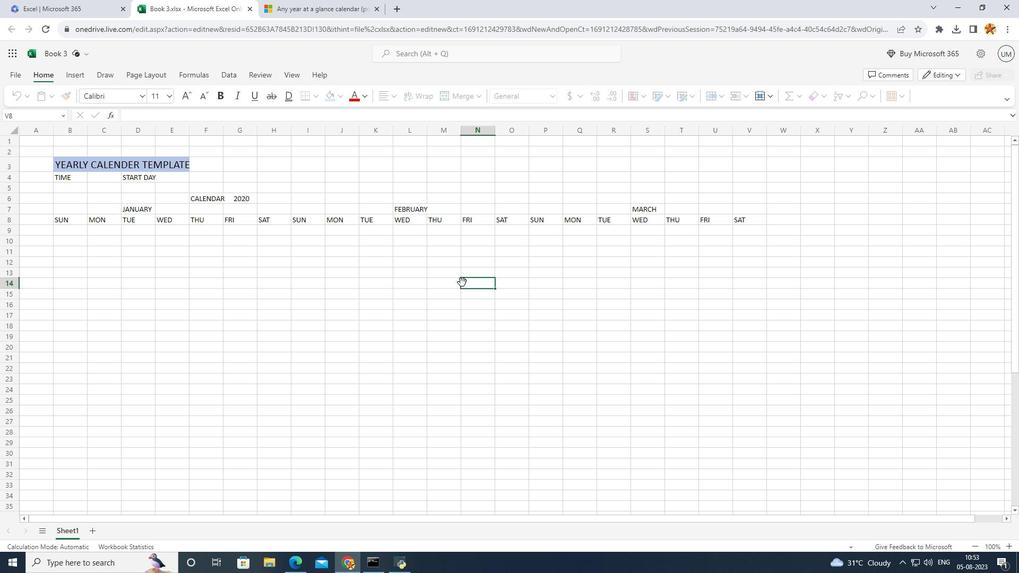
Action: Mouse scrolled (456, 277) with delta (0, 0)
Screenshot: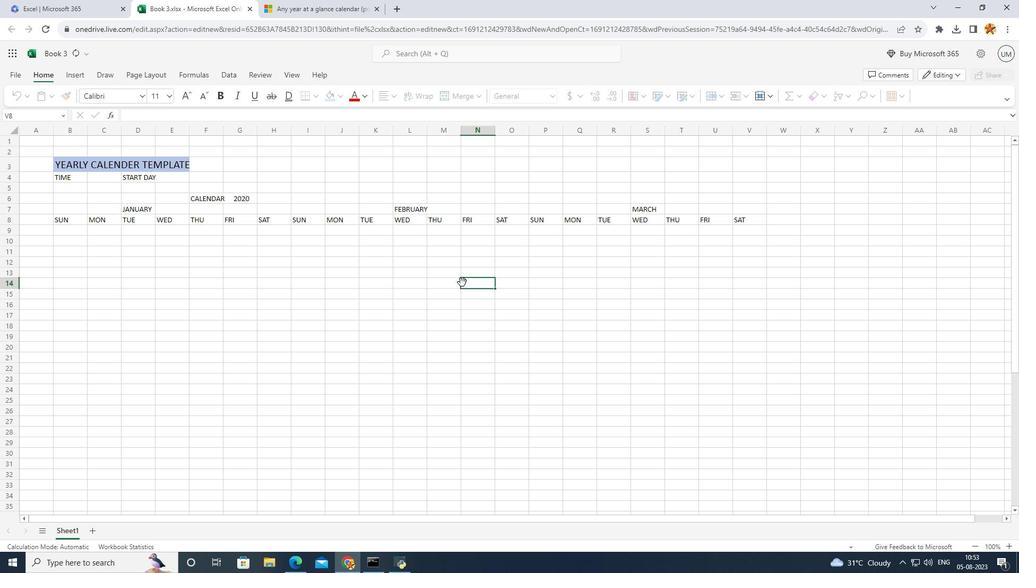 
Action: Mouse pressed left at (456, 276)
Screenshot: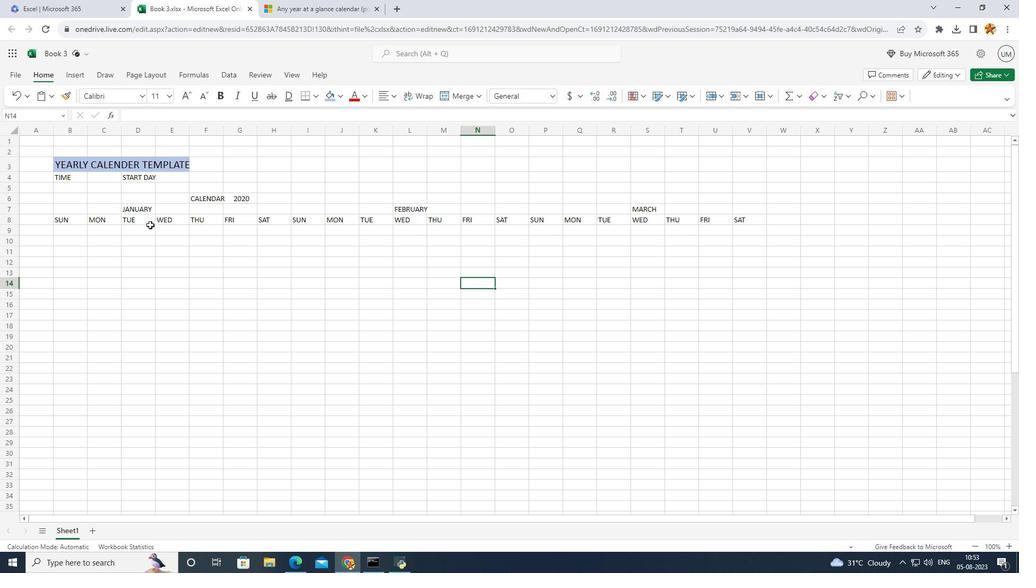 
Action: Mouse moved to (99, 224)
Screenshot: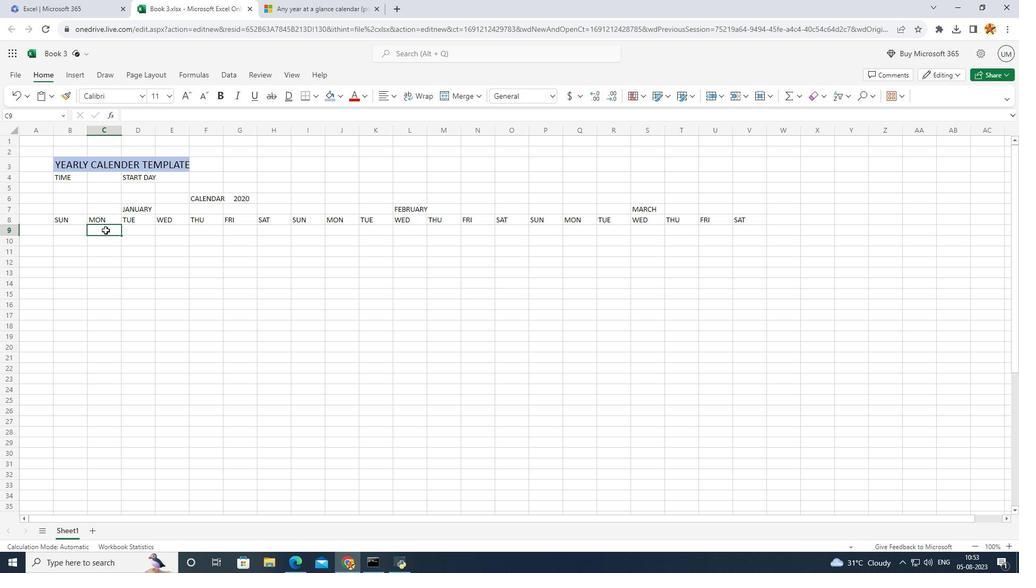 
Action: Mouse pressed left at (99, 224)
Screenshot: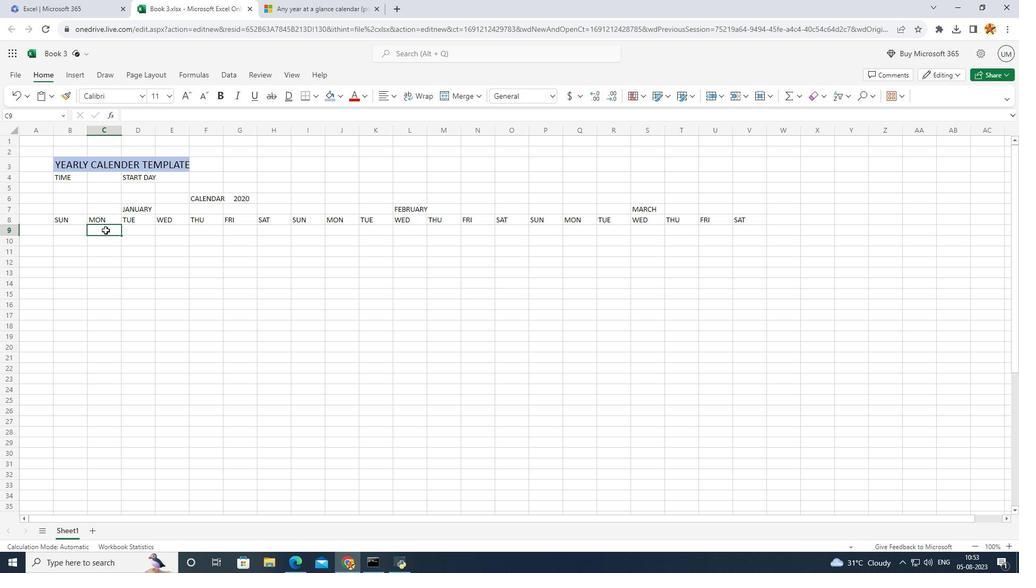 
Action: Key pressed 1
Screenshot: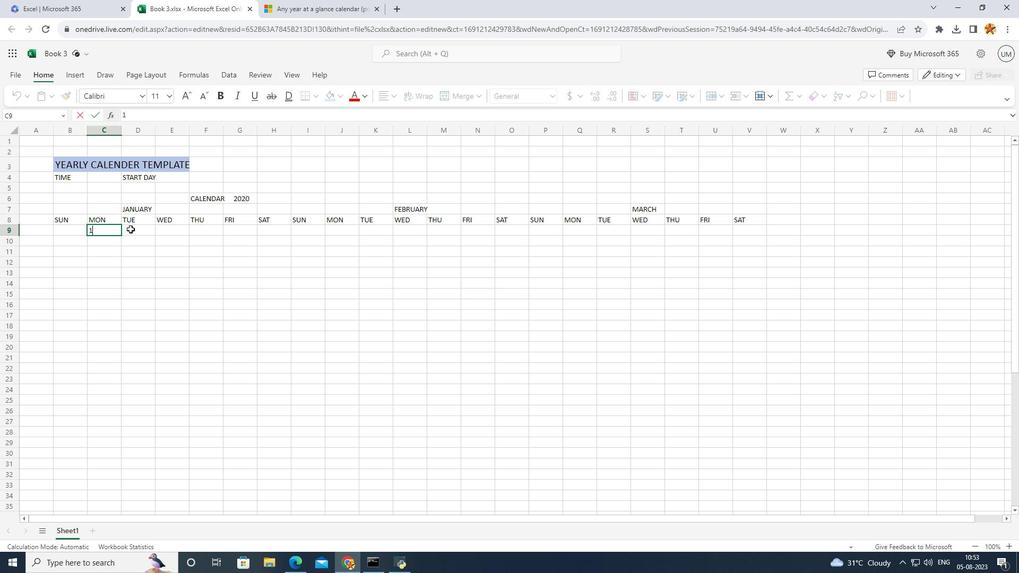 
Action: Mouse moved to (124, 223)
Screenshot: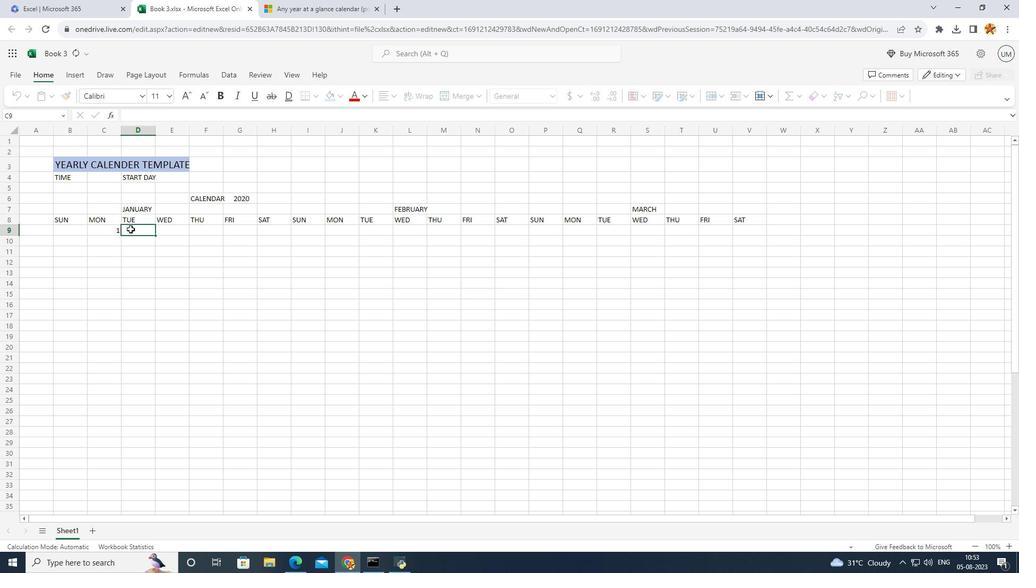 
Action: Mouse pressed left at (124, 223)
Screenshot: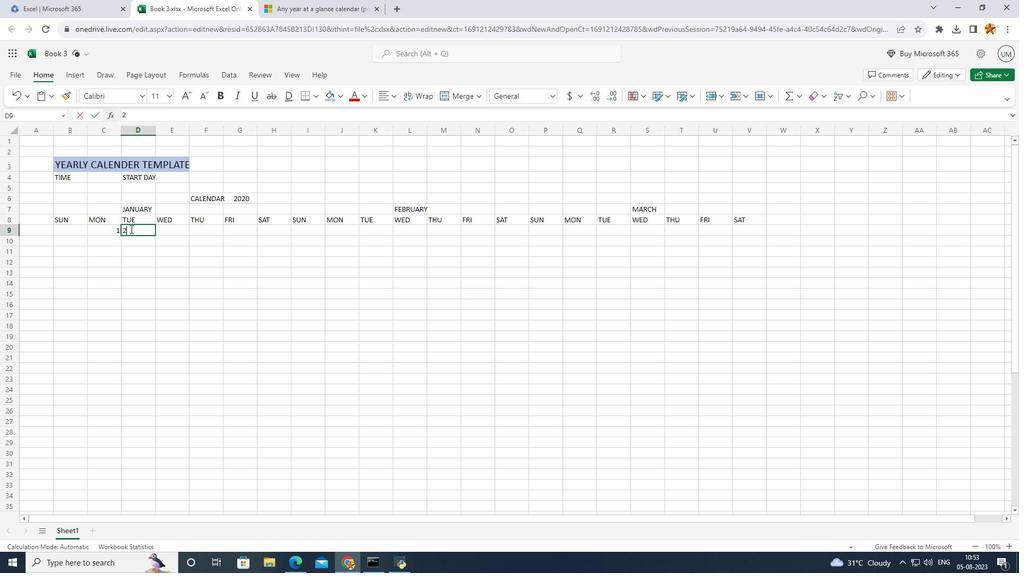 
Action: Key pressed 2
Screenshot: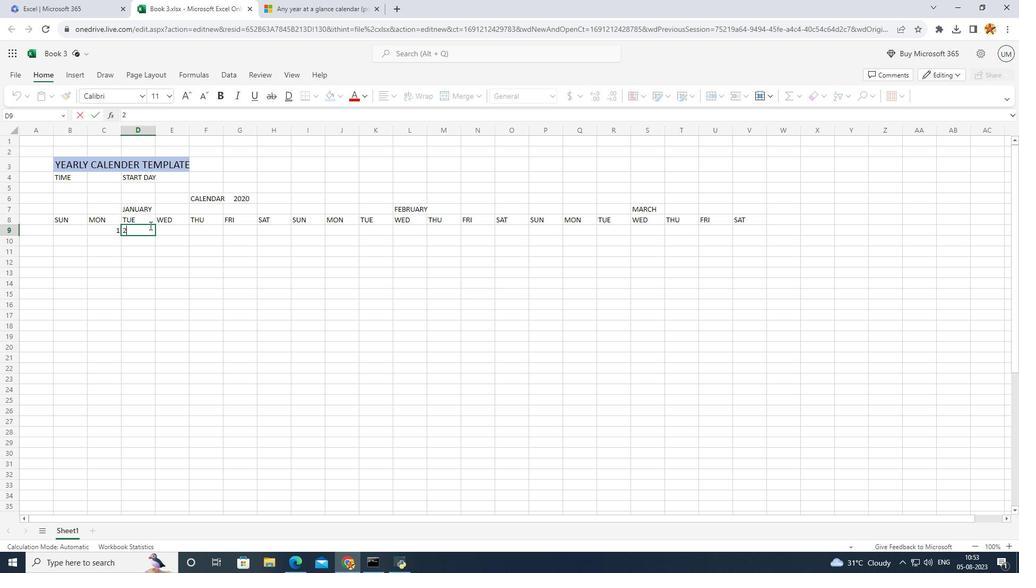 
Action: Mouse moved to (149, 229)
Screenshot: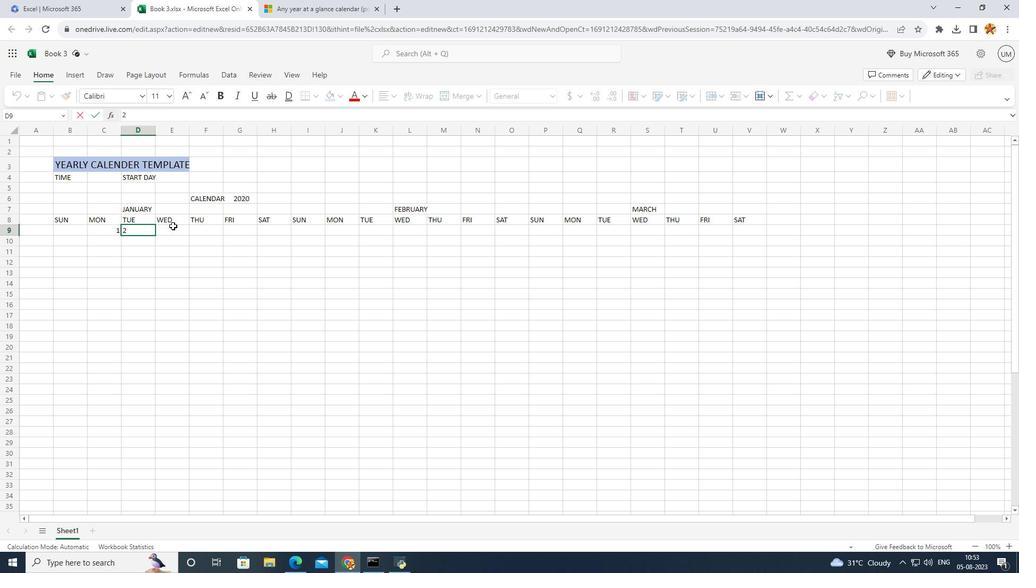 
Action: Mouse pressed left at (149, 229)
Screenshot: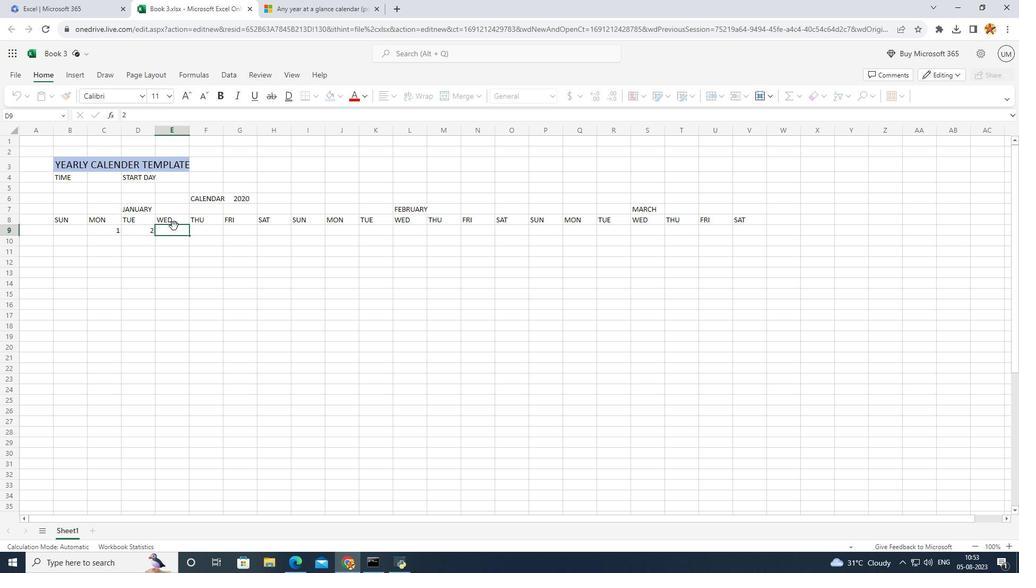
Action: Mouse moved to (168, 220)
Screenshot: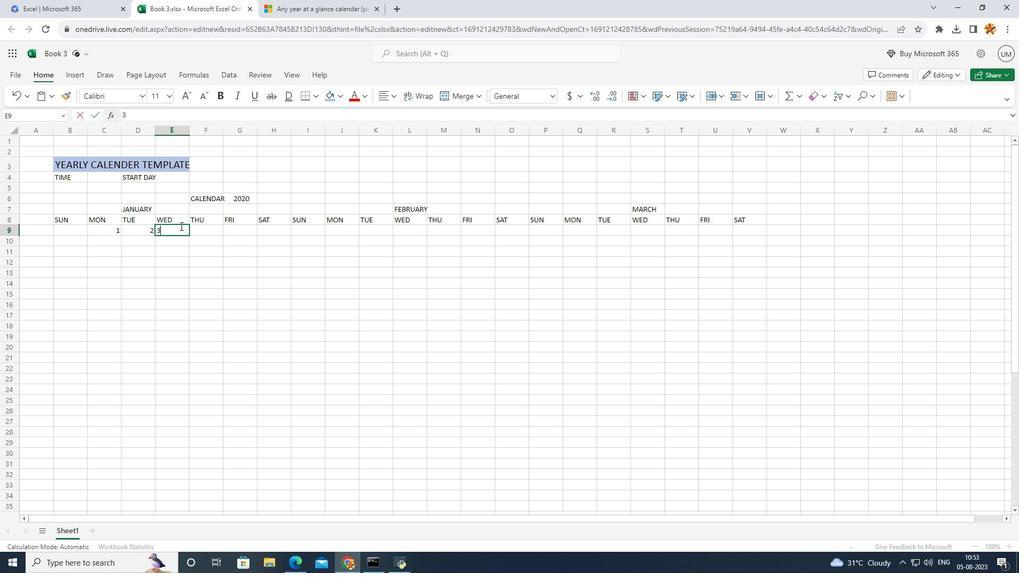 
Action: Mouse pressed left at (168, 220)
Screenshot: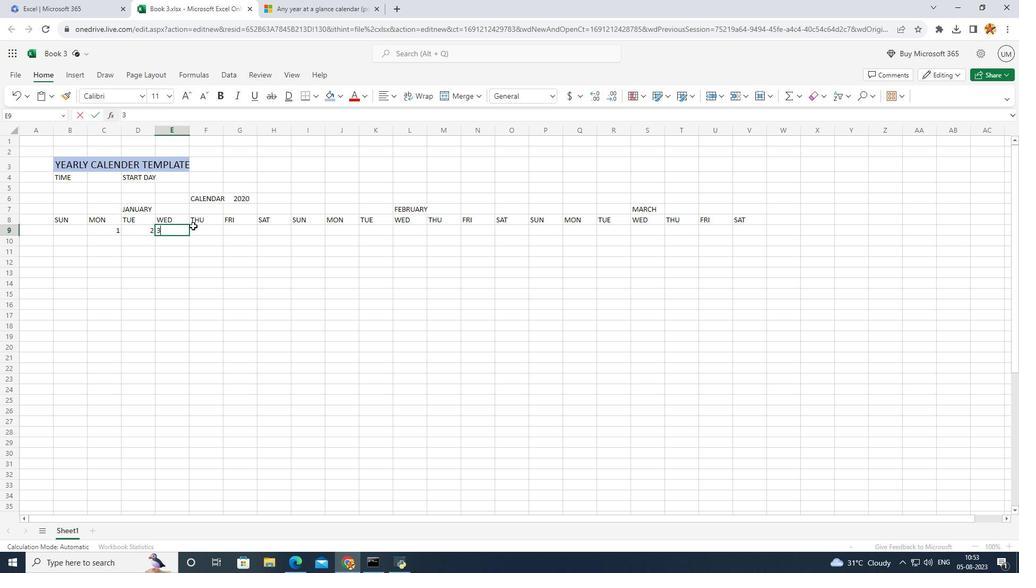 
Action: Key pressed 3
Screenshot: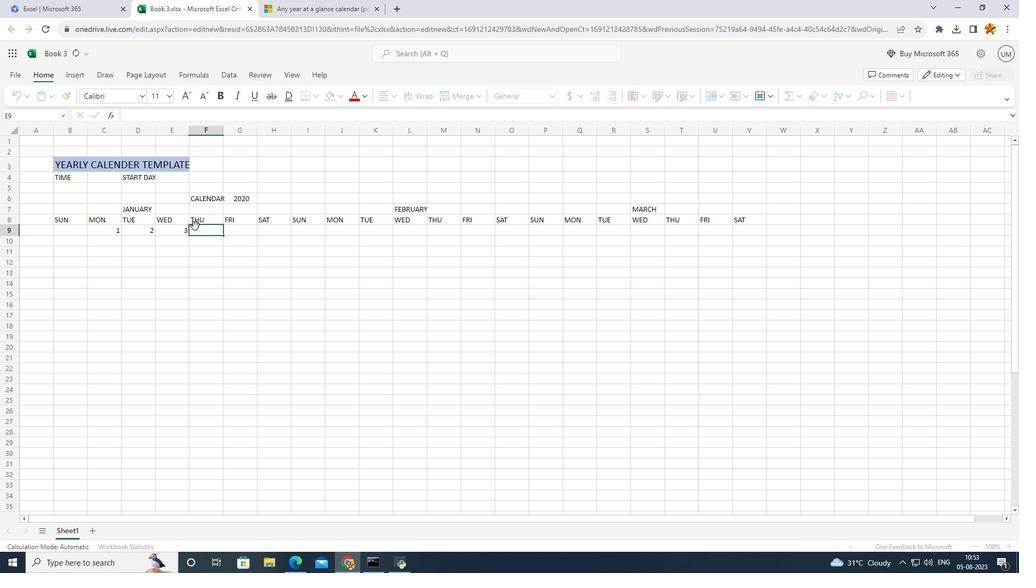 
Action: Mouse moved to (189, 220)
Screenshot: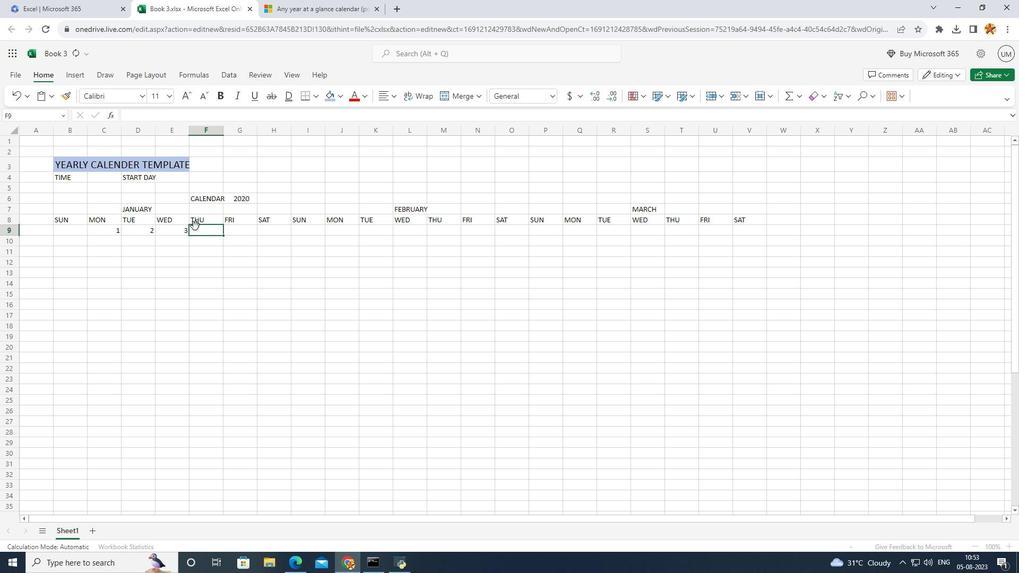 
Action: Mouse pressed left at (189, 220)
Screenshot: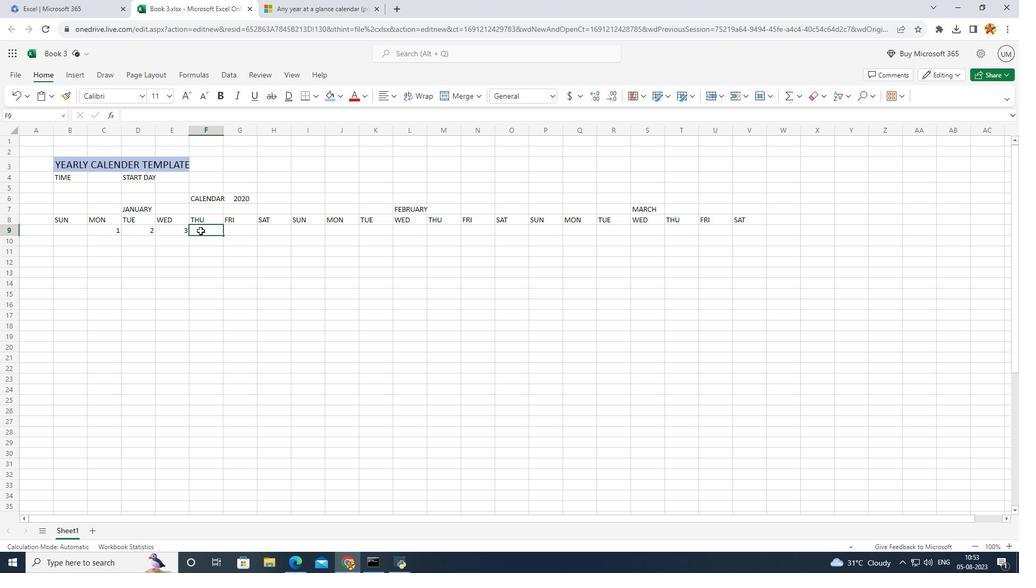 
Action: Mouse moved to (194, 225)
Screenshot: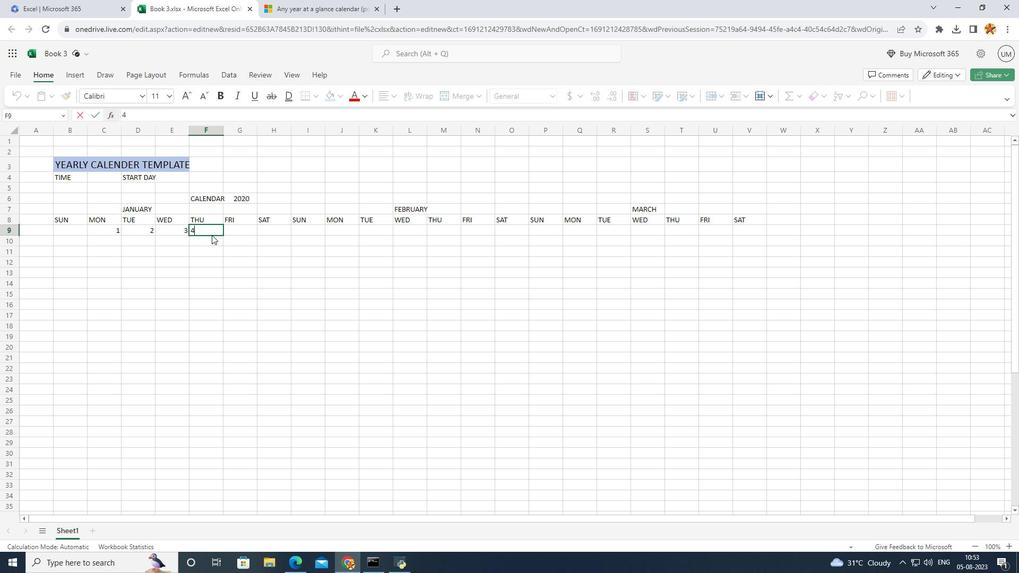 
Action: Key pressed 4
Screenshot: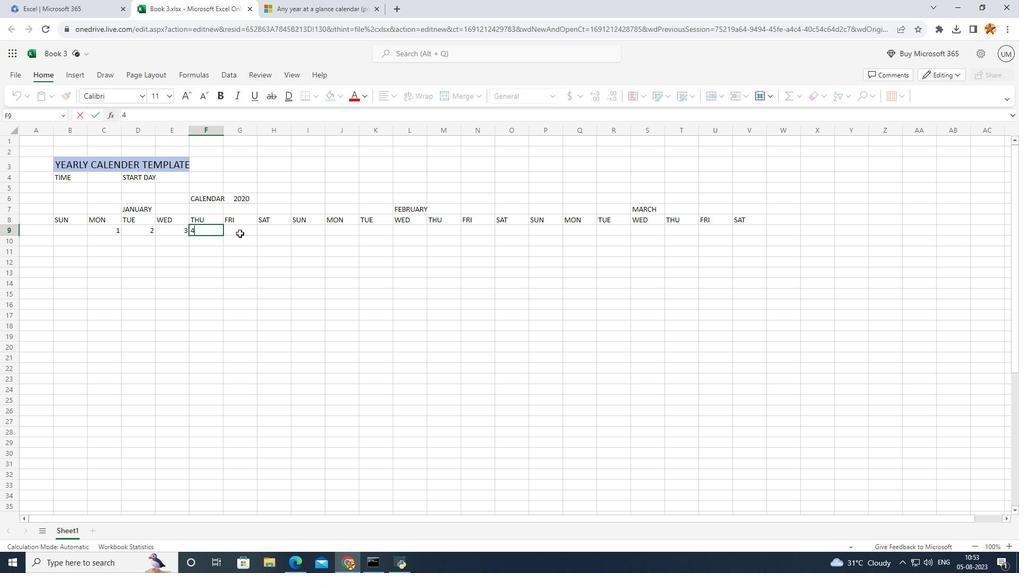 
Action: Mouse moved to (238, 227)
Screenshot: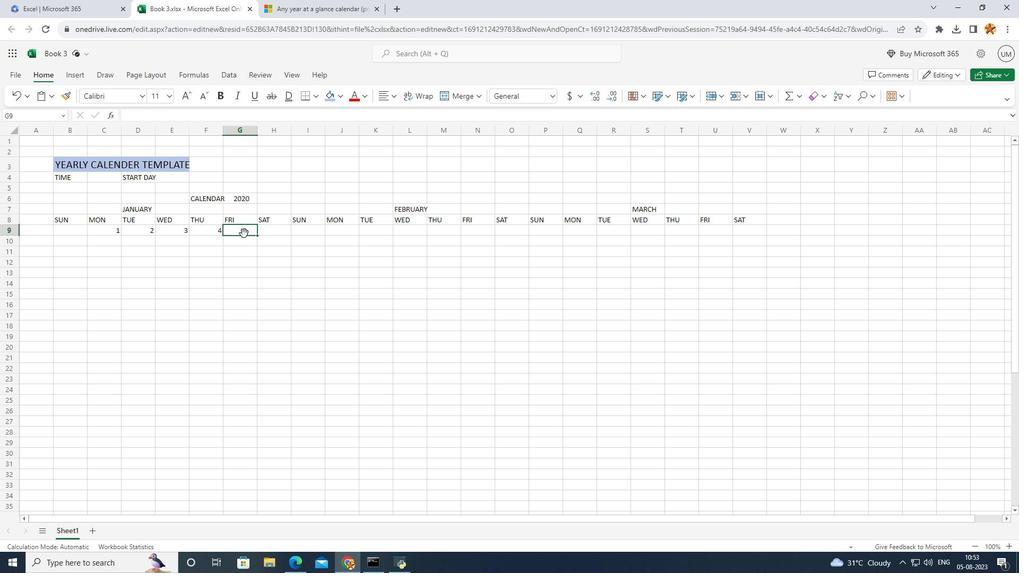 
Action: Mouse pressed left at (238, 227)
Screenshot: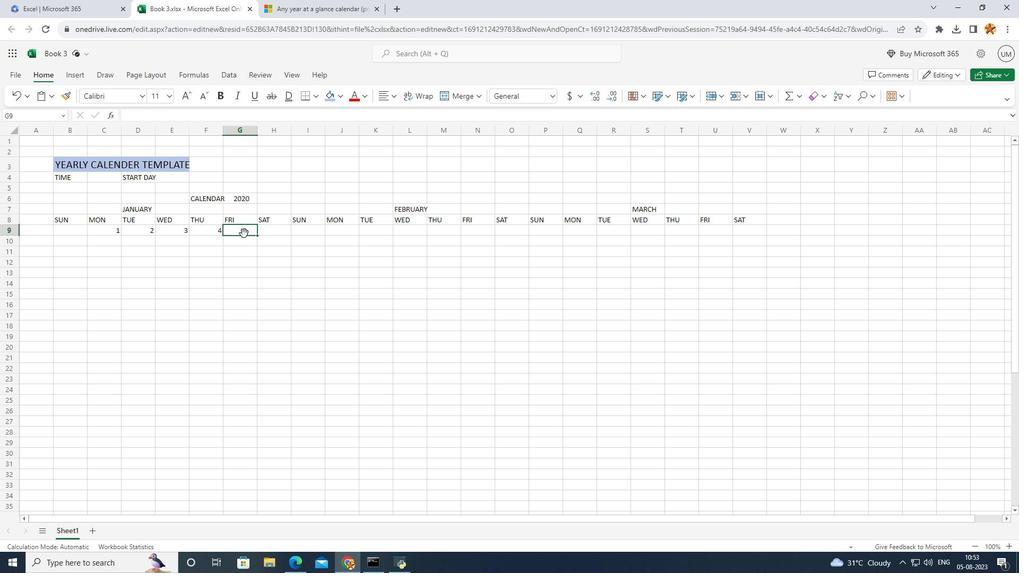 
Action: Mouse moved to (238, 227)
Screenshot: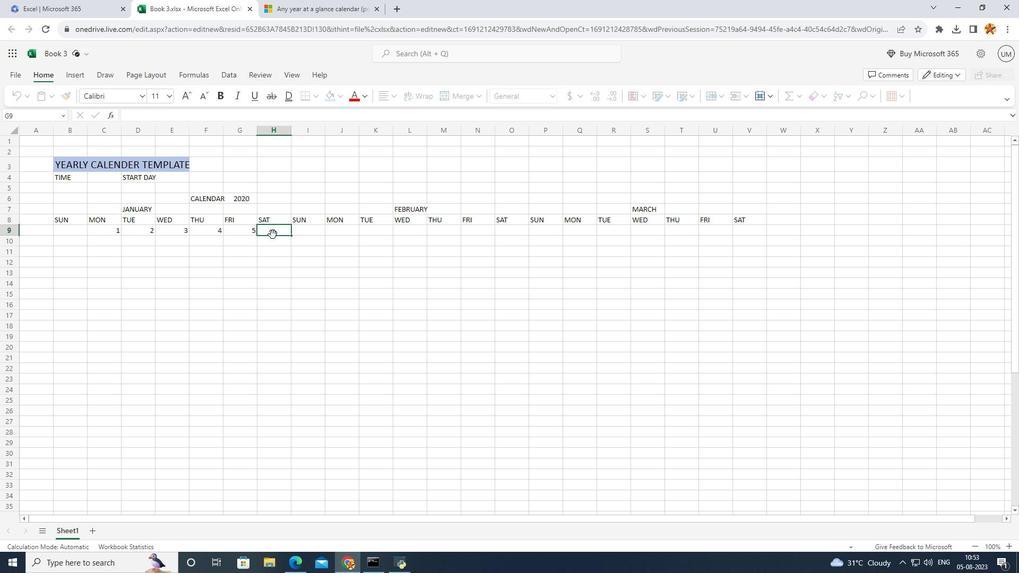 
Action: Key pressed 5
Screenshot: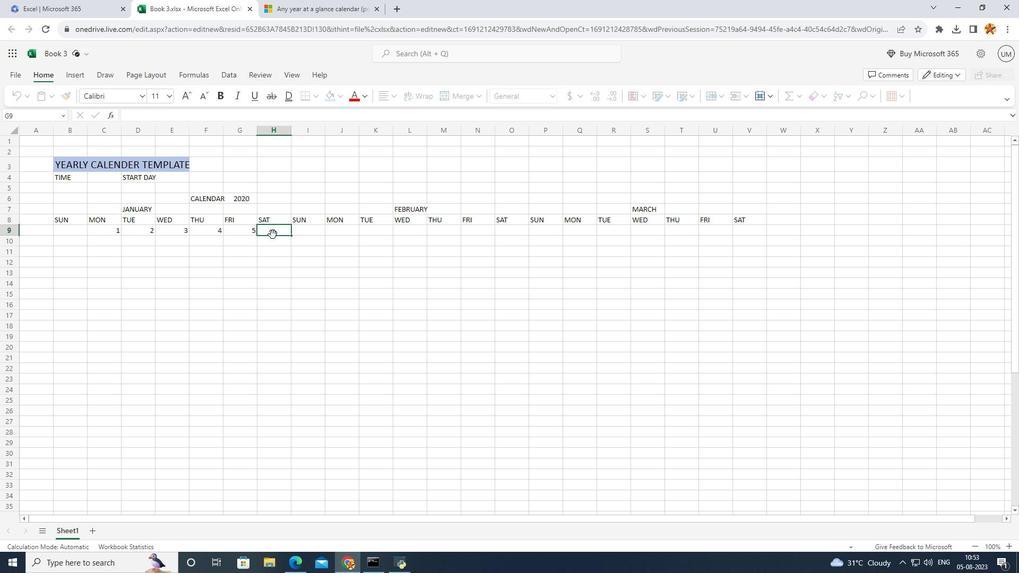 
Action: Mouse moved to (267, 228)
Screenshot: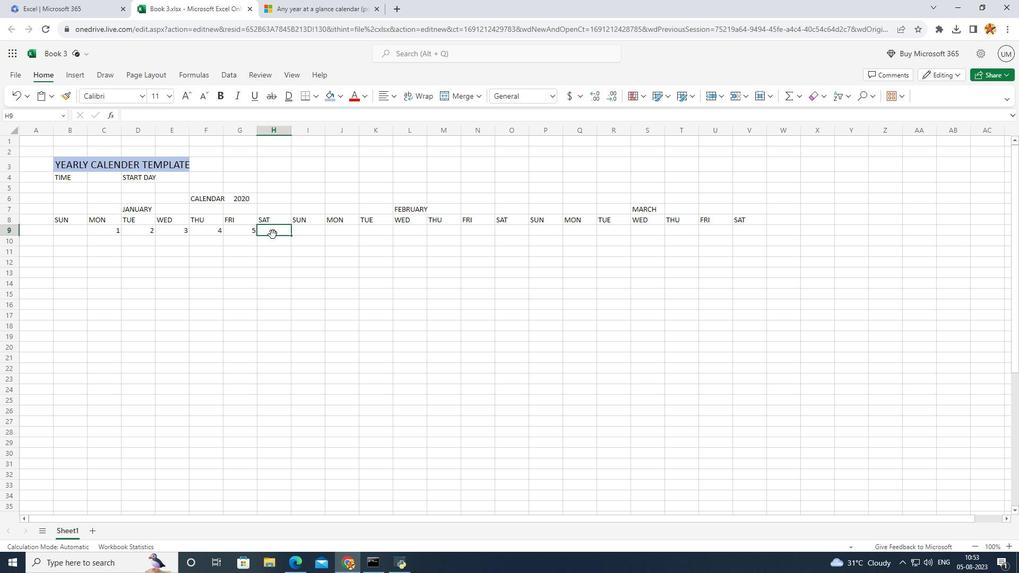 
Action: Mouse pressed left at (267, 228)
Screenshot: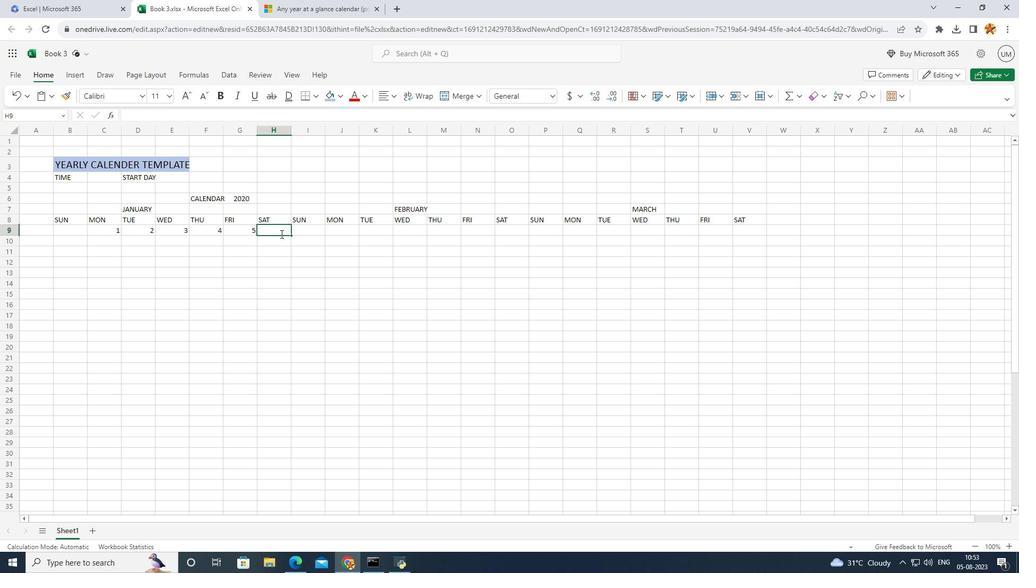 
Action: Mouse moved to (268, 228)
Screenshot: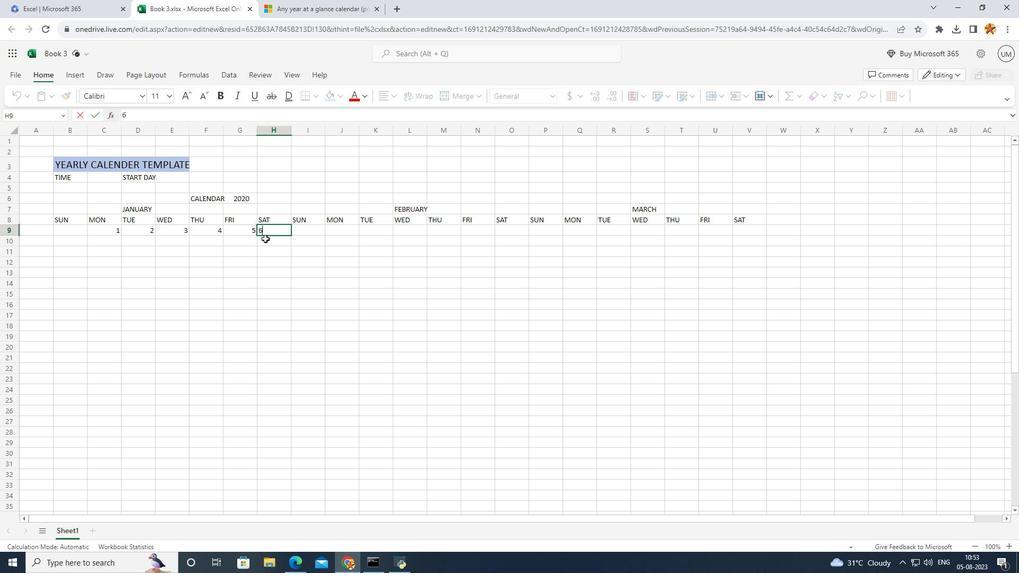 
Action: Key pressed 6
Screenshot: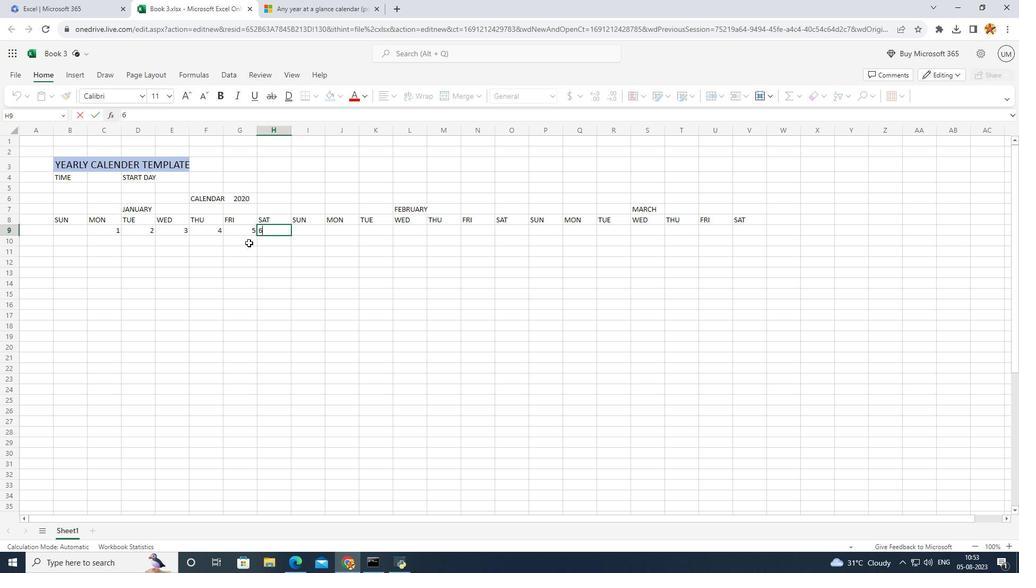
Action: Mouse moved to (185, 242)
Screenshot: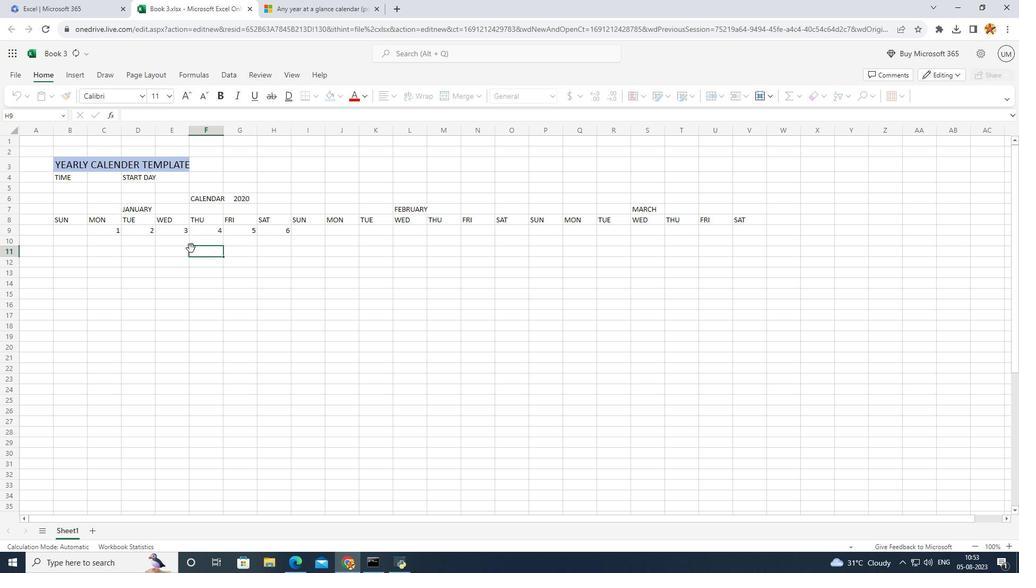 
Action: Mouse pressed left at (185, 242)
Screenshot: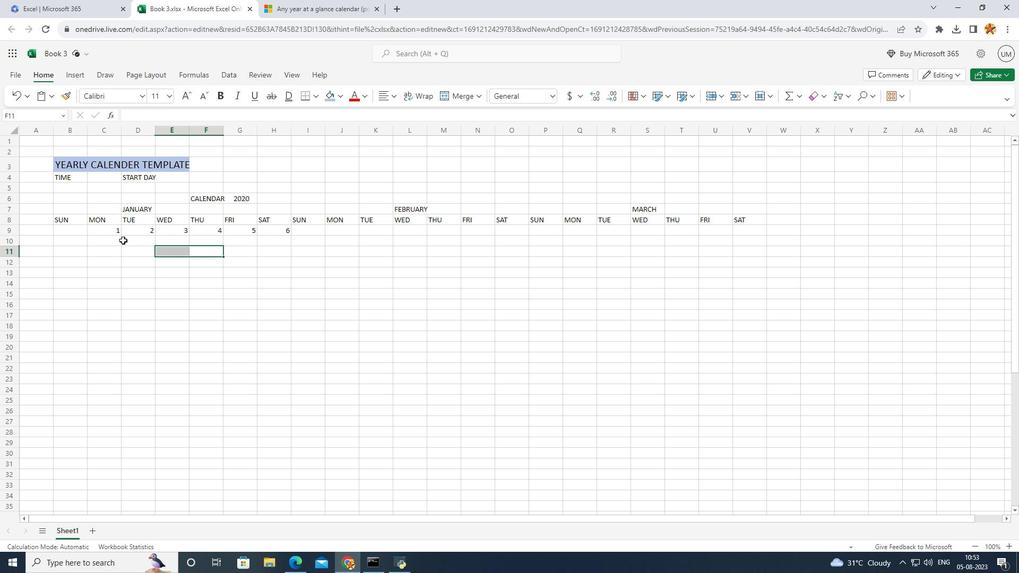 
Action: Mouse moved to (64, 234)
Screenshot: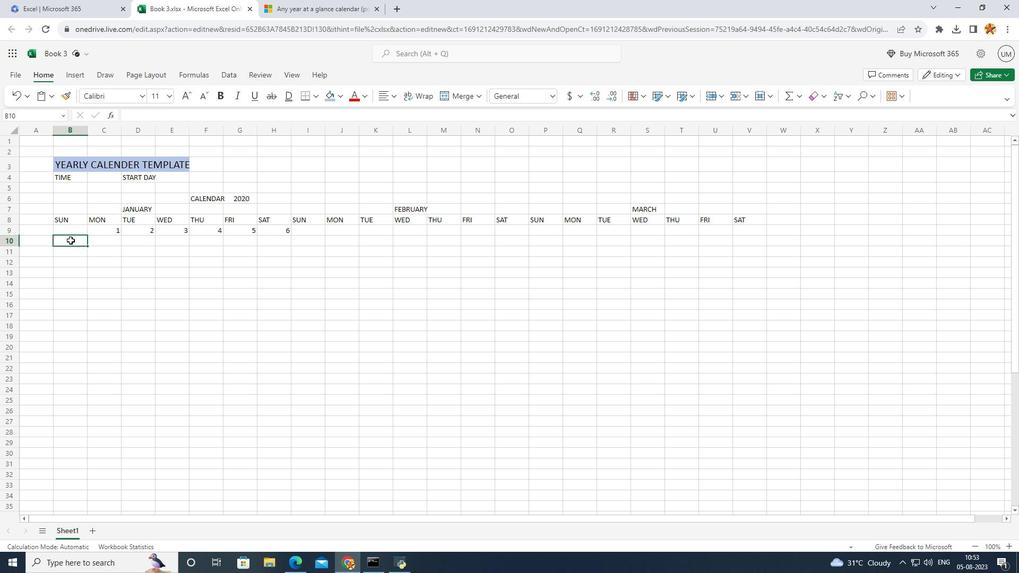 
Action: Mouse pressed left at (64, 234)
